 Task: Create validation rules in voter object.
Action: Mouse moved to (925, 56)
Screenshot: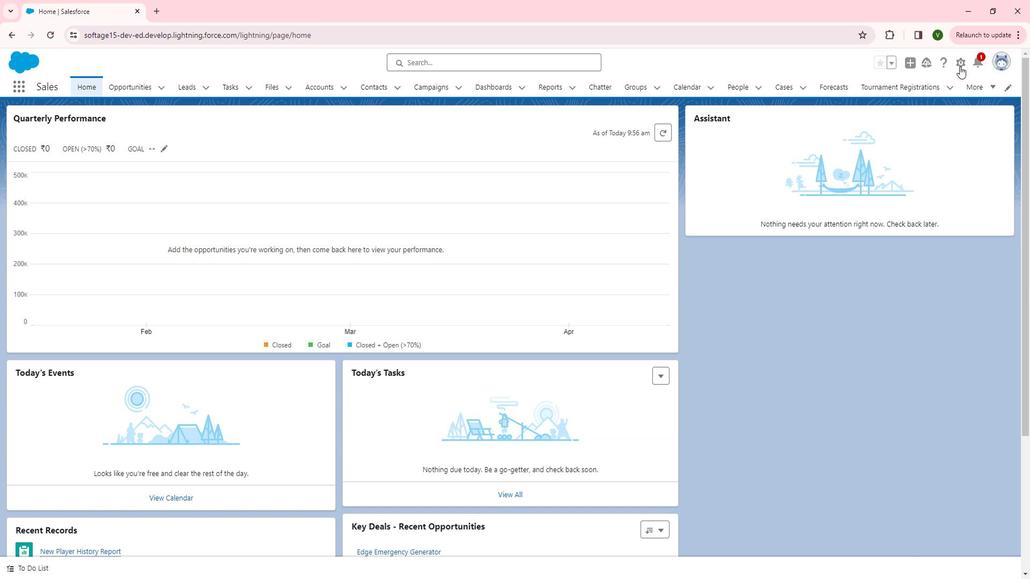 
Action: Mouse pressed left at (925, 56)
Screenshot: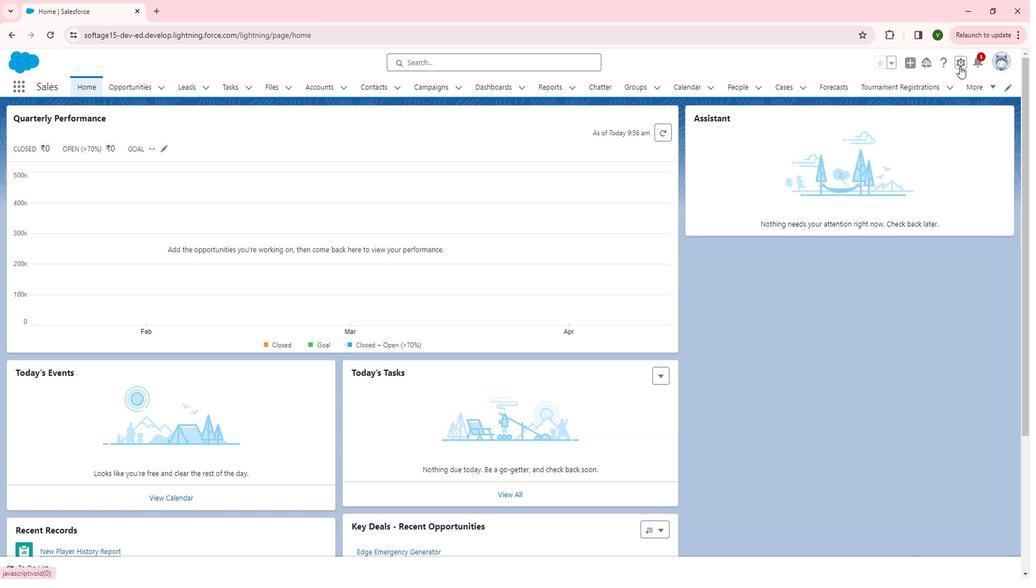 
Action: Mouse moved to (876, 86)
Screenshot: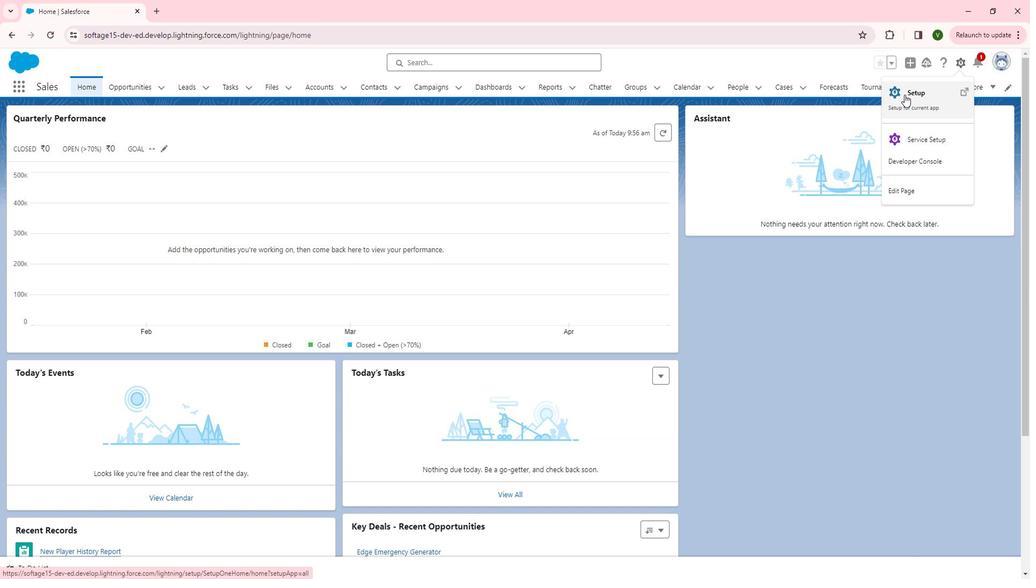 
Action: Mouse pressed left at (876, 86)
Screenshot: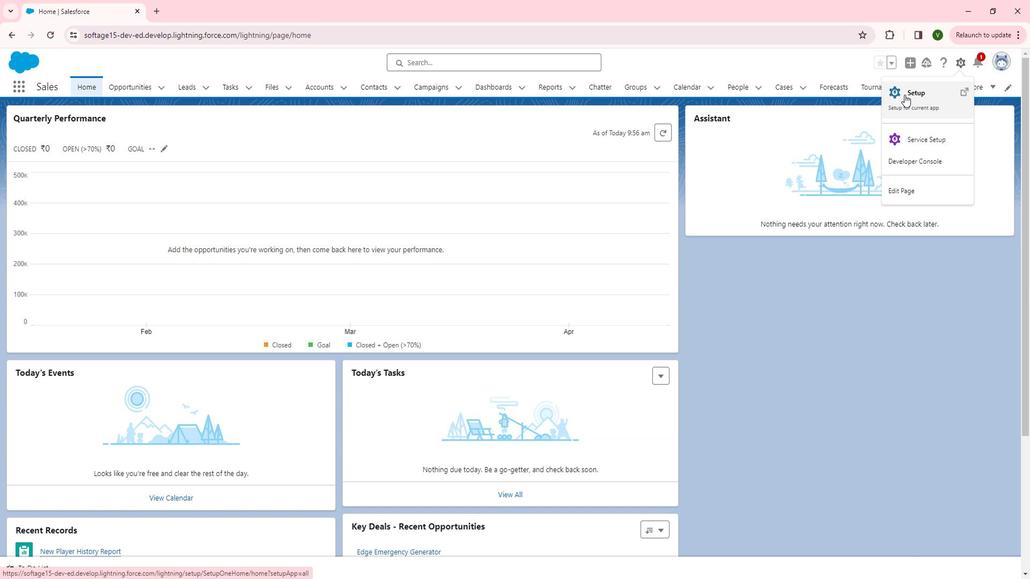 
Action: Mouse moved to (114, 336)
Screenshot: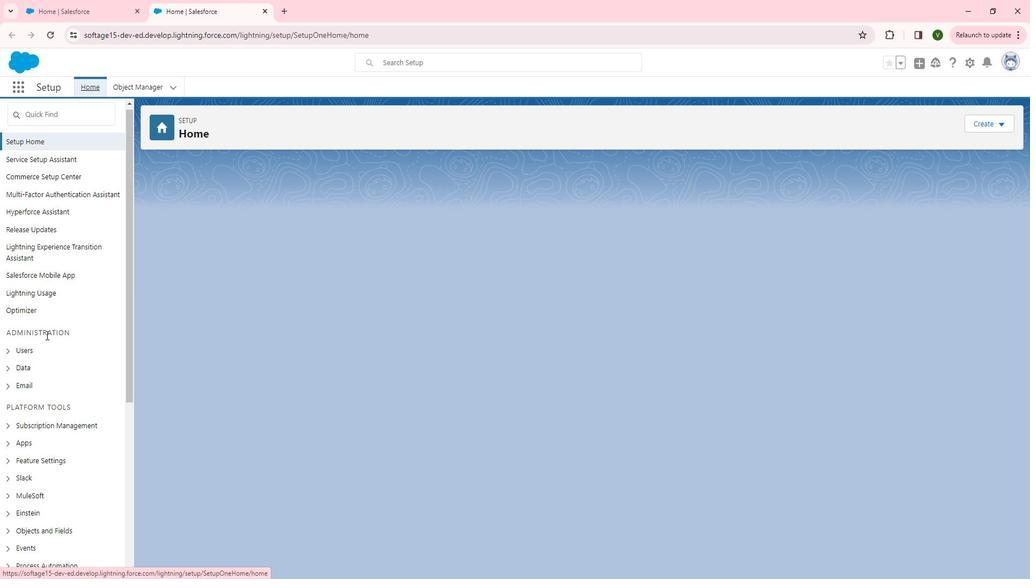 
Action: Mouse scrolled (114, 335) with delta (0, 0)
Screenshot: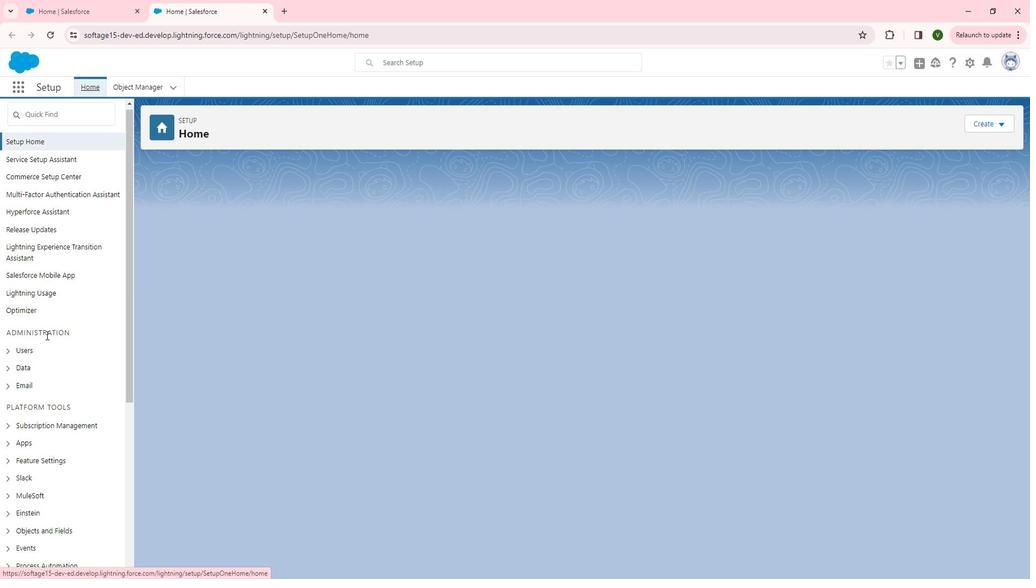 
Action: Mouse scrolled (114, 335) with delta (0, 0)
Screenshot: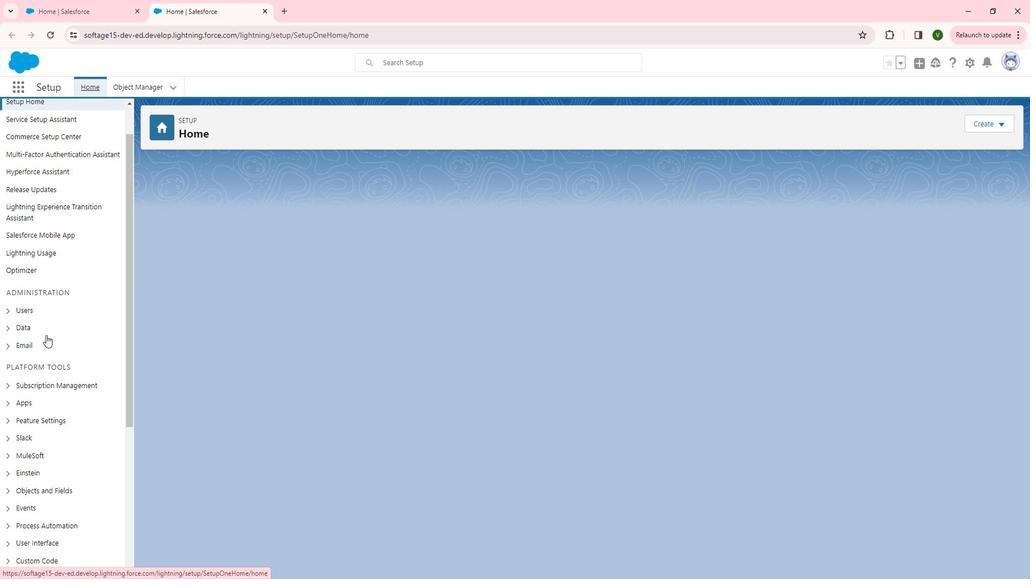 
Action: Mouse moved to (113, 347)
Screenshot: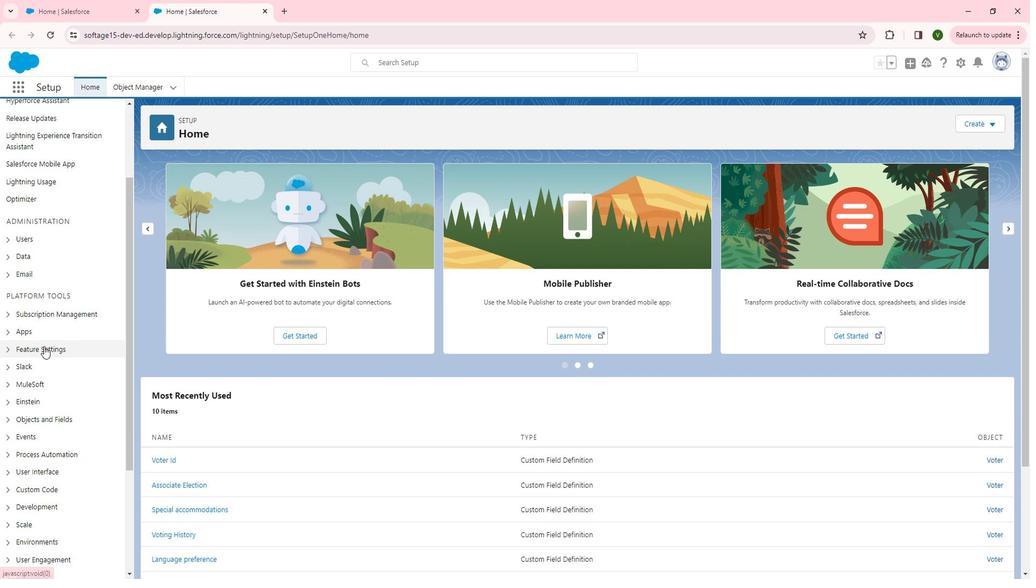 
Action: Mouse scrolled (113, 347) with delta (0, 0)
Screenshot: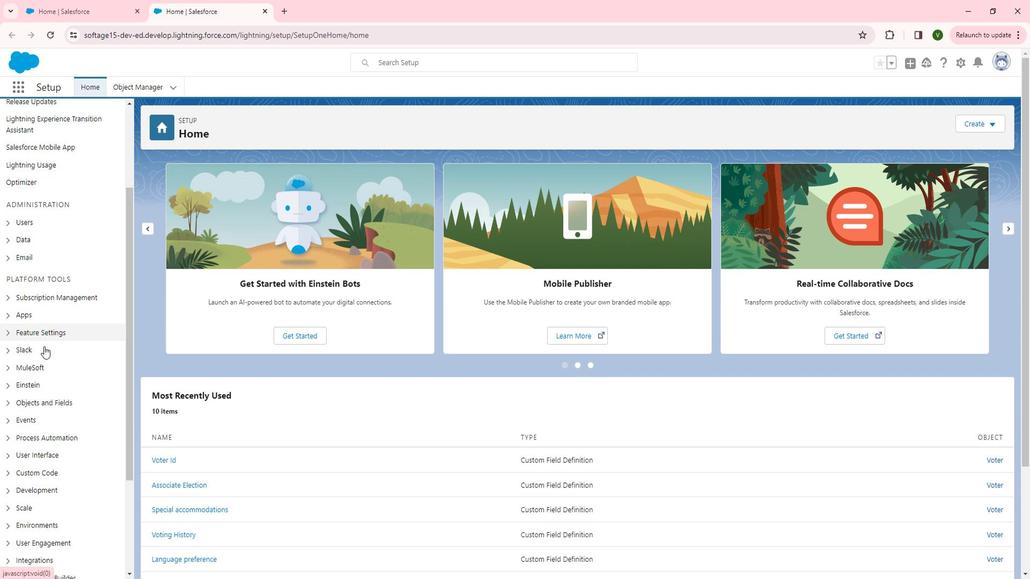 
Action: Mouse moved to (79, 372)
Screenshot: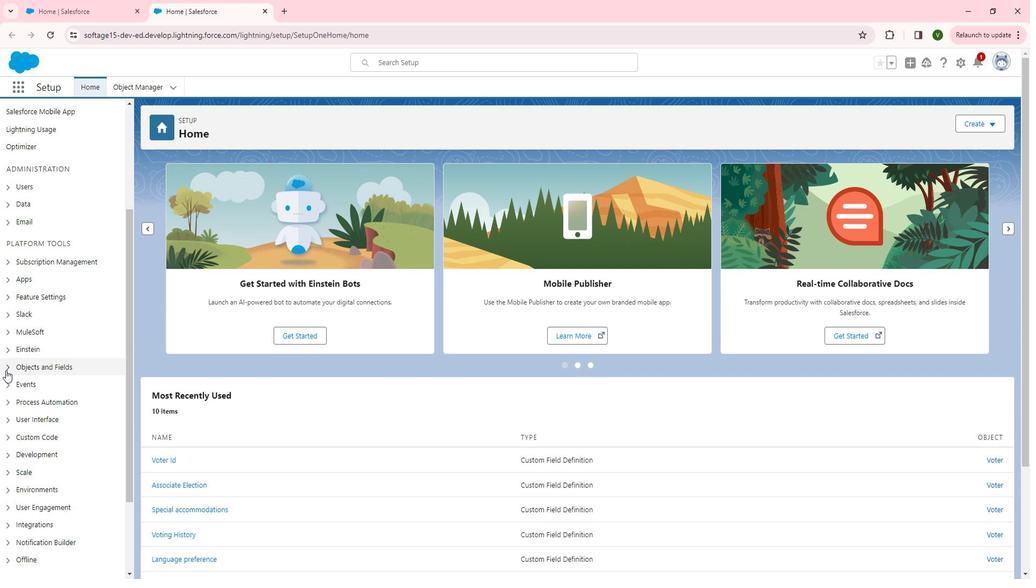 
Action: Mouse pressed left at (79, 372)
Screenshot: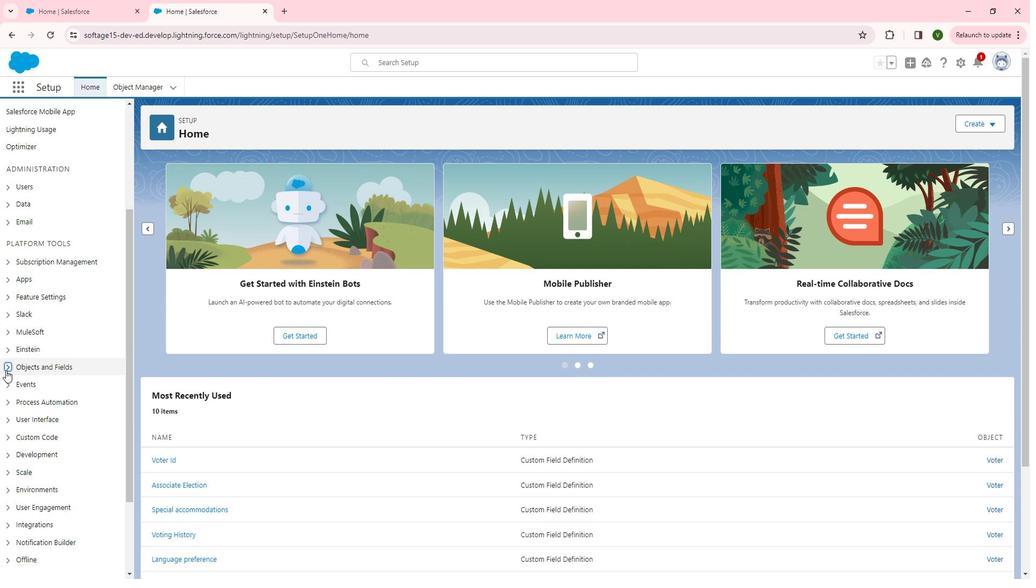 
Action: Mouse moved to (114, 385)
Screenshot: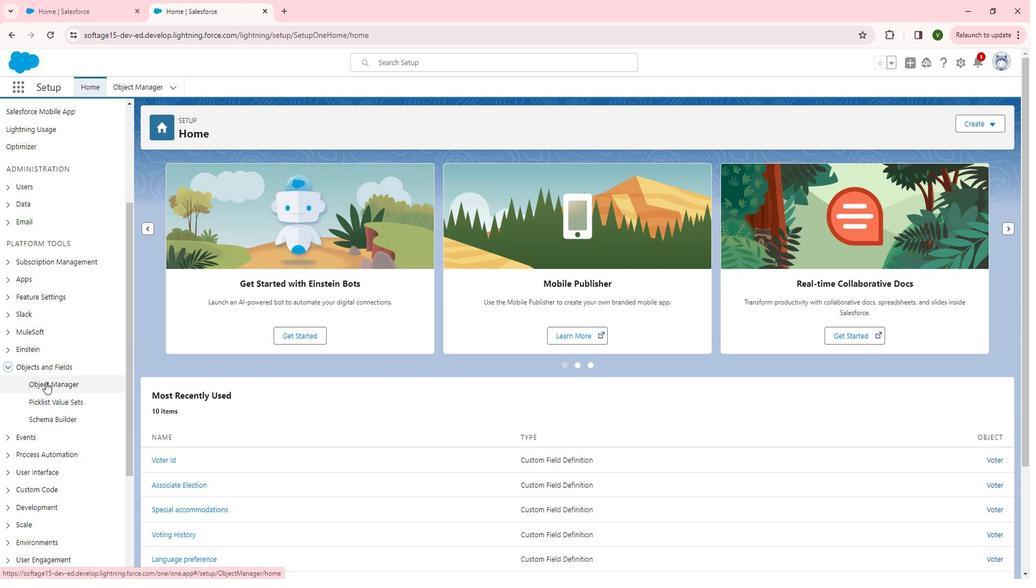 
Action: Mouse pressed left at (114, 385)
Screenshot: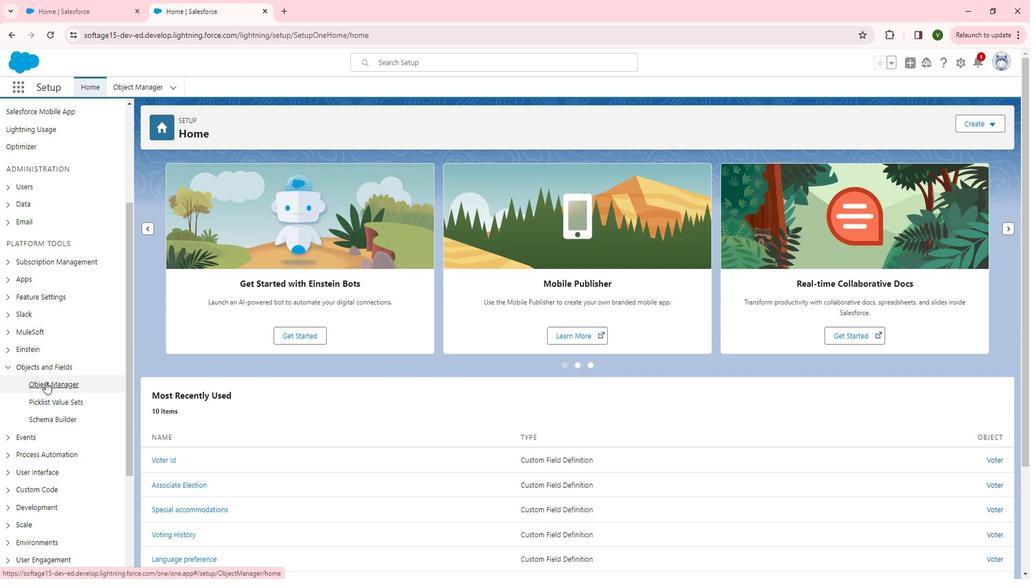 
Action: Mouse moved to (308, 355)
Screenshot: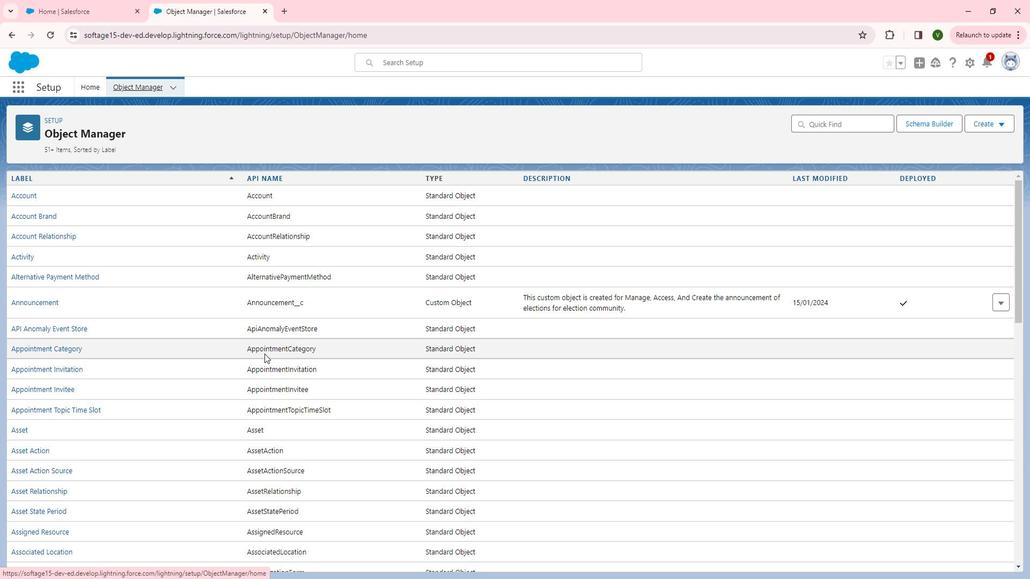 
Action: Mouse scrolled (308, 354) with delta (0, -1)
Screenshot: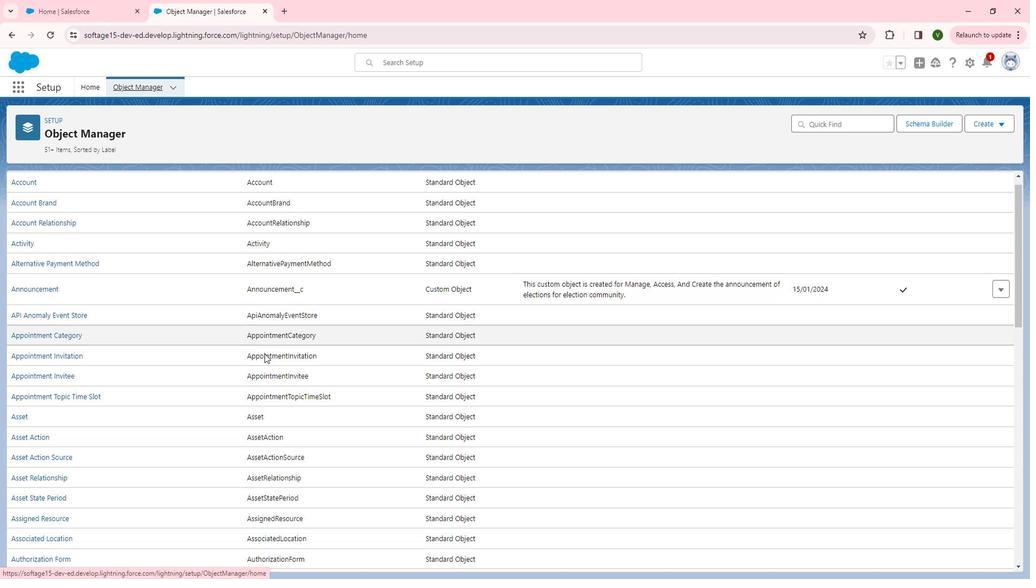 
Action: Mouse scrolled (308, 354) with delta (0, -1)
Screenshot: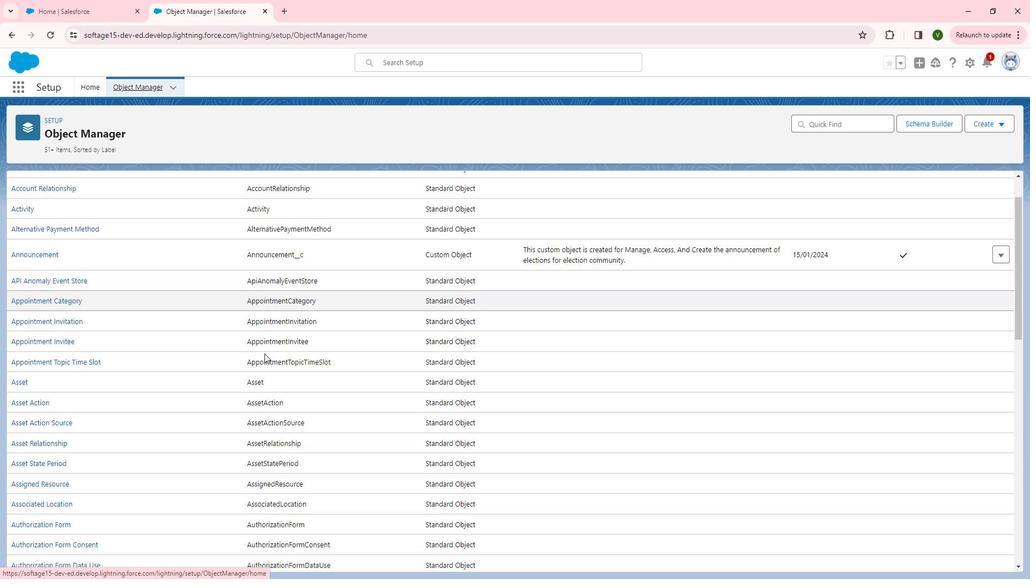 
Action: Mouse scrolled (308, 354) with delta (0, -1)
Screenshot: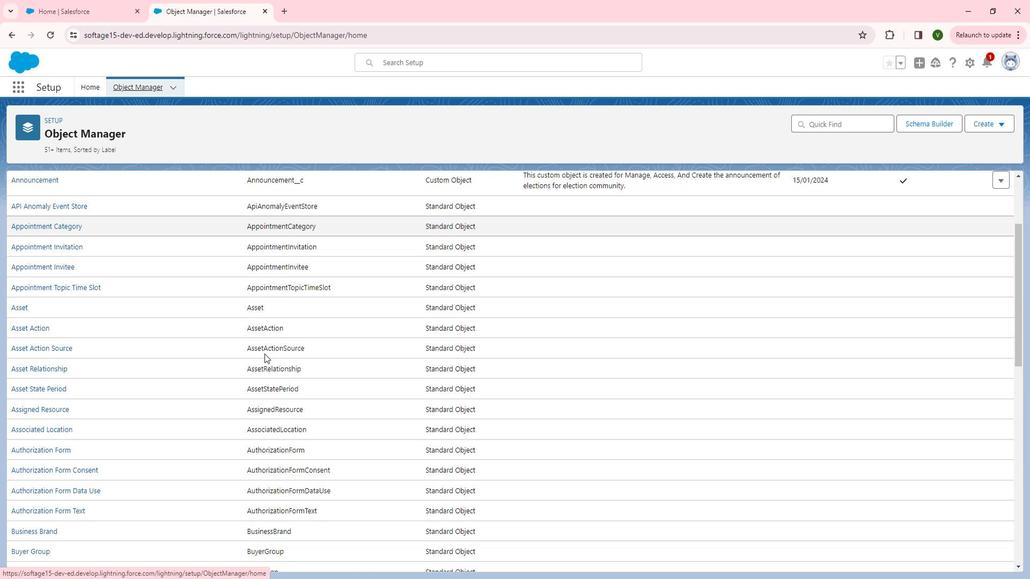 
Action: Mouse scrolled (308, 354) with delta (0, -1)
Screenshot: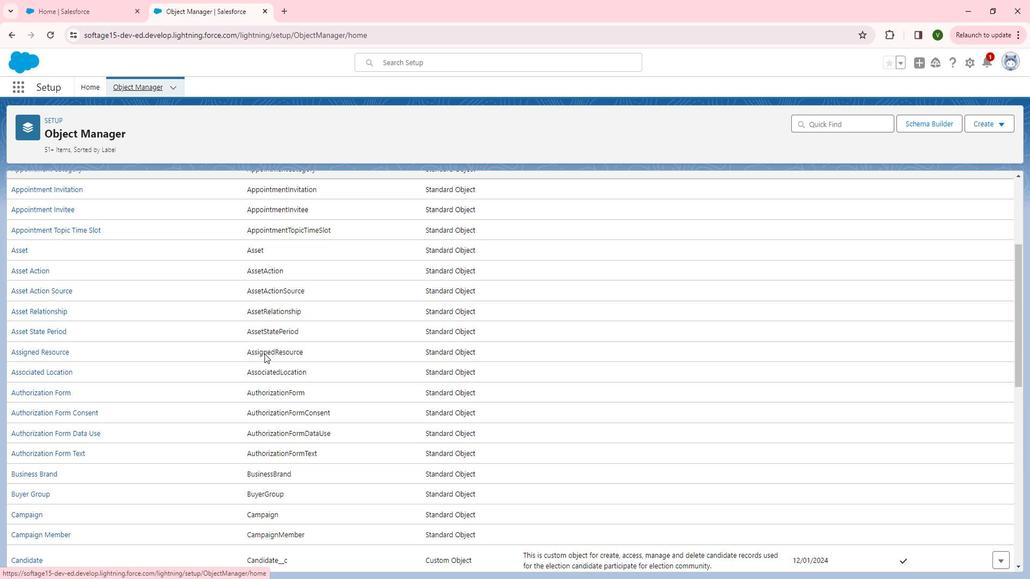 
Action: Mouse scrolled (308, 354) with delta (0, -1)
Screenshot: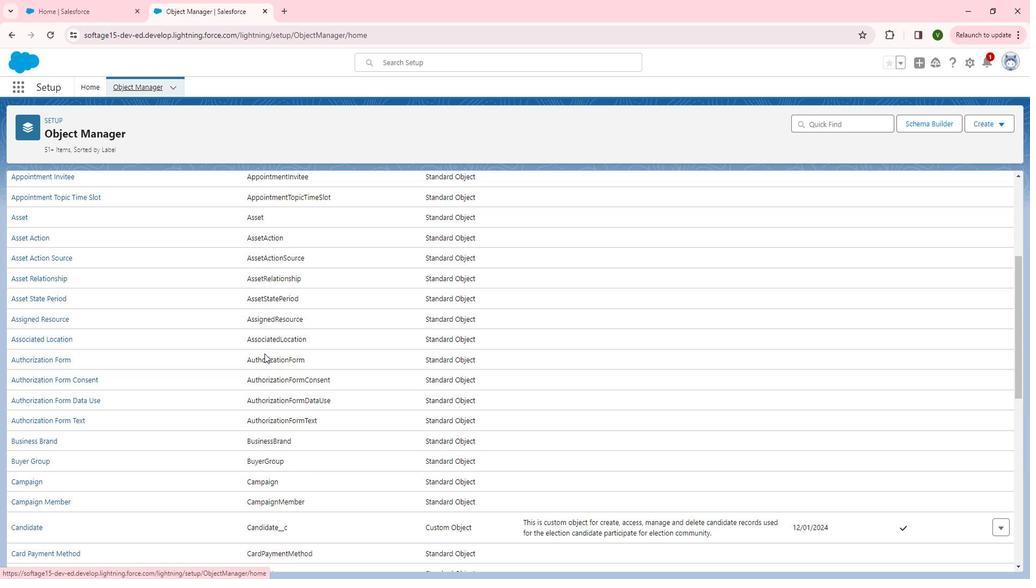 
Action: Mouse scrolled (308, 354) with delta (0, -1)
Screenshot: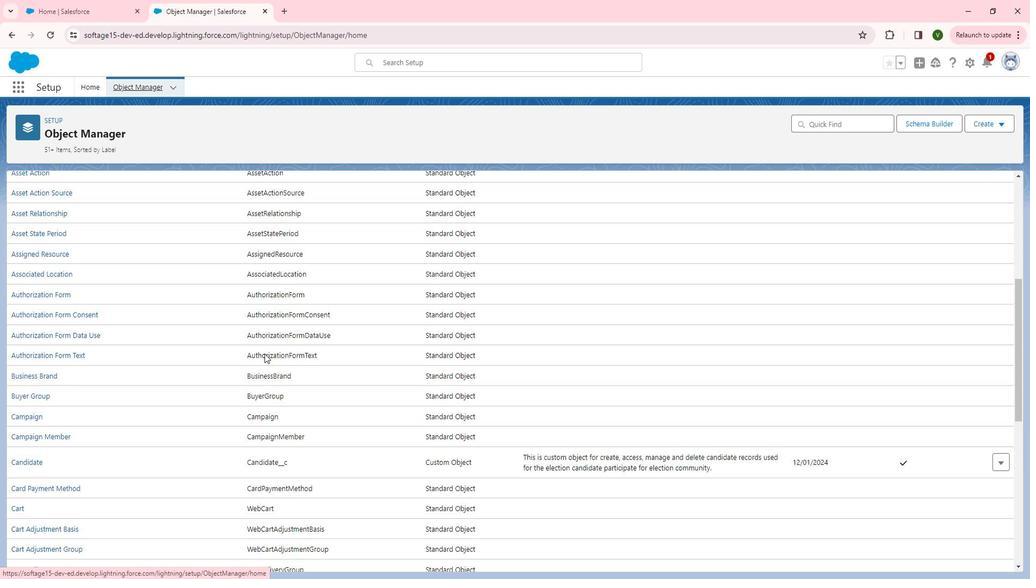 
Action: Mouse scrolled (308, 354) with delta (0, -1)
Screenshot: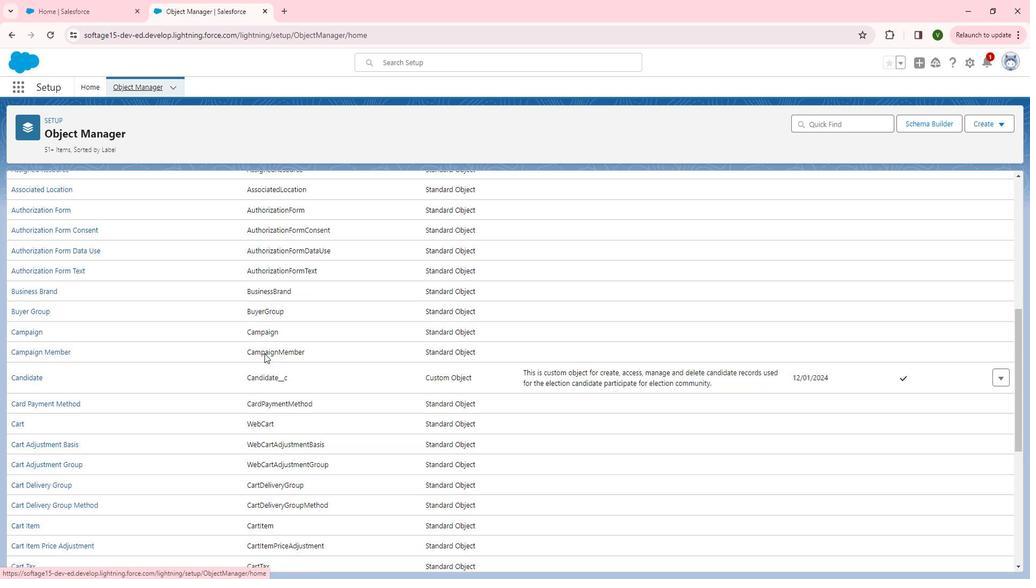 
Action: Mouse scrolled (308, 354) with delta (0, -1)
Screenshot: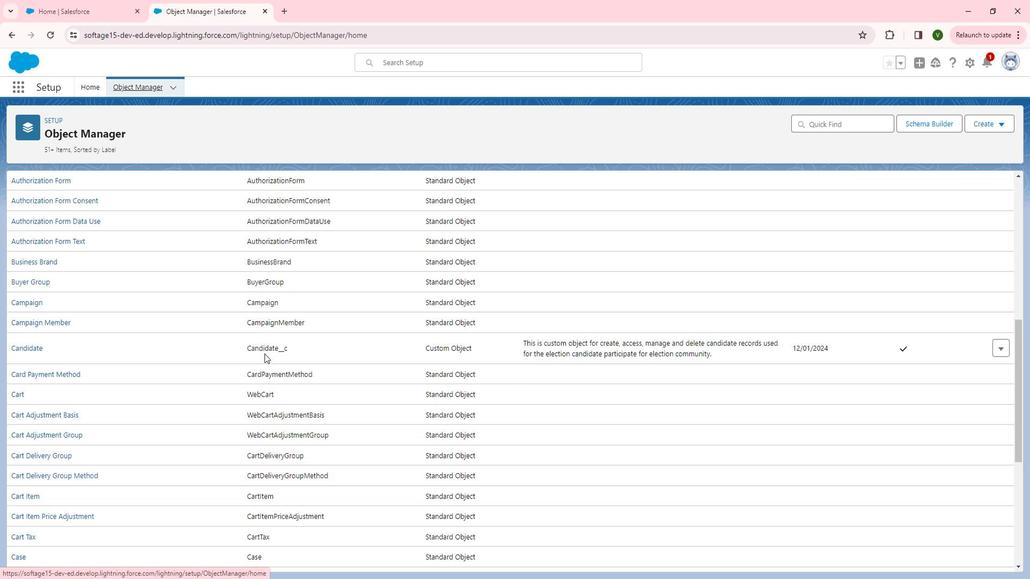 
Action: Mouse scrolled (308, 354) with delta (0, -1)
Screenshot: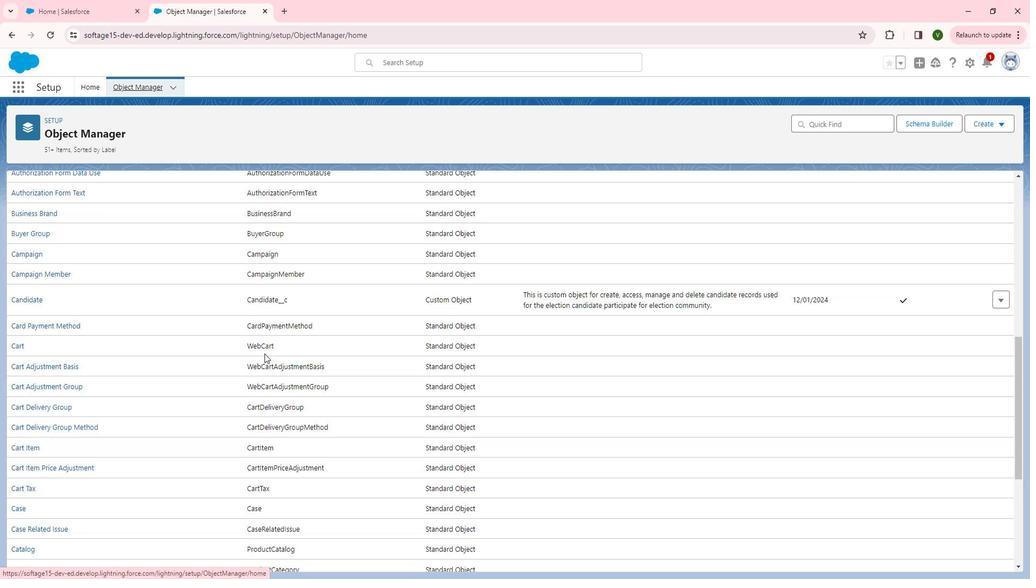 
Action: Mouse scrolled (308, 354) with delta (0, -1)
Screenshot: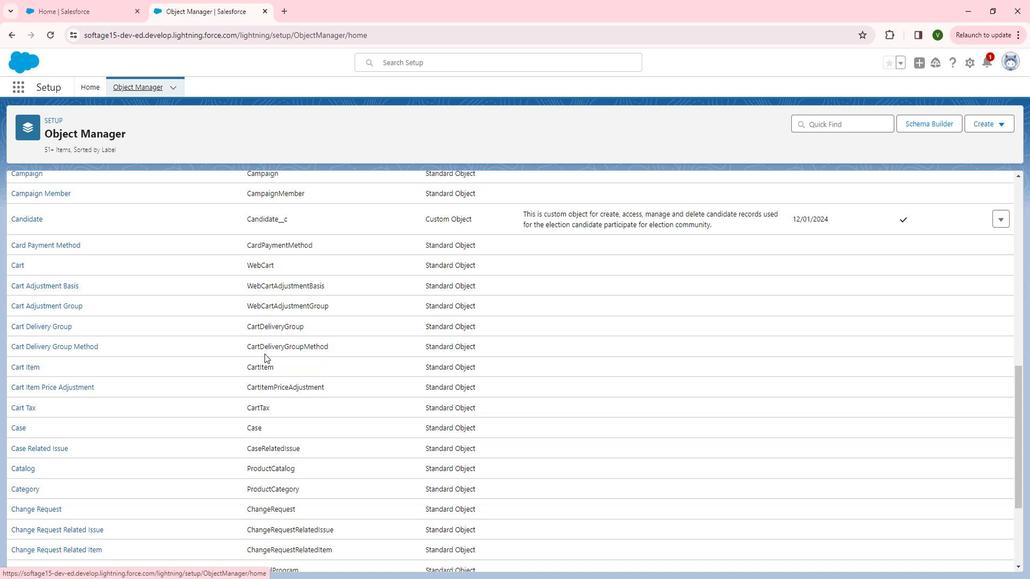 
Action: Mouse scrolled (308, 354) with delta (0, -1)
Screenshot: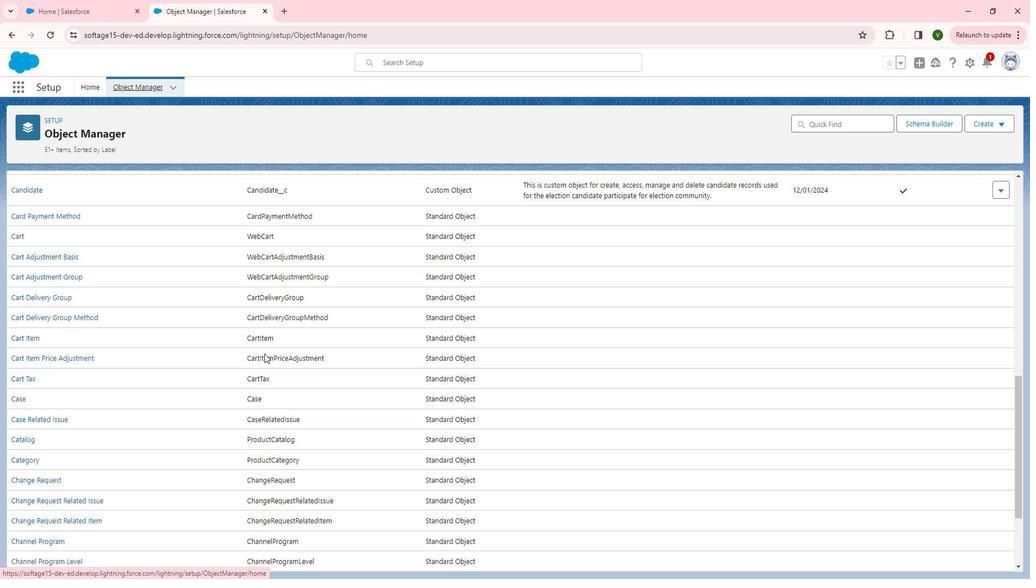 
Action: Mouse scrolled (308, 354) with delta (0, -1)
Screenshot: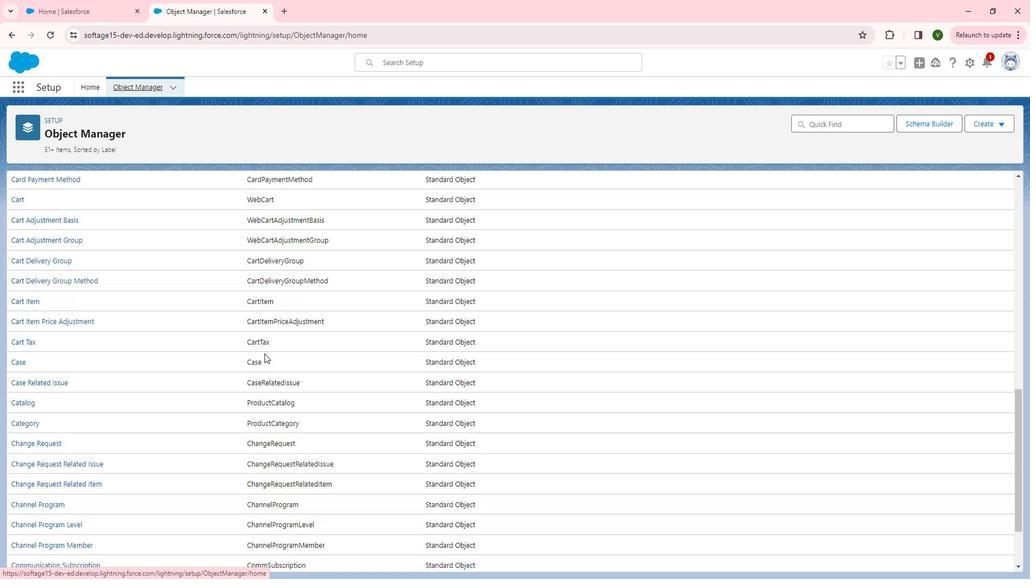 
Action: Mouse scrolled (308, 354) with delta (0, -1)
Screenshot: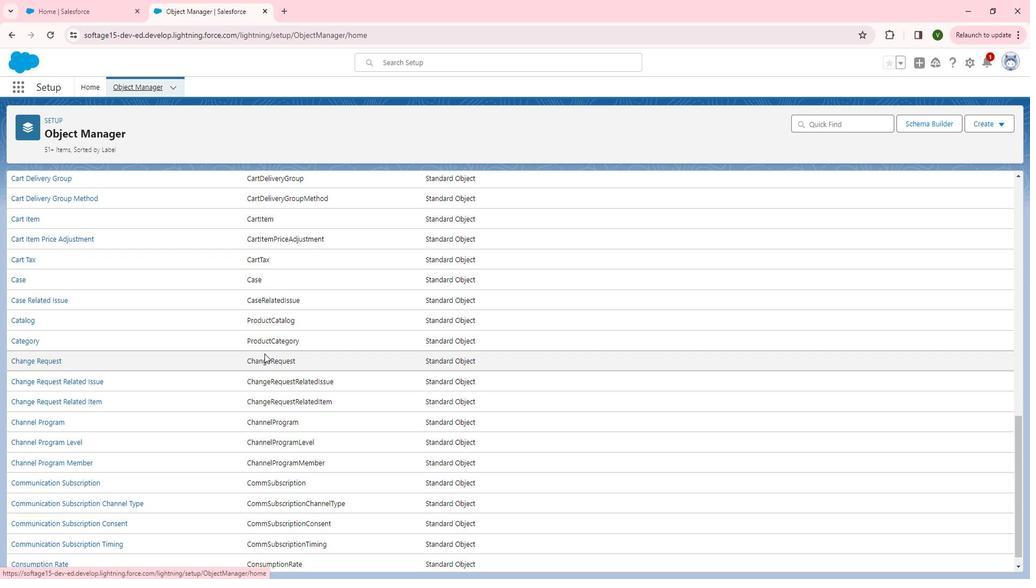 
Action: Mouse scrolled (308, 354) with delta (0, -1)
Screenshot: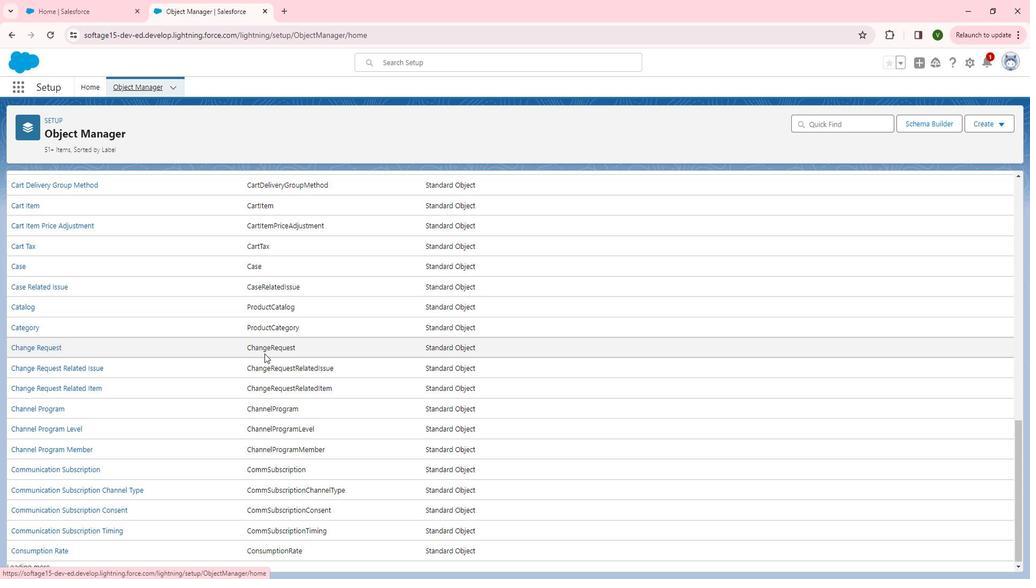 
Action: Mouse scrolled (308, 354) with delta (0, -1)
Screenshot: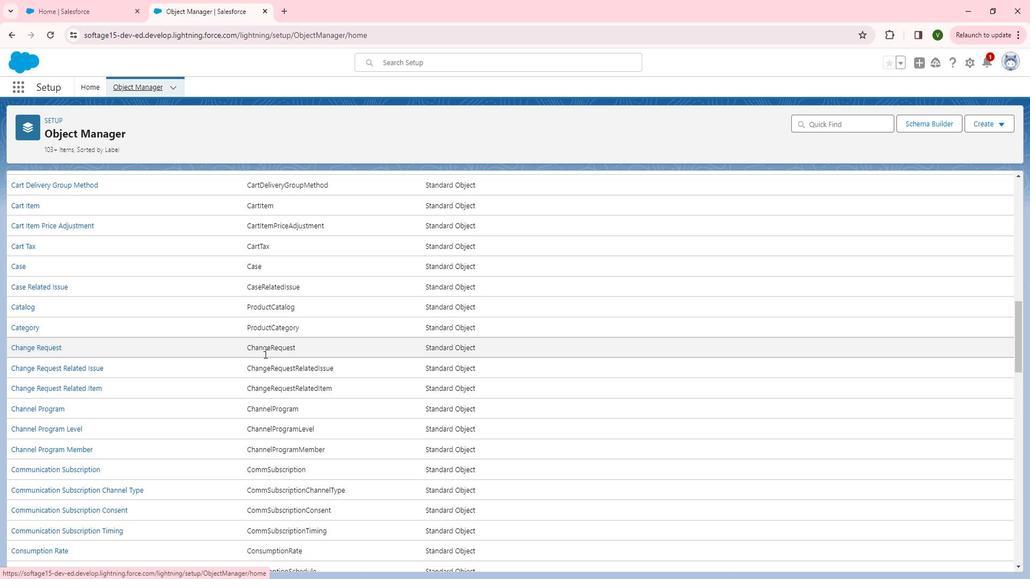 
Action: Mouse scrolled (308, 354) with delta (0, -1)
Screenshot: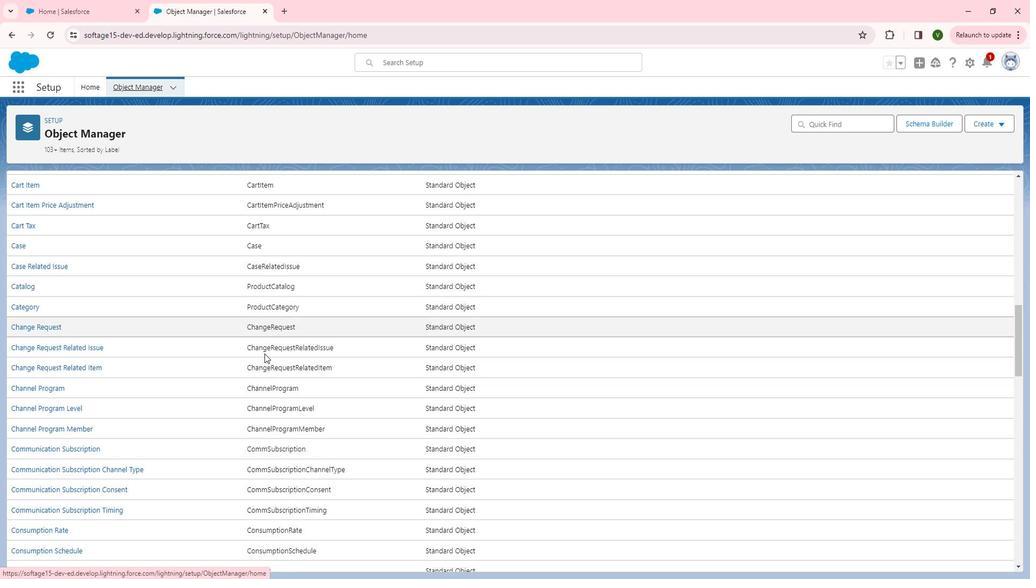 
Action: Mouse scrolled (308, 354) with delta (0, -1)
Screenshot: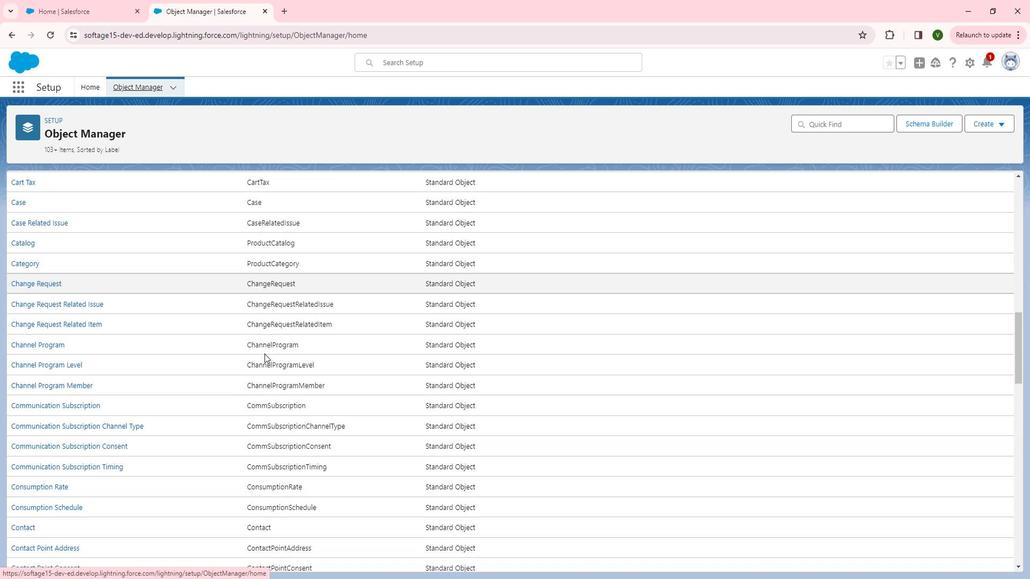 
Action: Mouse scrolled (308, 354) with delta (0, -1)
Screenshot: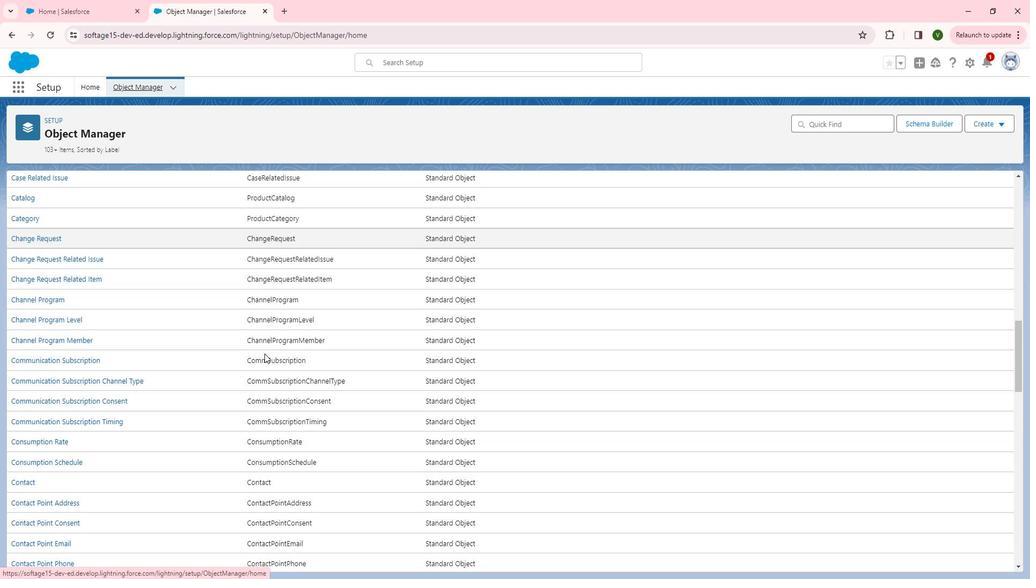 
Action: Mouse scrolled (308, 354) with delta (0, -1)
Screenshot: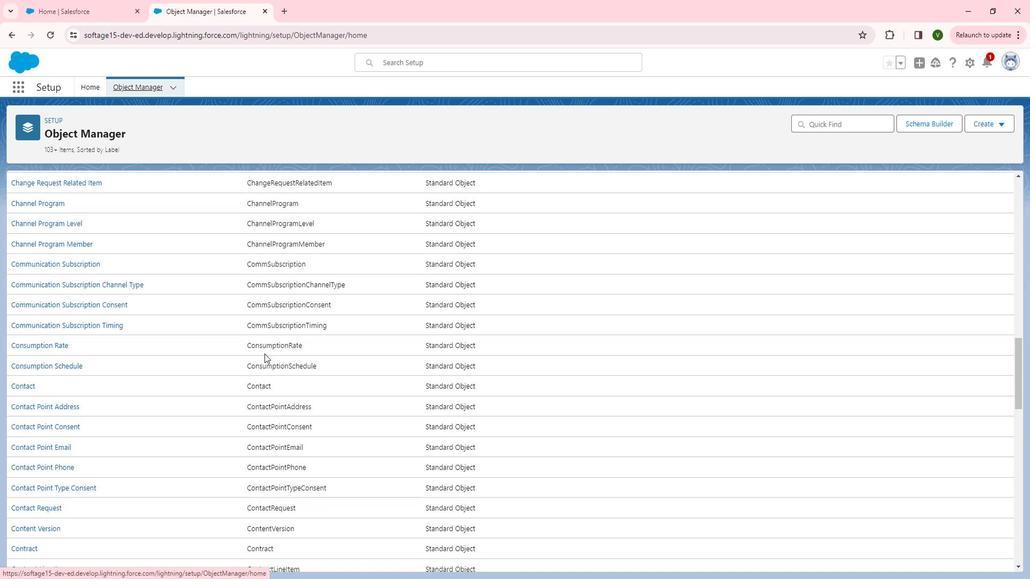 
Action: Mouse scrolled (308, 354) with delta (0, -1)
Screenshot: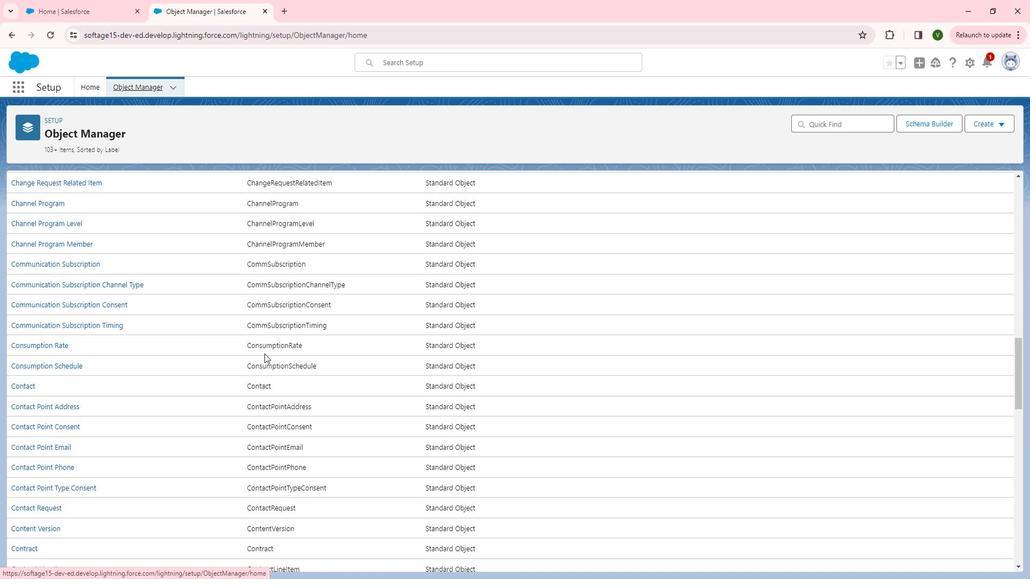 
Action: Mouse scrolled (308, 354) with delta (0, -1)
Screenshot: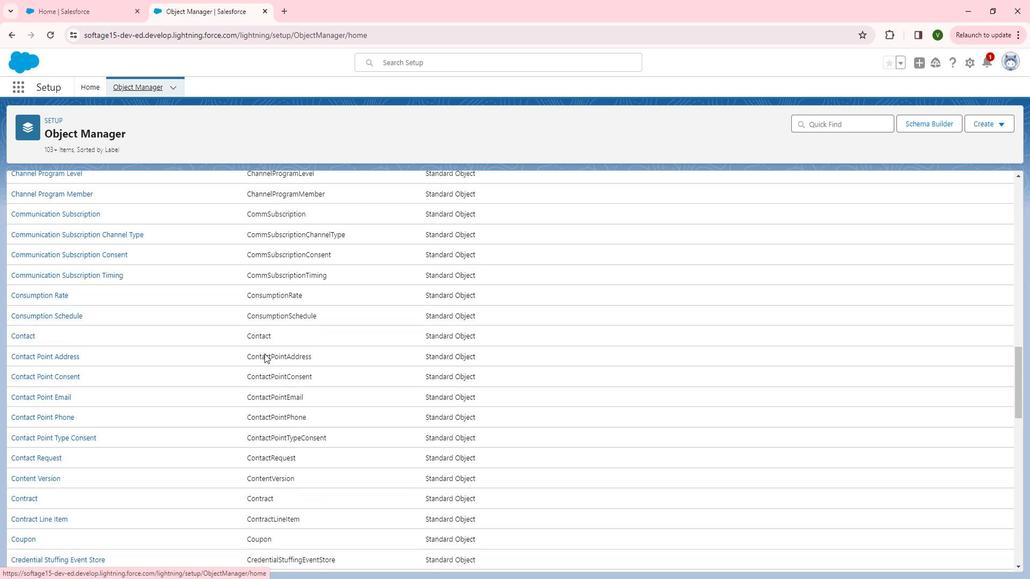 
Action: Mouse moved to (313, 346)
Screenshot: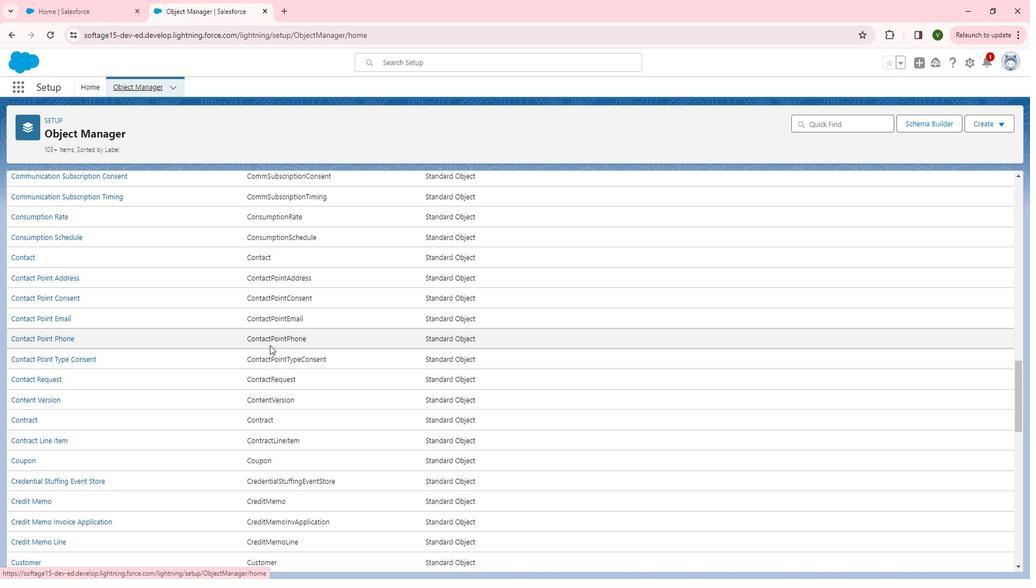 
Action: Mouse scrolled (313, 346) with delta (0, 0)
Screenshot: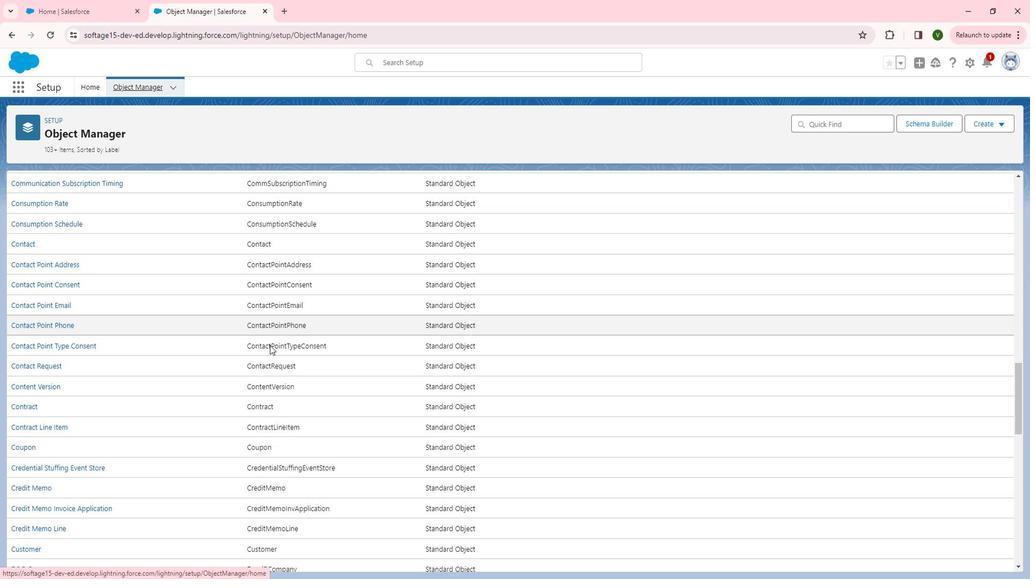 
Action: Mouse scrolled (313, 346) with delta (0, 0)
Screenshot: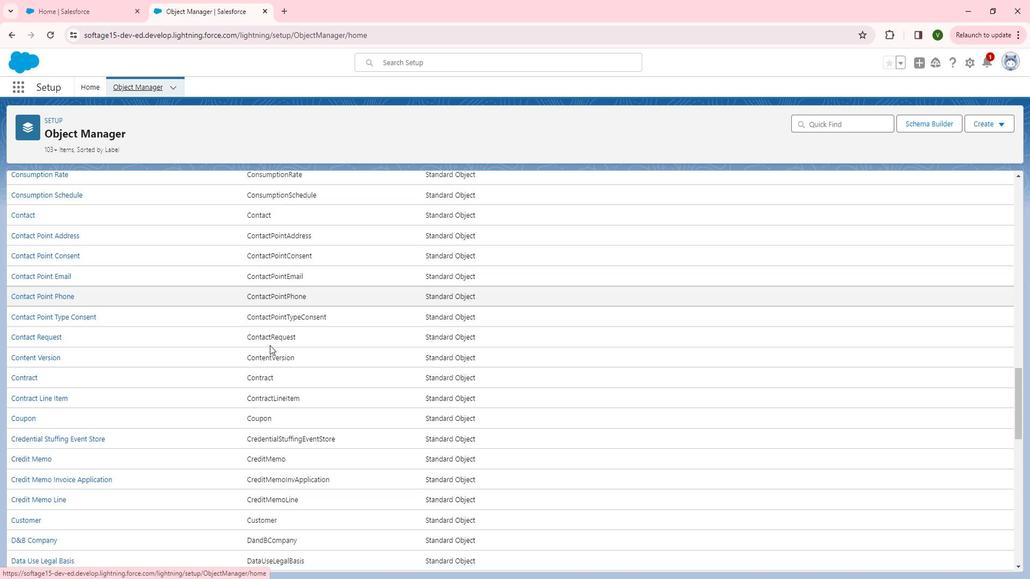 
Action: Mouse scrolled (313, 346) with delta (0, 0)
Screenshot: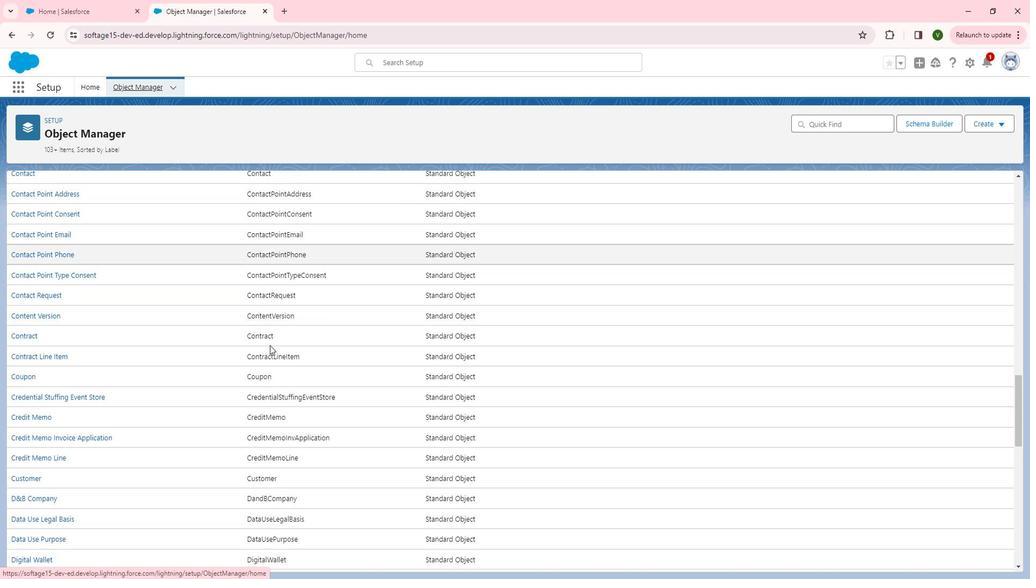 
Action: Mouse scrolled (313, 346) with delta (0, 0)
Screenshot: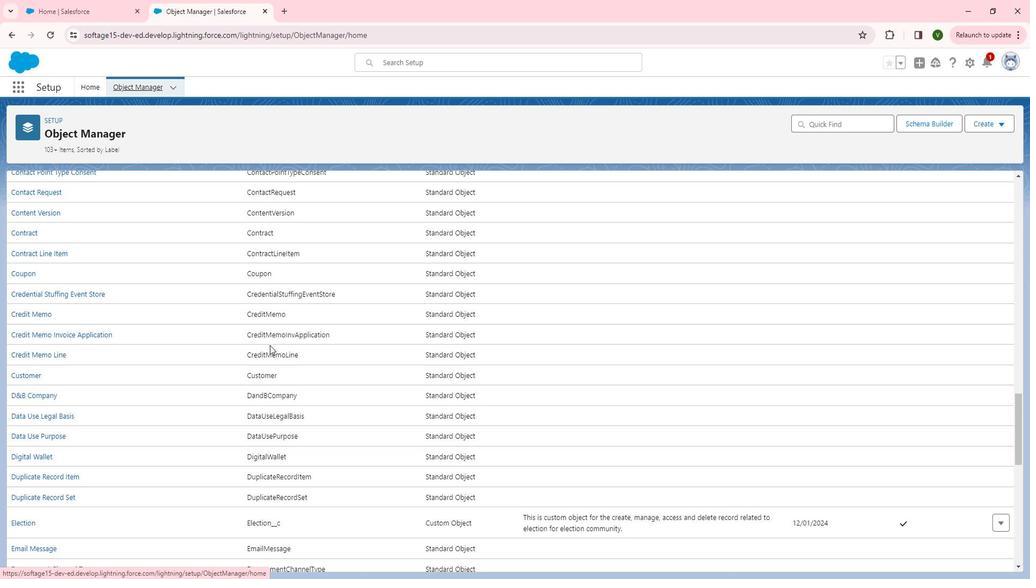 
Action: Mouse scrolled (313, 346) with delta (0, 0)
Screenshot: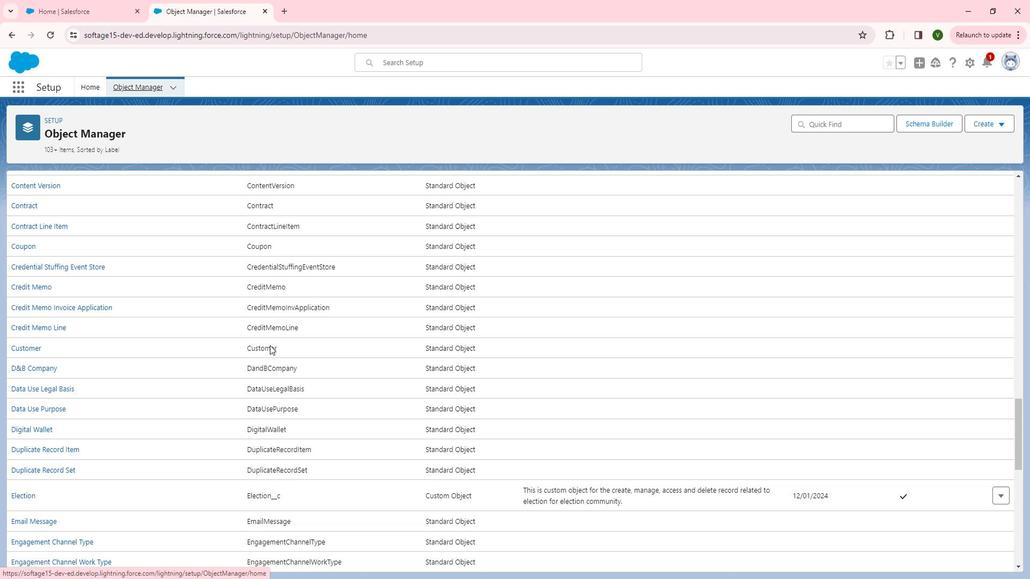
Action: Mouse scrolled (313, 346) with delta (0, 0)
Screenshot: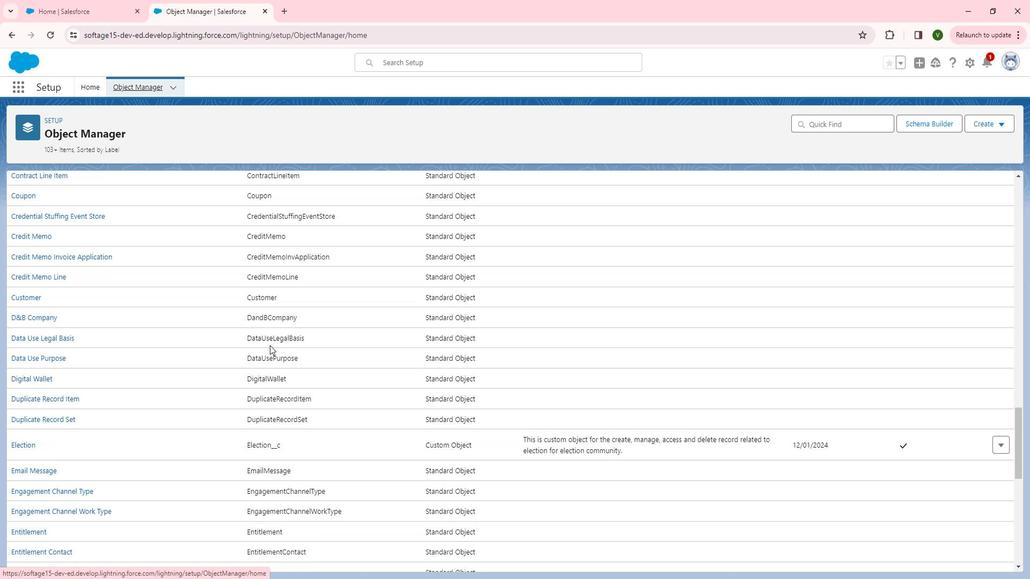 
Action: Mouse moved to (313, 346)
Screenshot: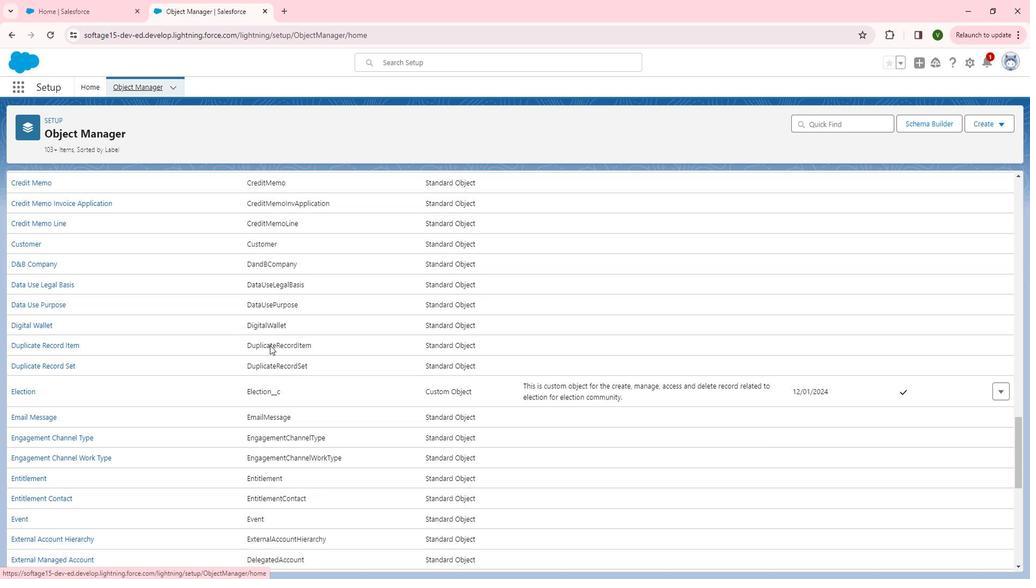 
Action: Mouse scrolled (313, 346) with delta (0, 0)
Screenshot: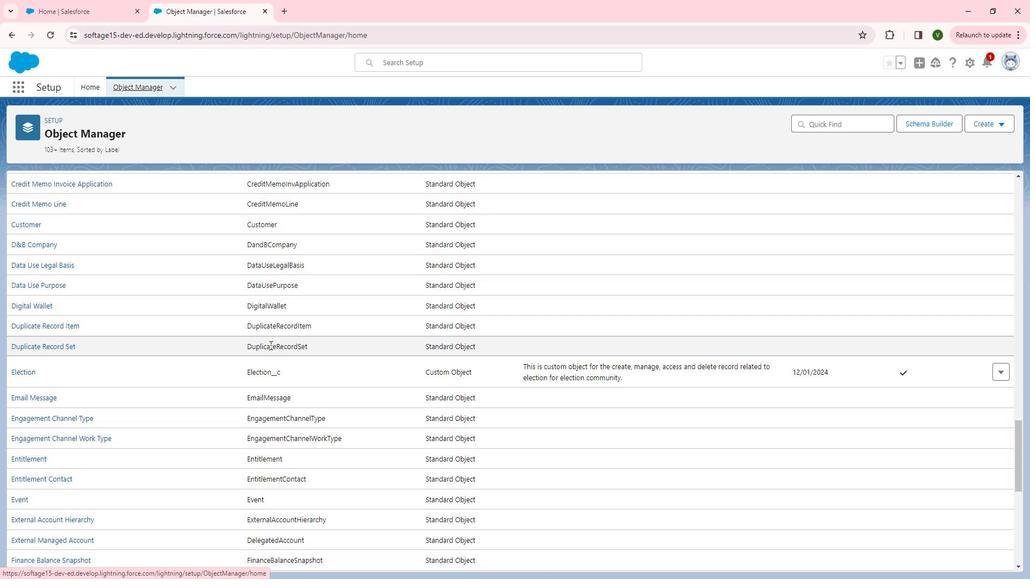 
Action: Mouse scrolled (313, 346) with delta (0, 0)
Screenshot: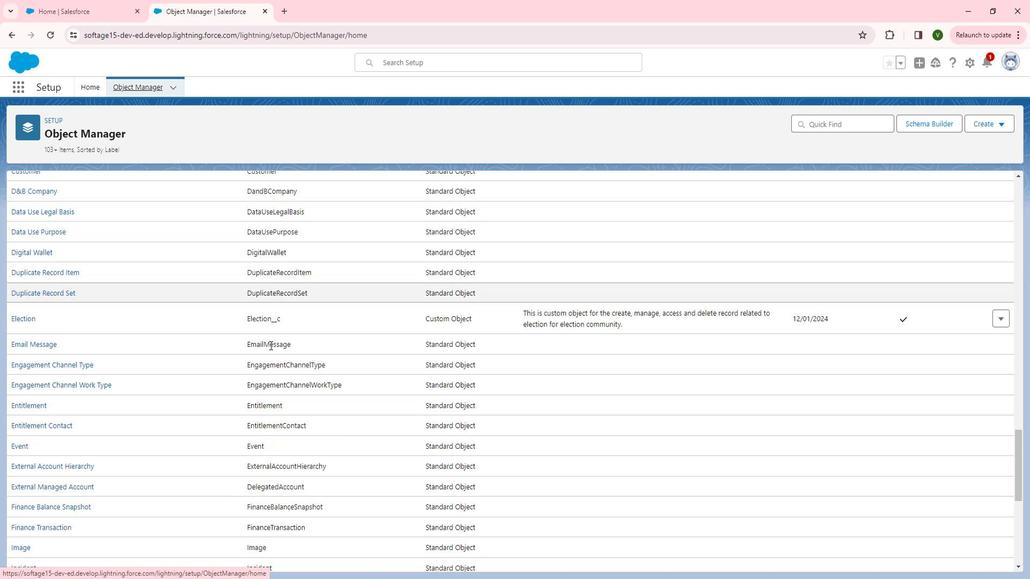 
Action: Mouse moved to (313, 346)
Screenshot: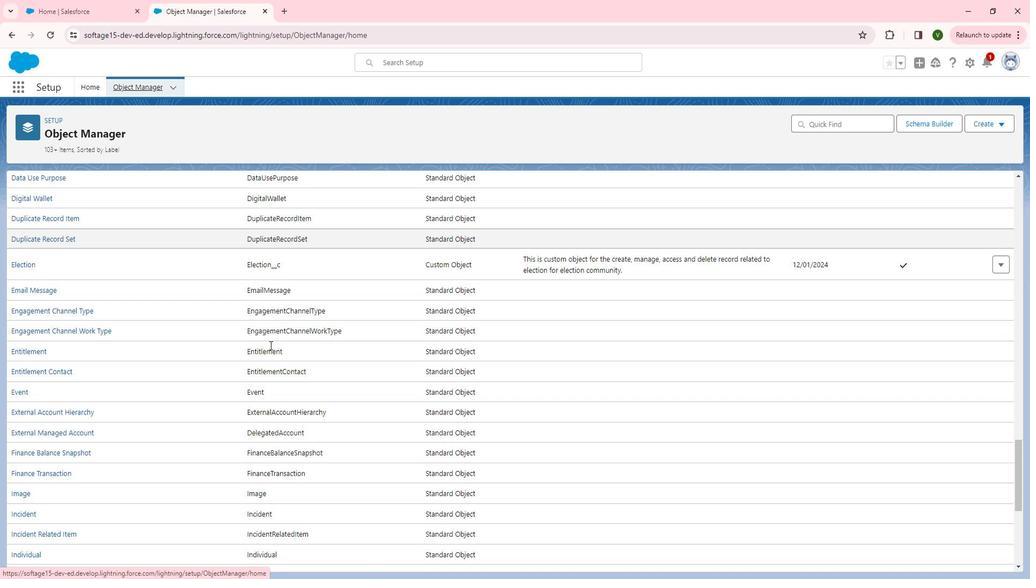 
Action: Mouse scrolled (313, 346) with delta (0, 0)
Screenshot: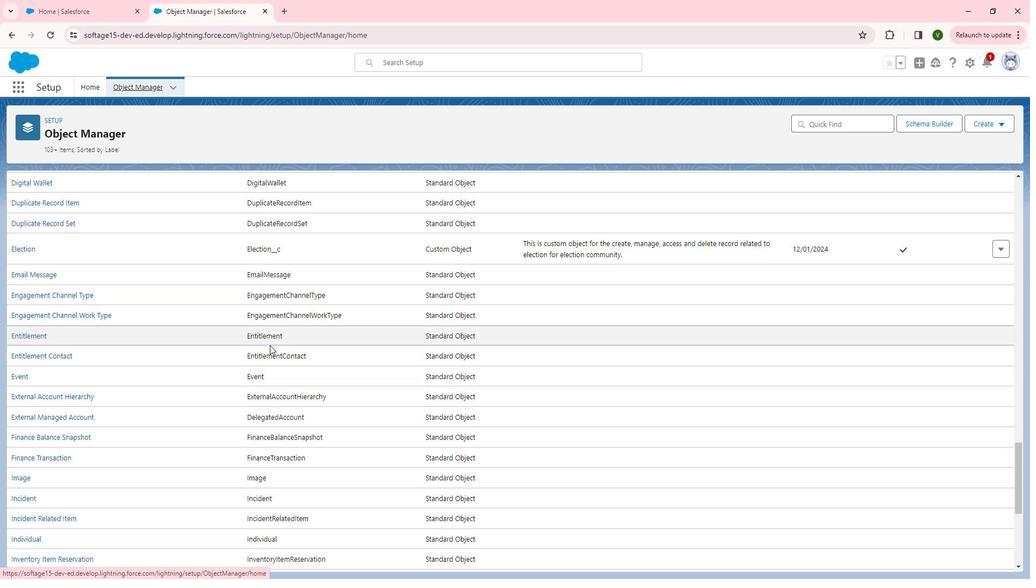 
Action: Mouse scrolled (313, 346) with delta (0, 0)
Screenshot: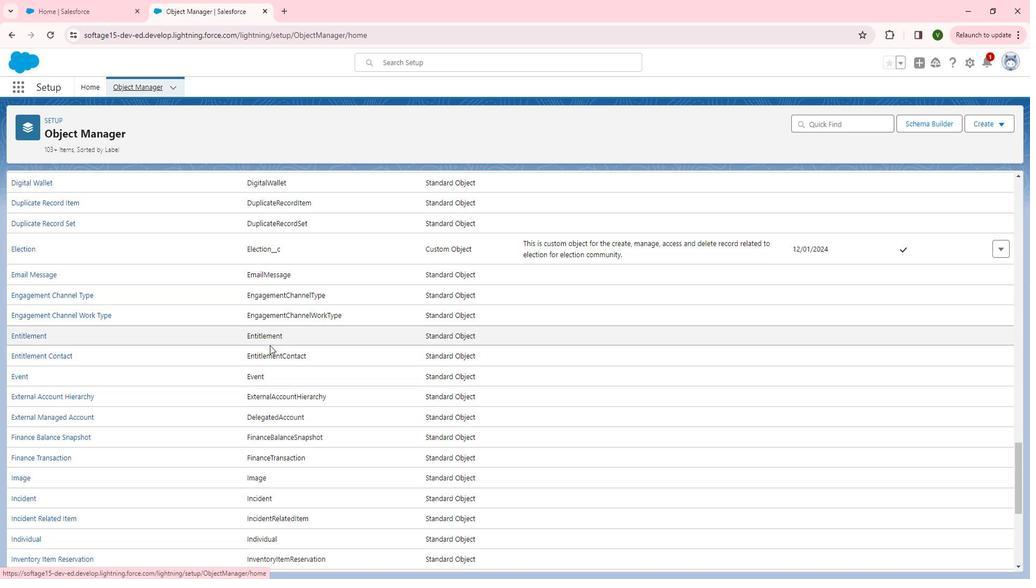 
Action: Mouse scrolled (313, 346) with delta (0, 0)
Screenshot: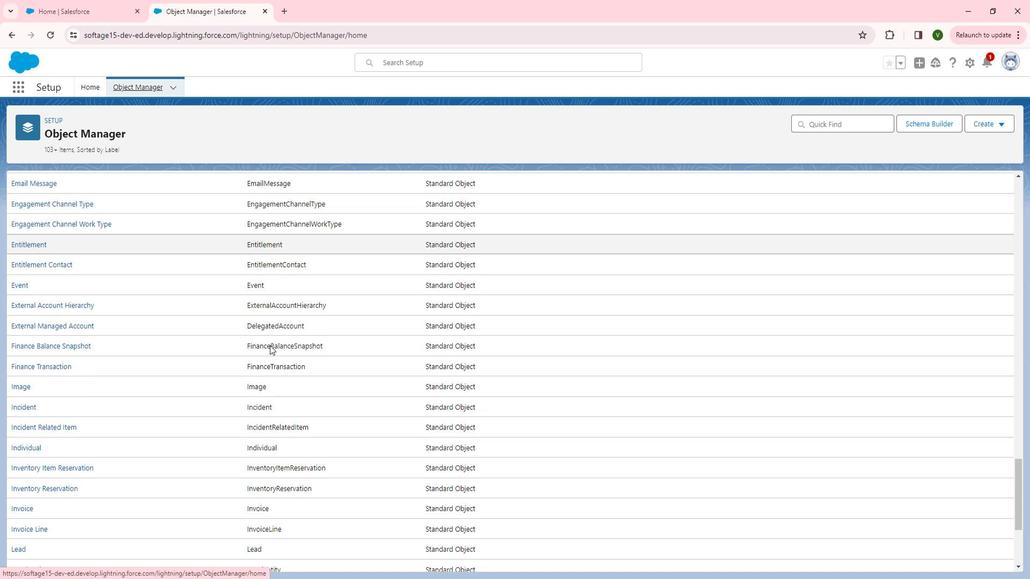 
Action: Mouse scrolled (313, 346) with delta (0, 0)
Screenshot: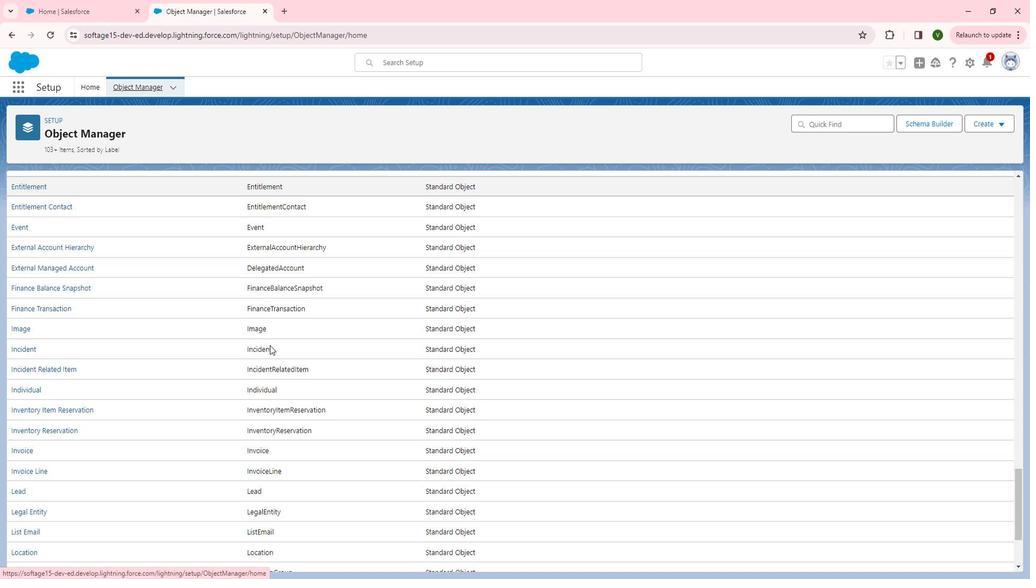 
Action: Mouse scrolled (313, 346) with delta (0, 0)
Screenshot: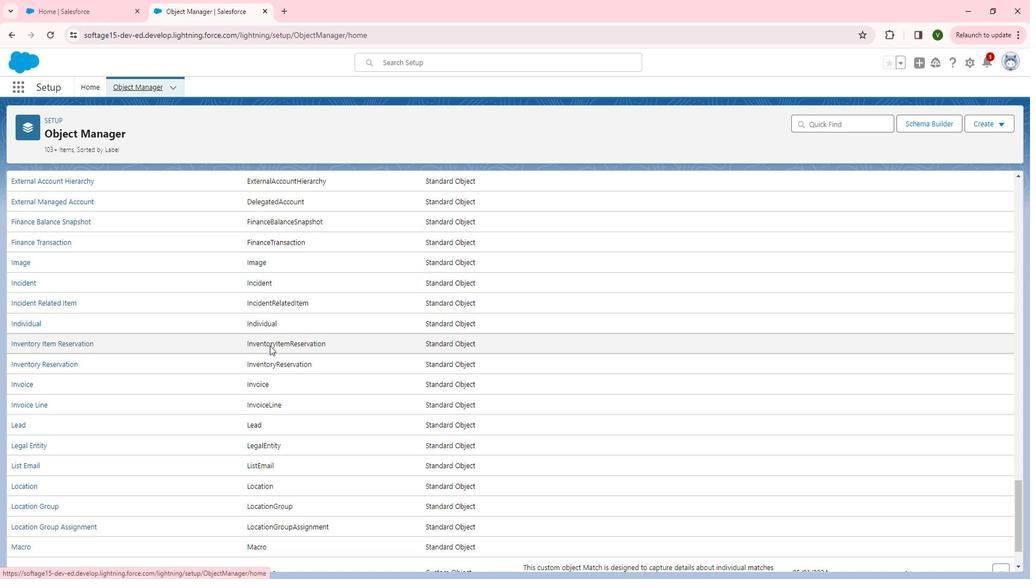 
Action: Mouse scrolled (313, 346) with delta (0, 0)
Screenshot: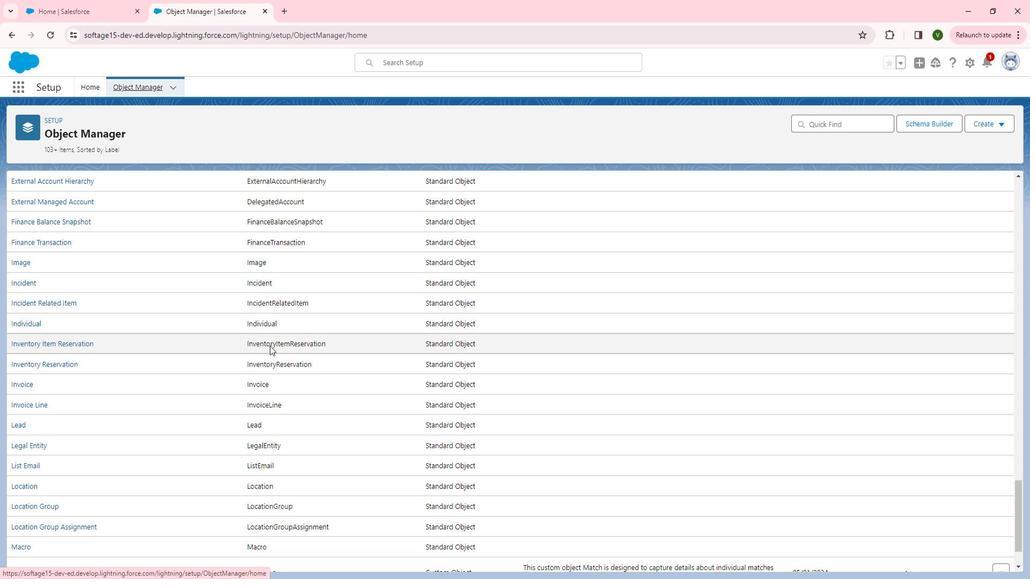 
Action: Mouse moved to (313, 347)
Screenshot: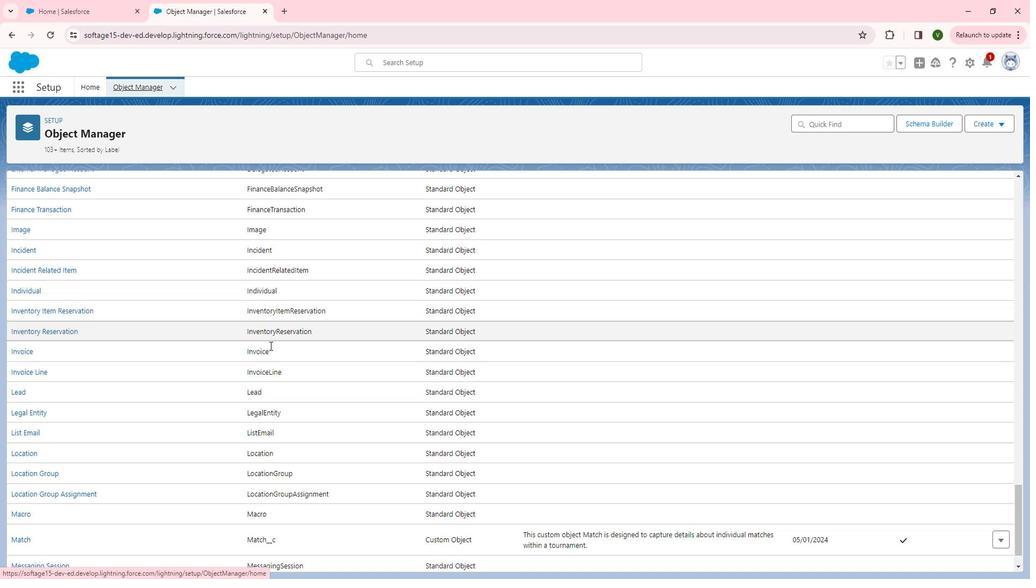 
Action: Mouse scrolled (313, 346) with delta (0, 0)
Screenshot: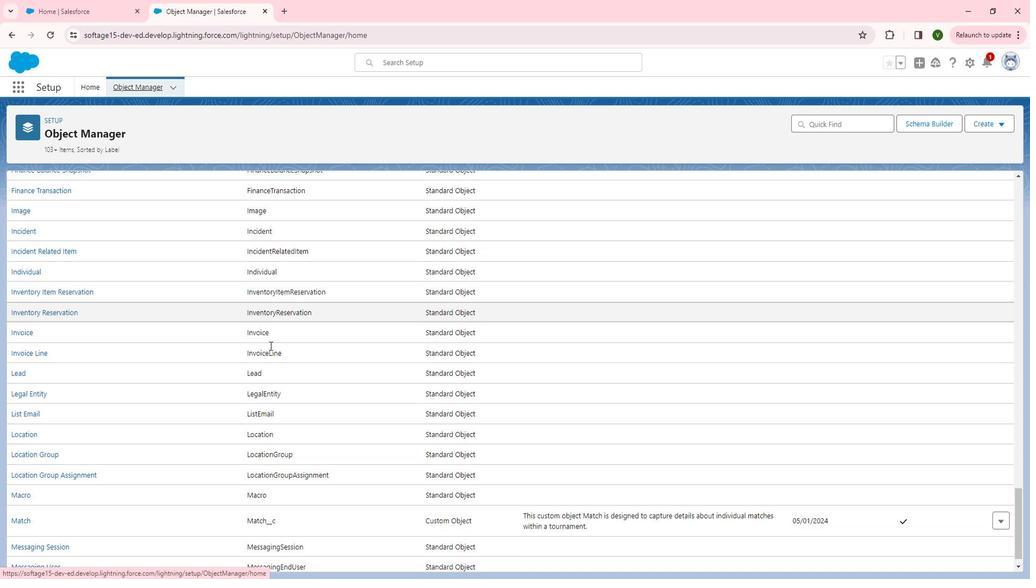 
Action: Mouse scrolled (313, 346) with delta (0, 0)
Screenshot: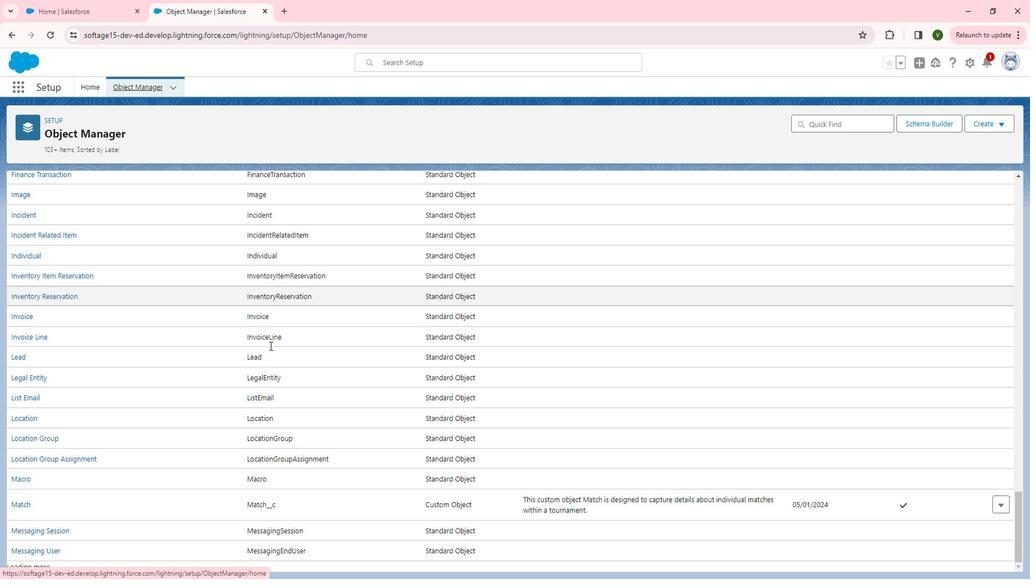 
Action: Mouse scrolled (313, 346) with delta (0, 0)
Screenshot: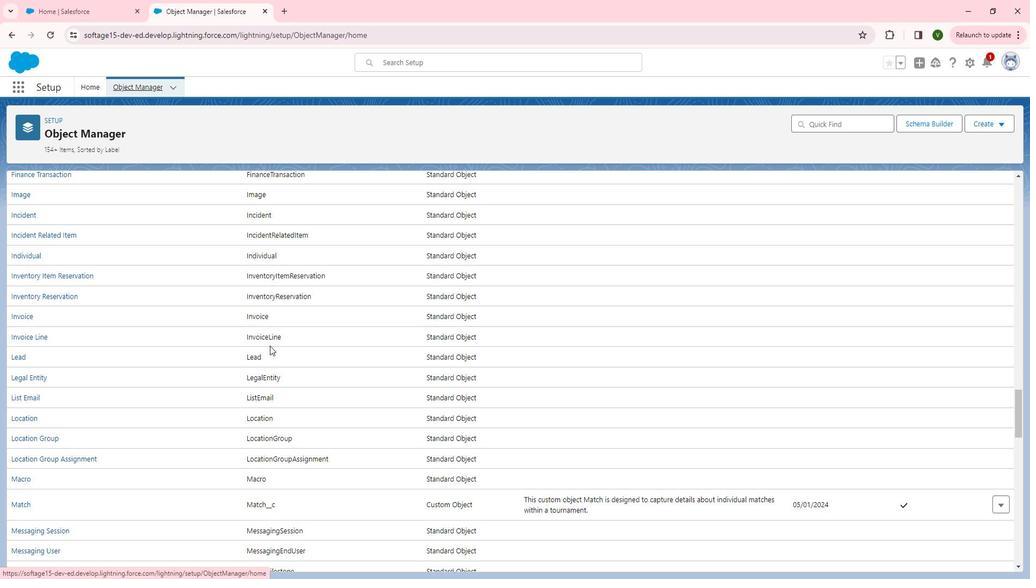 
Action: Mouse scrolled (313, 346) with delta (0, 0)
Screenshot: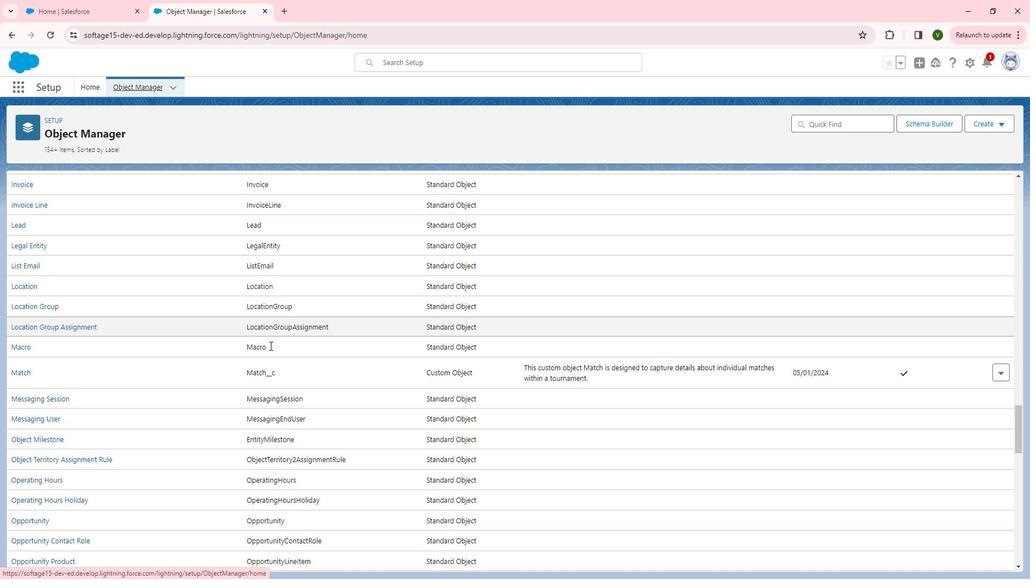 
Action: Mouse scrolled (313, 346) with delta (0, 0)
Screenshot: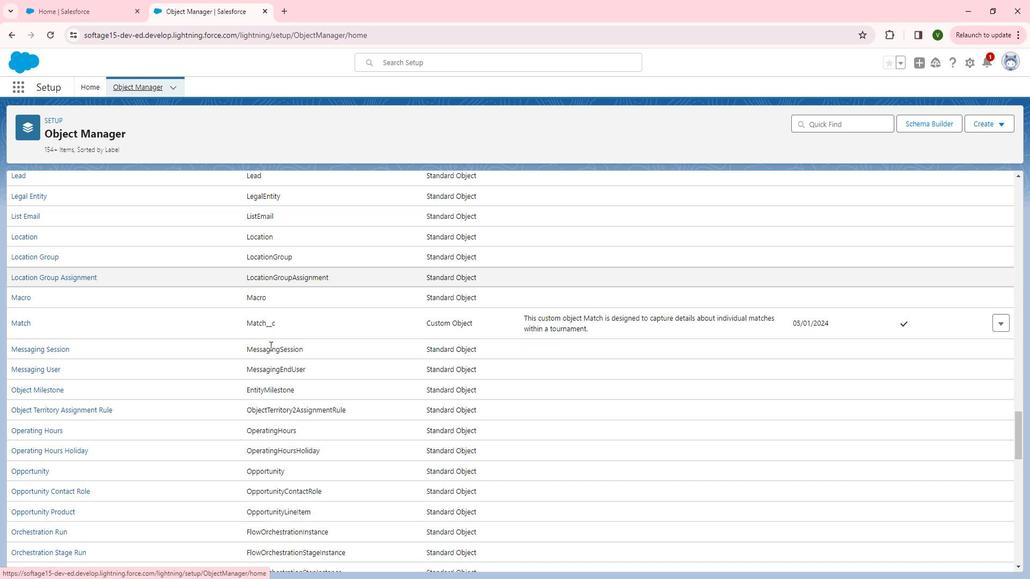 
Action: Mouse scrolled (313, 346) with delta (0, 0)
Screenshot: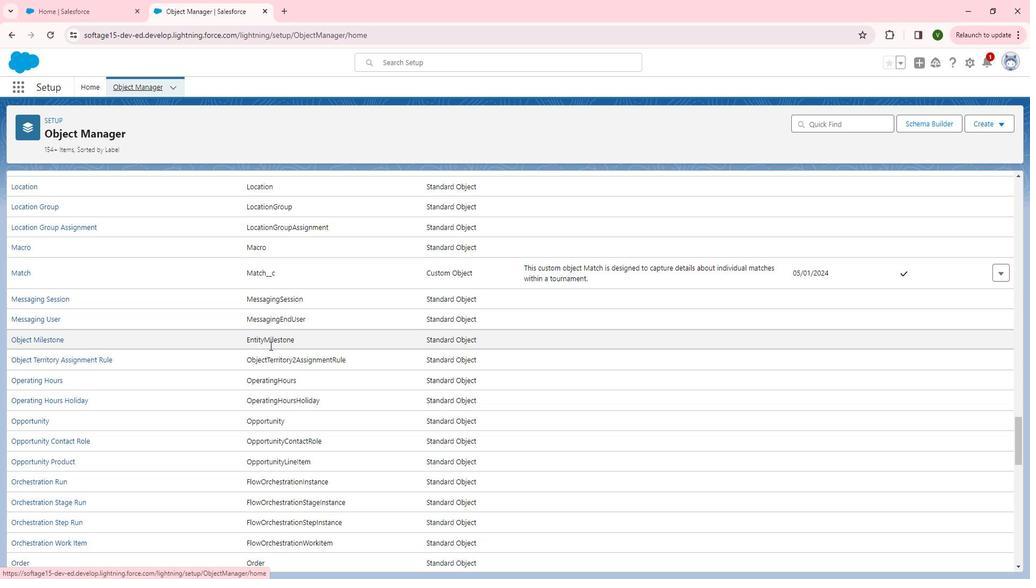 
Action: Mouse scrolled (313, 346) with delta (0, 0)
Screenshot: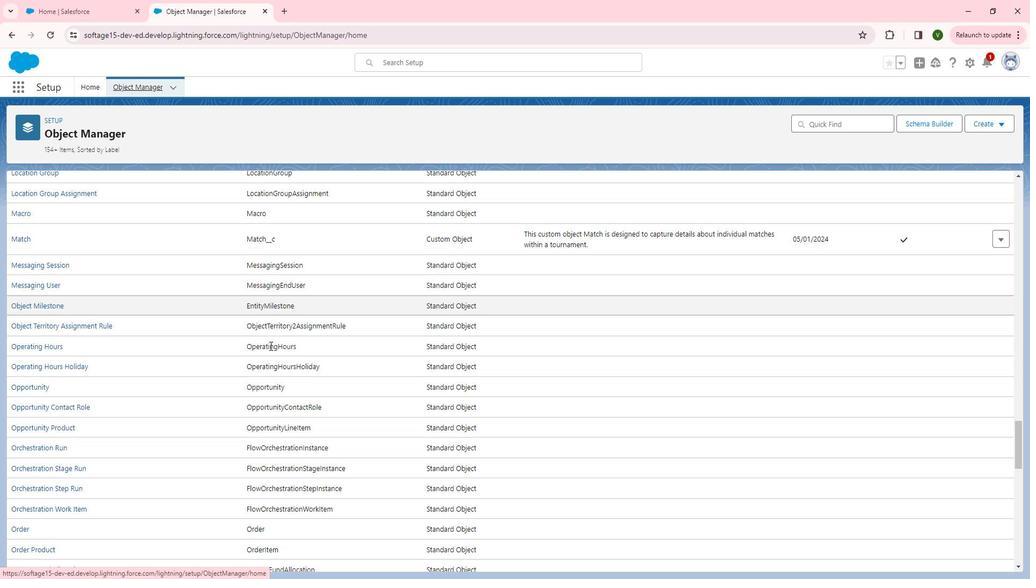 
Action: Mouse scrolled (313, 346) with delta (0, 0)
Screenshot: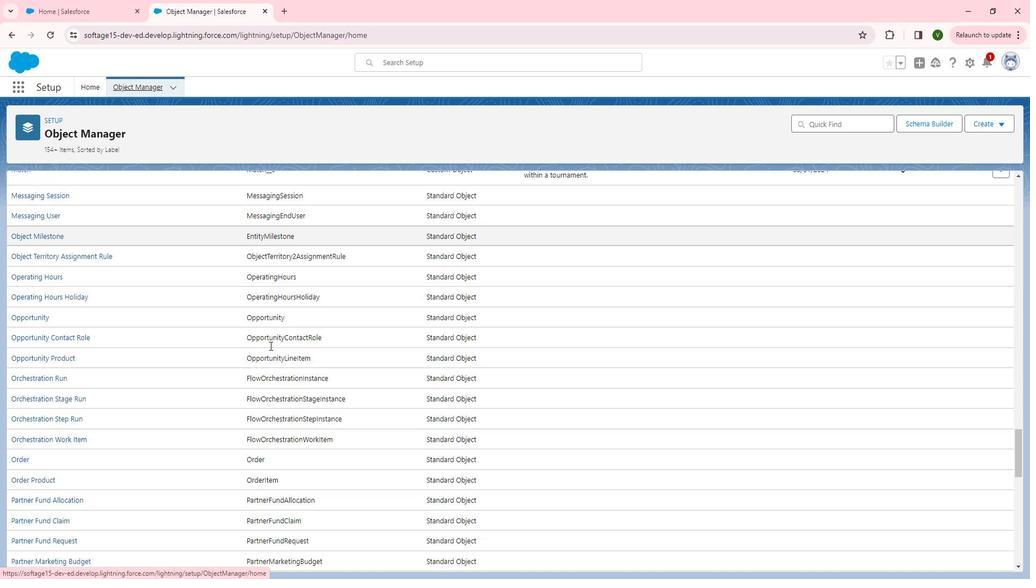 
Action: Mouse scrolled (313, 346) with delta (0, 0)
Screenshot: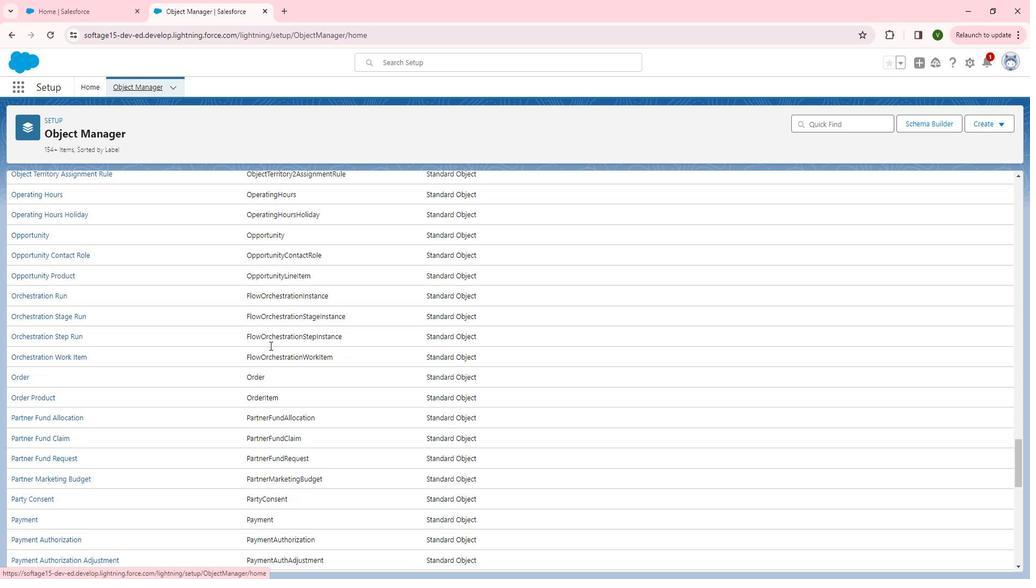 
Action: Mouse scrolled (313, 346) with delta (0, 0)
Screenshot: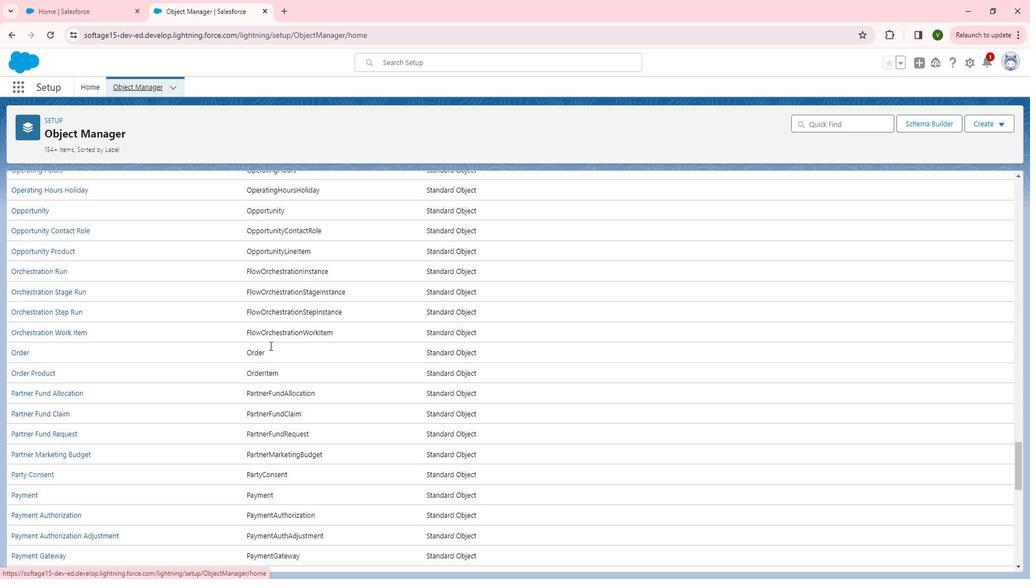
Action: Mouse scrolled (313, 346) with delta (0, 0)
Screenshot: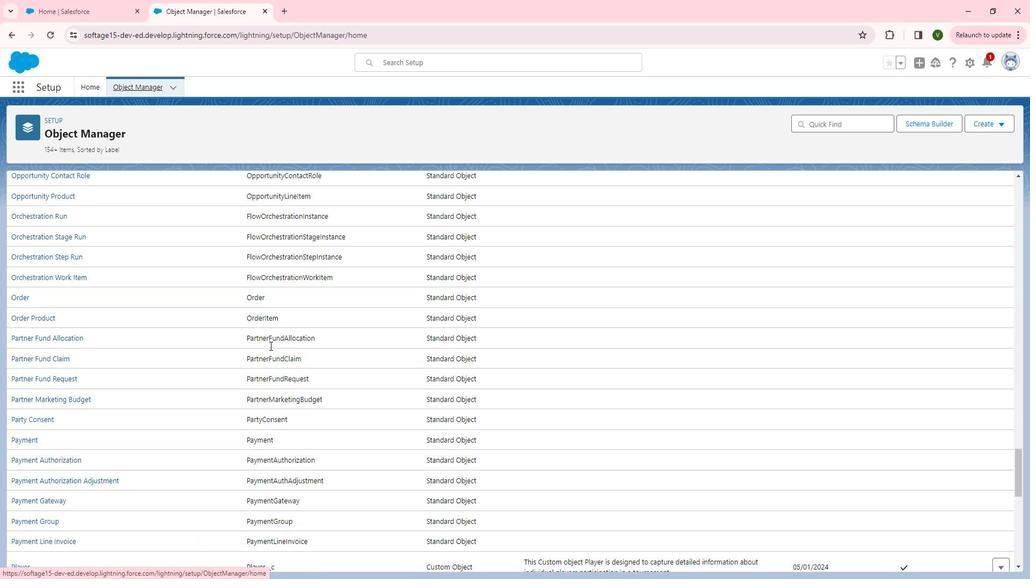 
Action: Mouse scrolled (313, 346) with delta (0, 0)
Screenshot: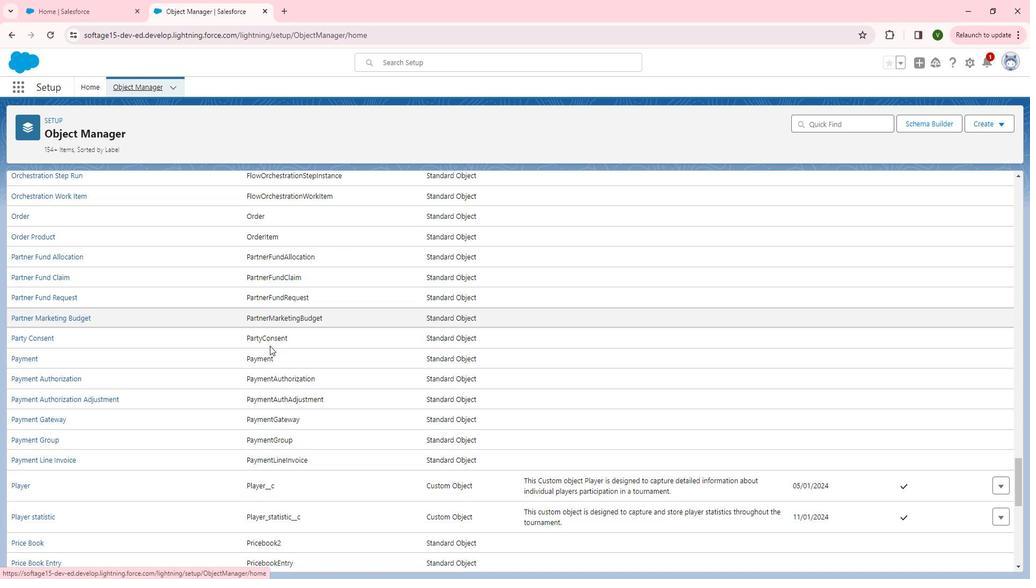 
Action: Mouse scrolled (313, 346) with delta (0, 0)
Screenshot: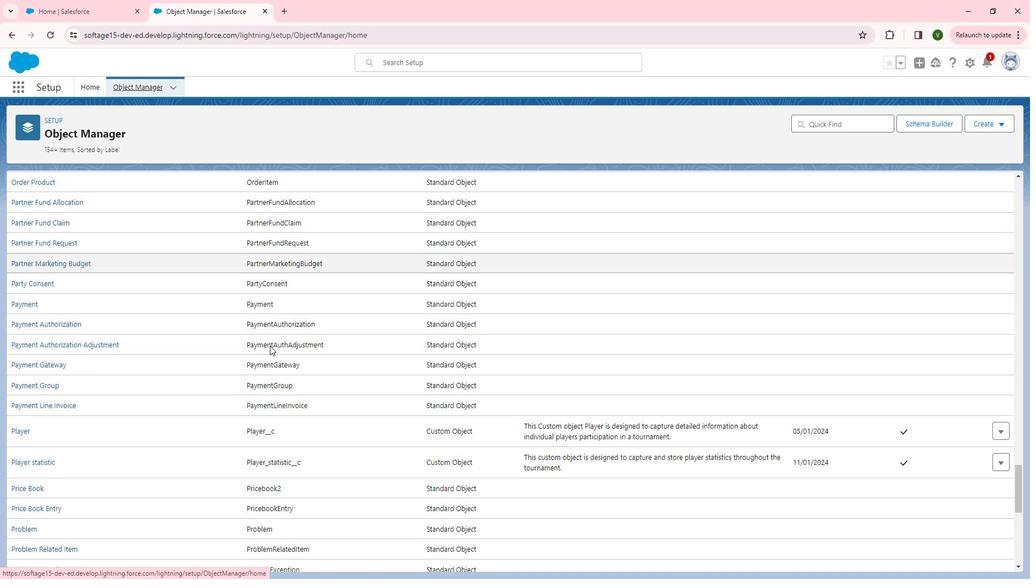 
Action: Mouse scrolled (313, 346) with delta (0, 0)
Screenshot: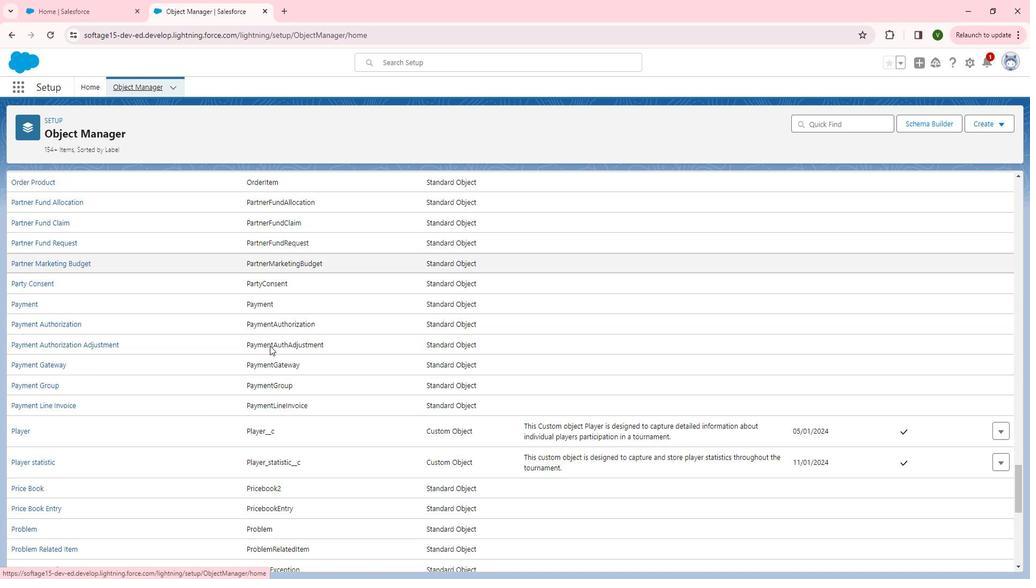 
Action: Mouse scrolled (313, 346) with delta (0, 0)
Screenshot: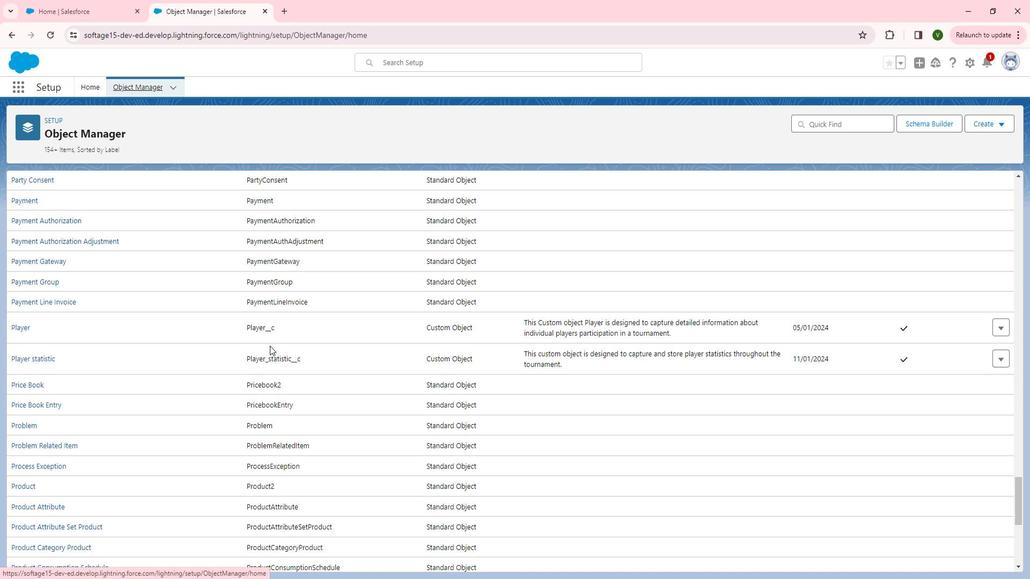 
Action: Mouse scrolled (313, 346) with delta (0, 0)
Screenshot: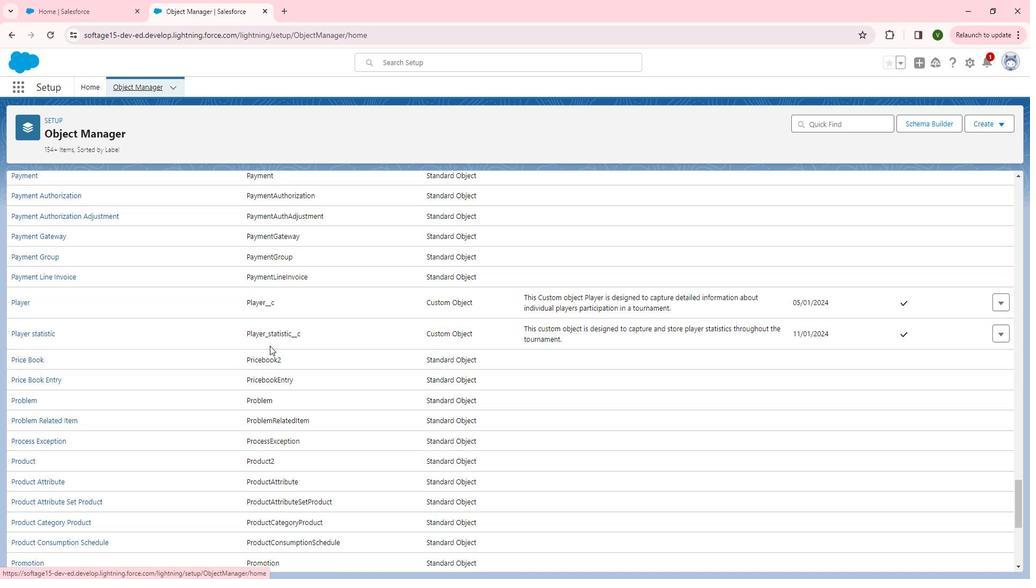 
Action: Mouse scrolled (313, 346) with delta (0, 0)
Screenshot: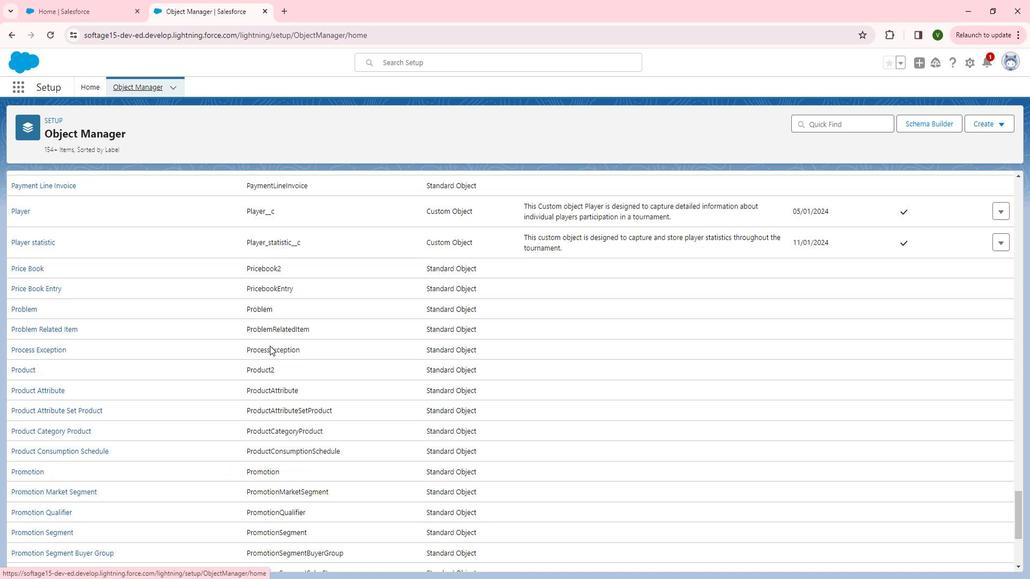 
Action: Mouse scrolled (313, 346) with delta (0, 0)
Screenshot: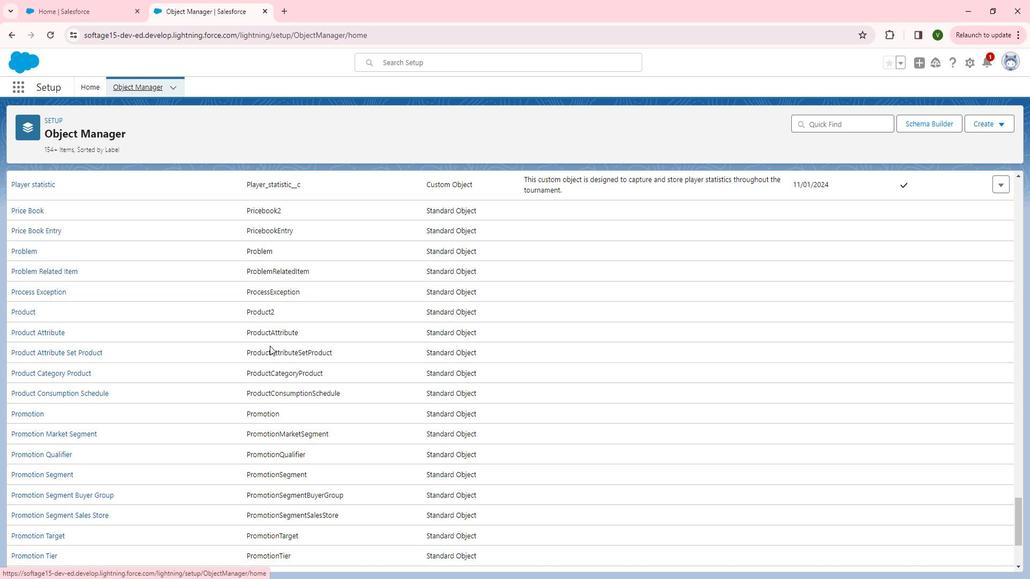 
Action: Mouse scrolled (313, 346) with delta (0, 0)
Screenshot: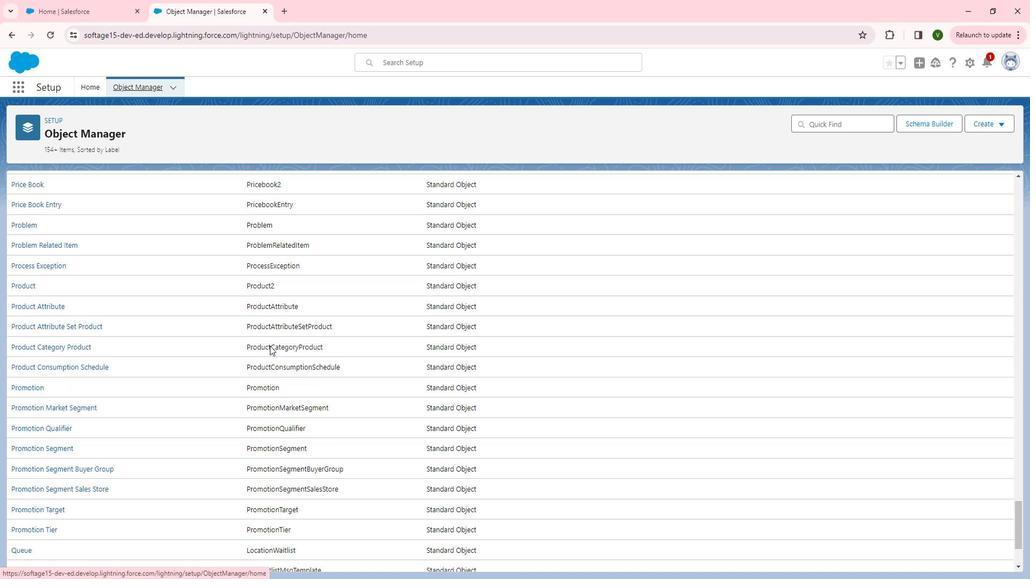 
Action: Mouse scrolled (313, 346) with delta (0, 0)
Screenshot: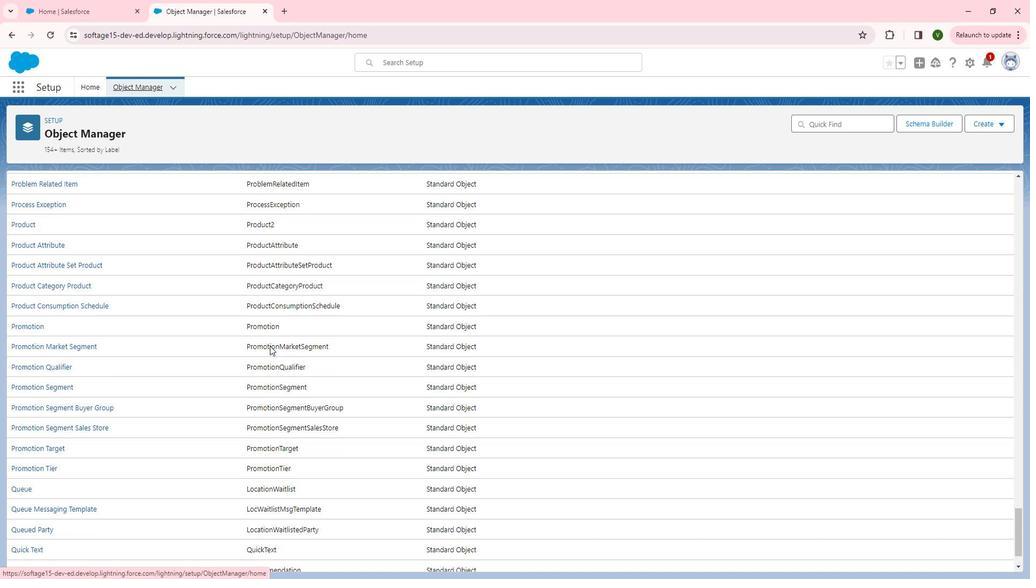 
Action: Mouse scrolled (313, 346) with delta (0, 0)
Screenshot: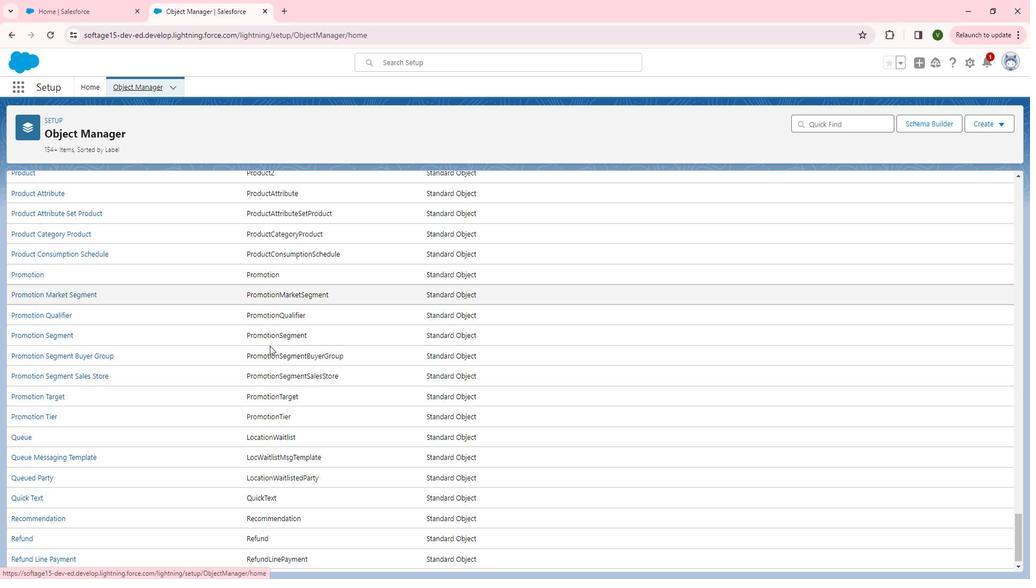 
Action: Mouse scrolled (313, 346) with delta (0, 0)
Screenshot: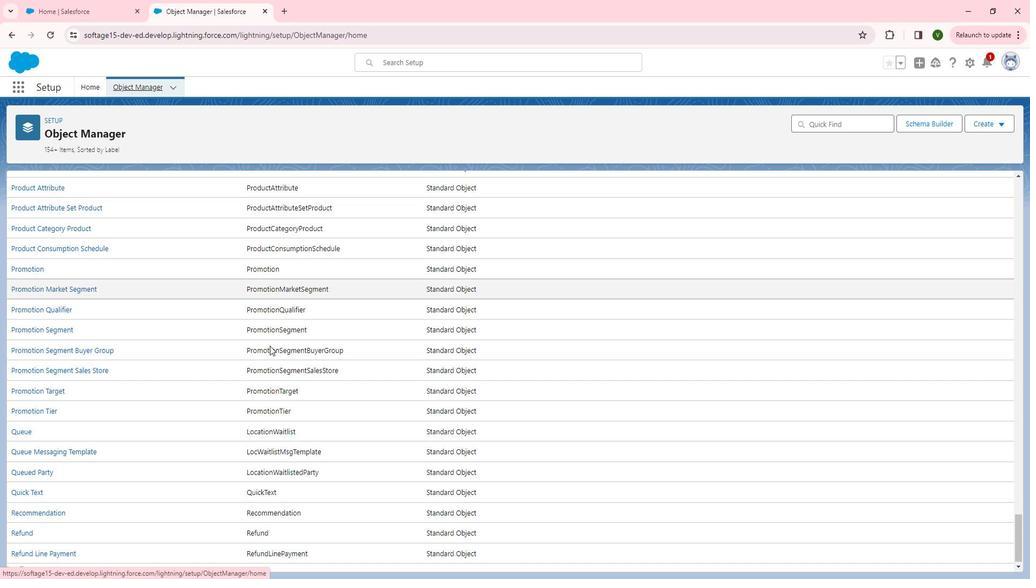 
Action: Mouse scrolled (313, 346) with delta (0, 0)
Screenshot: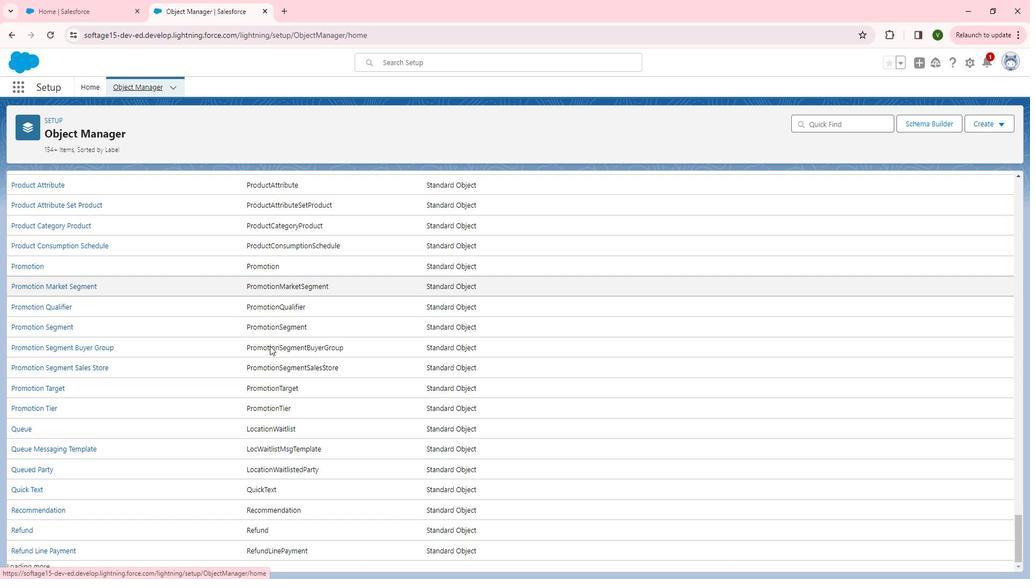 
Action: Mouse scrolled (313, 346) with delta (0, 0)
Screenshot: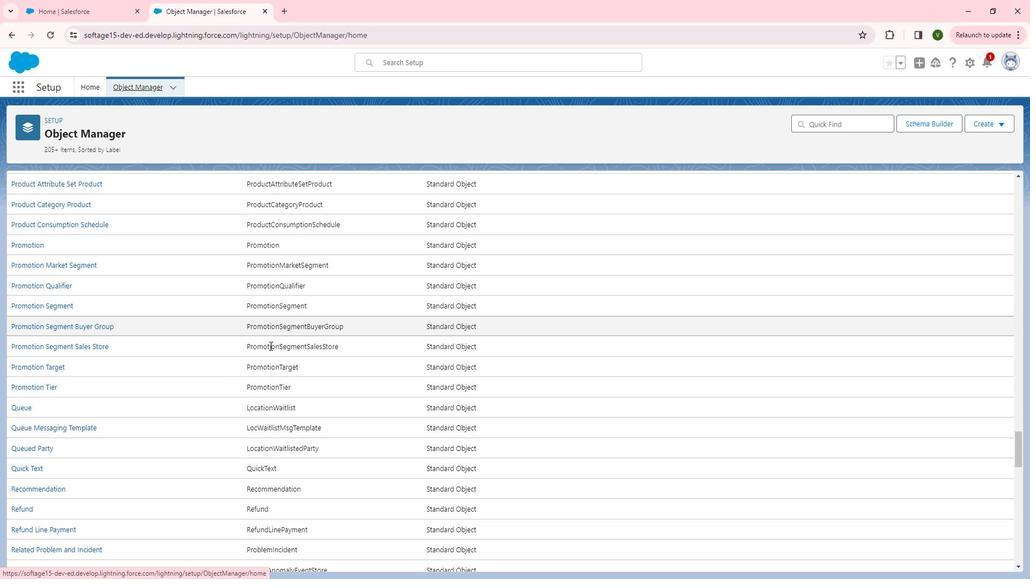 
Action: Mouse scrolled (313, 346) with delta (0, 0)
Screenshot: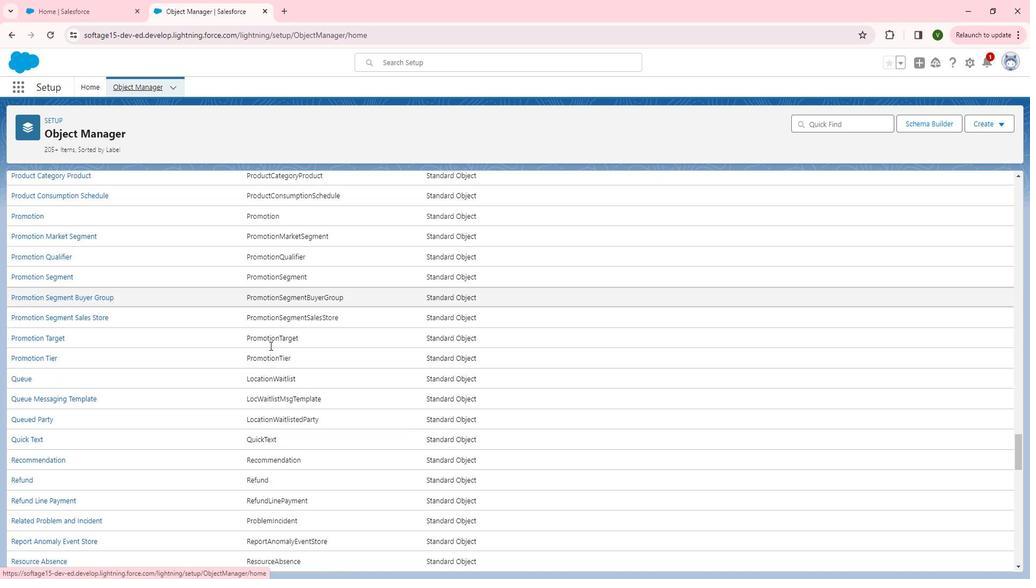 
Action: Mouse scrolled (313, 346) with delta (0, 0)
Screenshot: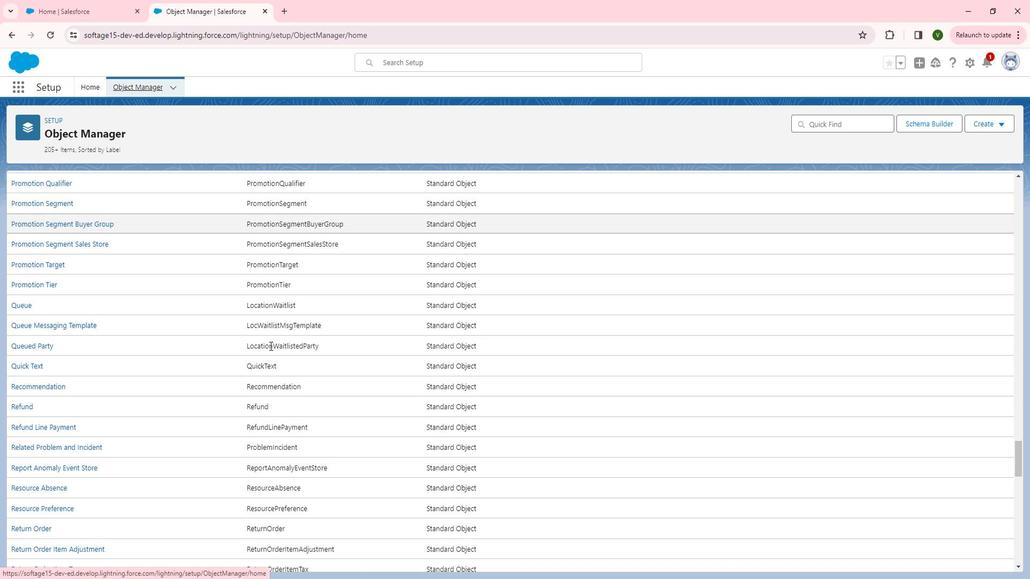 
Action: Mouse scrolled (313, 346) with delta (0, 0)
Screenshot: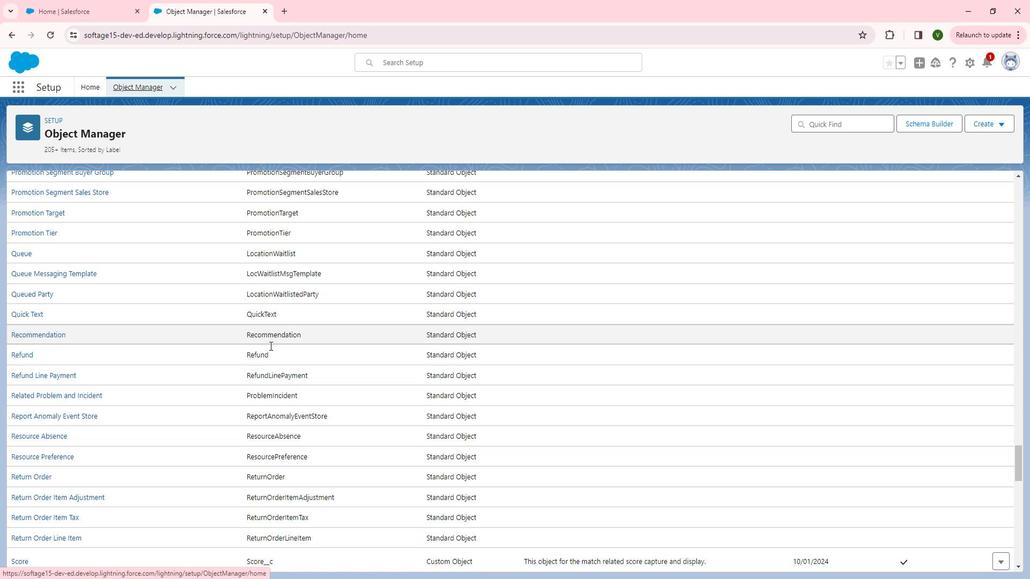 
Action: Mouse scrolled (313, 346) with delta (0, 0)
Screenshot: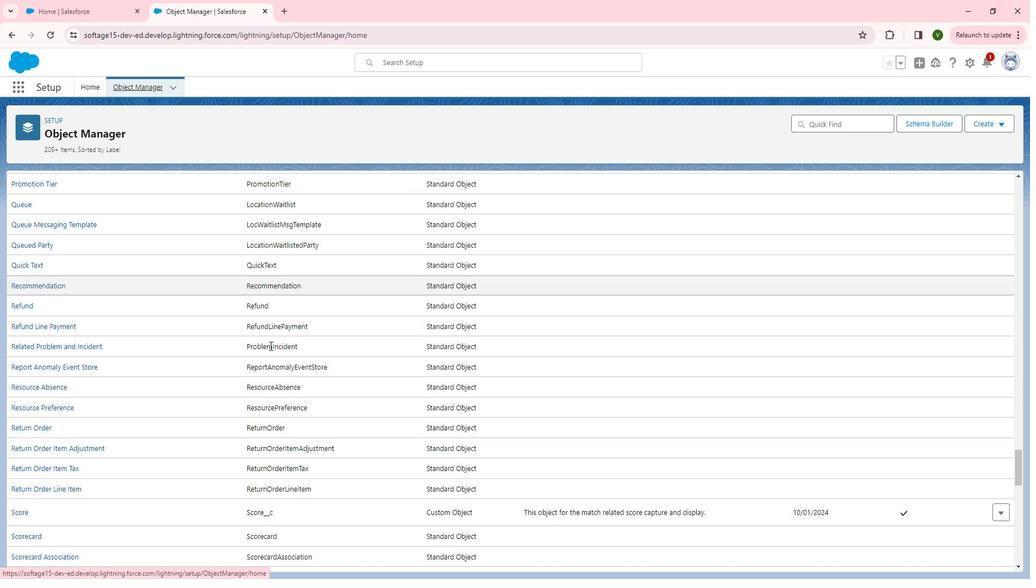 
Action: Mouse scrolled (313, 346) with delta (0, 0)
Screenshot: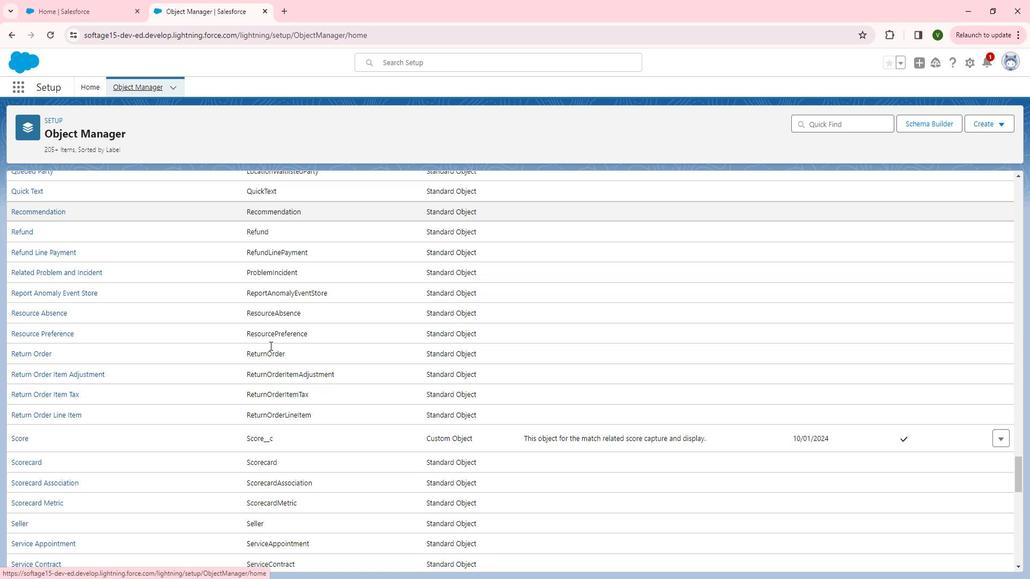 
Action: Mouse scrolled (313, 346) with delta (0, 0)
Screenshot: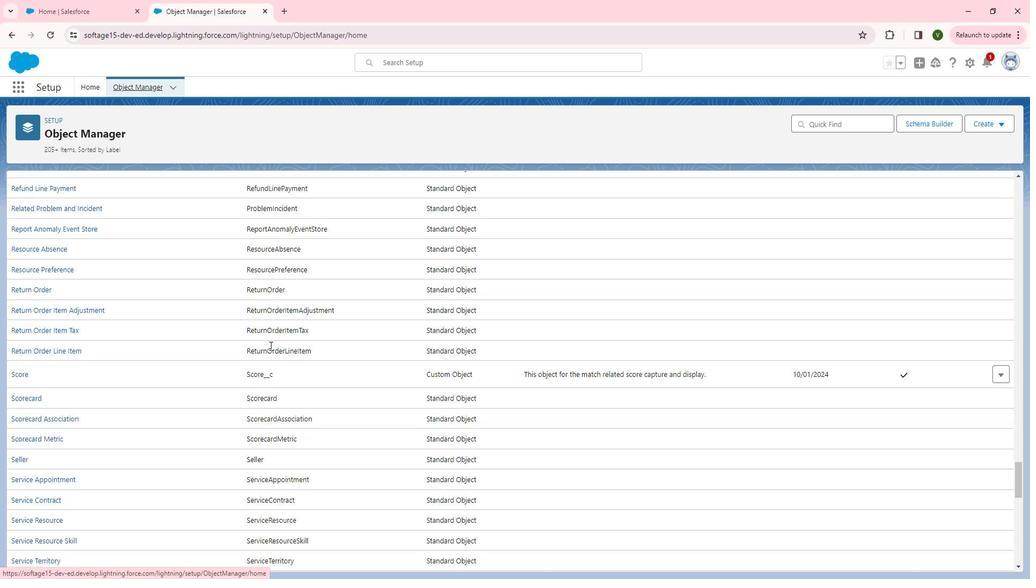
Action: Mouse scrolled (313, 346) with delta (0, 0)
Screenshot: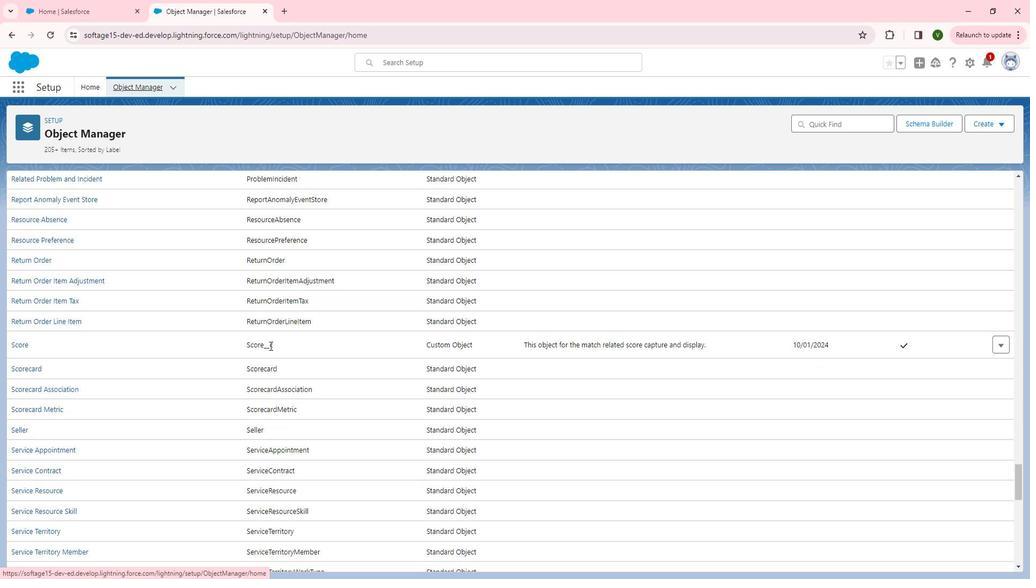 
Action: Mouse scrolled (313, 346) with delta (0, 0)
Screenshot: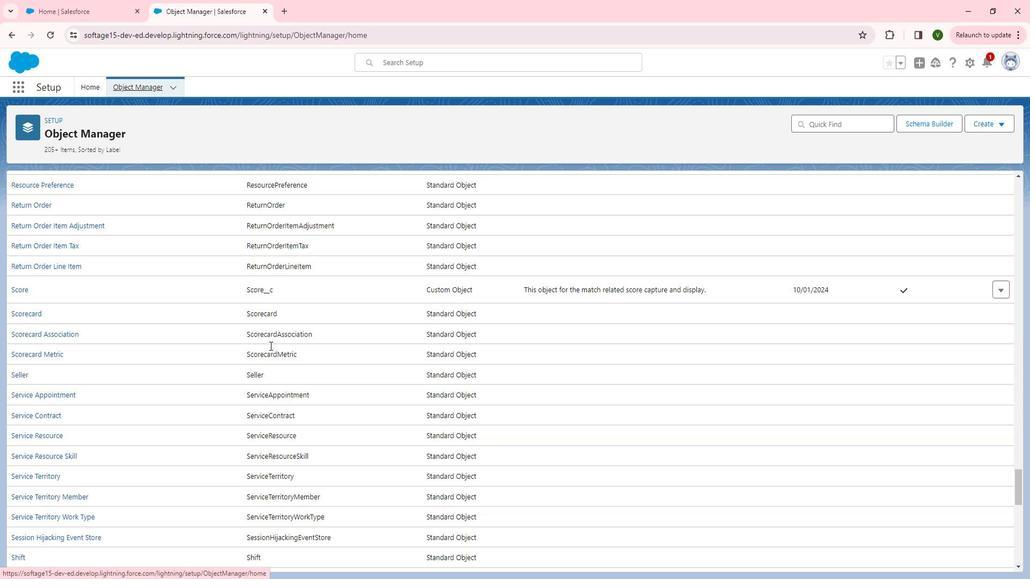 
Action: Mouse scrolled (313, 346) with delta (0, 0)
Screenshot: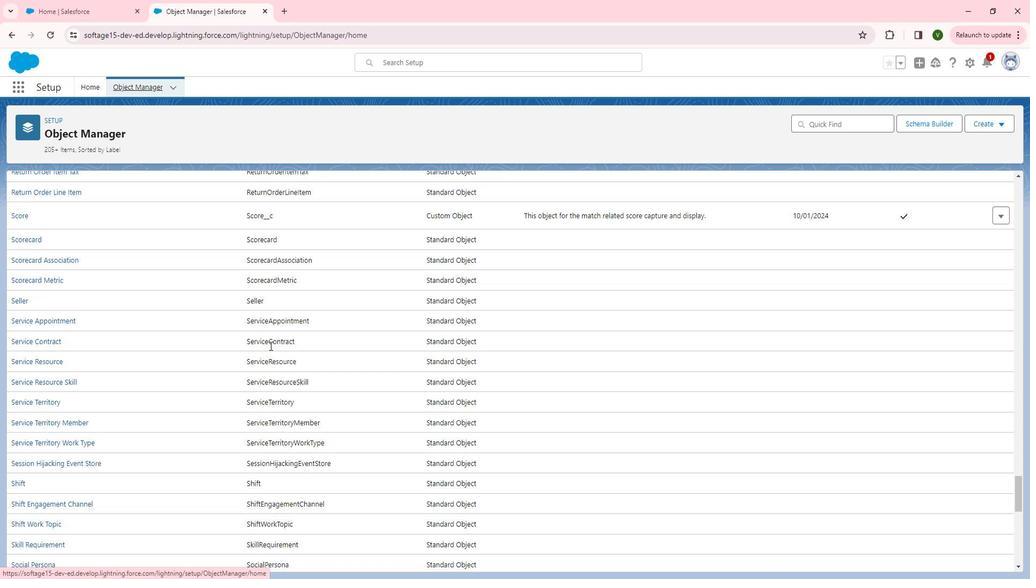 
Action: Mouse scrolled (313, 346) with delta (0, 0)
Screenshot: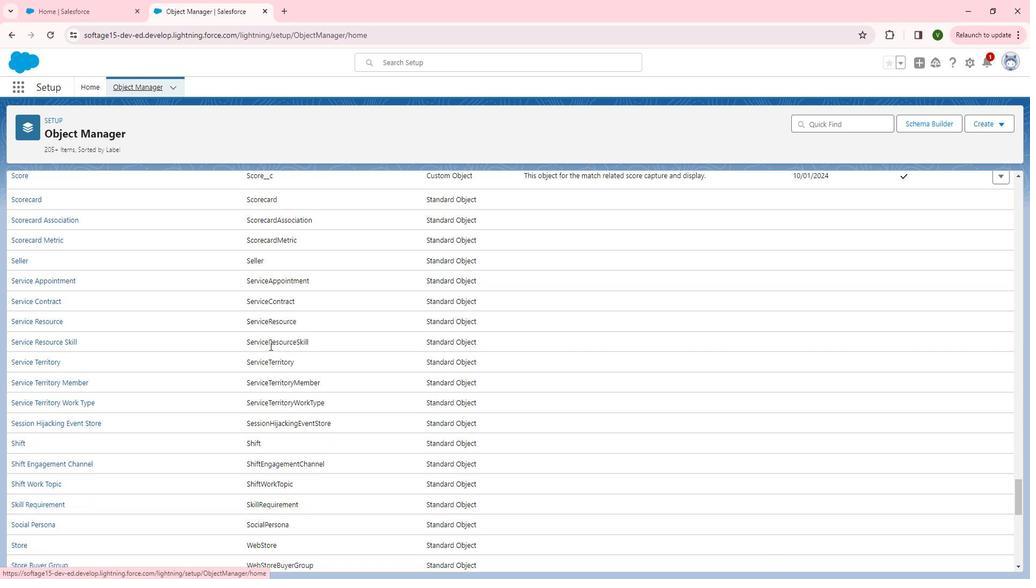 
Action: Mouse scrolled (313, 346) with delta (0, 0)
Screenshot: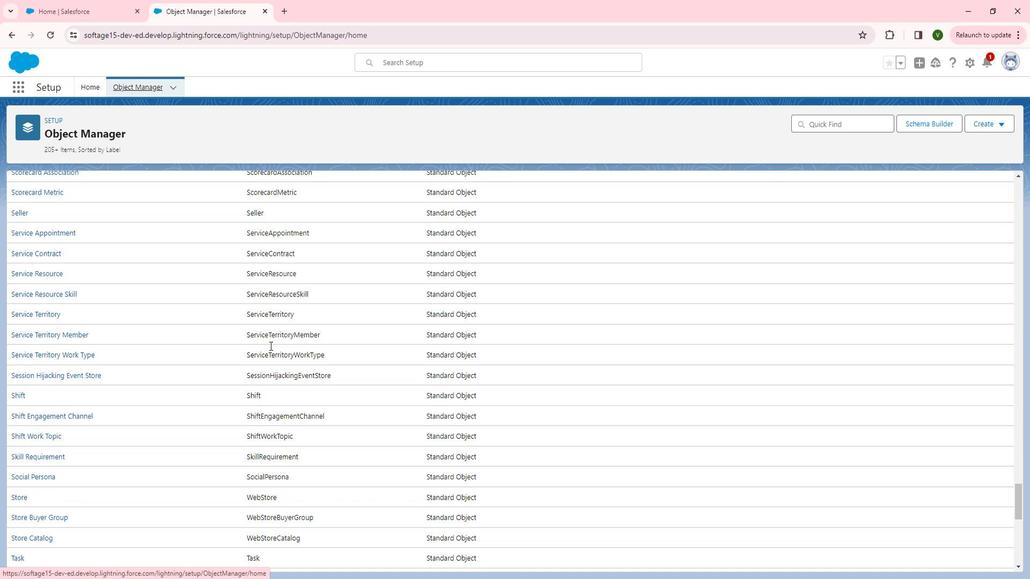 
Action: Mouse scrolled (313, 346) with delta (0, 0)
Screenshot: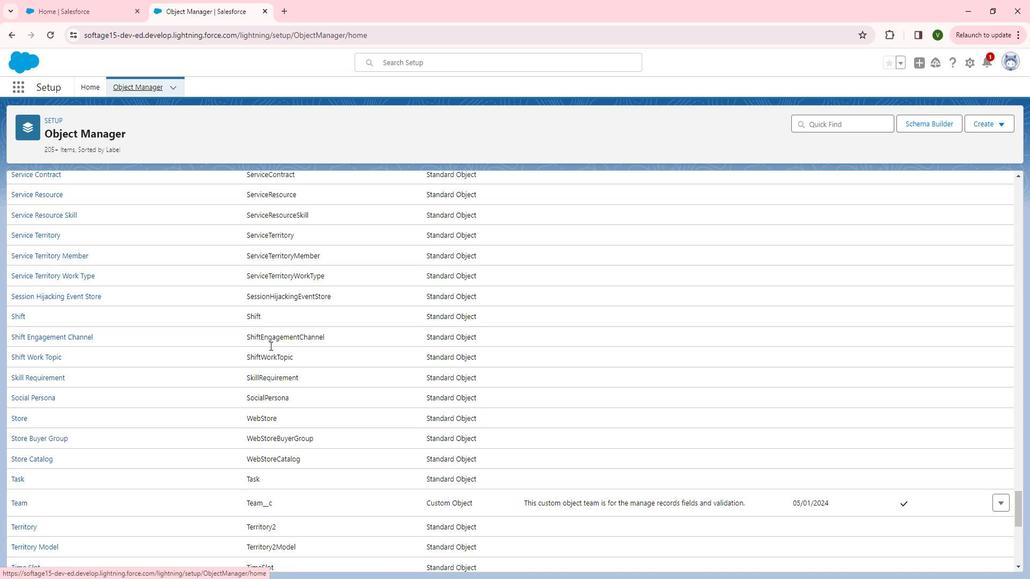 
Action: Mouse scrolled (313, 346) with delta (0, 0)
Screenshot: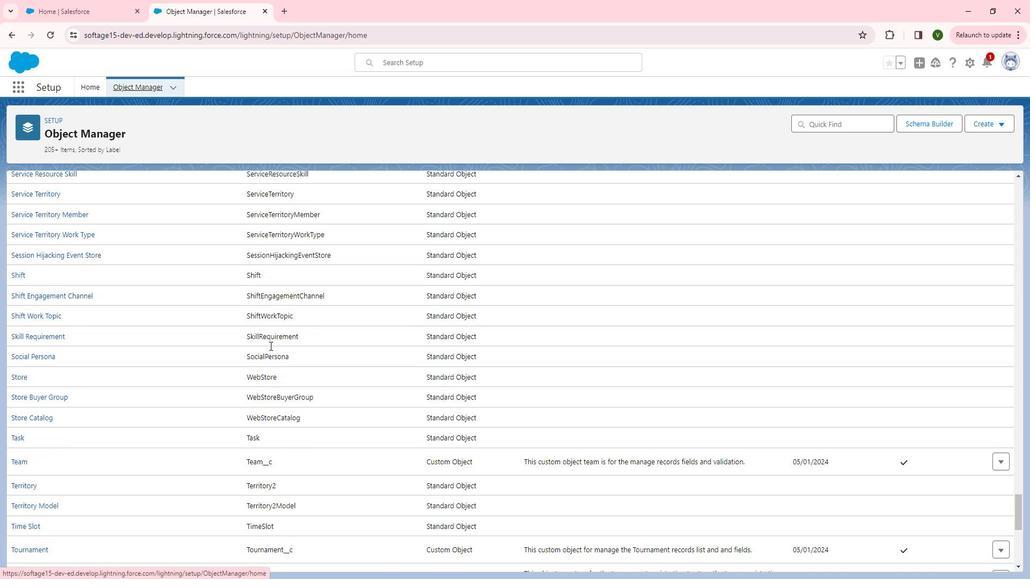 
Action: Mouse scrolled (313, 346) with delta (0, 0)
Screenshot: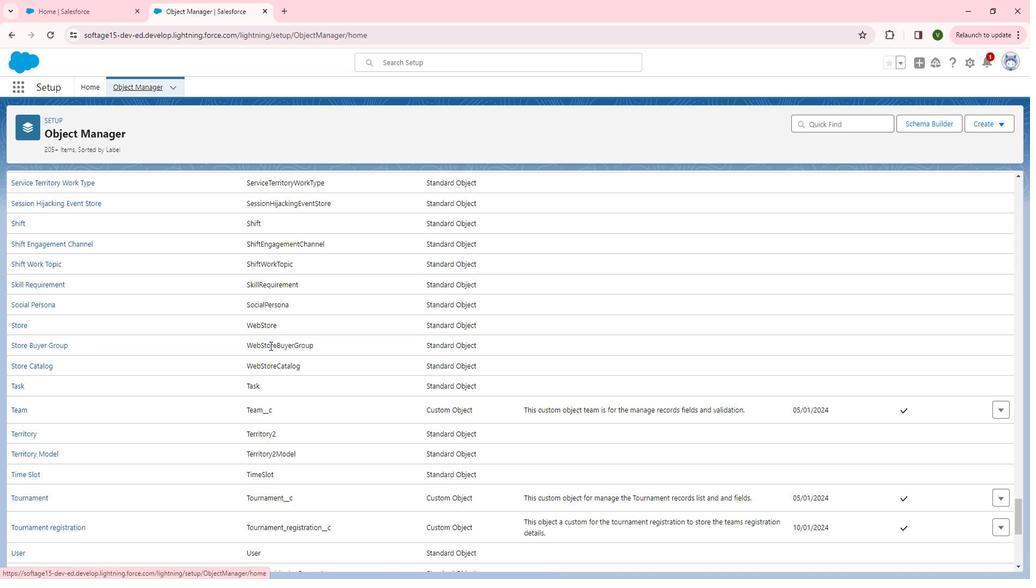 
Action: Mouse scrolled (313, 346) with delta (0, 0)
Screenshot: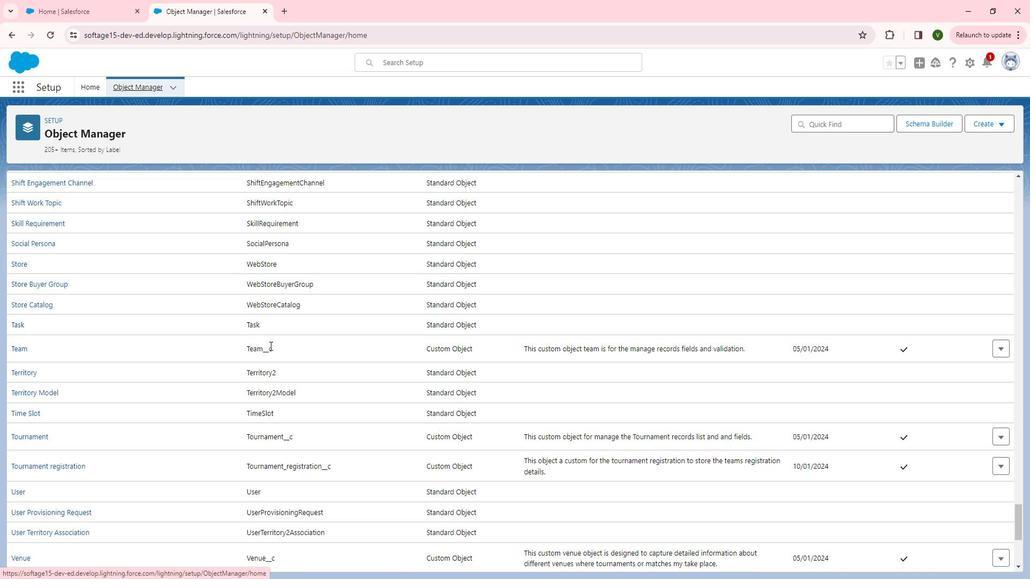 
Action: Mouse scrolled (313, 346) with delta (0, 0)
Screenshot: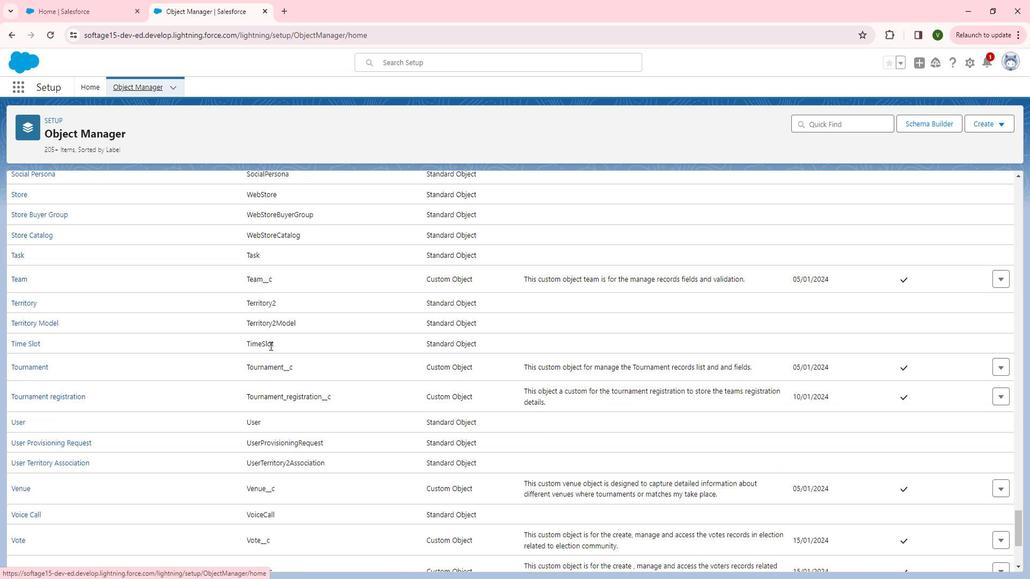 
Action: Mouse scrolled (313, 346) with delta (0, 0)
Screenshot: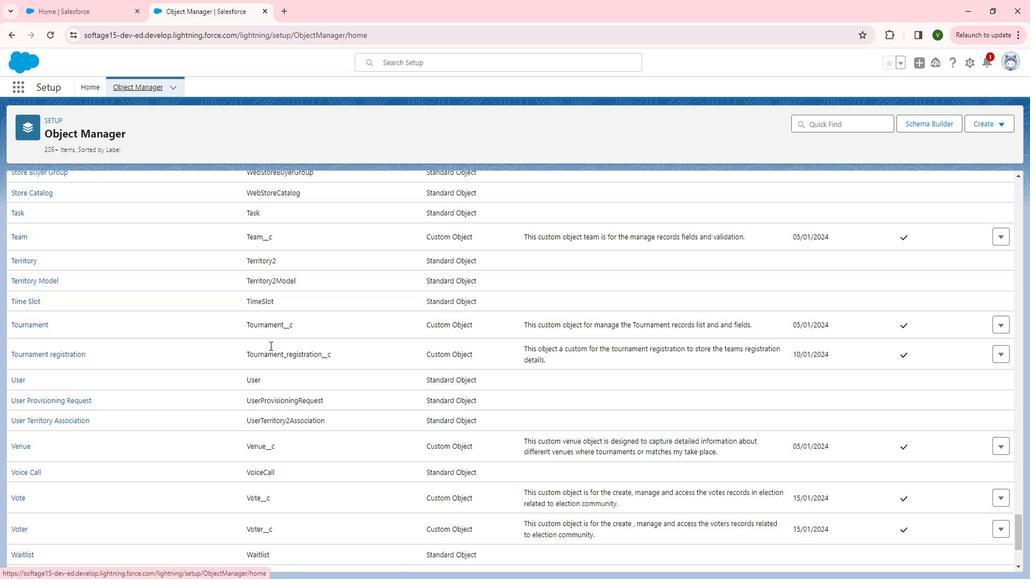 
Action: Mouse moved to (92, 491)
Screenshot: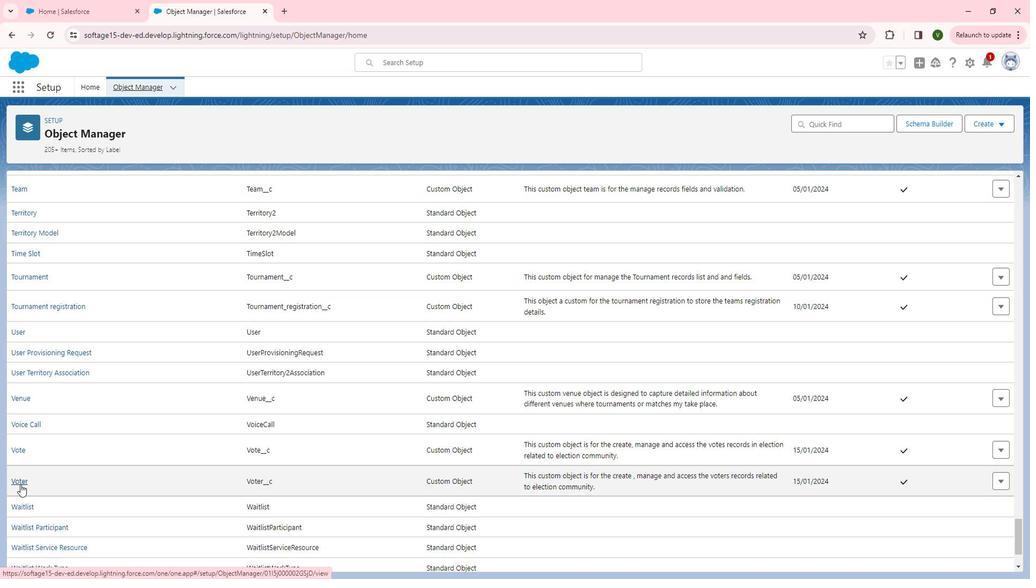 
Action: Mouse pressed left at (92, 491)
Screenshot: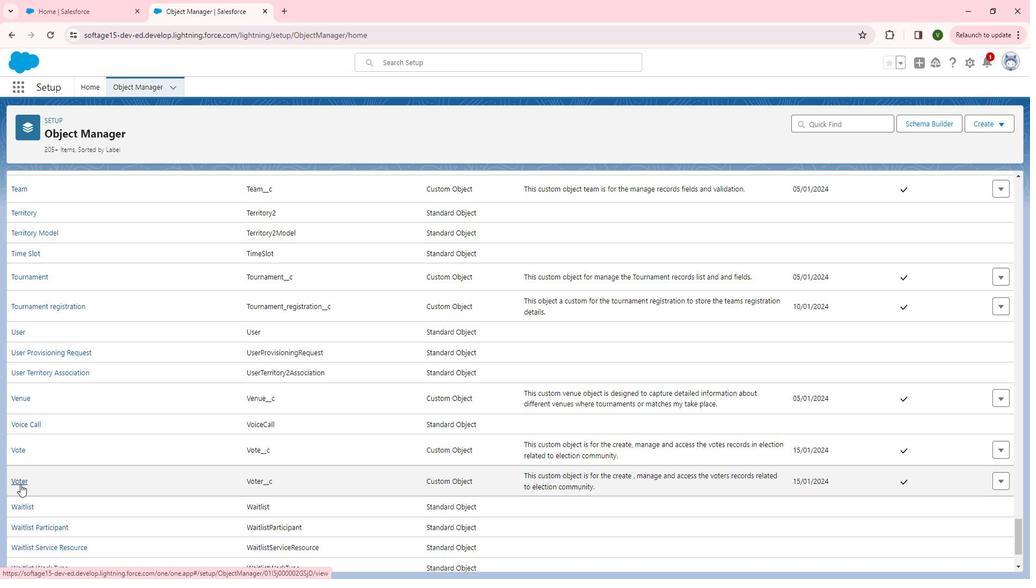 
Action: Mouse moved to (141, 196)
Screenshot: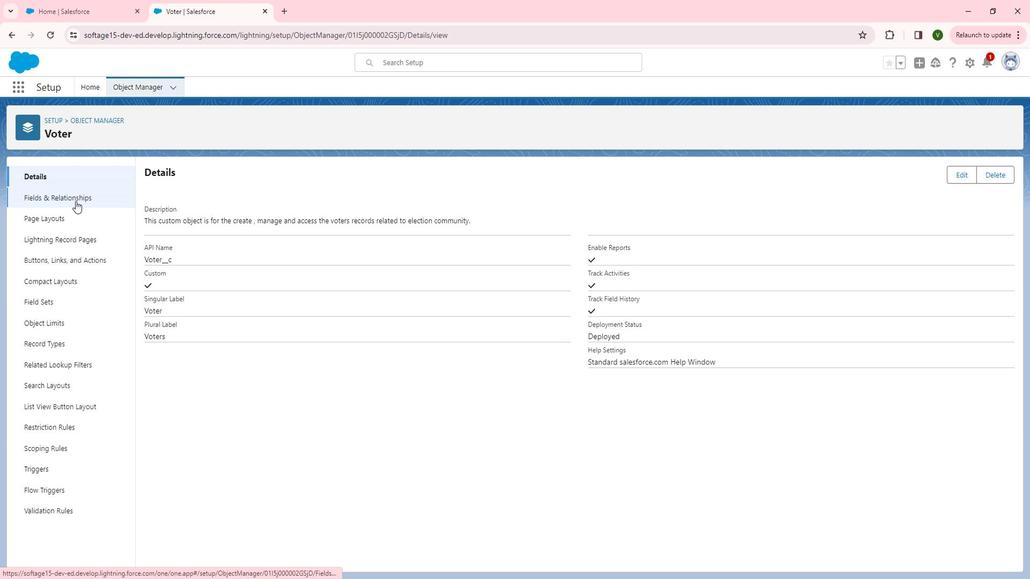 
Action: Mouse pressed left at (141, 196)
Screenshot: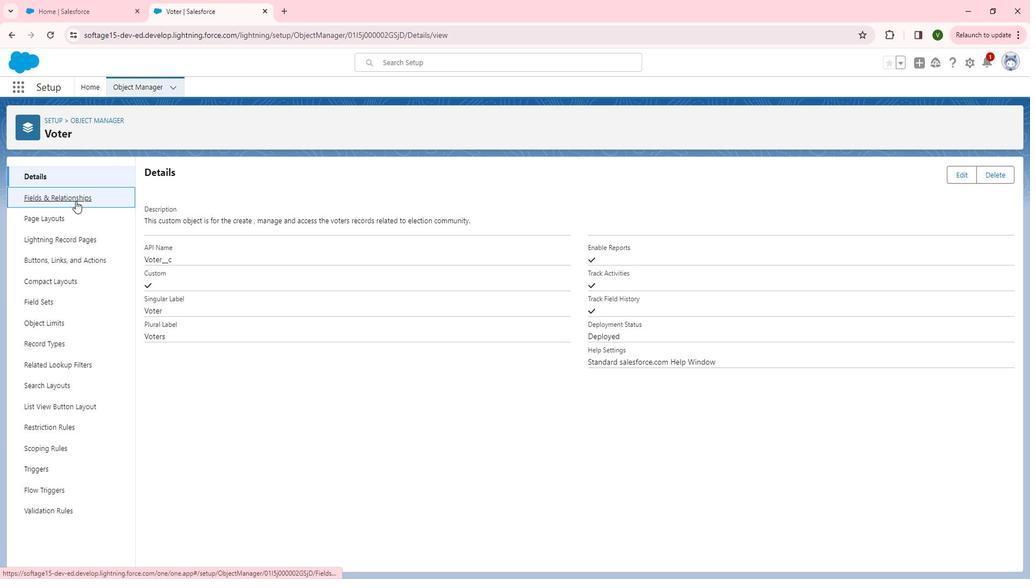 
Action: Mouse moved to (224, 456)
Screenshot: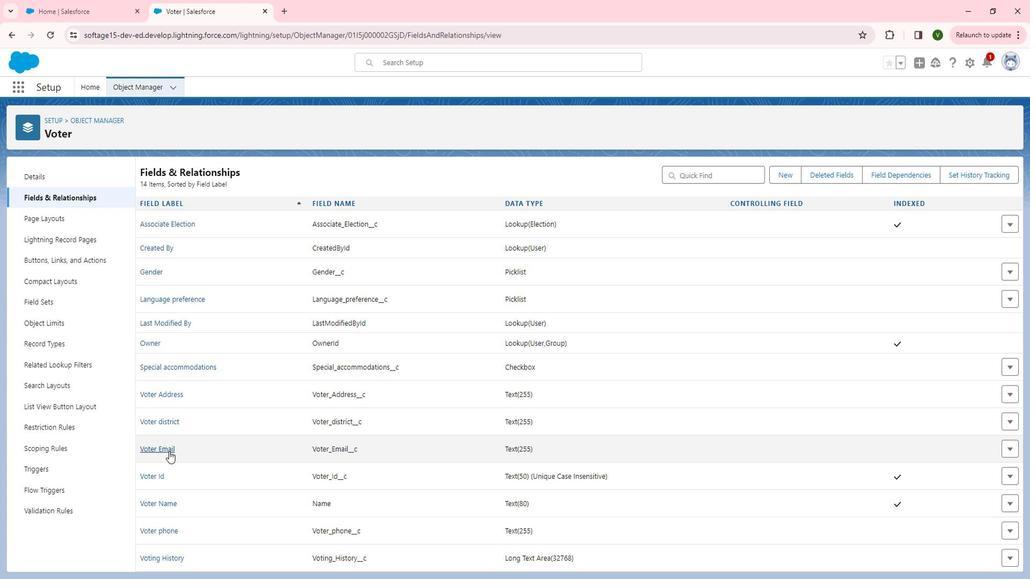 
Action: Mouse pressed left at (224, 456)
Screenshot: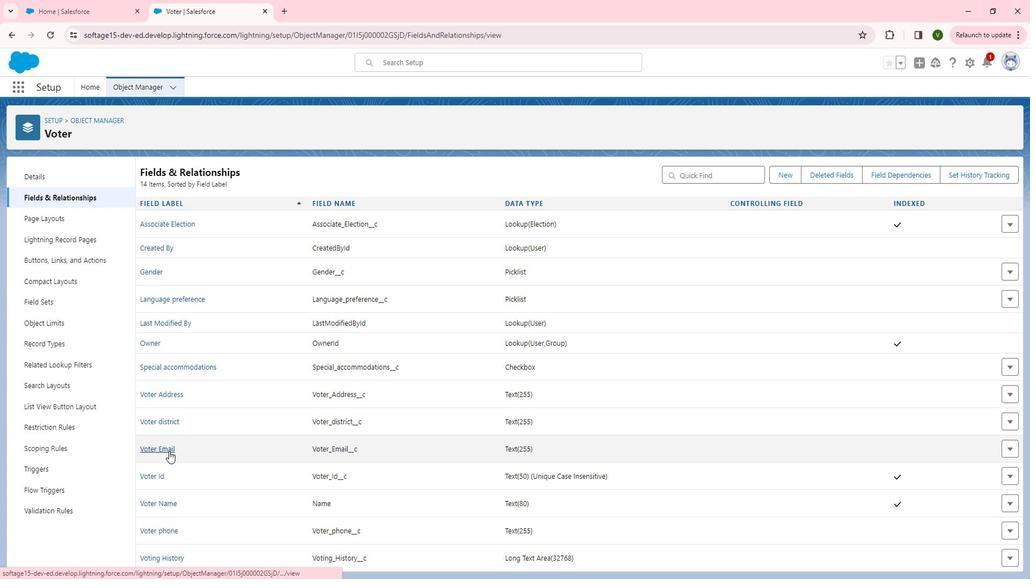 
Action: Mouse moved to (447, 493)
Screenshot: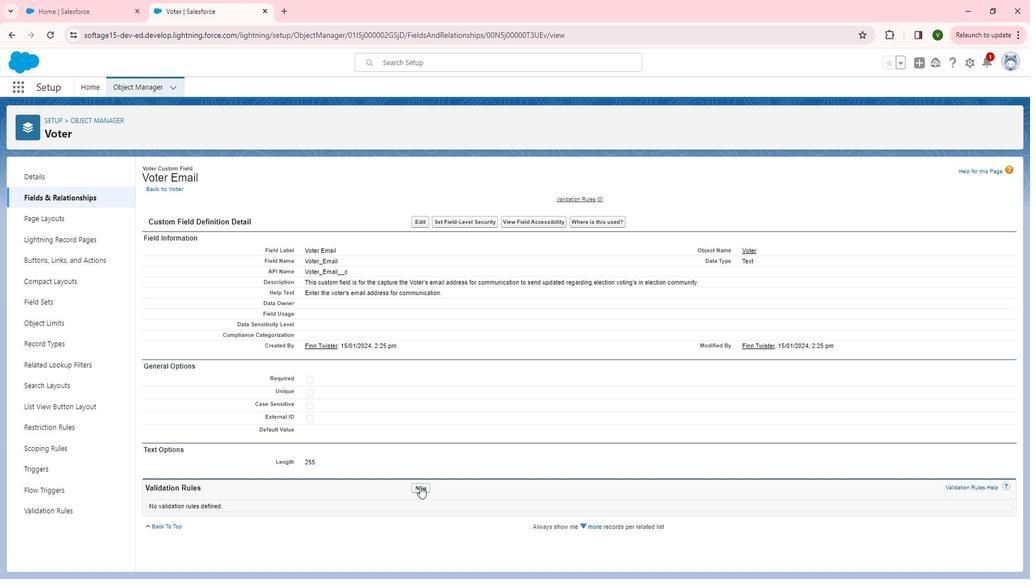 
Action: Mouse pressed left at (447, 493)
Screenshot: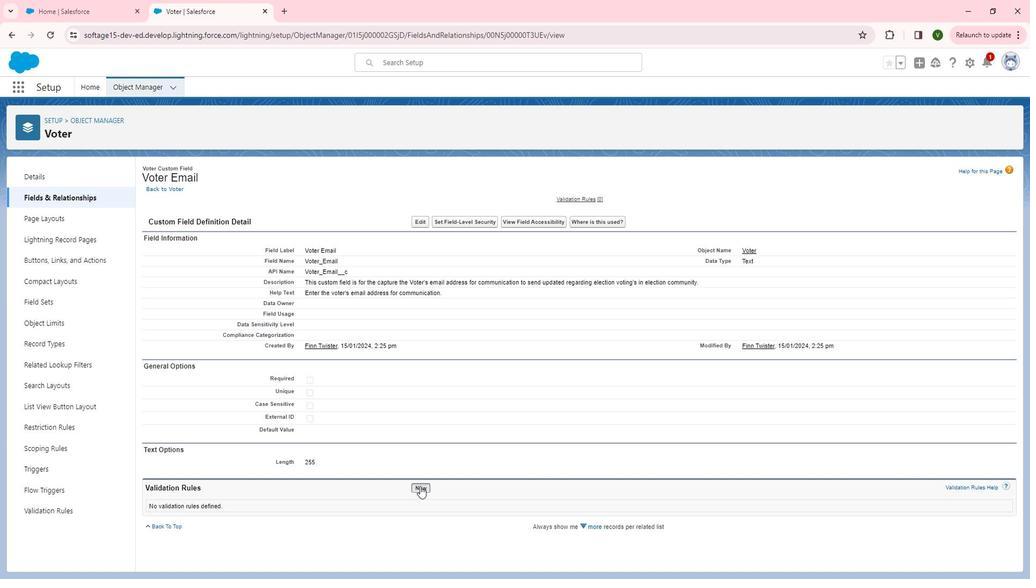
Action: Mouse moved to (332, 243)
Screenshot: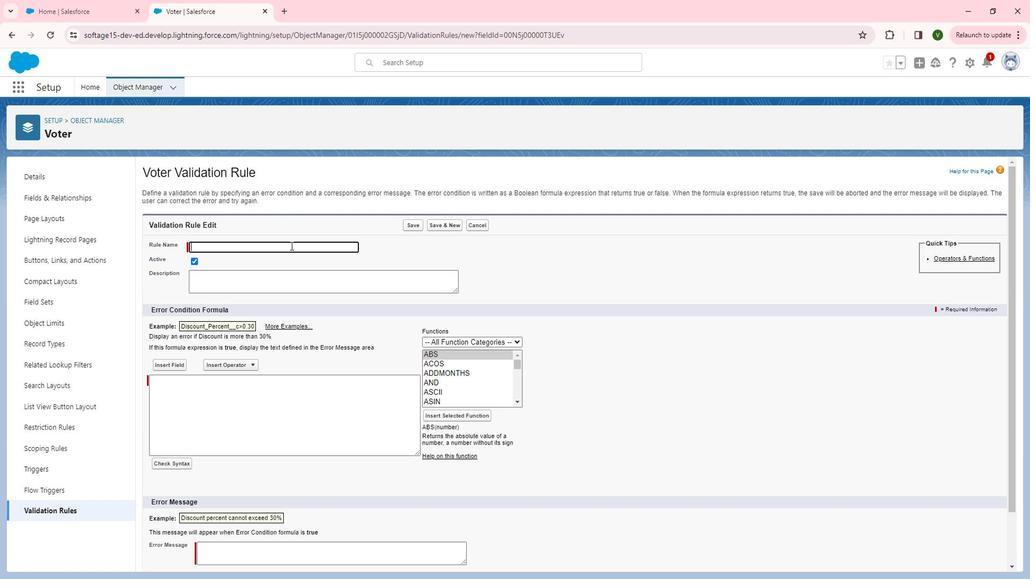 
Action: Mouse pressed left at (332, 243)
Screenshot: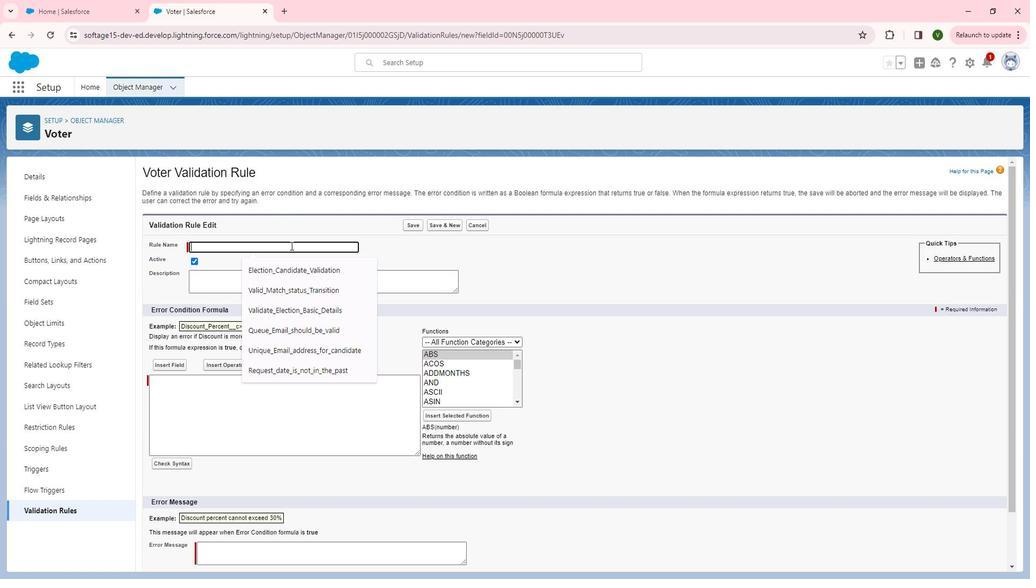 
Action: Mouse moved to (332, 243)
Screenshot: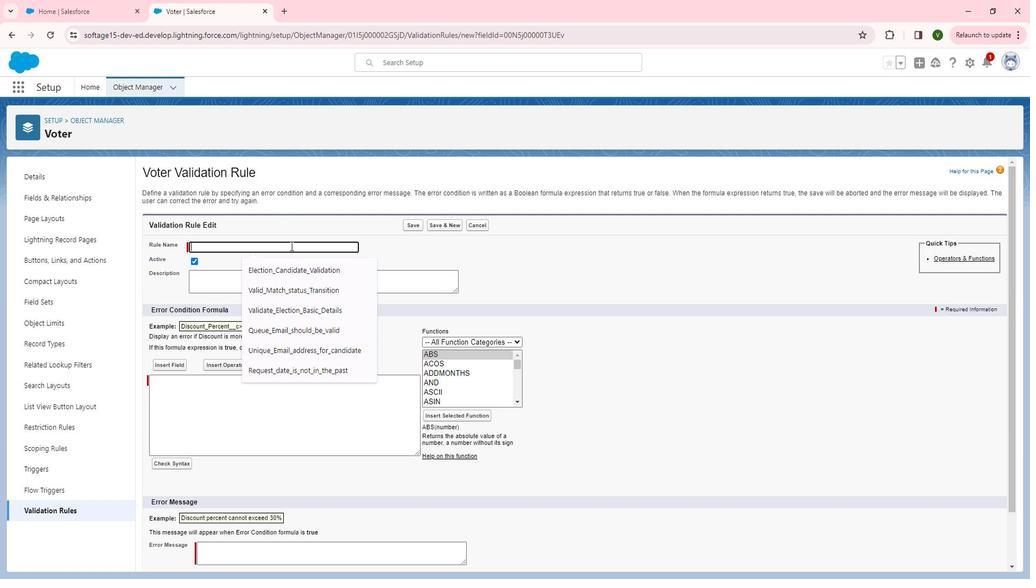 
Action: Key pressed <Key.shift>Validate<Key.space>the<Key.space><Key.shift>Voters<Key.space>email<Key.space>addresses
Screenshot: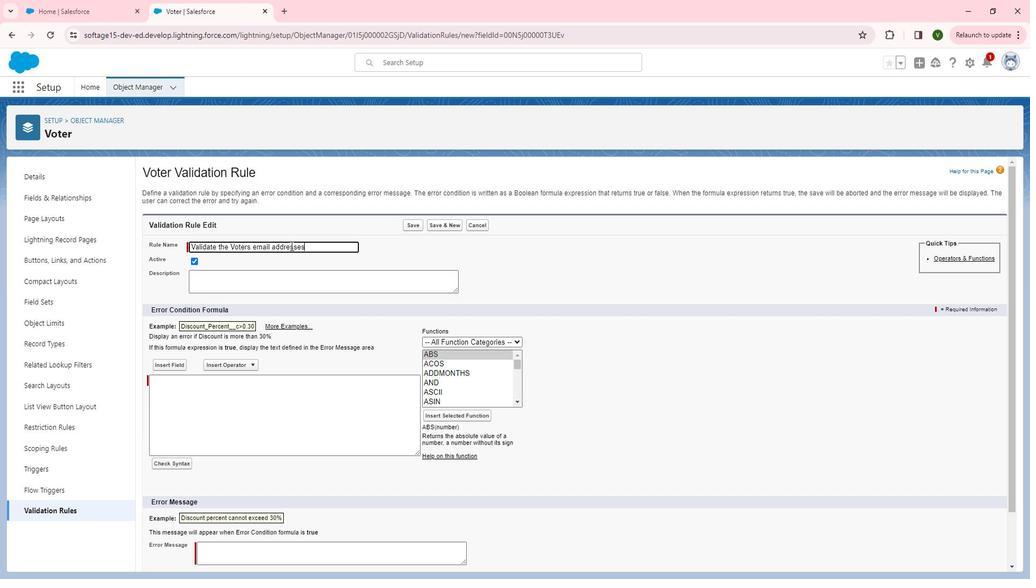 
Action: Mouse moved to (360, 280)
Screenshot: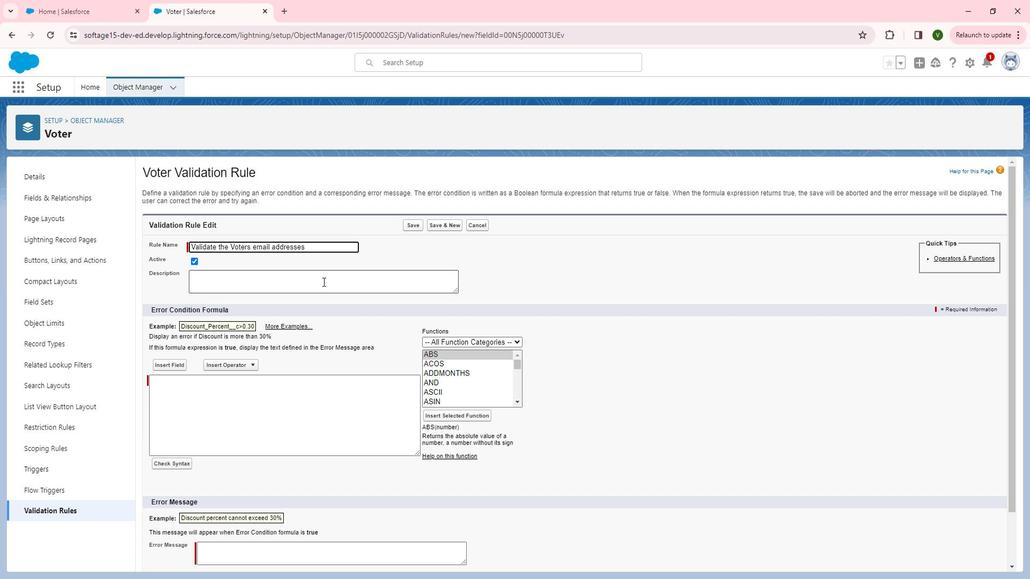 
Action: Mouse pressed left at (360, 280)
Screenshot: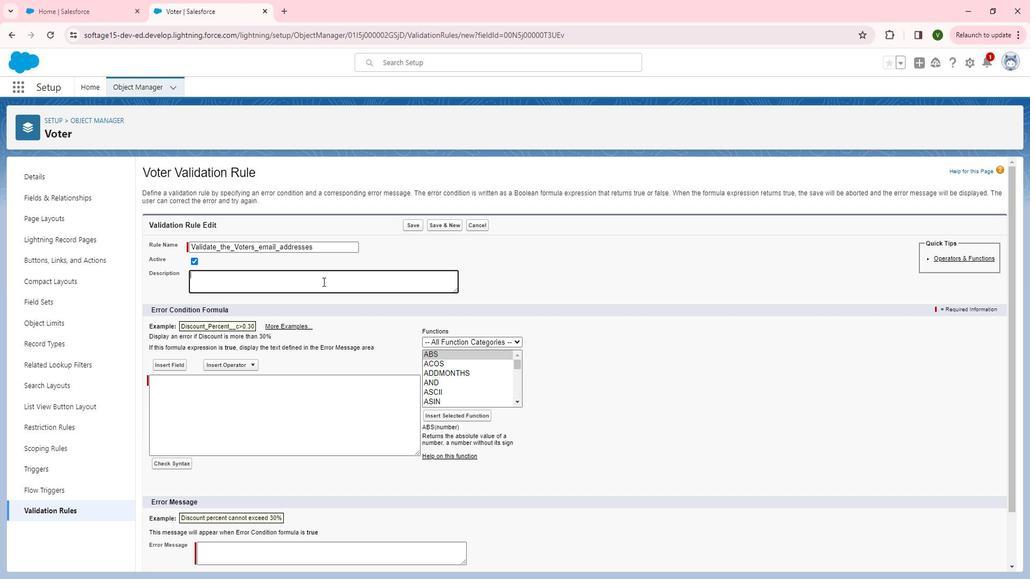 
Action: Mouse moved to (392, 264)
Screenshot: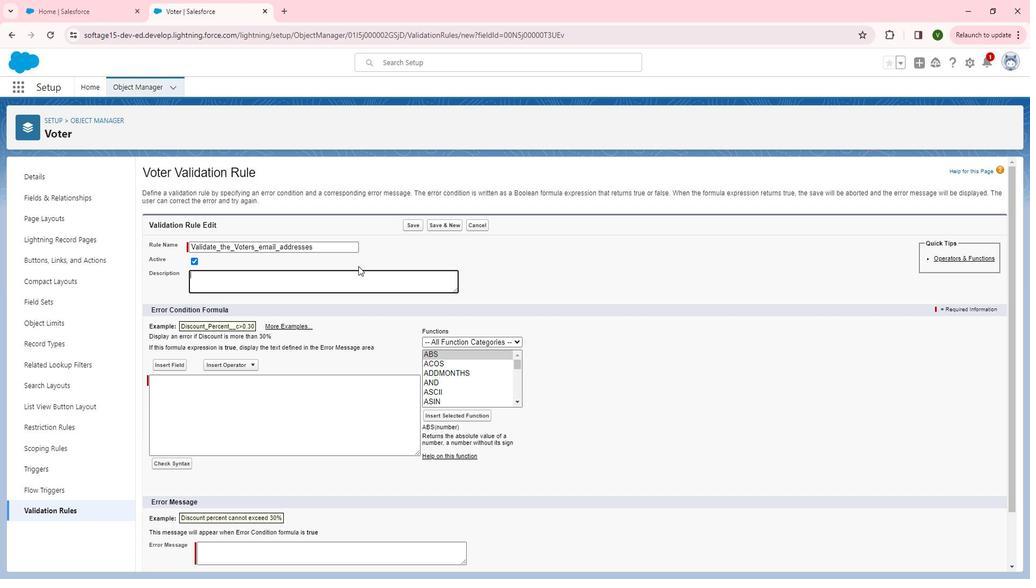 
Action: Key pressed <Key.shift>This<Key.space>validation<Key.space>rule<Key.space>is<Key.space>for<Key.space>the<Key.space><Key.space>validate<Key.space>the<Key.space>voters<Key.space>email<Key.space>address<Key.space>is<Key.space>valid<Key.space>and<Key.space>must<Key.space>be<Key.space>unique.
Screenshot: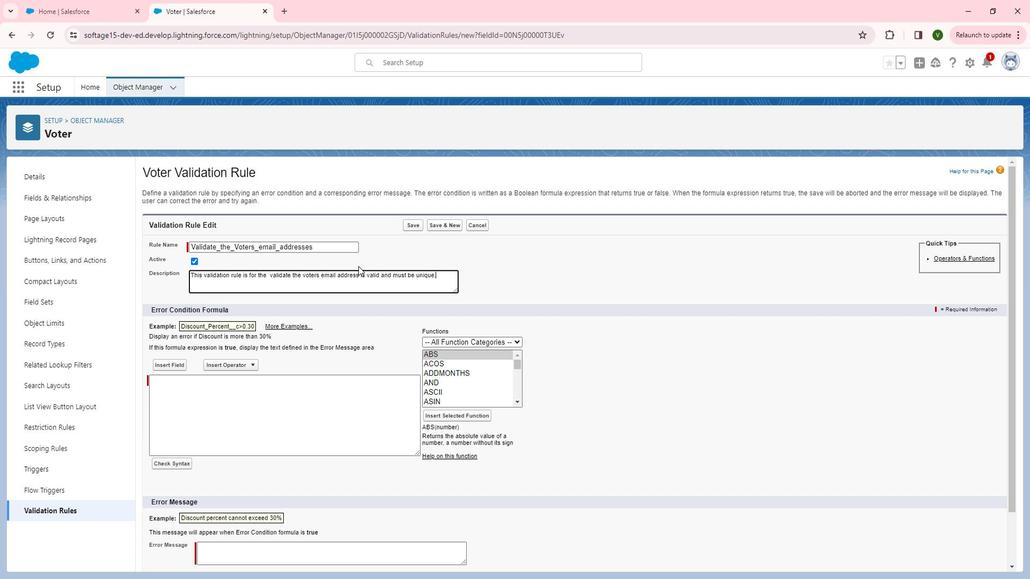 
Action: Mouse moved to (298, 403)
Screenshot: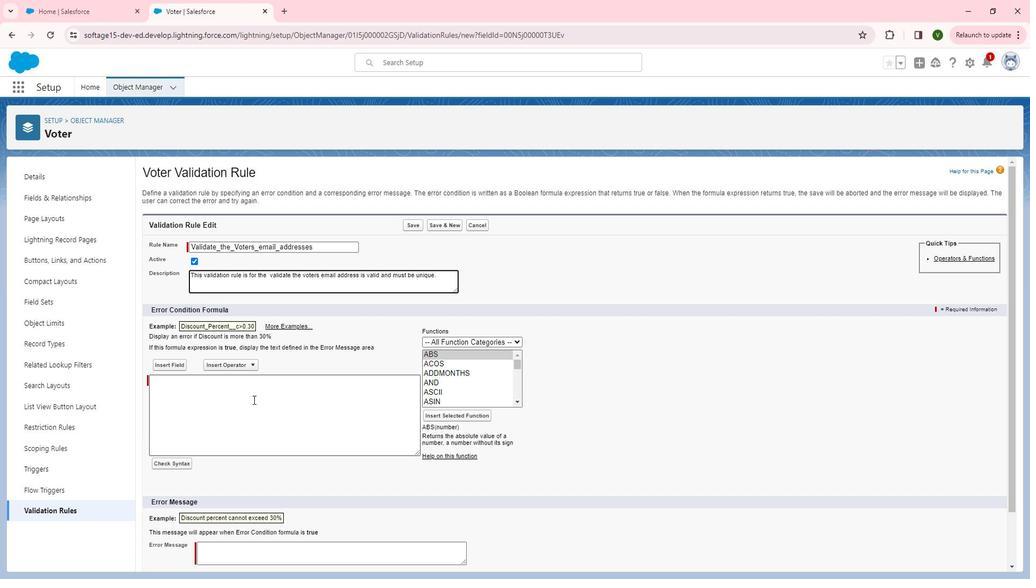 
Action: Mouse pressed left at (298, 403)
Screenshot: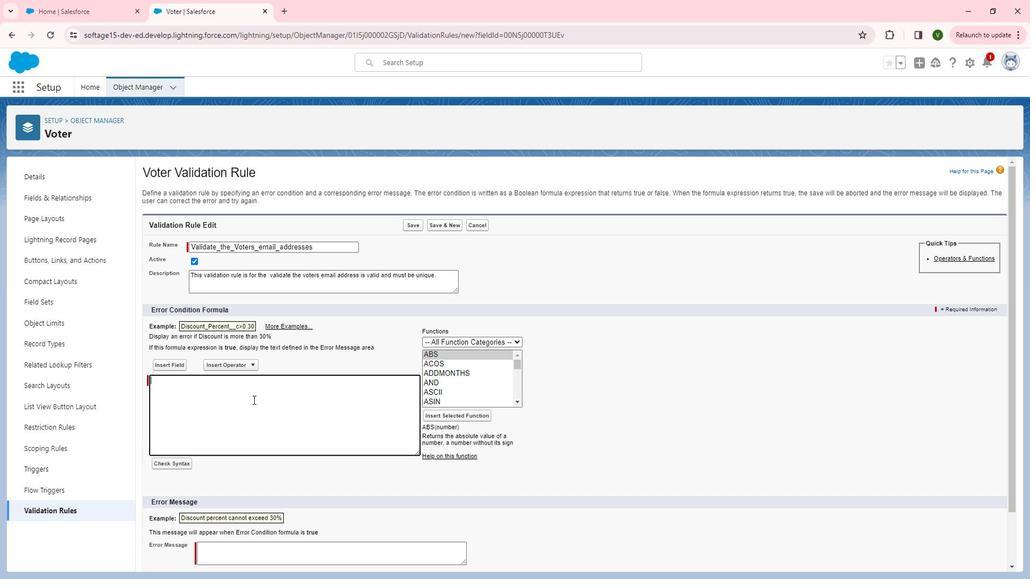 
Action: Mouse moved to (463, 388)
Screenshot: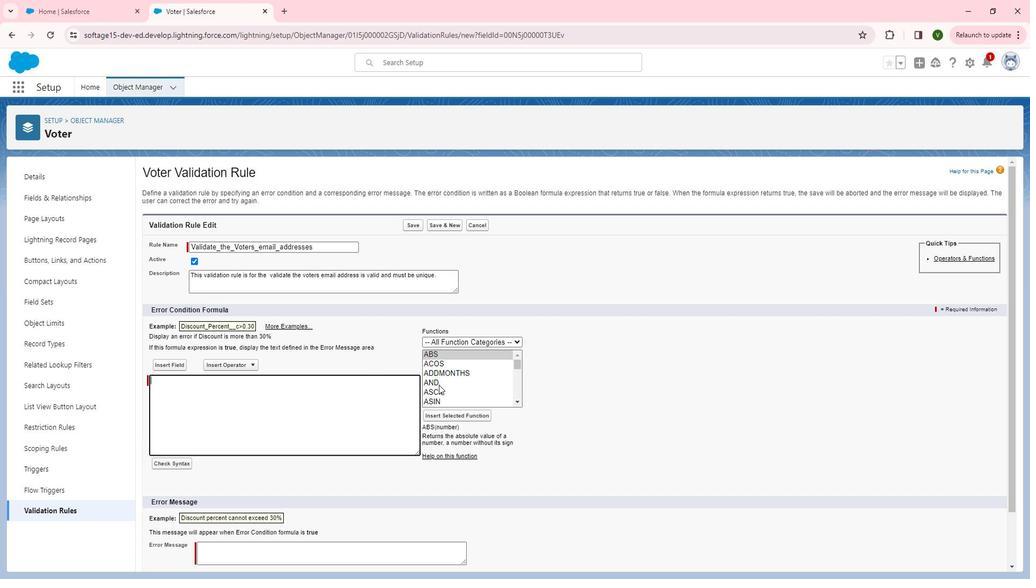 
Action: Mouse pressed left at (463, 388)
Screenshot: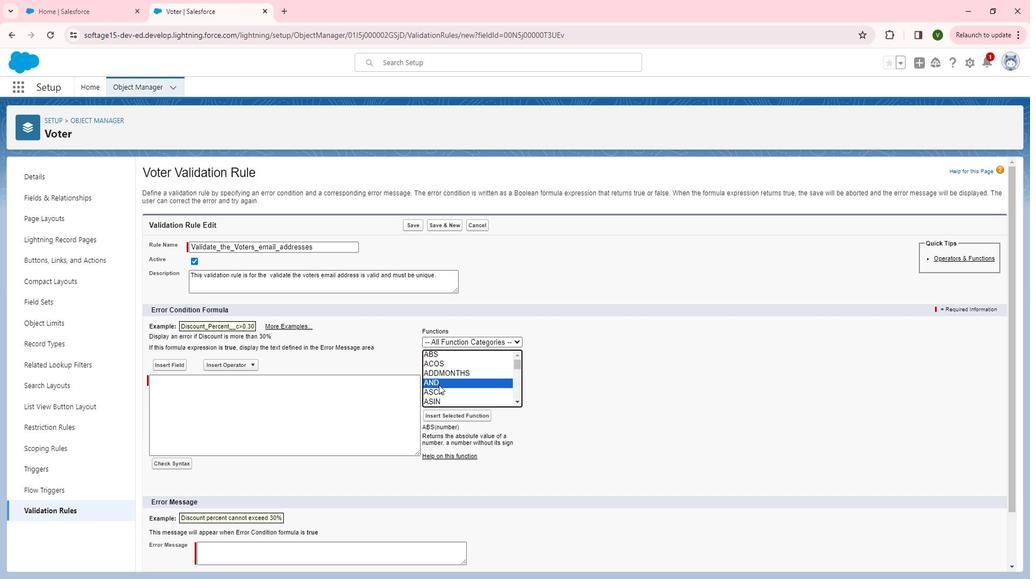 
Action: Mouse moved to (475, 419)
Screenshot: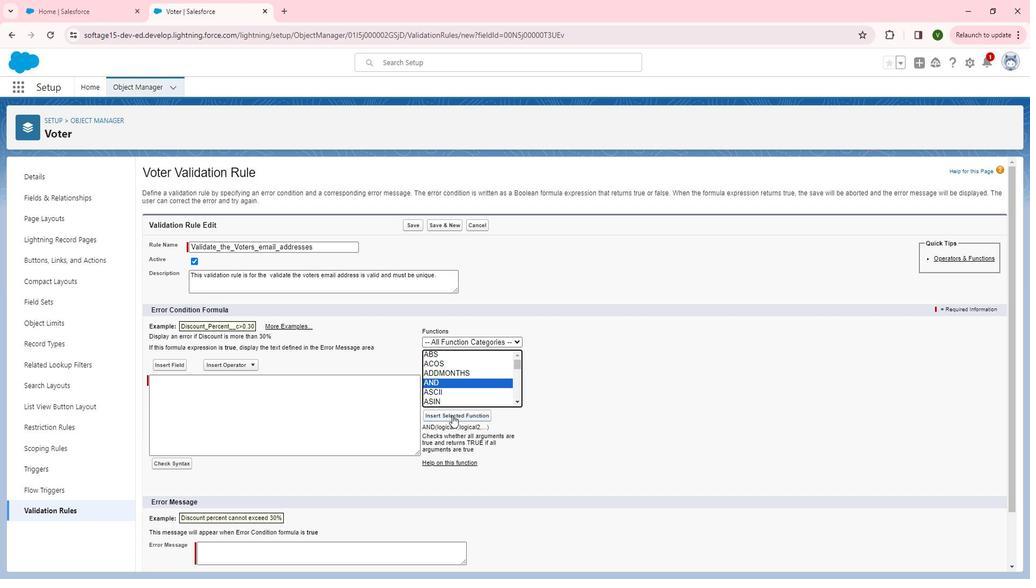 
Action: Mouse pressed left at (475, 419)
Screenshot: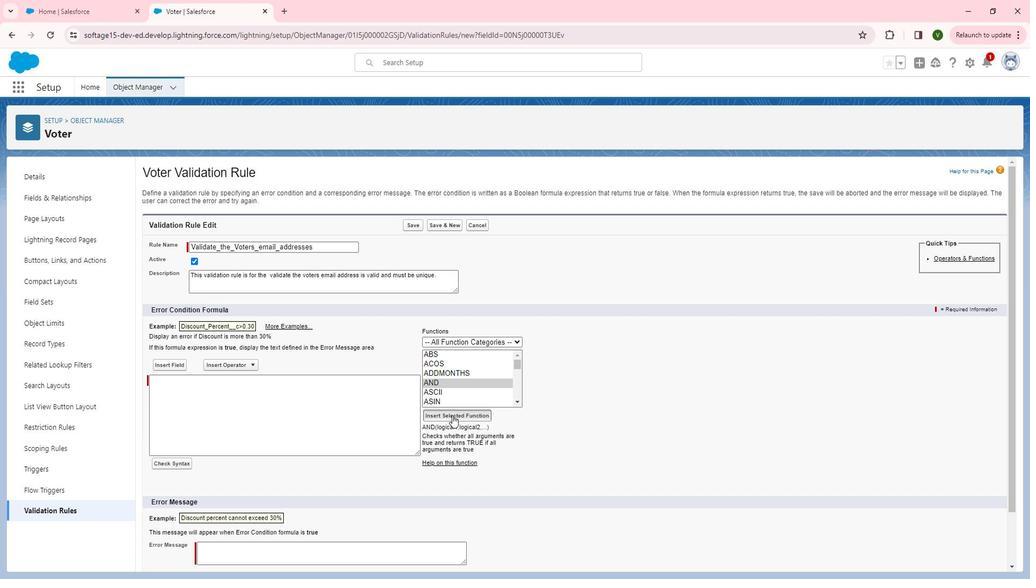 
Action: Mouse moved to (310, 382)
Screenshot: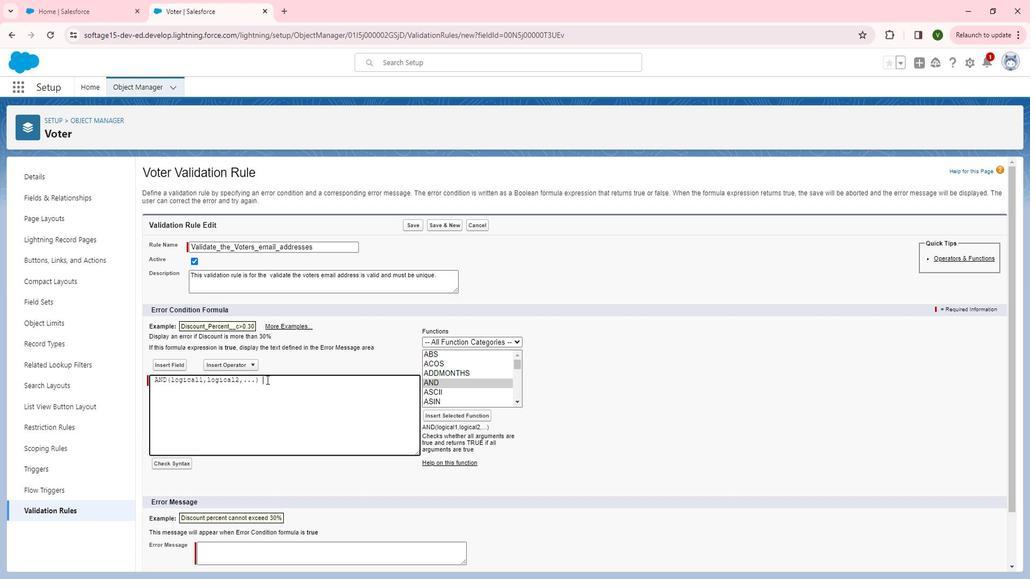 
Action: Key pressed <Key.backspace><Key.backspace><Key.backspace><Key.backspace><Key.backspace><Key.backspace><Key.backspace><Key.backspace><Key.backspace><Key.backspace><Key.backspace><Key.backspace><Key.backspace><Key.backspace><Key.backspace><Key.backspace><Key.backspace><Key.backspace><Key.backspace><Key.backspace><Key.backspace><Key.backspace><Key.backspace>
Screenshot: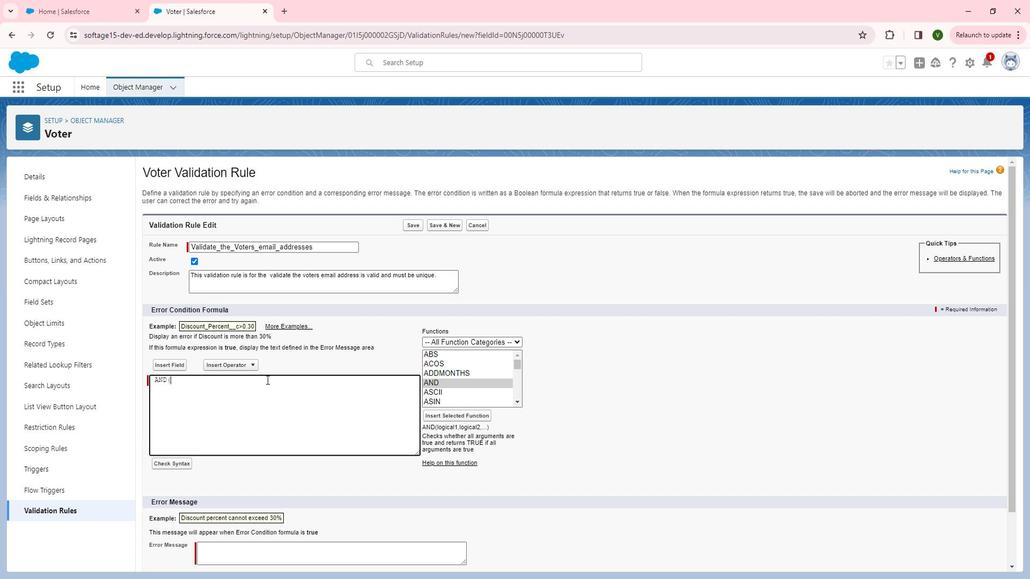 
Action: Mouse moved to (531, 407)
Screenshot: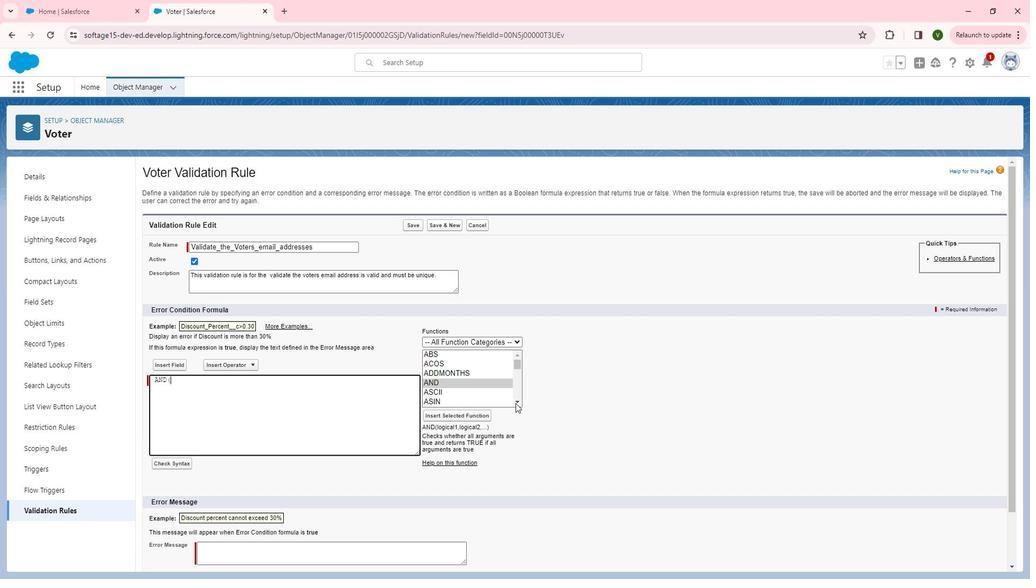 
Action: Mouse pressed left at (531, 407)
Screenshot: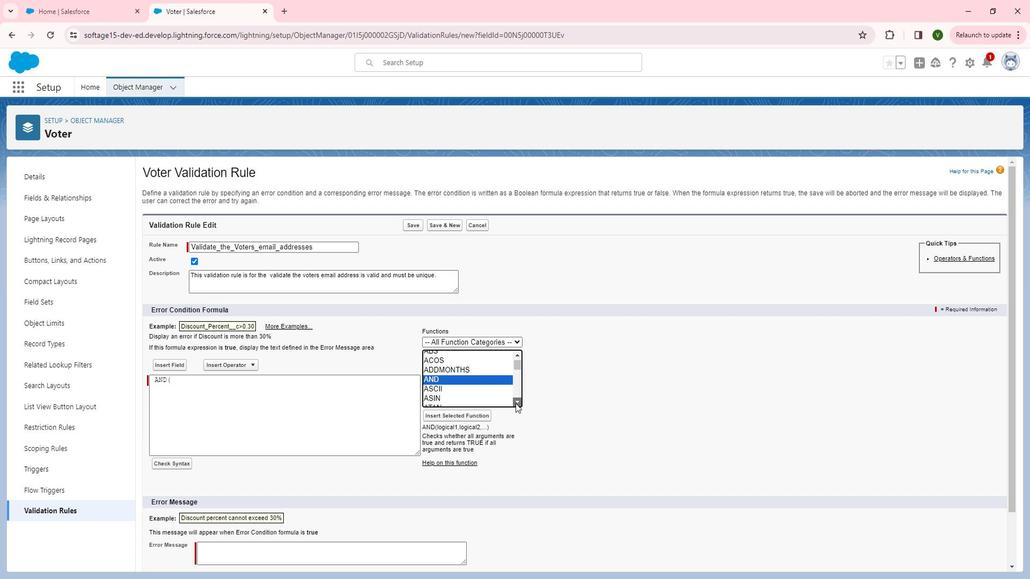 
Action: Mouse pressed left at (531, 407)
Screenshot: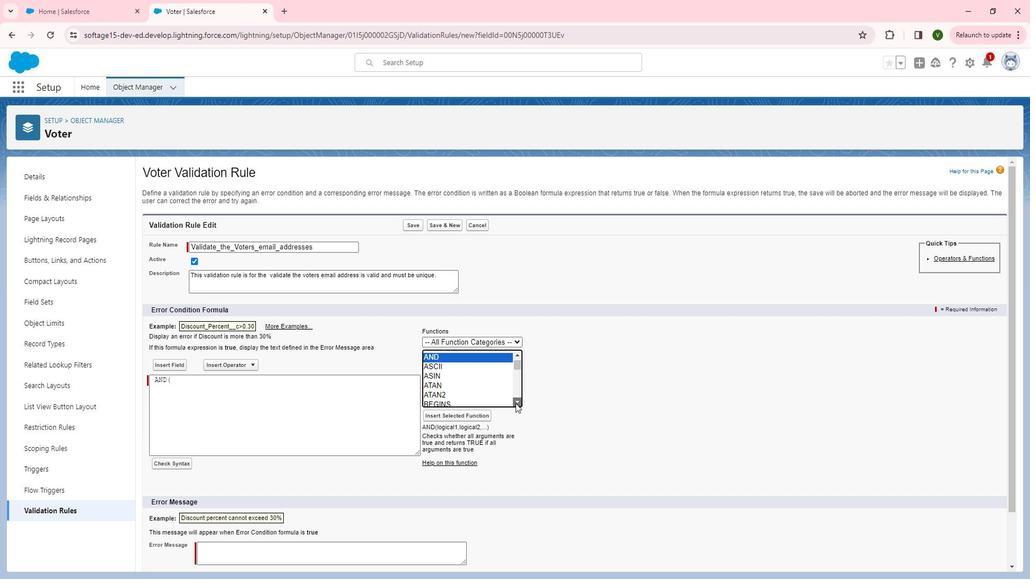 
Action: Mouse pressed left at (531, 407)
Screenshot: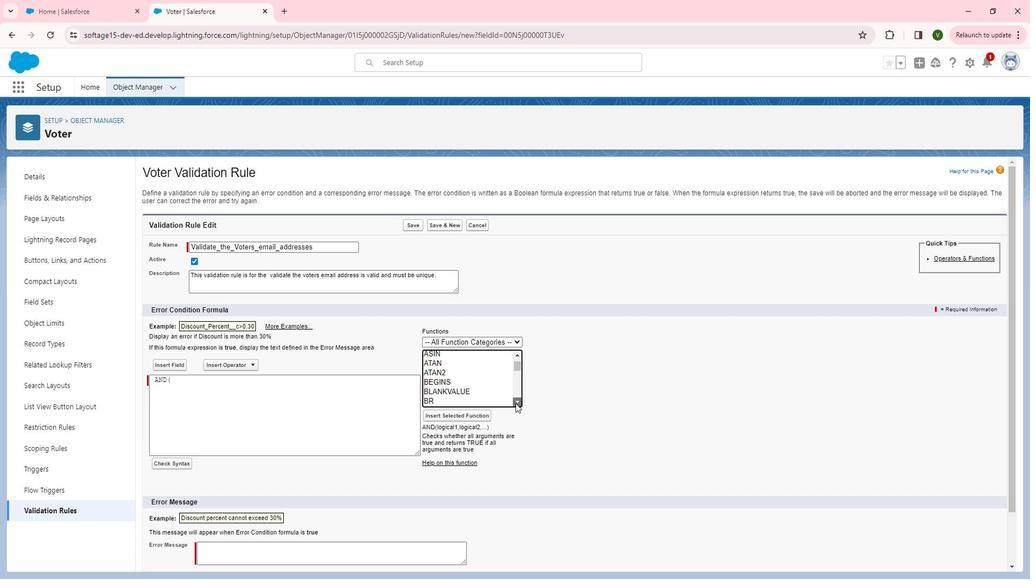 
Action: Mouse pressed left at (531, 407)
Screenshot: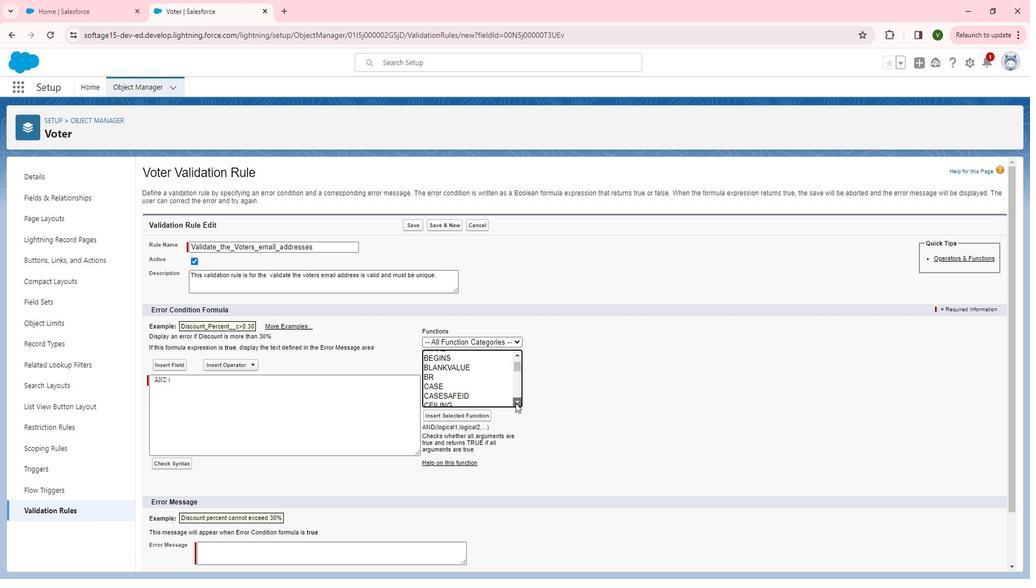 
Action: Mouse pressed left at (531, 407)
Screenshot: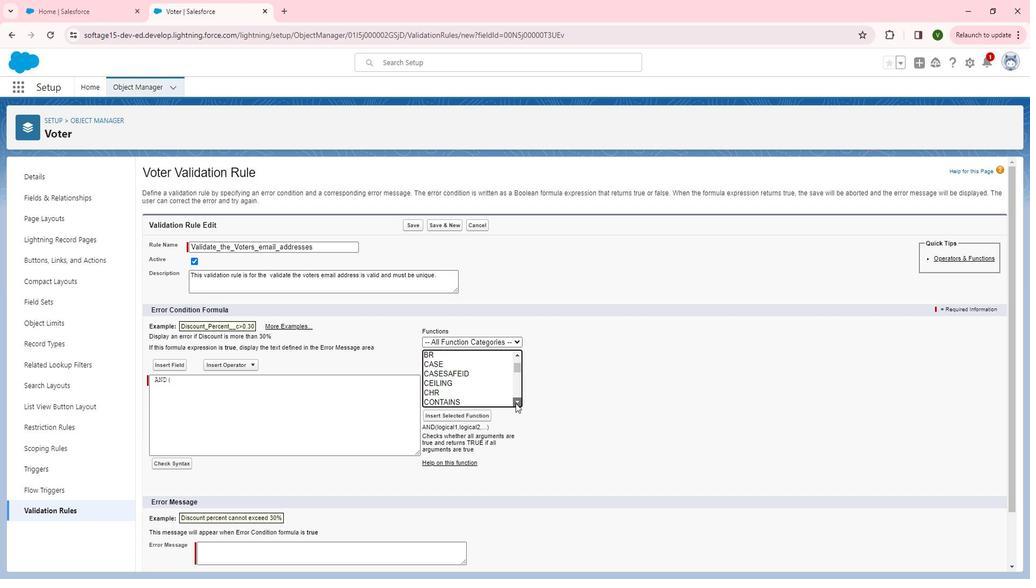 
Action: Mouse pressed left at (531, 407)
Screenshot: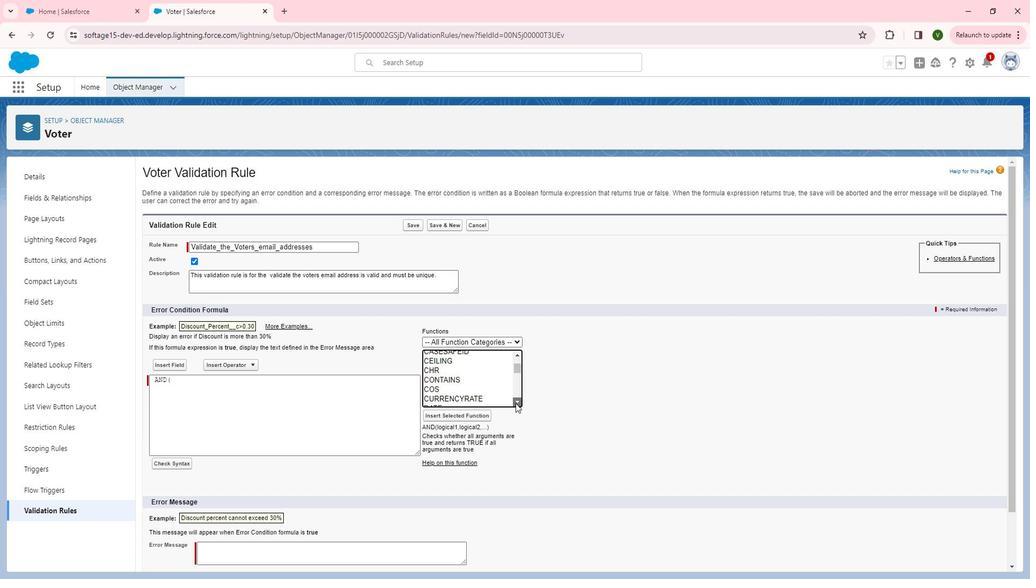 
Action: Mouse pressed left at (531, 407)
Screenshot: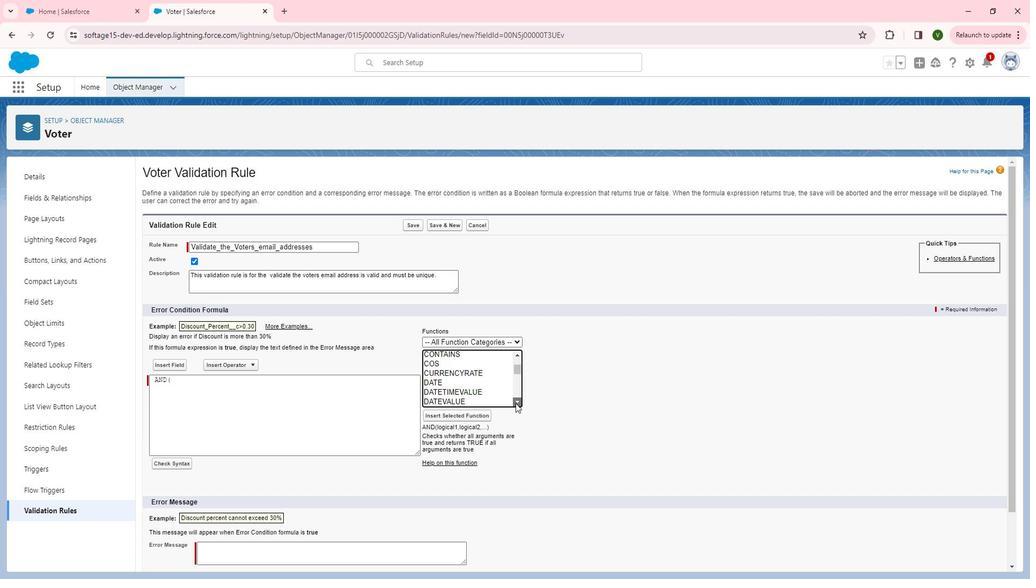 
Action: Mouse pressed left at (531, 407)
Screenshot: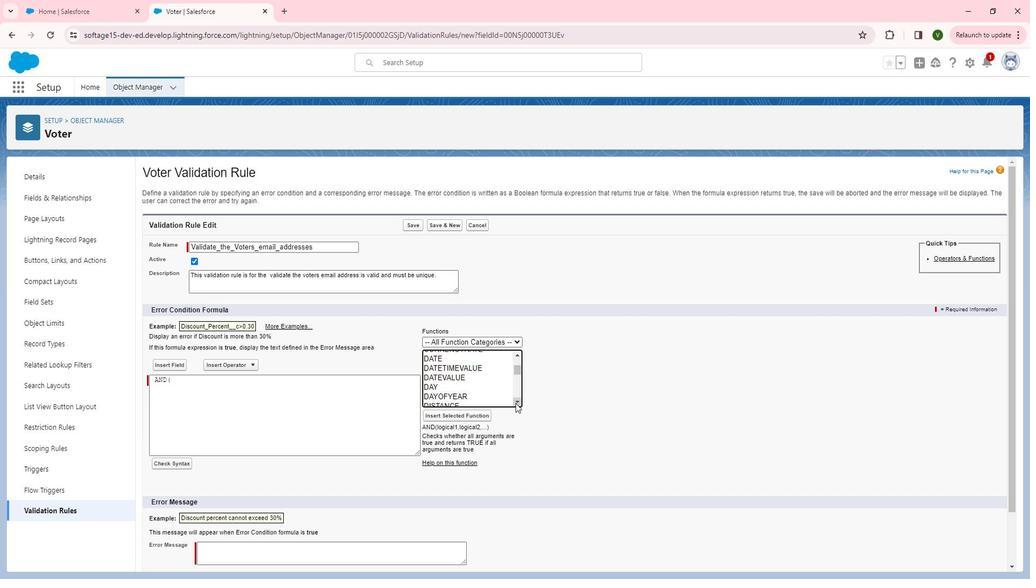 
Action: Mouse pressed left at (531, 407)
Screenshot: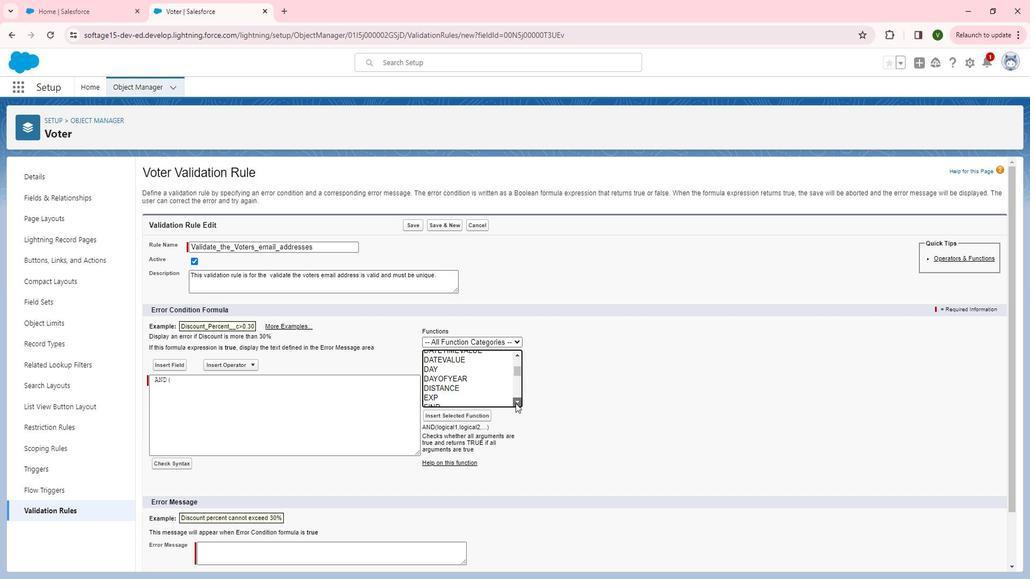 
Action: Mouse pressed left at (531, 407)
Screenshot: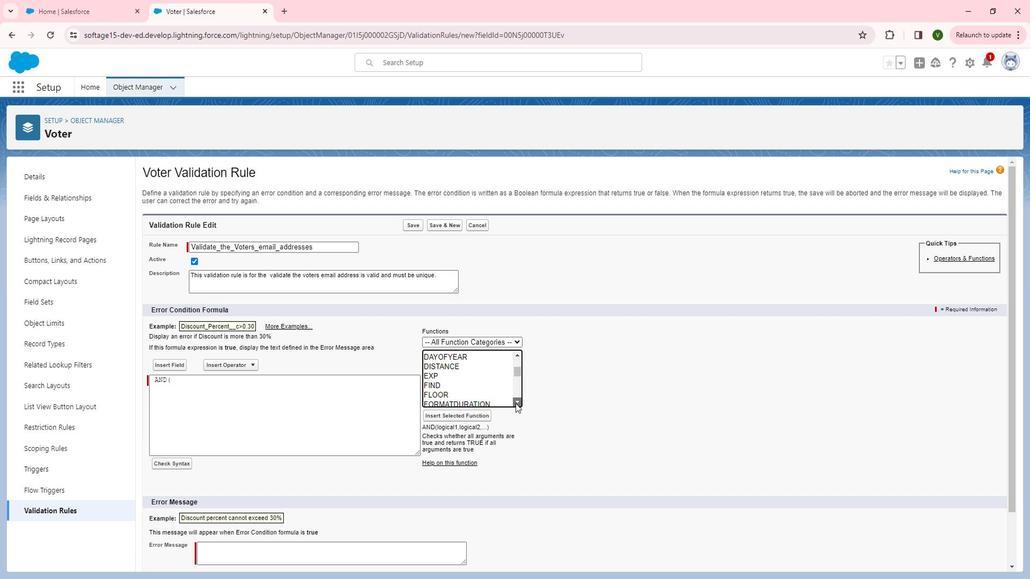
Action: Mouse pressed left at (531, 407)
Screenshot: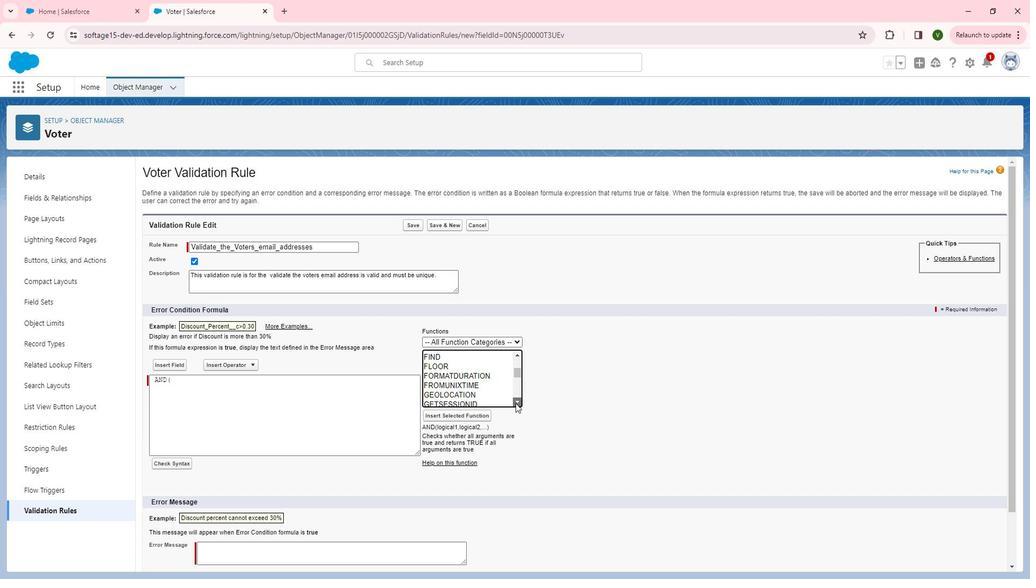 
Action: Mouse pressed left at (531, 407)
Screenshot: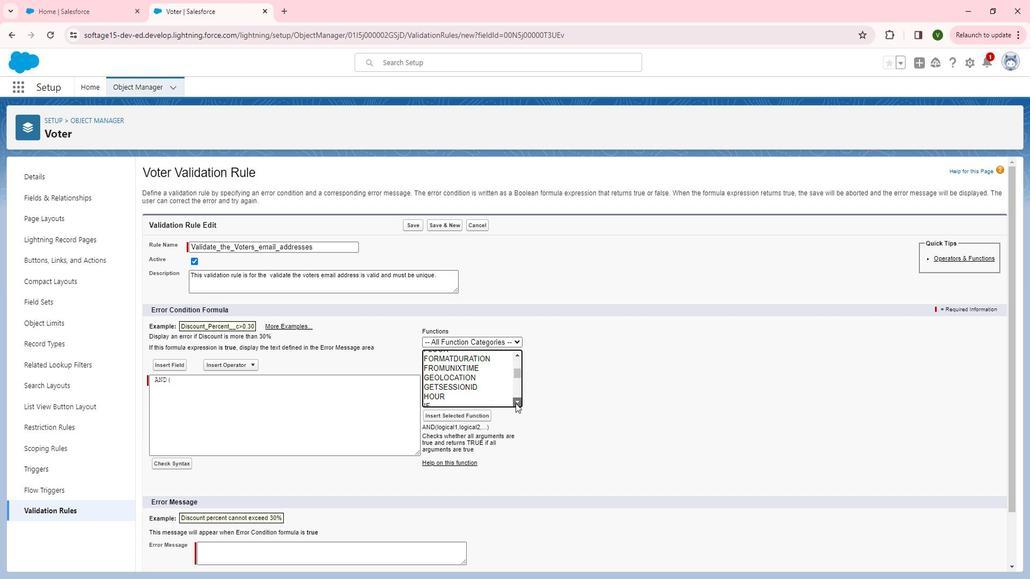 
Action: Mouse pressed left at (531, 407)
Screenshot: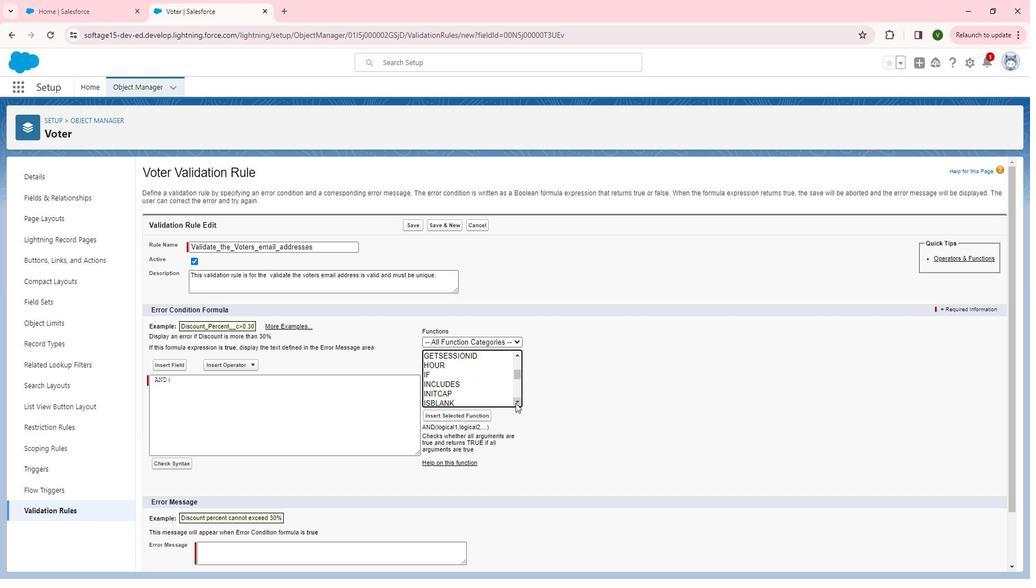 
Action: Mouse pressed left at (531, 407)
Screenshot: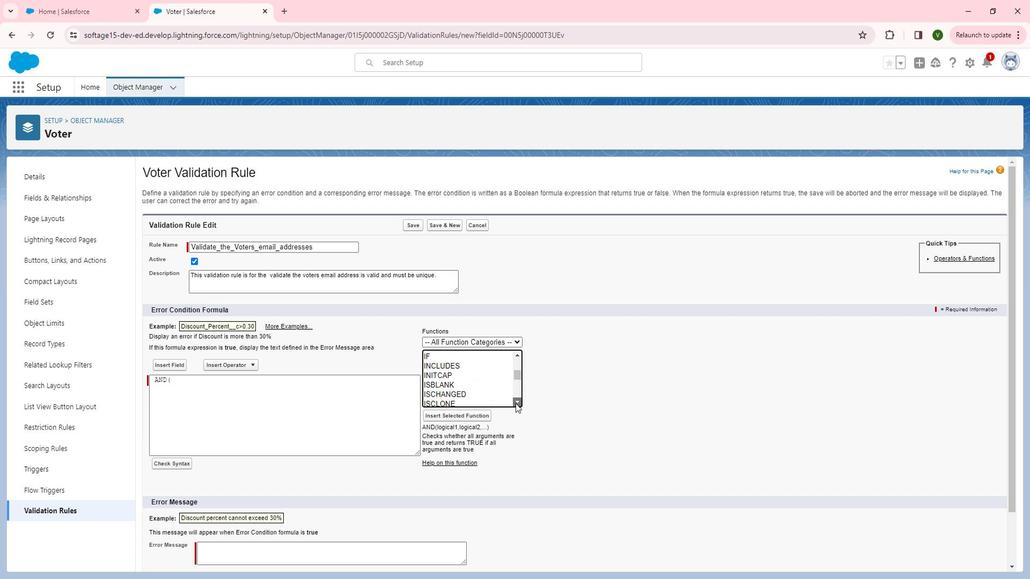 
Action: Mouse pressed left at (531, 407)
Screenshot: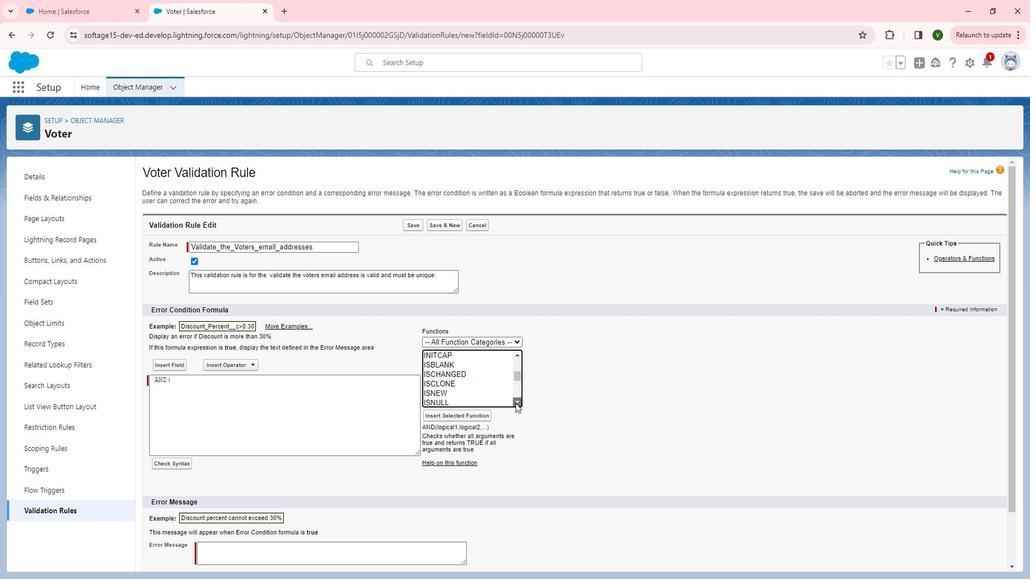 
Action: Mouse pressed left at (531, 407)
Screenshot: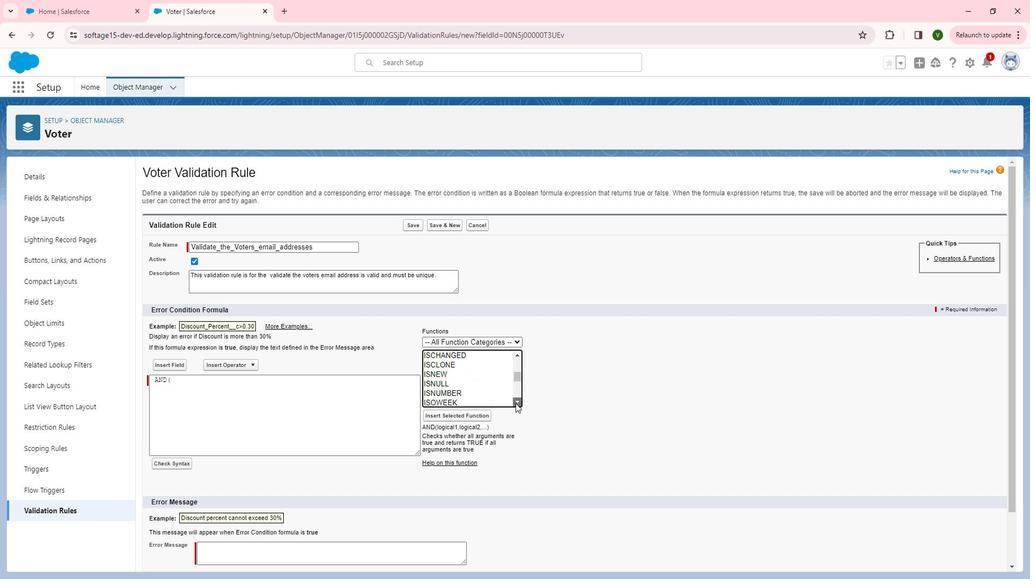 
Action: Mouse pressed left at (531, 407)
Screenshot: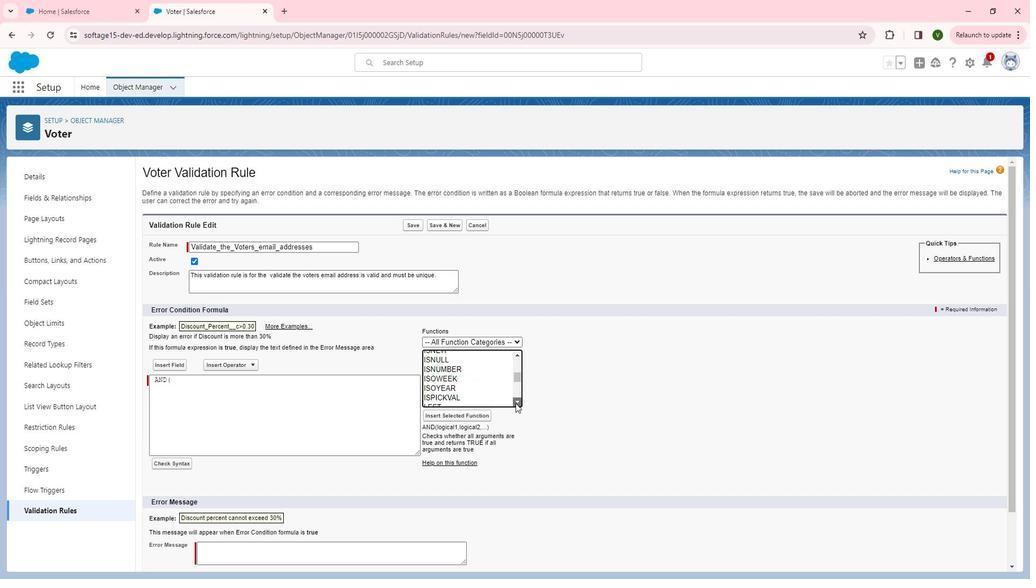 
Action: Mouse pressed left at (531, 407)
Screenshot: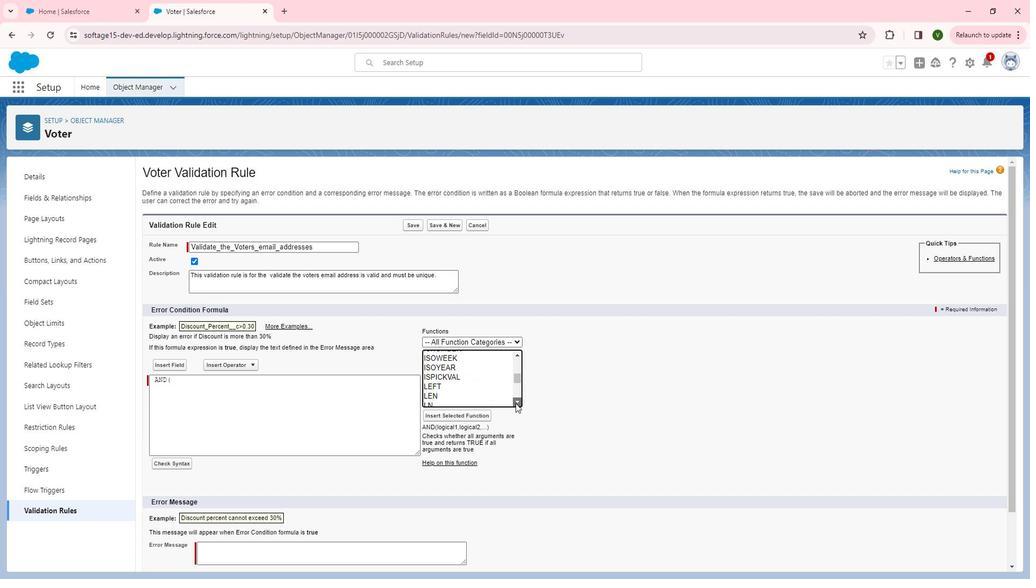 
Action: Mouse pressed left at (531, 407)
Screenshot: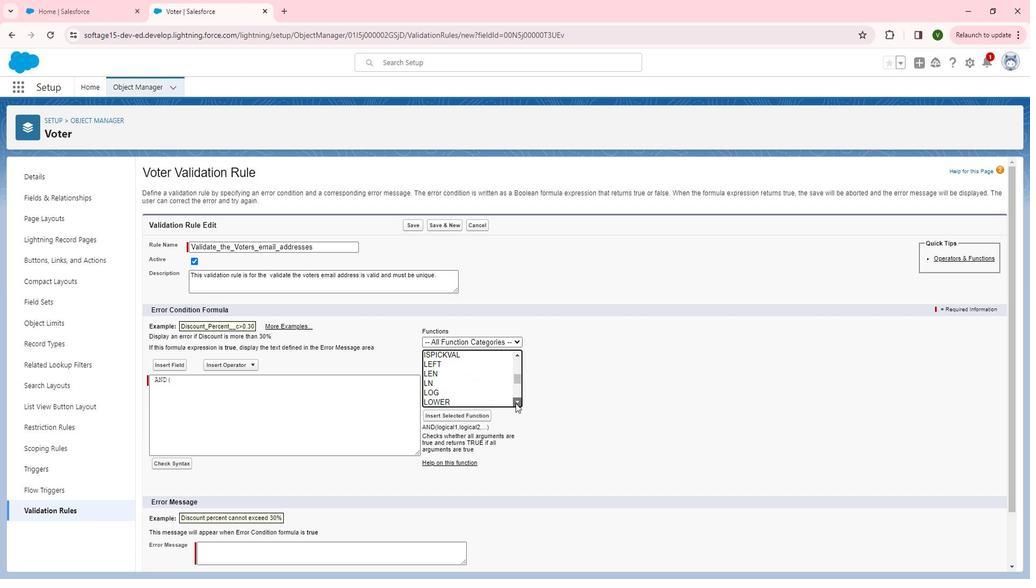 
Action: Mouse pressed left at (531, 407)
Screenshot: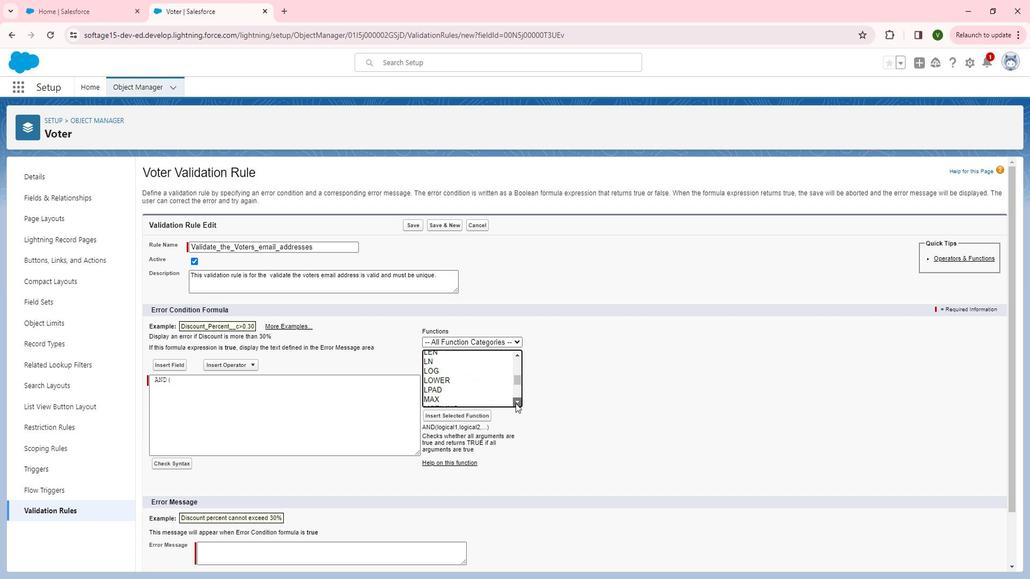 
Action: Mouse pressed left at (531, 407)
Screenshot: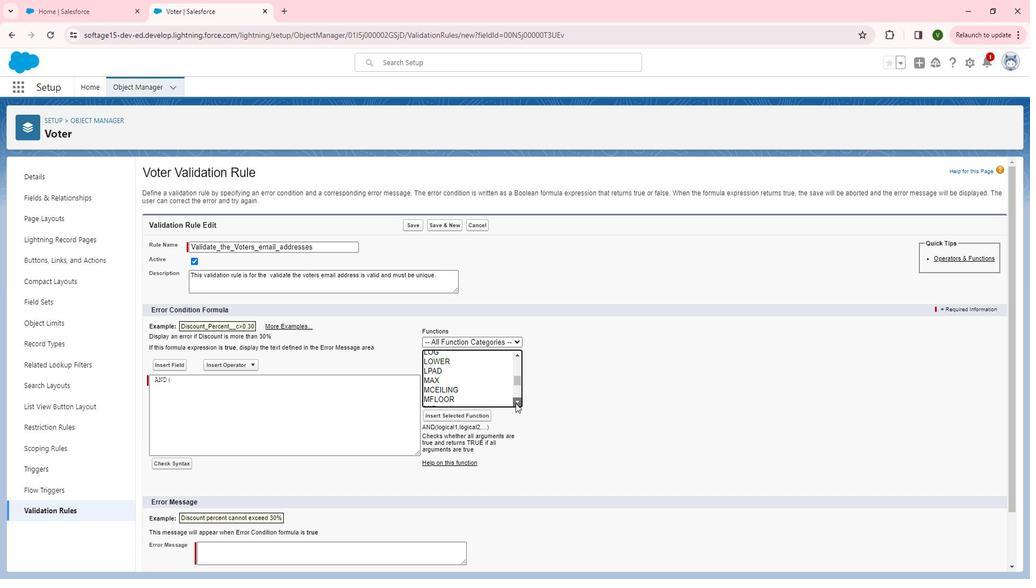 
Action: Mouse pressed left at (531, 407)
Screenshot: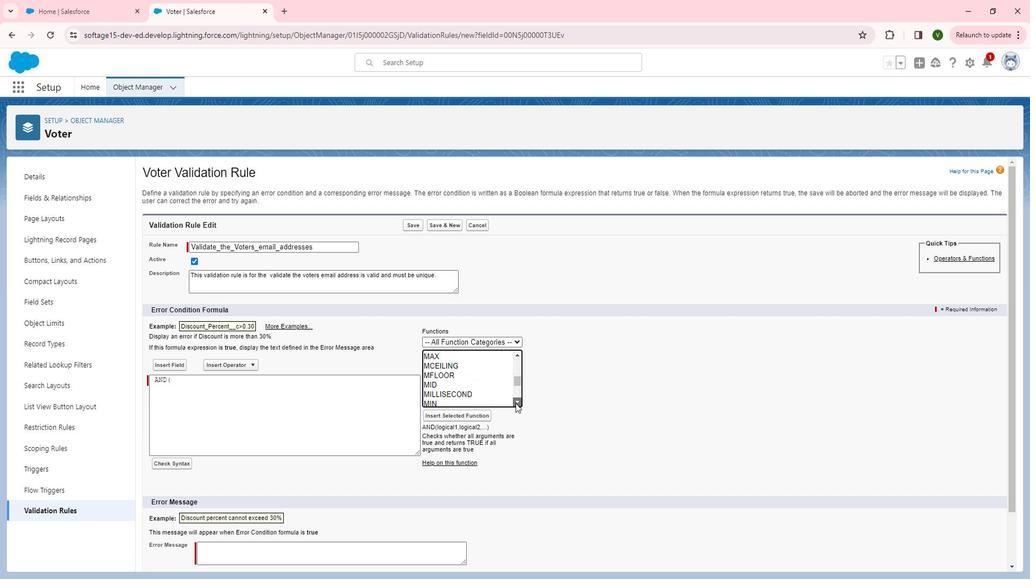 
Action: Mouse pressed left at (531, 407)
Screenshot: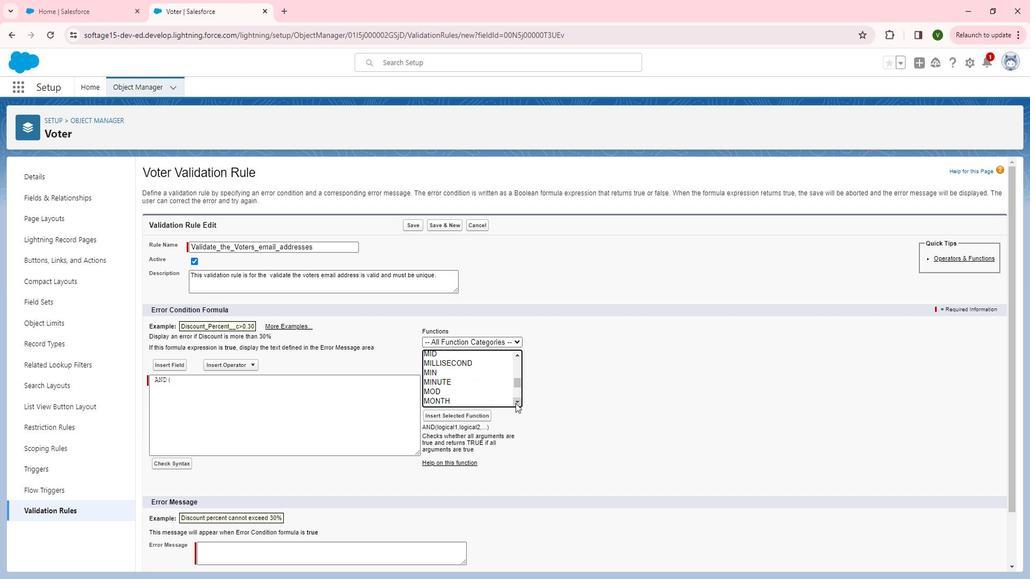 
Action: Mouse pressed left at (531, 407)
Screenshot: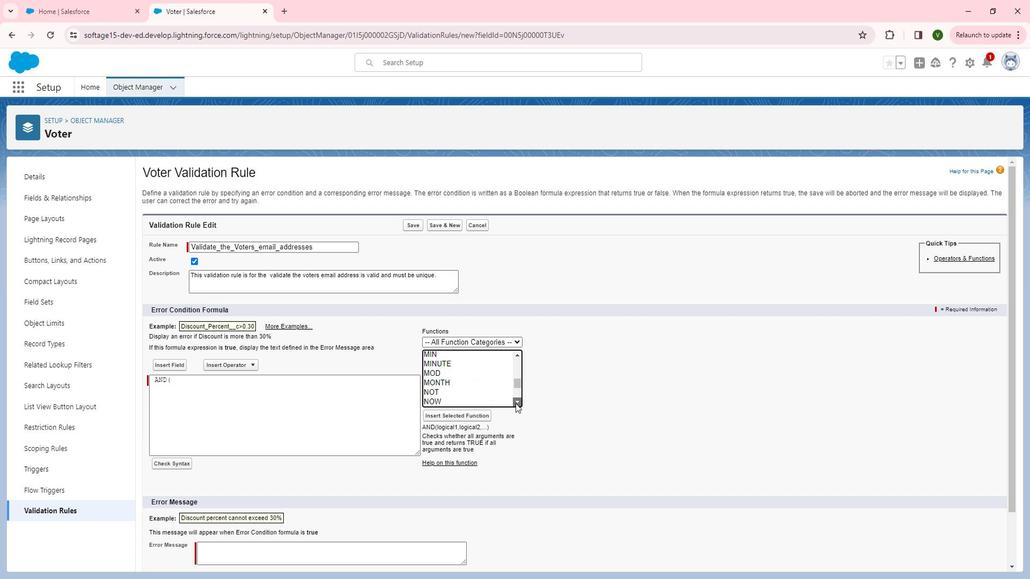 
Action: Mouse pressed left at (531, 407)
Screenshot: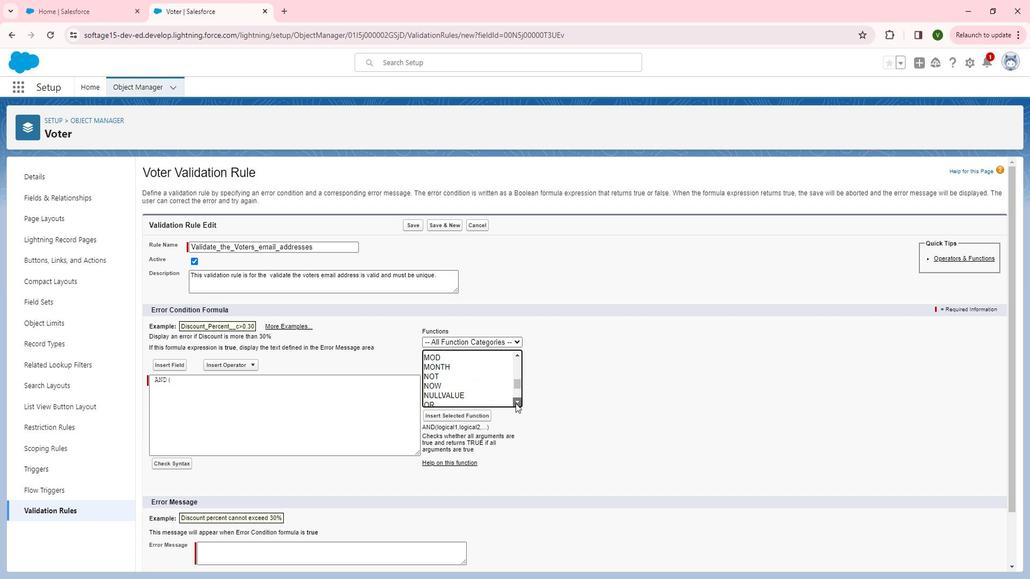 
Action: Mouse moved to (459, 354)
Screenshot: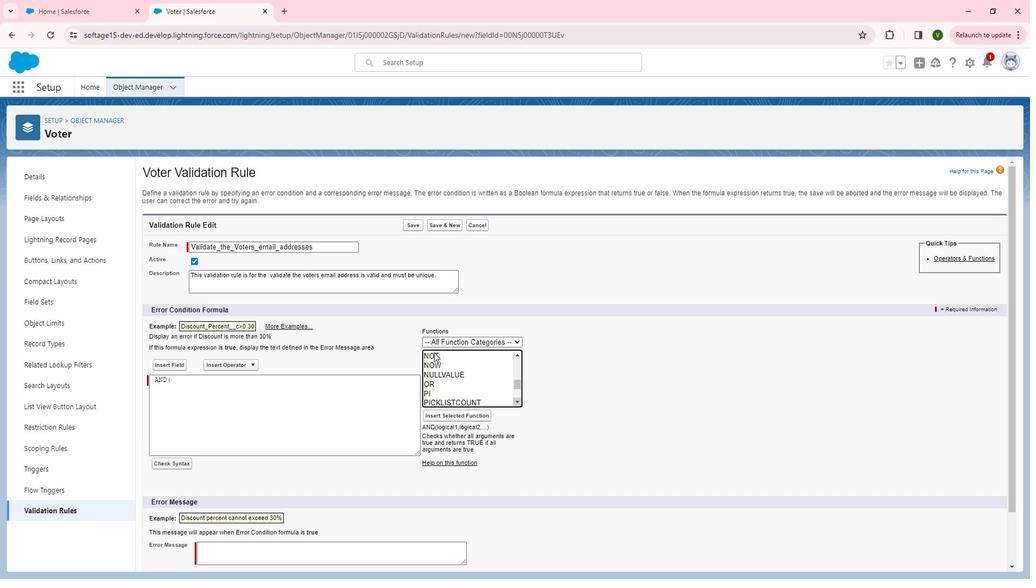 
Action: Mouse pressed left at (459, 354)
Screenshot: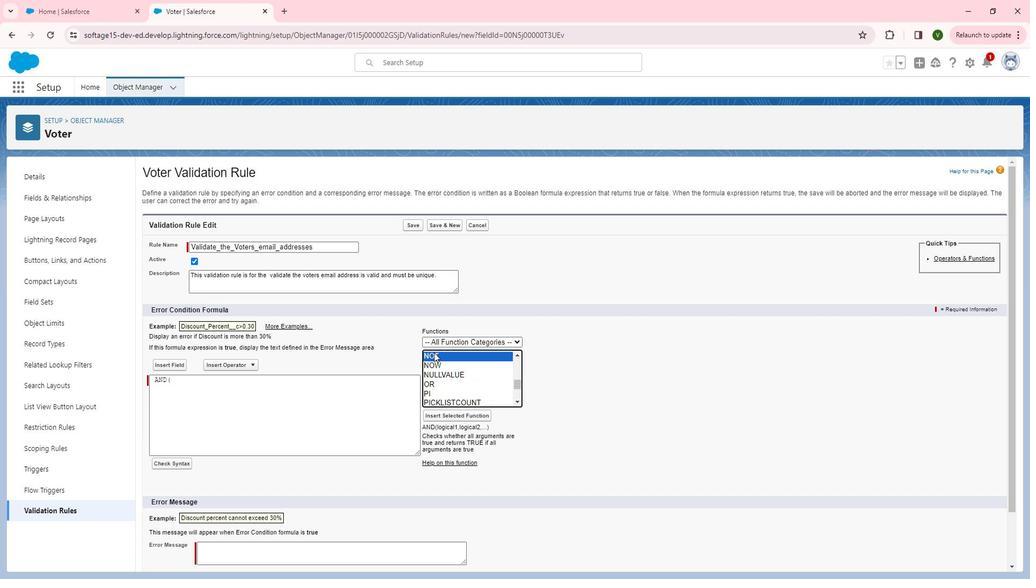 
Action: Mouse moved to (482, 419)
Screenshot: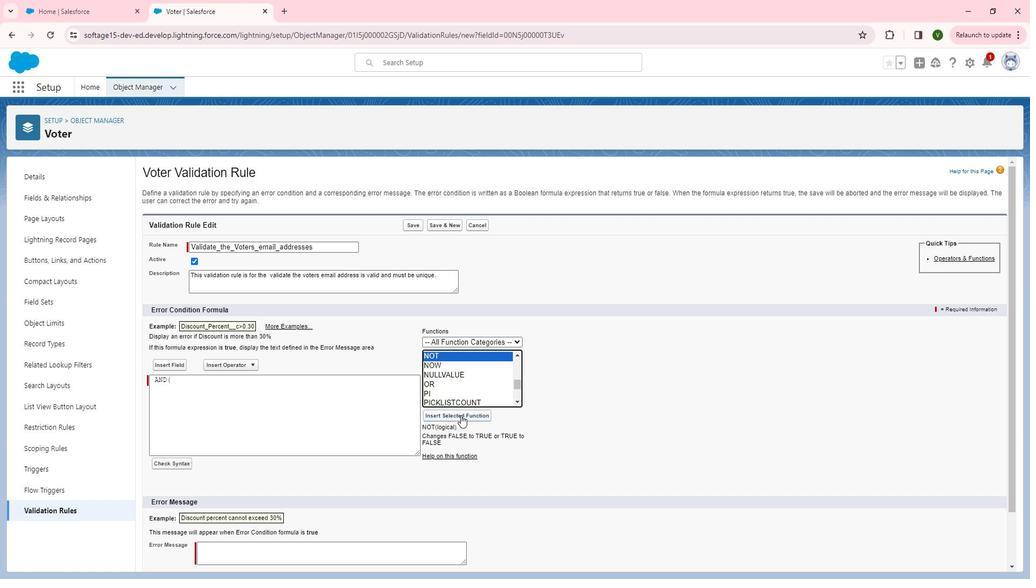 
Action: Mouse pressed left at (482, 419)
Screenshot: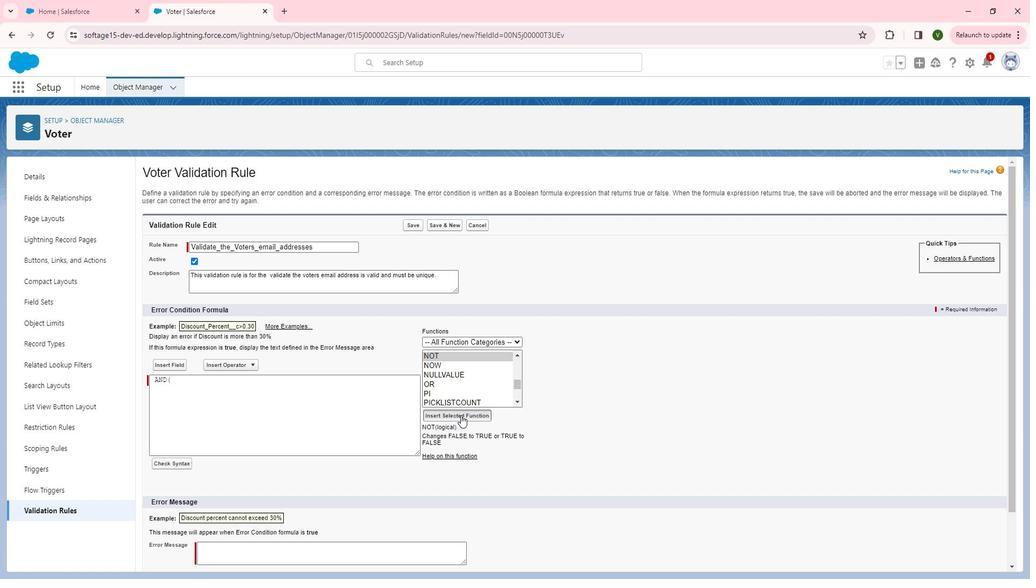 
Action: Mouse moved to (253, 382)
Screenshot: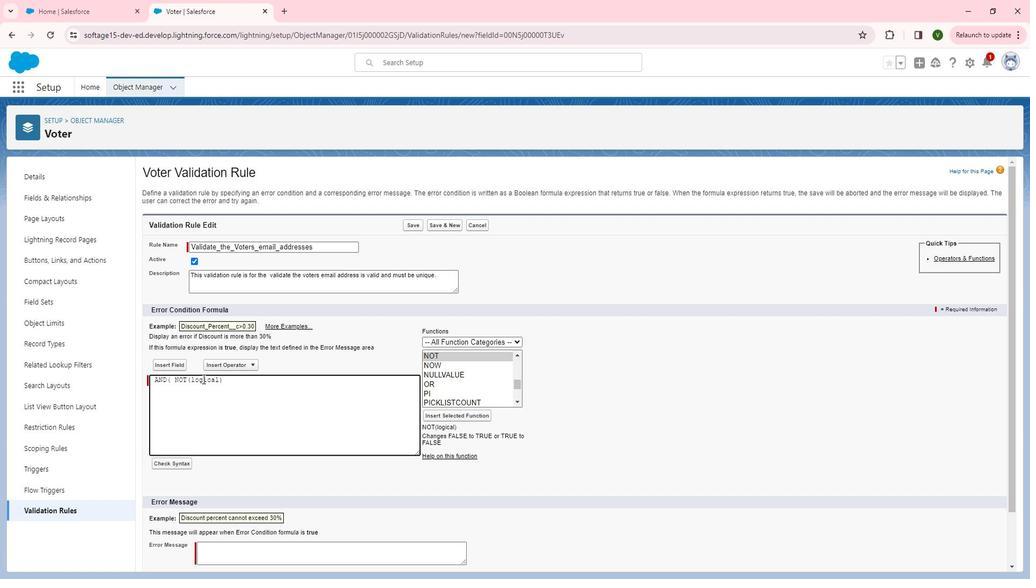 
Action: Mouse pressed left at (253, 382)
Screenshot: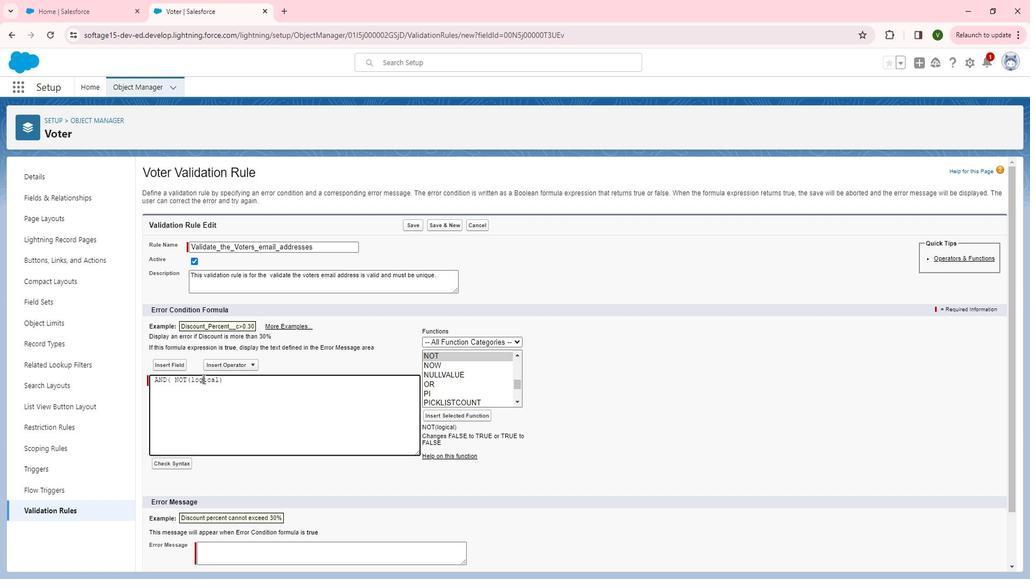 
Action: Mouse pressed left at (253, 382)
Screenshot: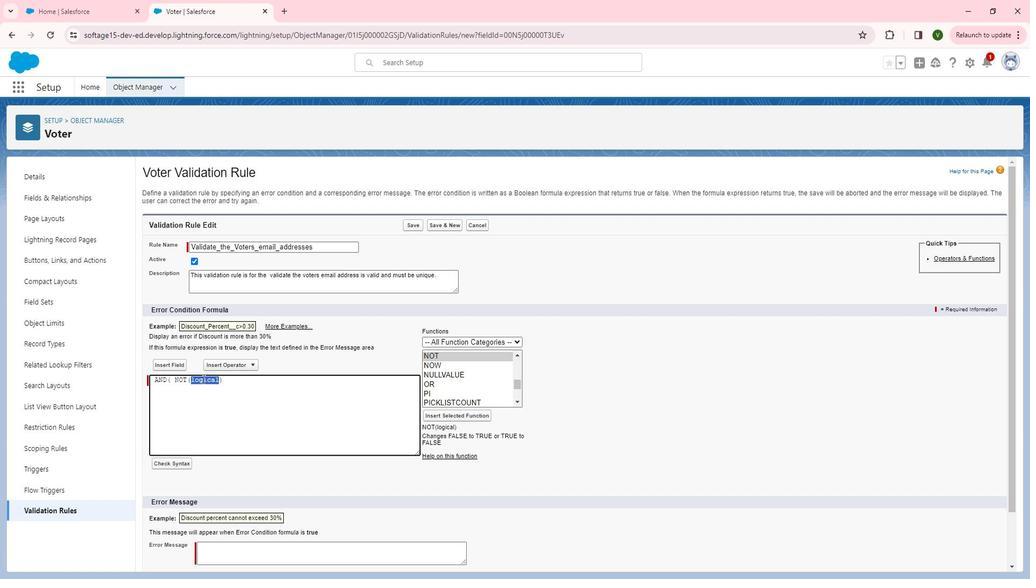
Action: Mouse moved to (531, 360)
Screenshot: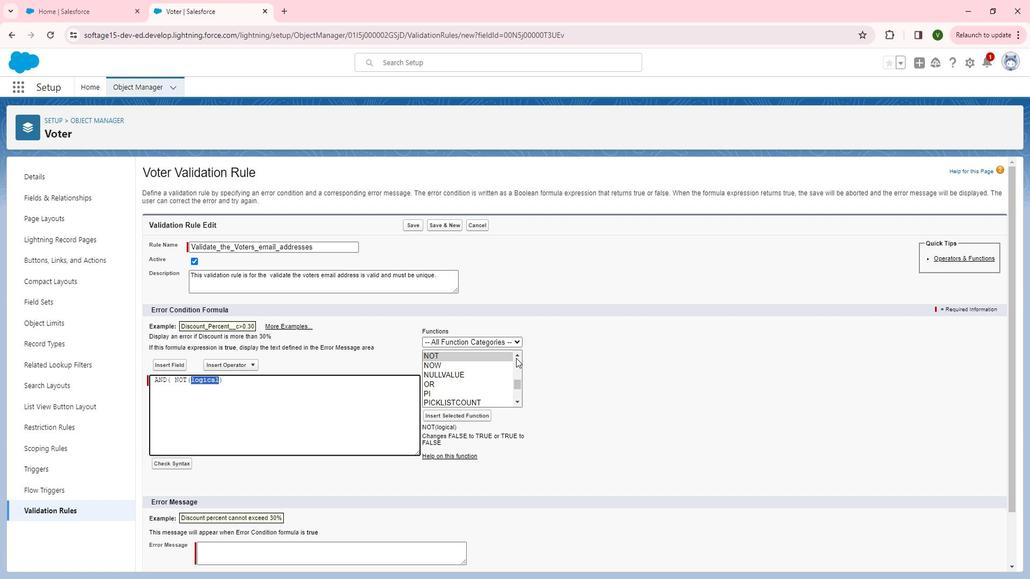 
Action: Mouse pressed left at (531, 360)
Screenshot: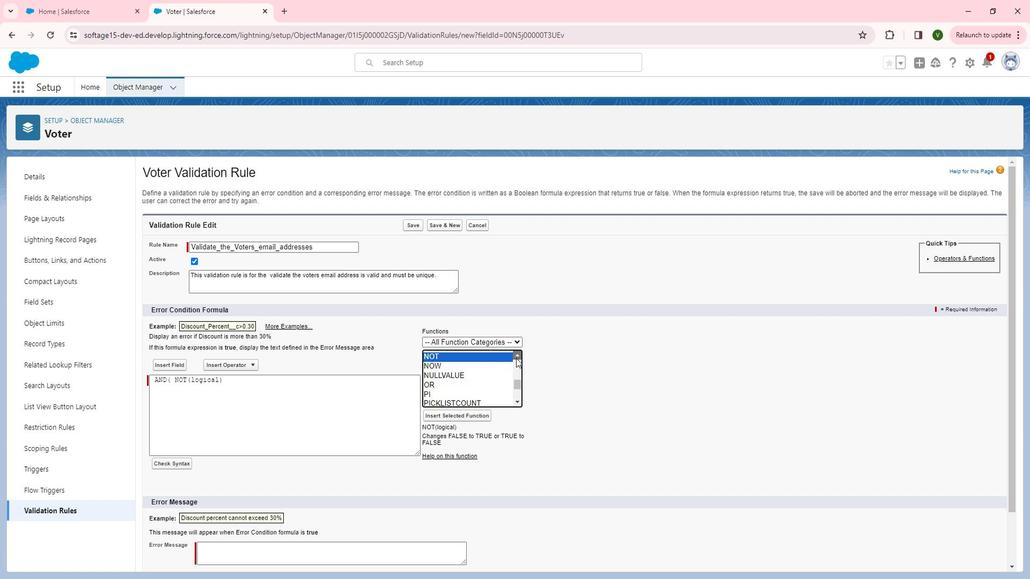 
Action: Mouse pressed left at (531, 360)
Screenshot: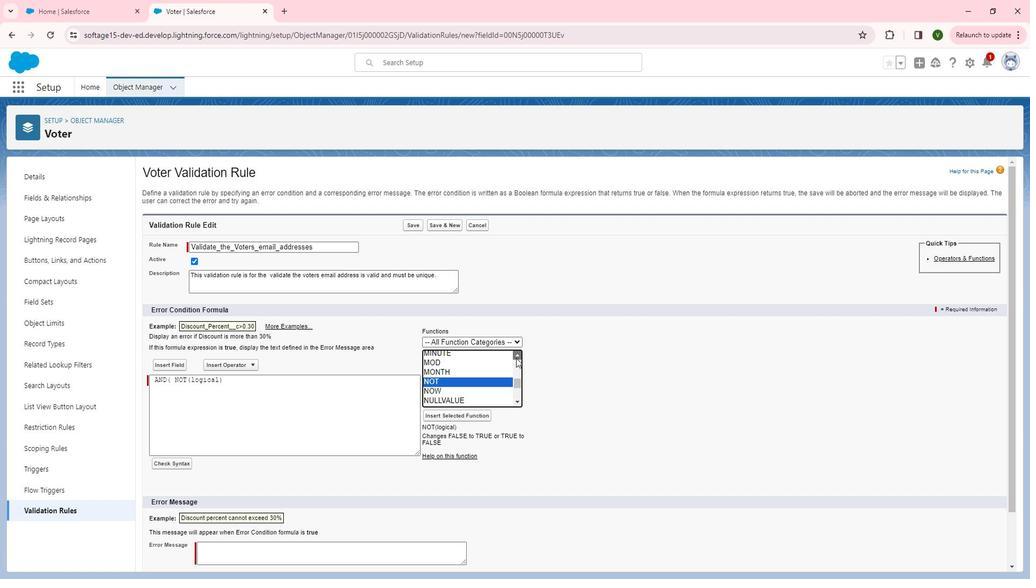 
Action: Mouse pressed left at (531, 360)
Screenshot: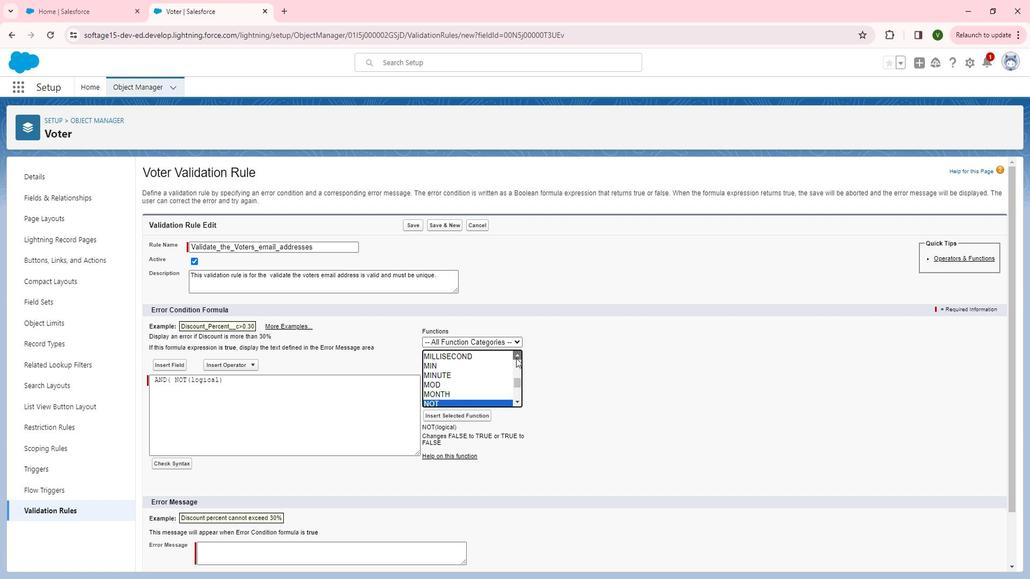 
Action: Mouse pressed left at (531, 360)
Screenshot: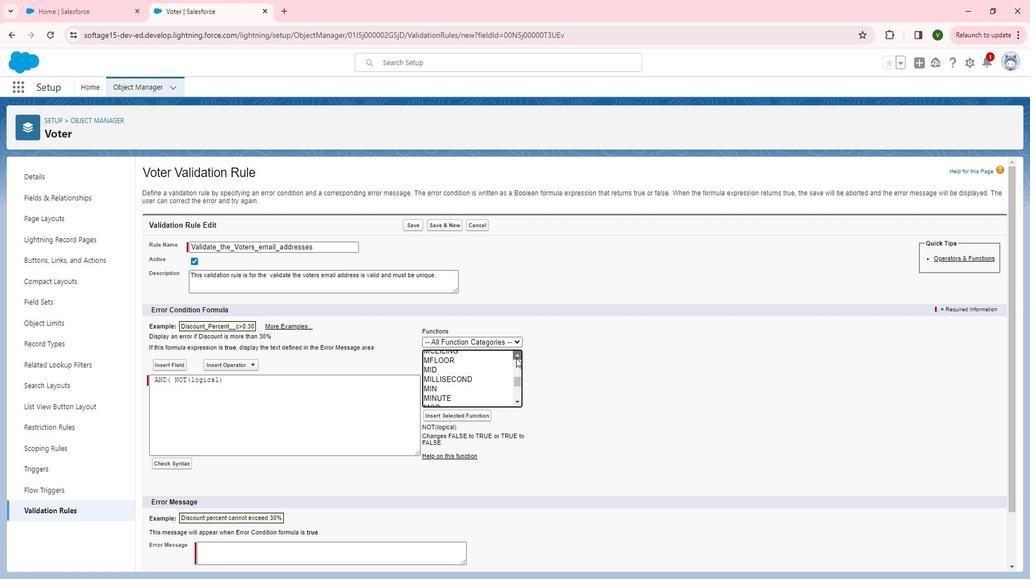 
Action: Mouse pressed left at (531, 360)
Screenshot: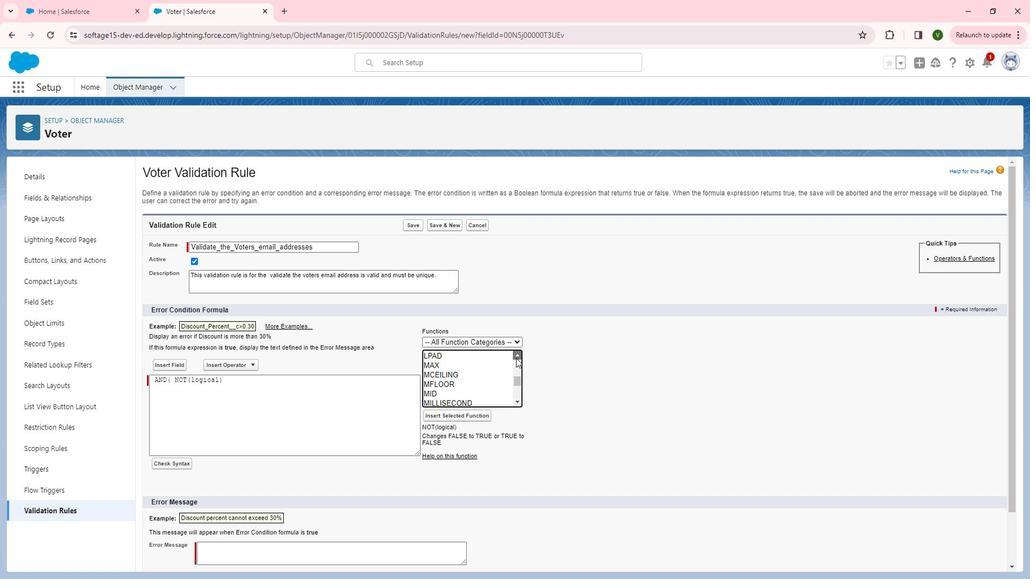 
Action: Mouse pressed left at (531, 360)
Screenshot: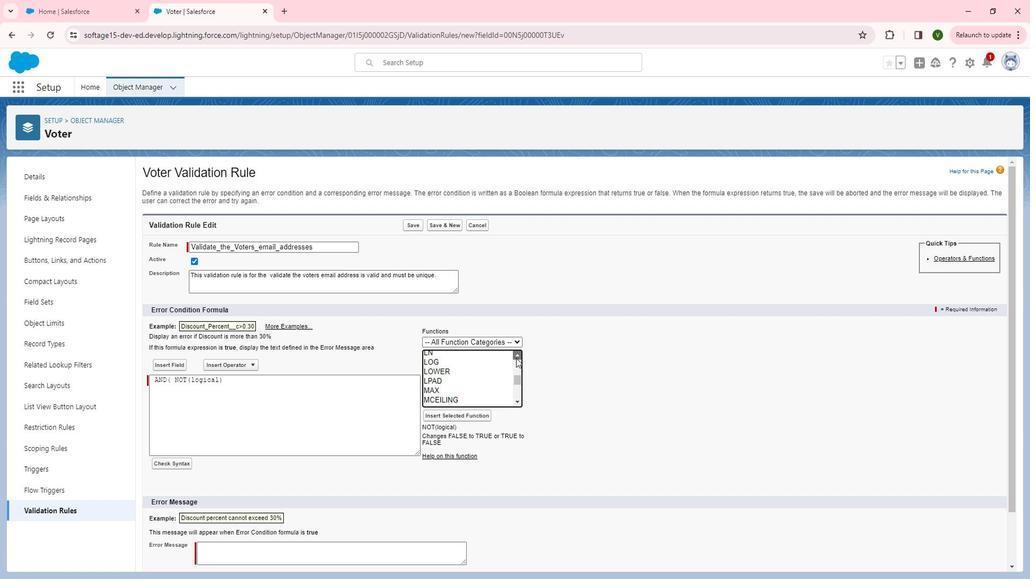 
Action: Mouse pressed left at (531, 360)
Screenshot: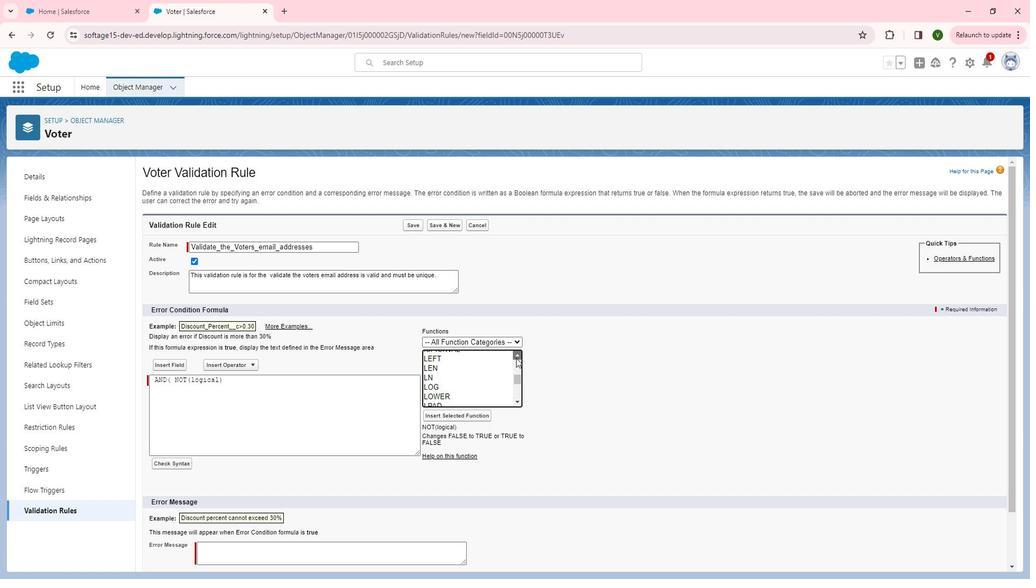 
Action: Mouse pressed left at (531, 360)
Screenshot: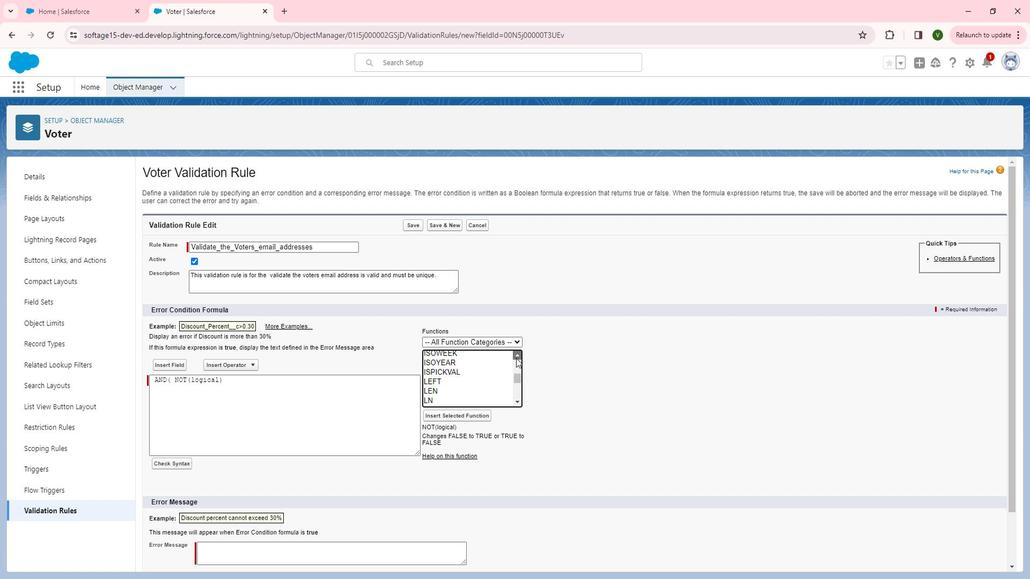 
Action: Mouse pressed left at (531, 360)
Screenshot: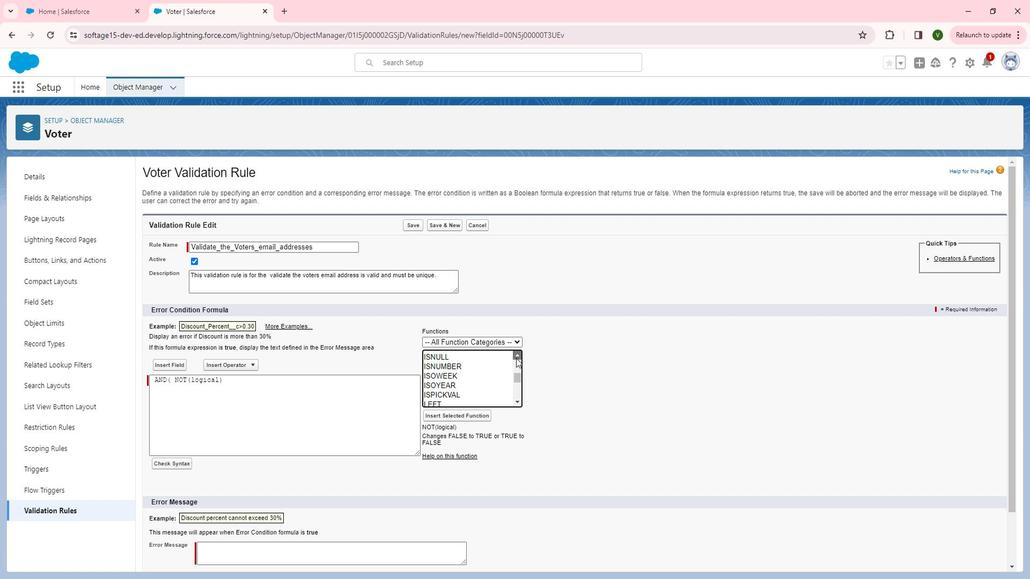 
Action: Mouse pressed left at (531, 360)
Screenshot: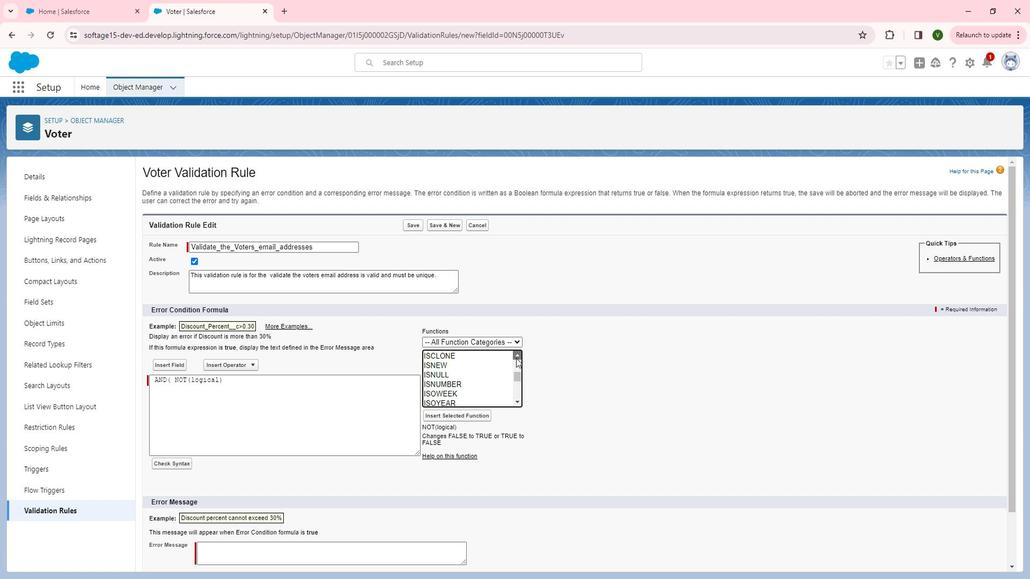 
Action: Mouse pressed left at (531, 360)
Screenshot: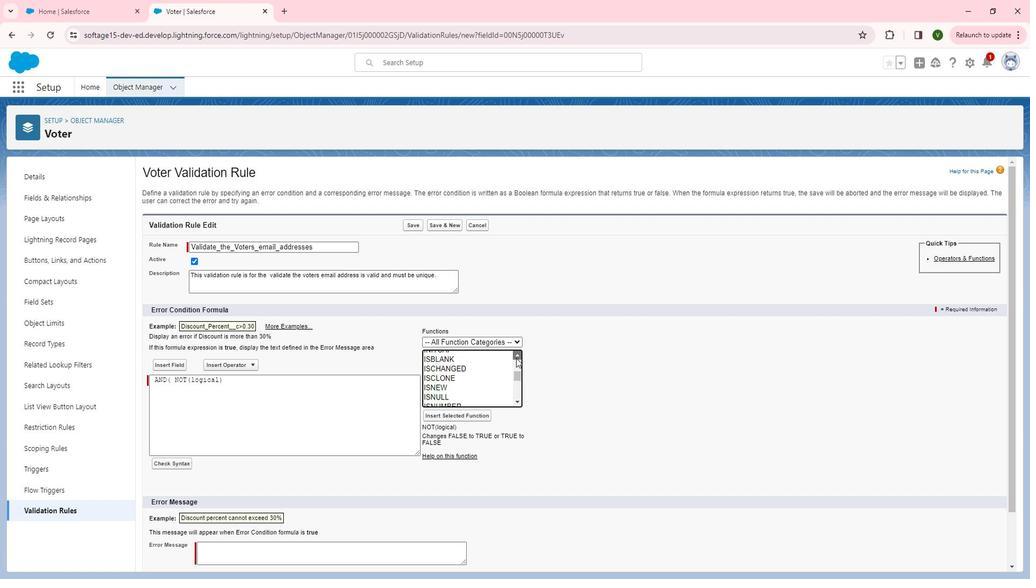 
Action: Mouse moved to (472, 374)
Screenshot: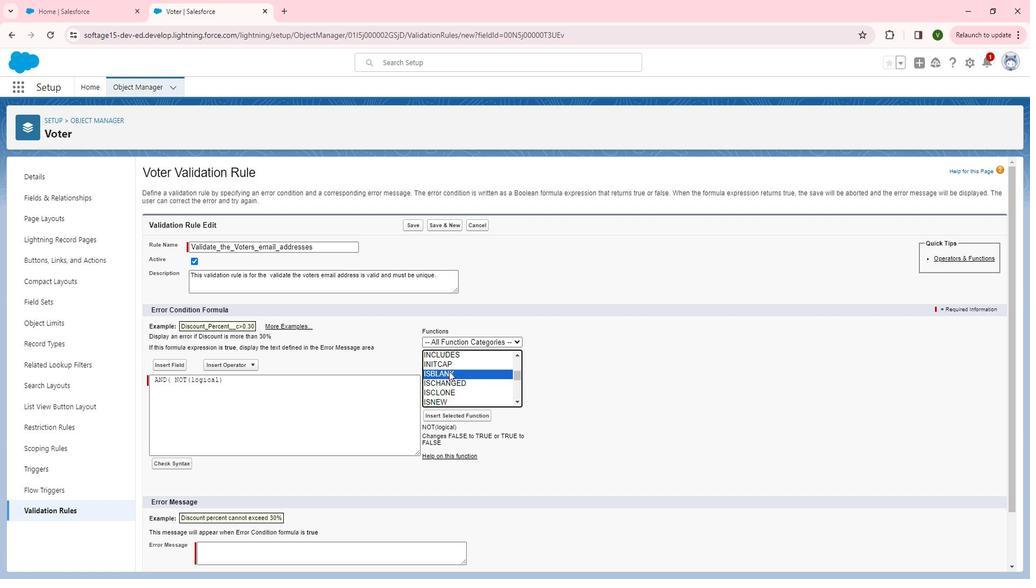 
Action: Mouse pressed left at (472, 374)
Screenshot: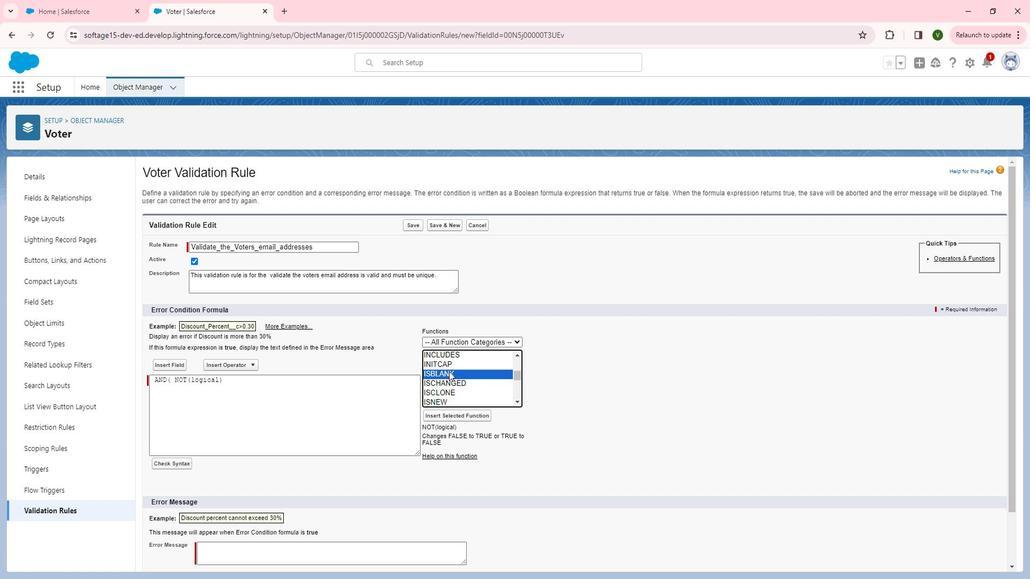 
Action: Mouse moved to (485, 419)
Screenshot: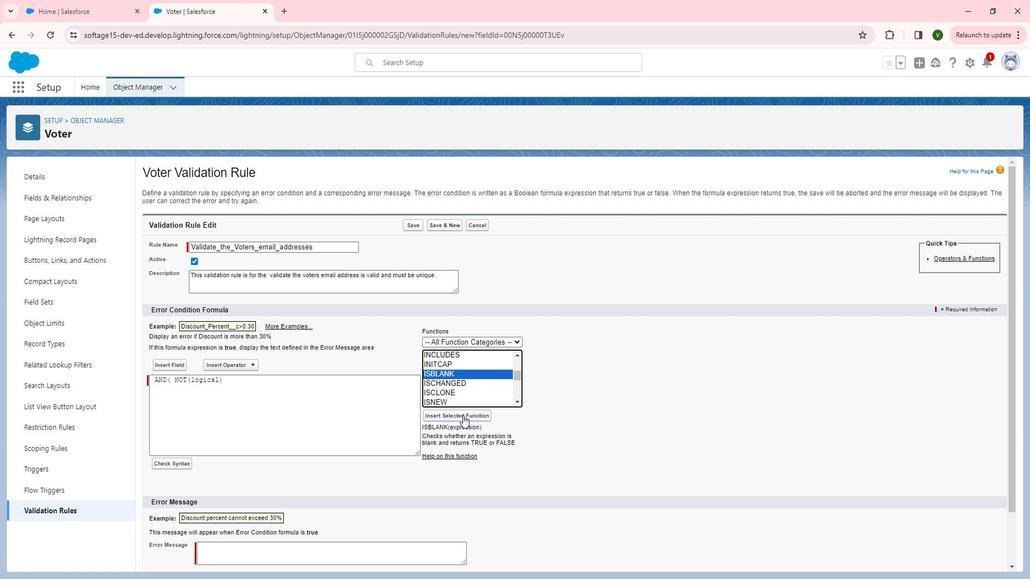 
Action: Mouse pressed left at (485, 419)
Screenshot: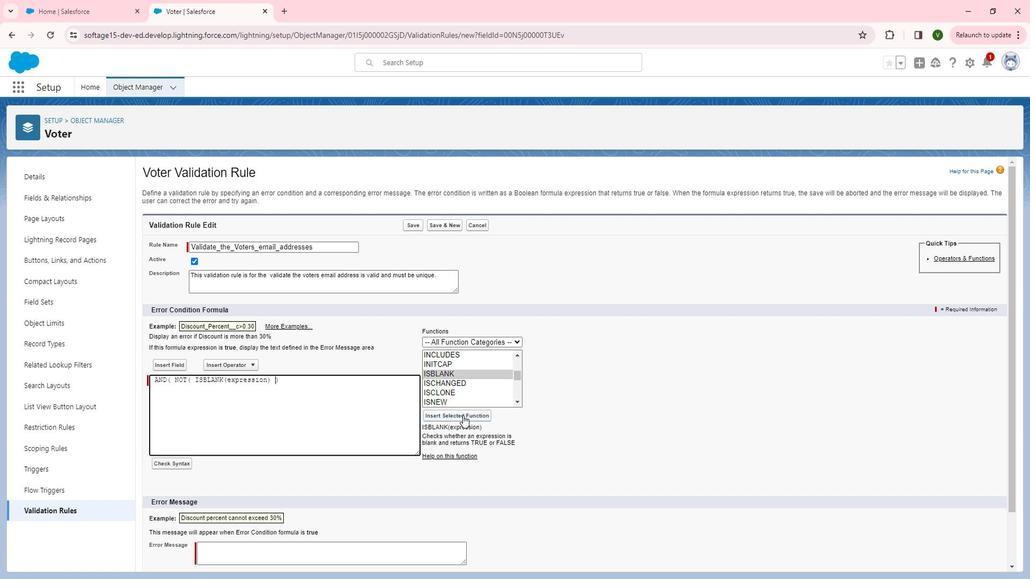 
Action: Mouse moved to (295, 385)
Screenshot: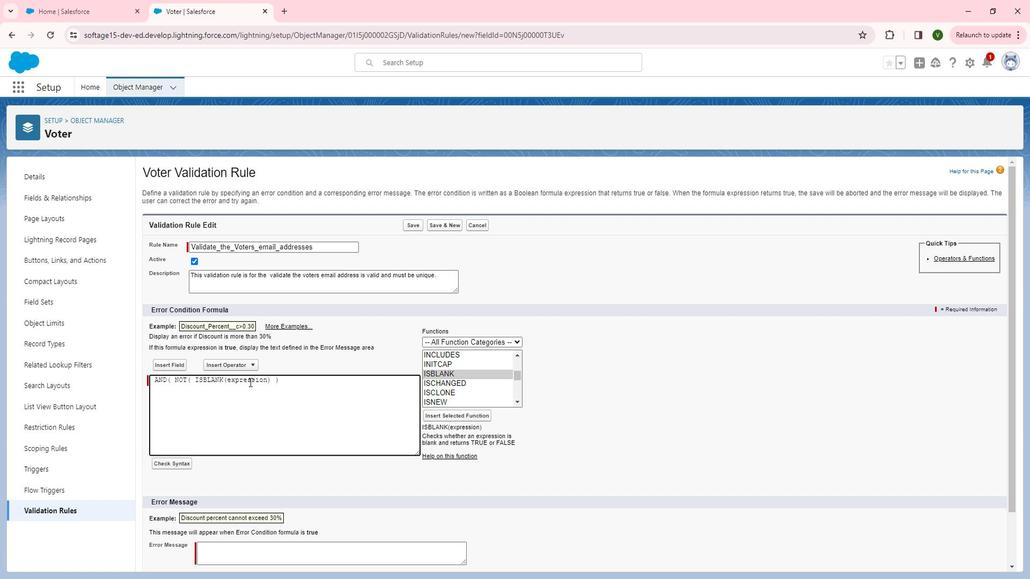 
Action: Mouse pressed left at (295, 385)
Screenshot: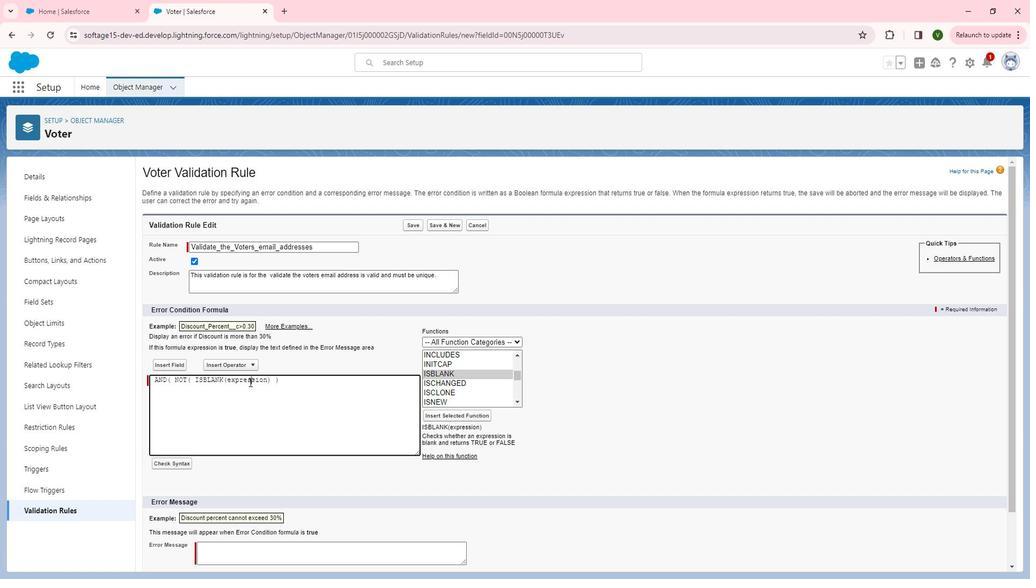 
Action: Mouse pressed left at (295, 385)
Screenshot: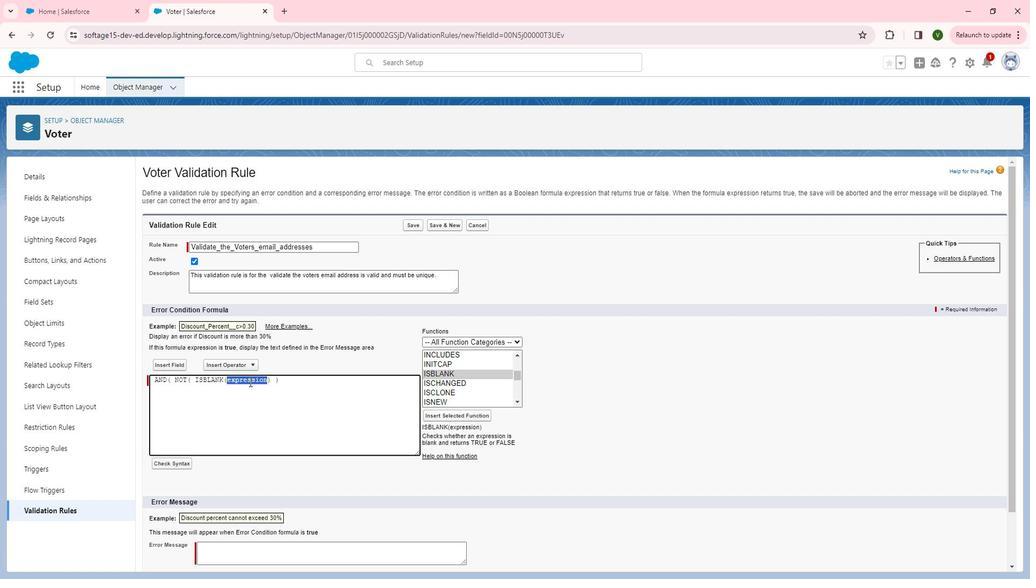 
Action: Mouse moved to (223, 367)
Screenshot: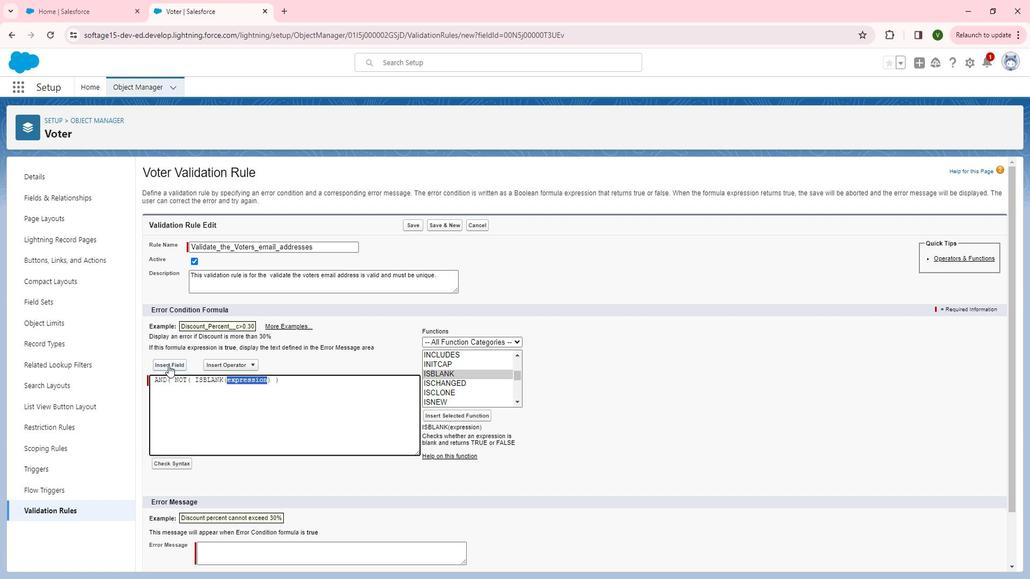 
Action: Mouse pressed left at (223, 367)
Screenshot: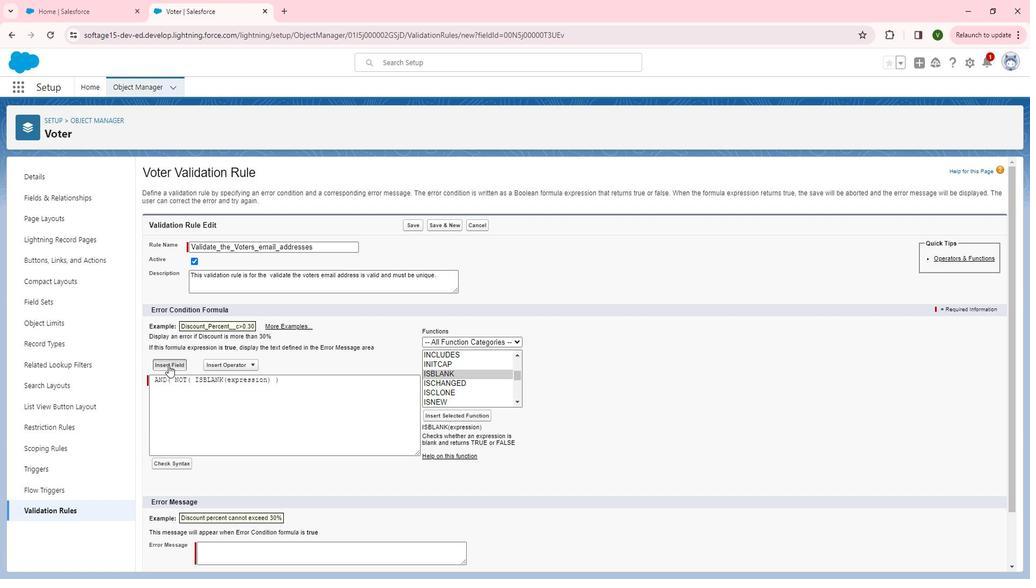 
Action: Mouse moved to (547, 401)
Screenshot: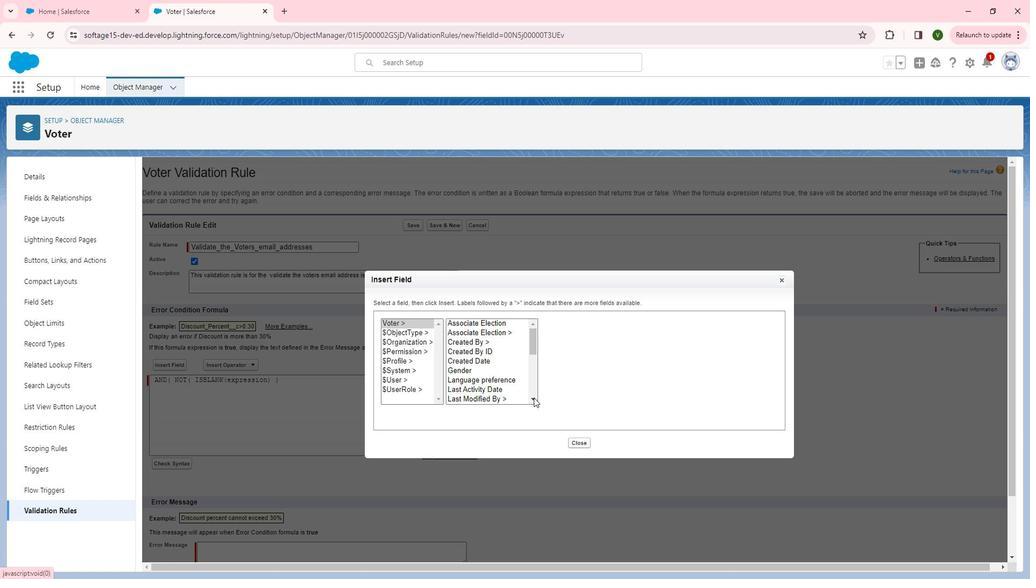 
Action: Mouse pressed left at (547, 401)
Screenshot: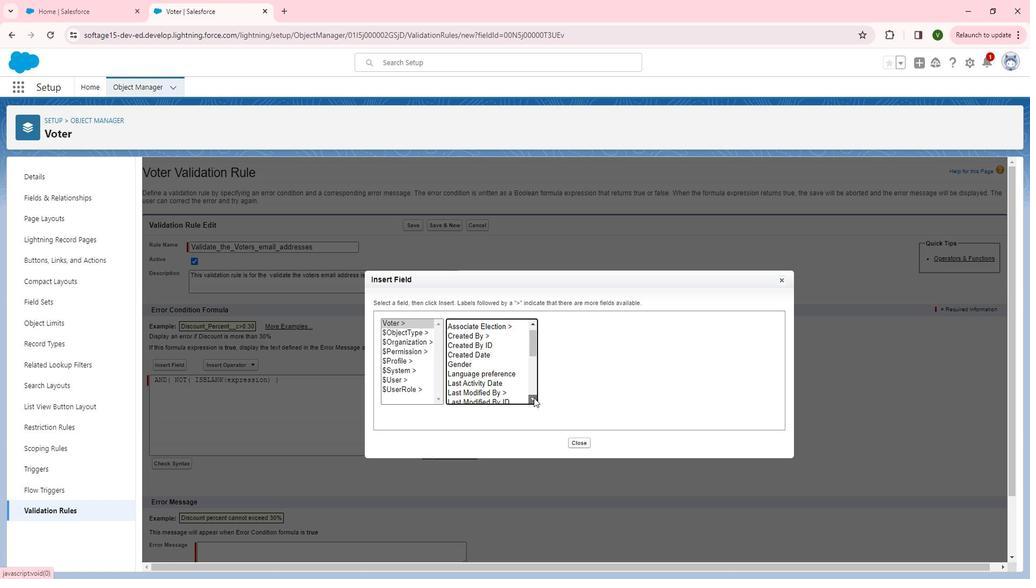 
Action: Mouse moved to (547, 401)
Screenshot: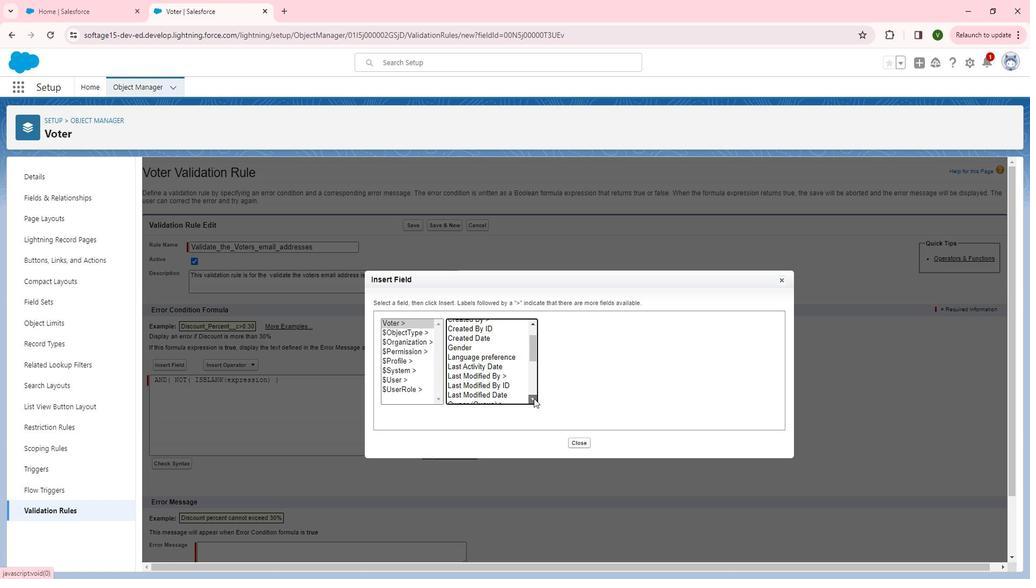 
Action: Mouse pressed left at (547, 401)
Screenshot: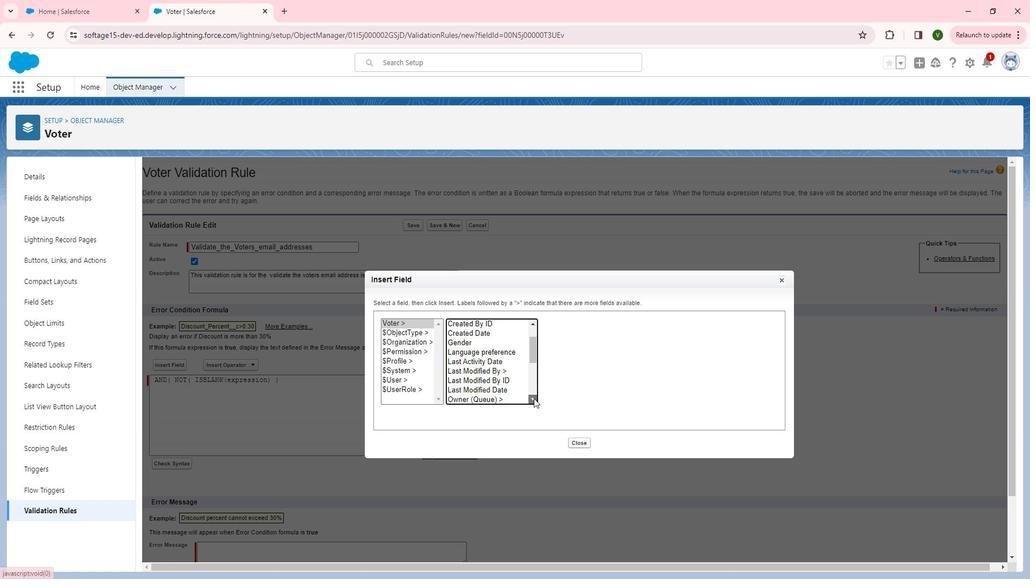 
Action: Mouse pressed left at (547, 401)
Screenshot: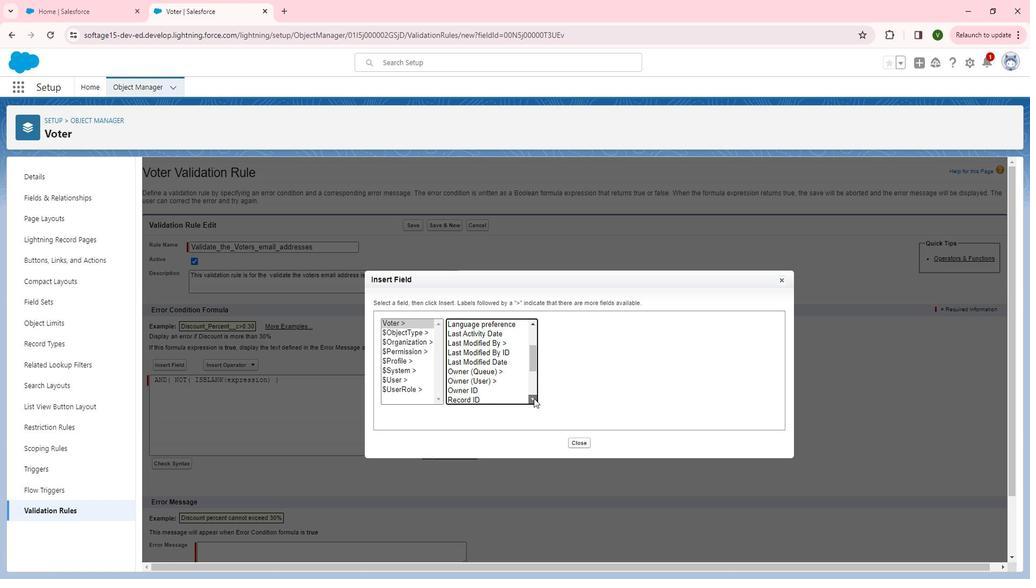 
Action: Mouse pressed left at (547, 401)
Screenshot: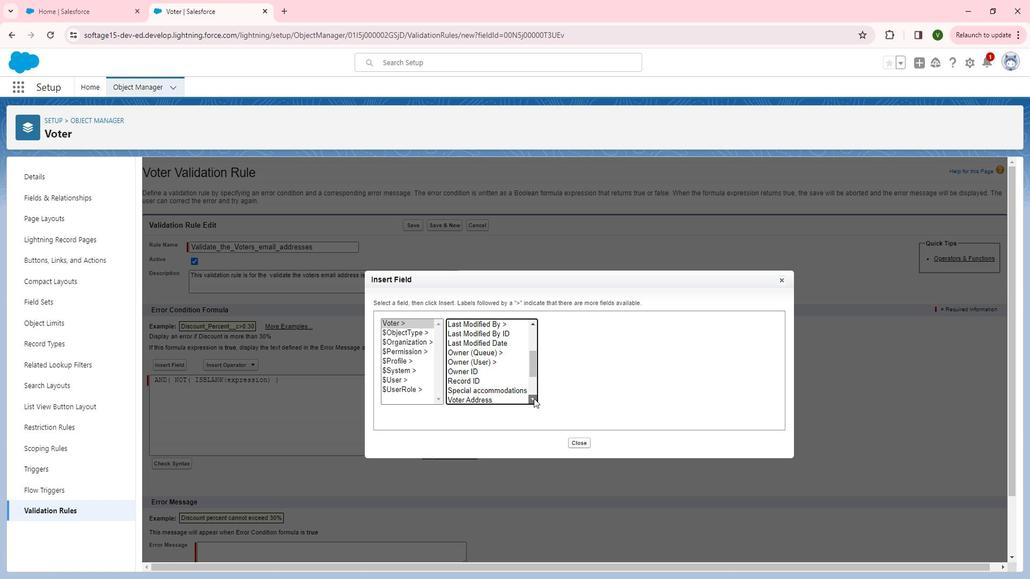 
Action: Mouse pressed left at (547, 401)
Screenshot: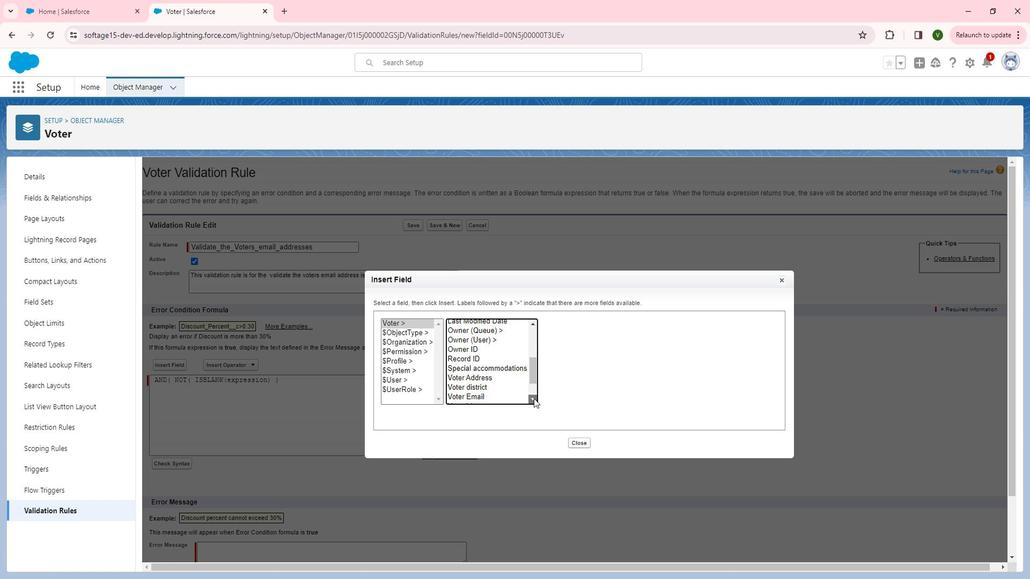 
Action: Mouse pressed left at (547, 401)
Screenshot: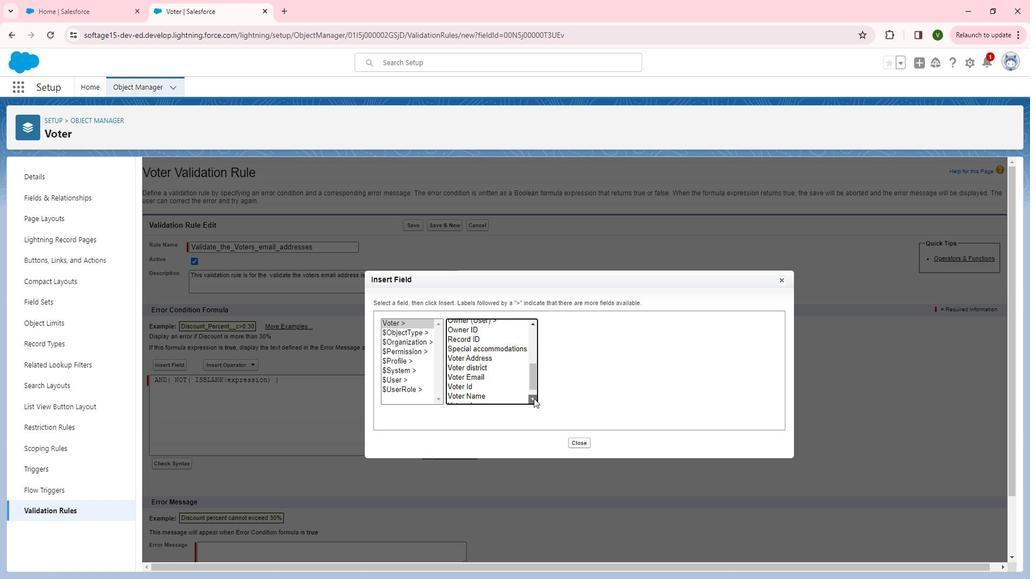 
Action: Mouse moved to (488, 363)
Screenshot: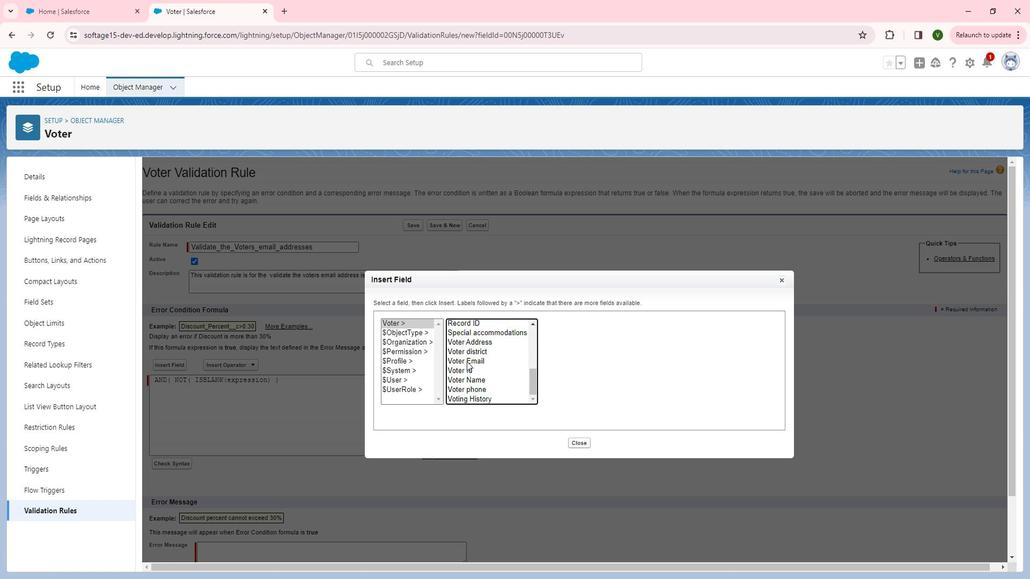 
Action: Mouse pressed left at (488, 363)
Screenshot: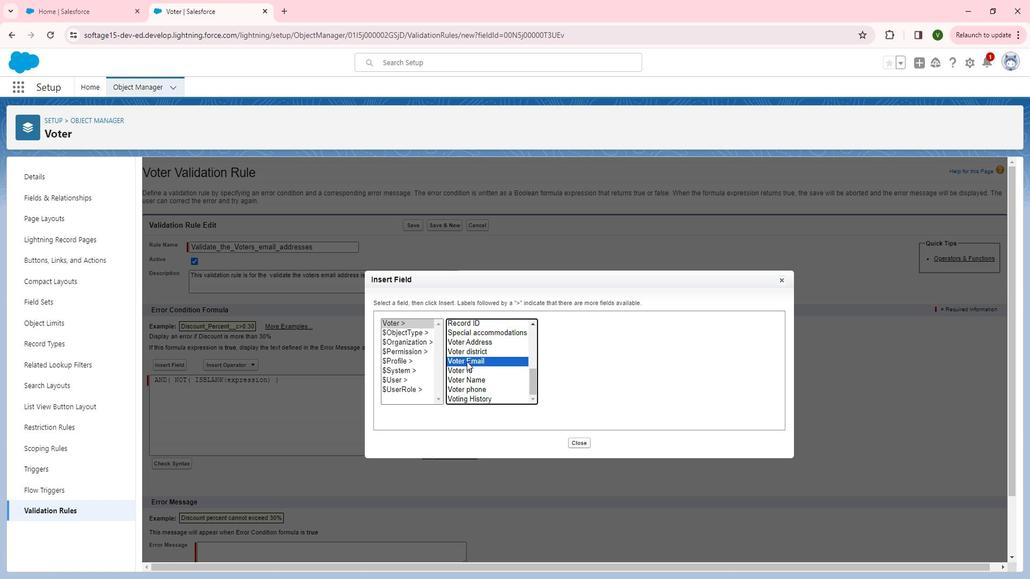 
Action: Mouse moved to (593, 381)
Screenshot: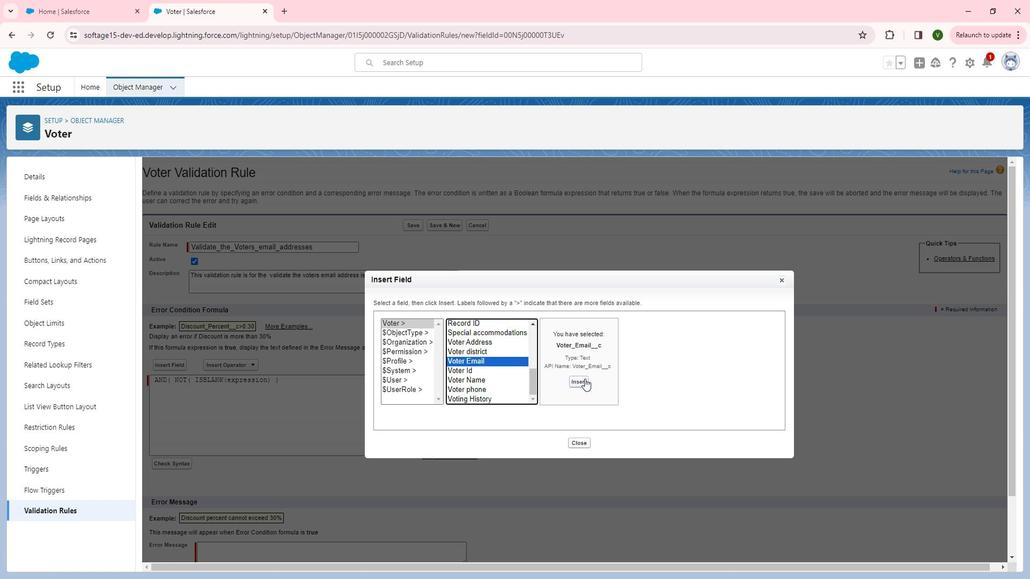 
Action: Mouse pressed left at (593, 381)
Screenshot: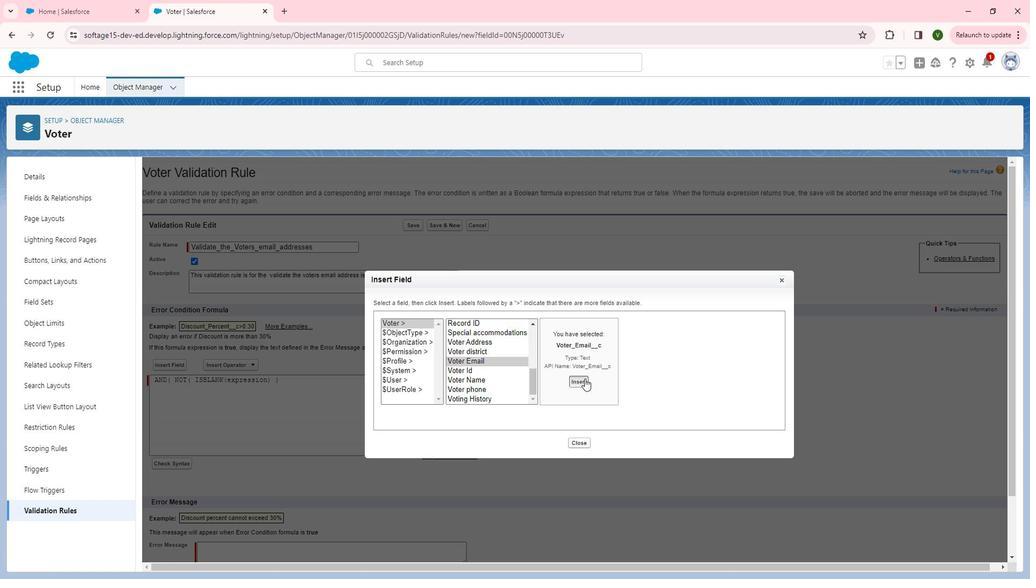 
Action: Mouse moved to (352, 382)
Screenshot: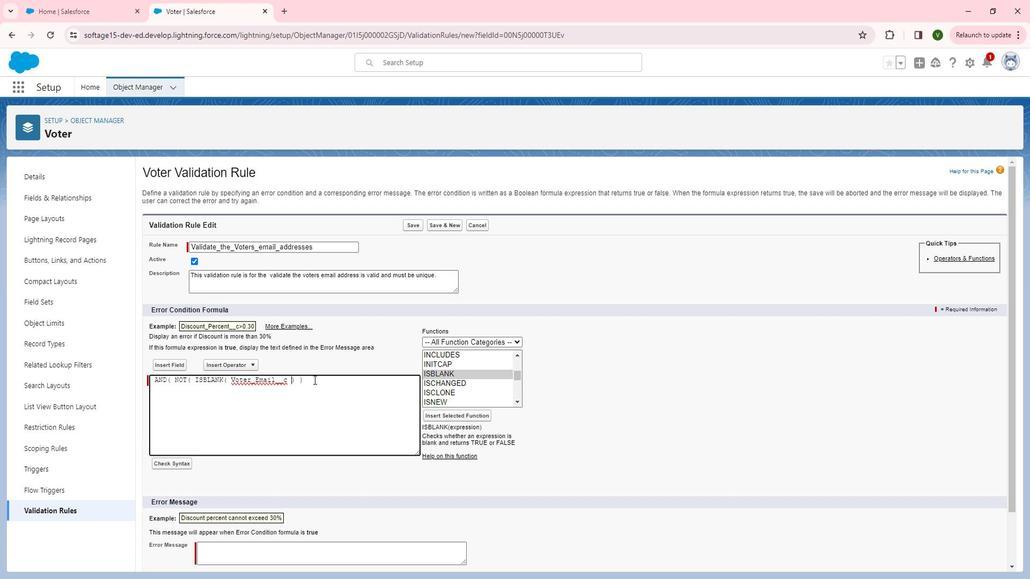 
Action: Mouse pressed left at (352, 382)
Screenshot: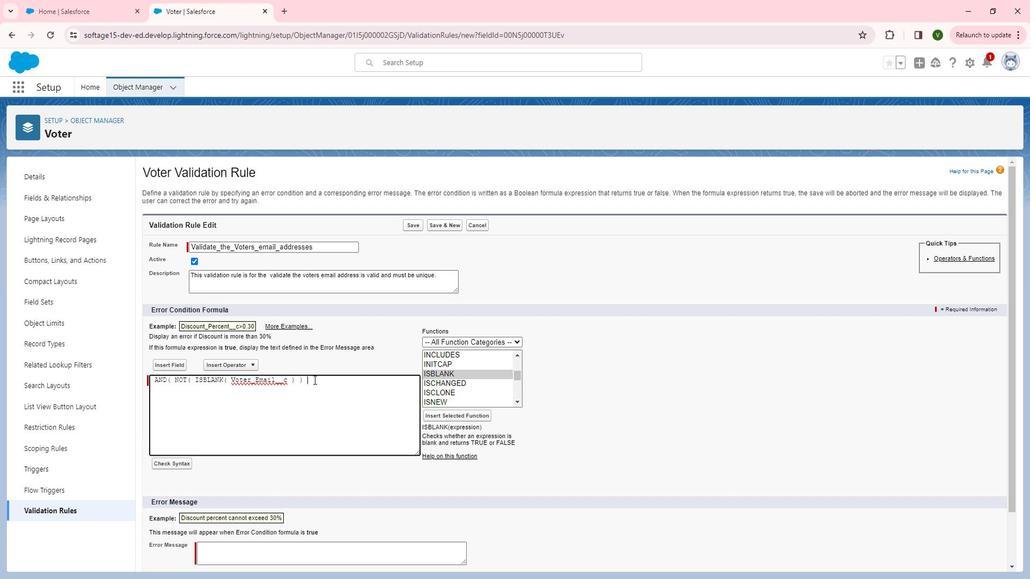 
Action: Mouse moved to (353, 382)
Screenshot: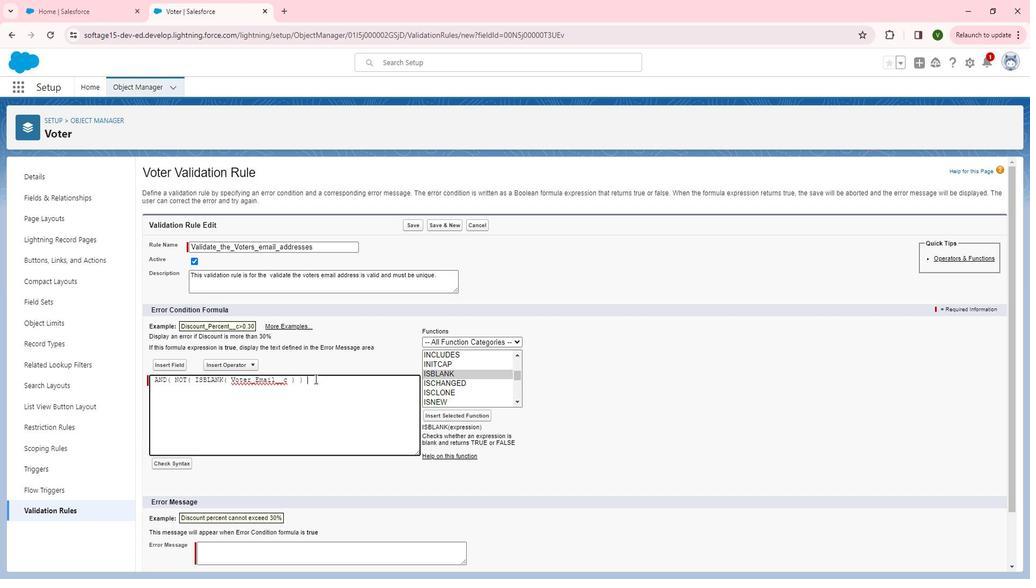 
Action: Key pressed ,<Key.enter>
Screenshot: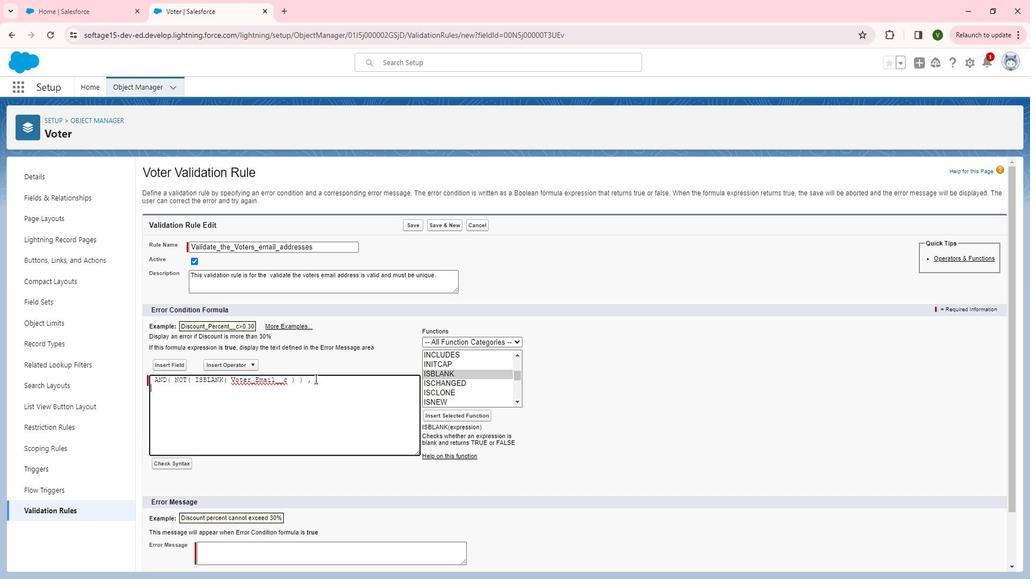 
Action: Mouse moved to (533, 405)
Screenshot: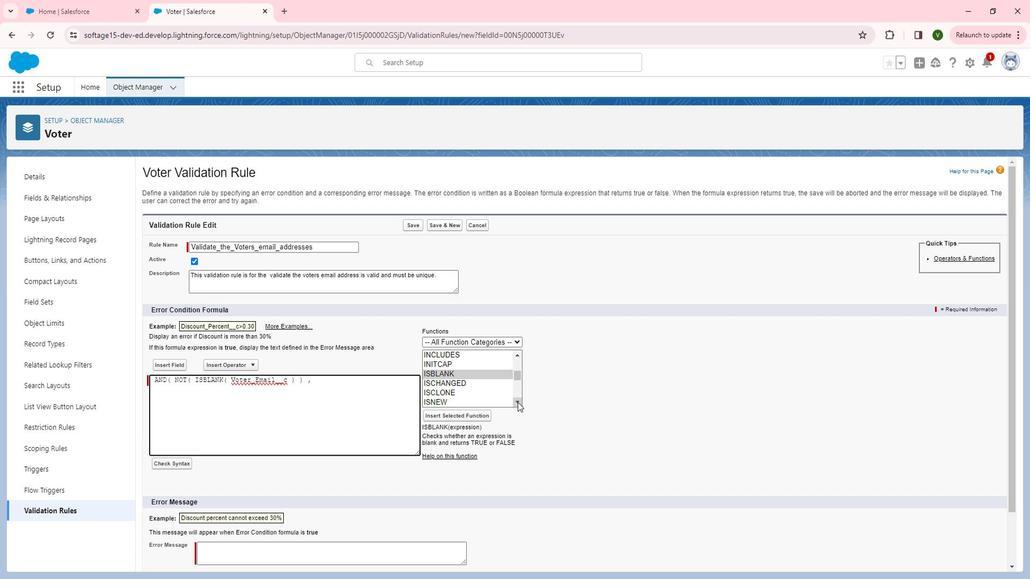
Action: Mouse pressed left at (533, 405)
Screenshot: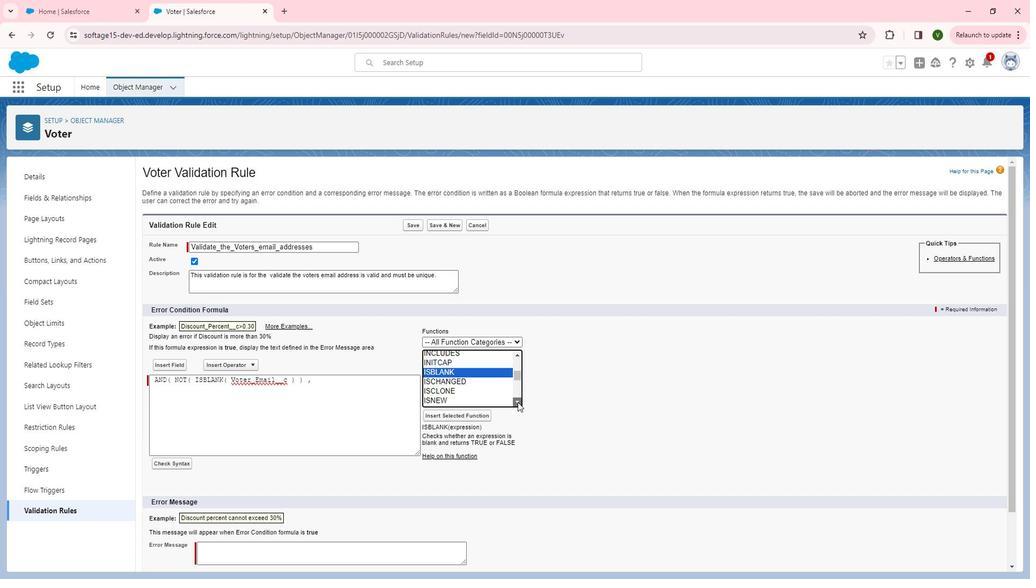 
Action: Mouse pressed left at (533, 405)
Screenshot: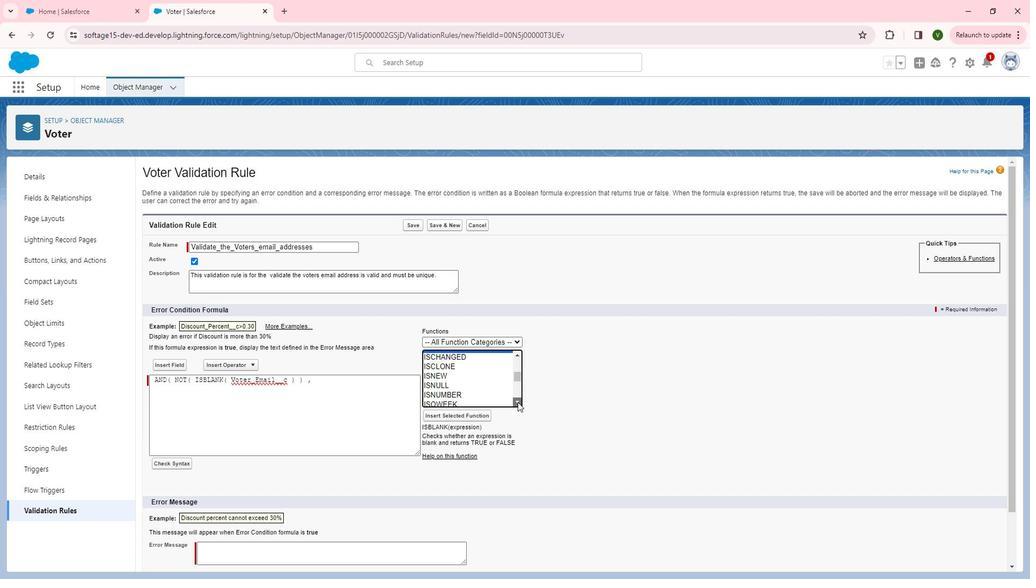 
Action: Mouse pressed left at (533, 405)
Screenshot: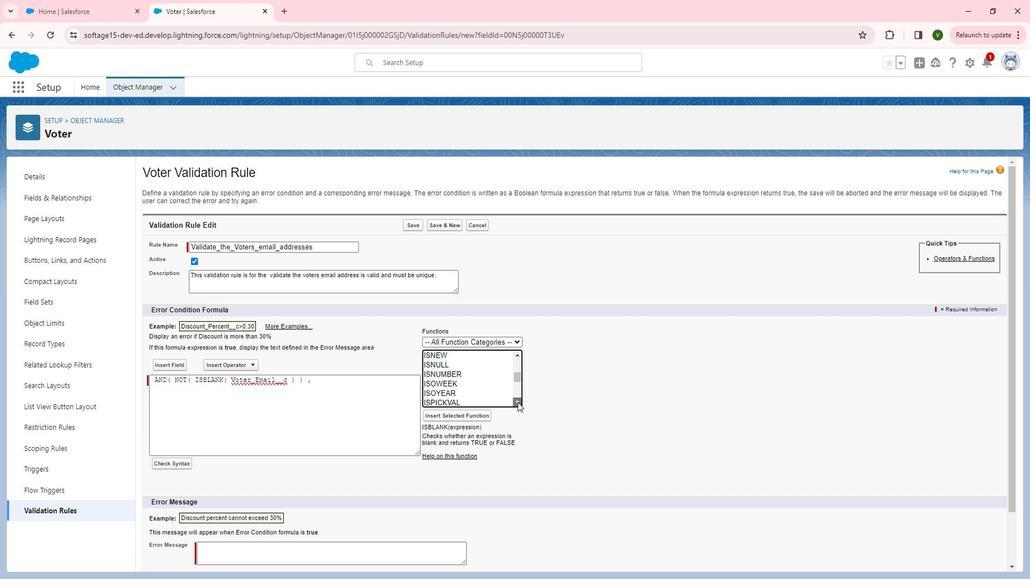 
Action: Mouse pressed left at (533, 405)
Screenshot: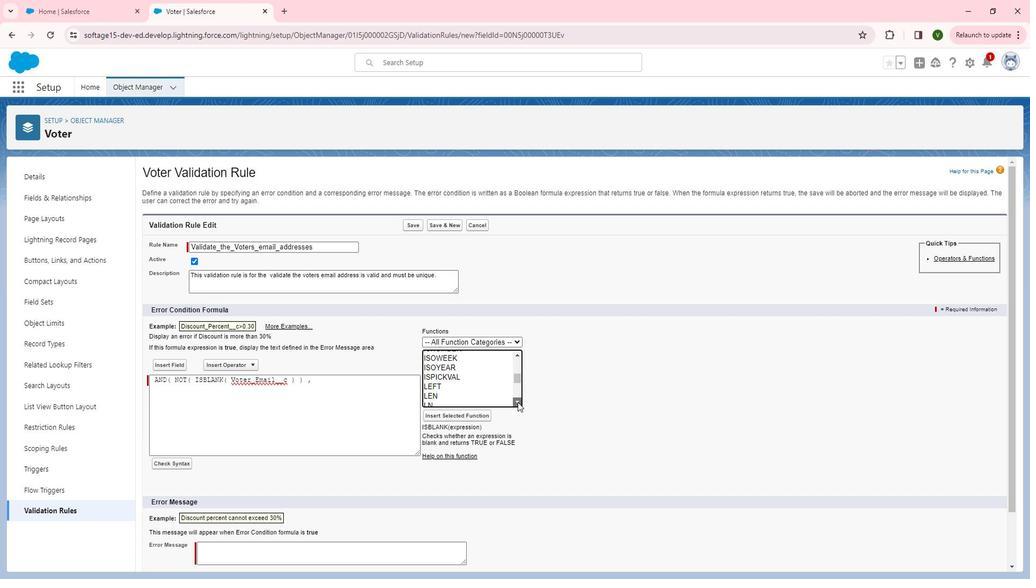 
Action: Mouse pressed left at (533, 405)
Screenshot: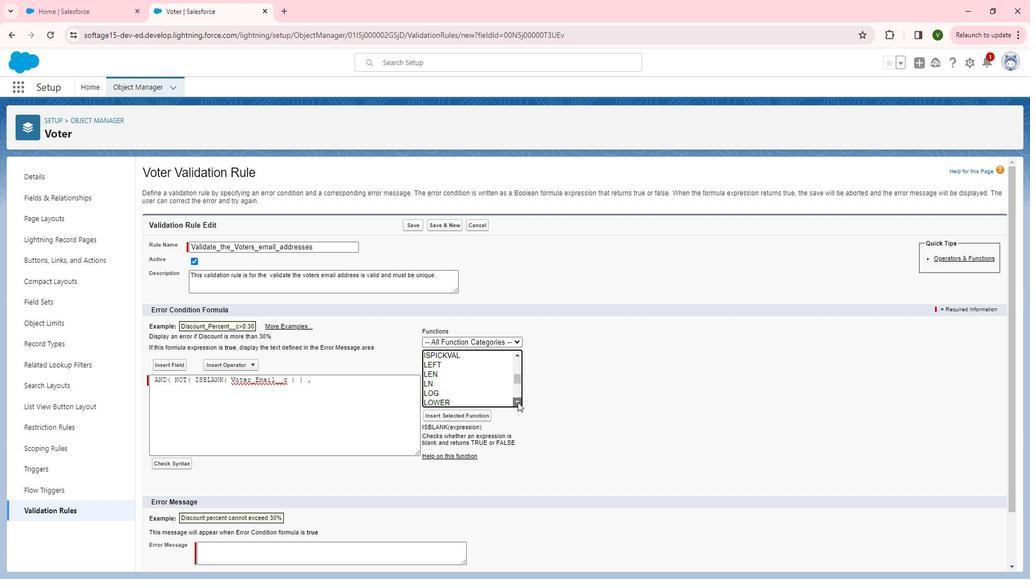 
Action: Mouse pressed left at (533, 405)
Screenshot: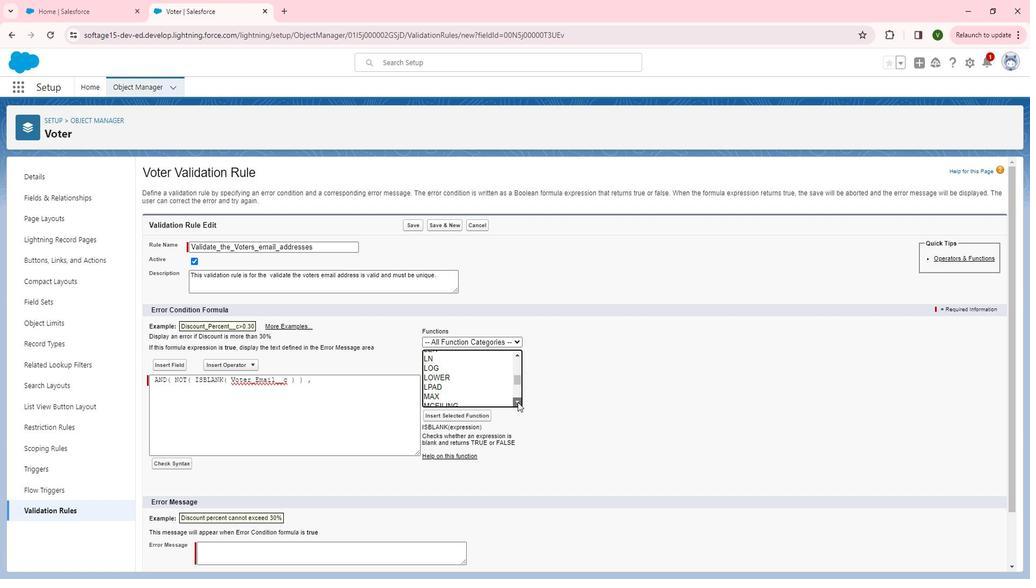 
Action: Mouse pressed left at (533, 405)
Screenshot: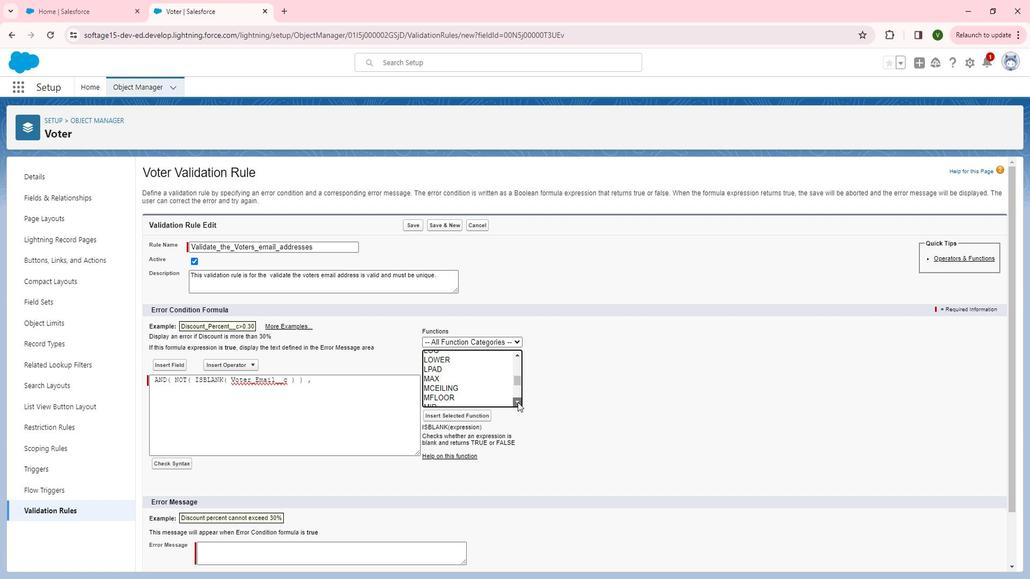 
Action: Mouse pressed left at (533, 405)
Screenshot: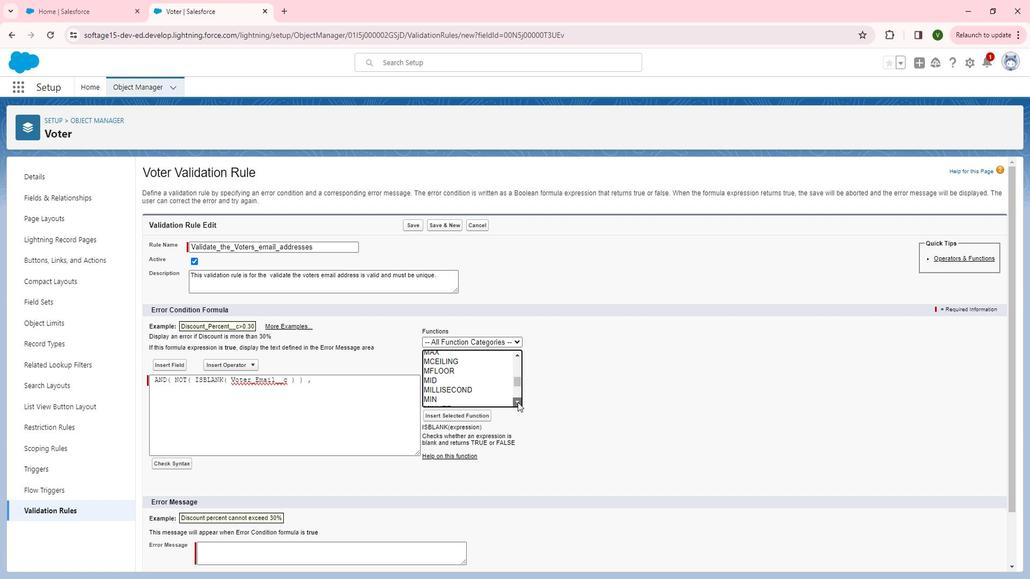 
Action: Mouse pressed left at (533, 405)
Screenshot: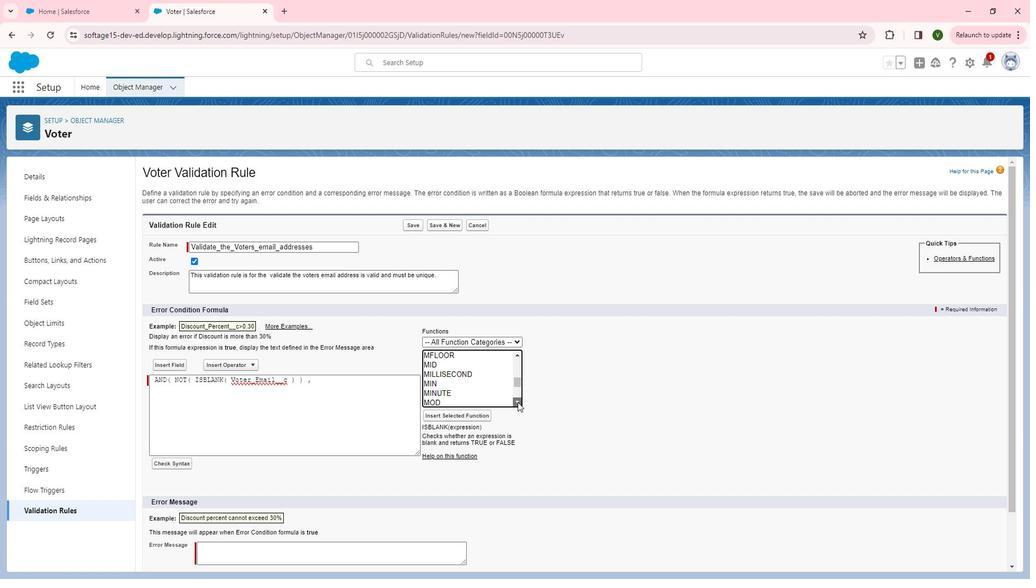
Action: Mouse pressed left at (533, 405)
Screenshot: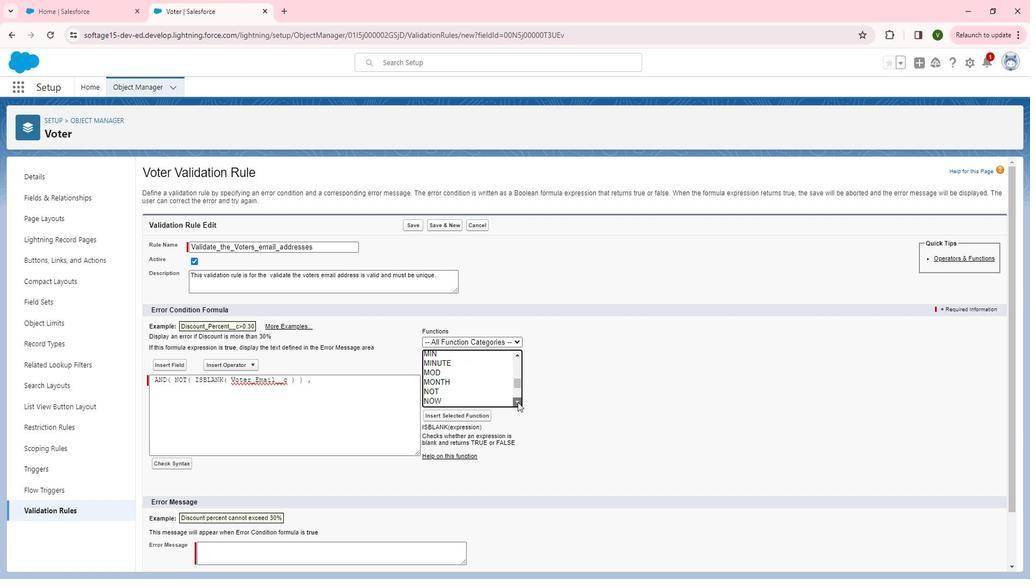 
Action: Mouse pressed left at (533, 405)
Screenshot: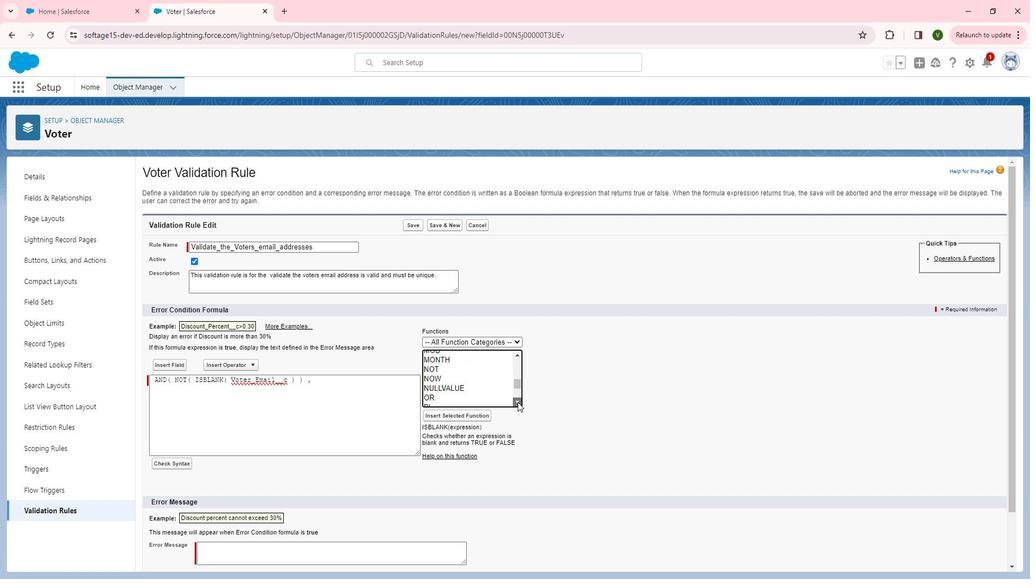 
Action: Mouse pressed left at (533, 405)
Screenshot: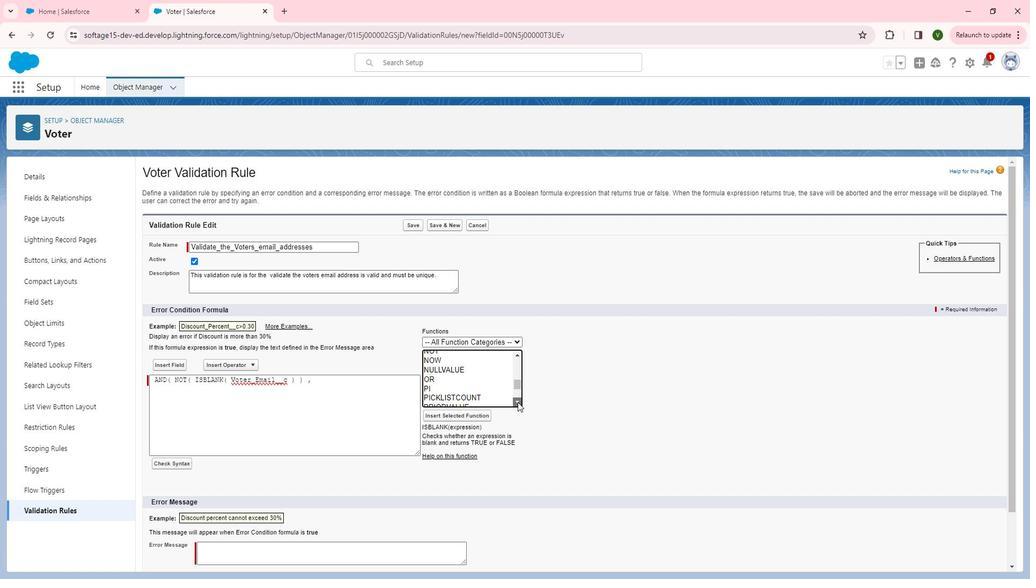 
Action: Mouse moved to (455, 364)
Screenshot: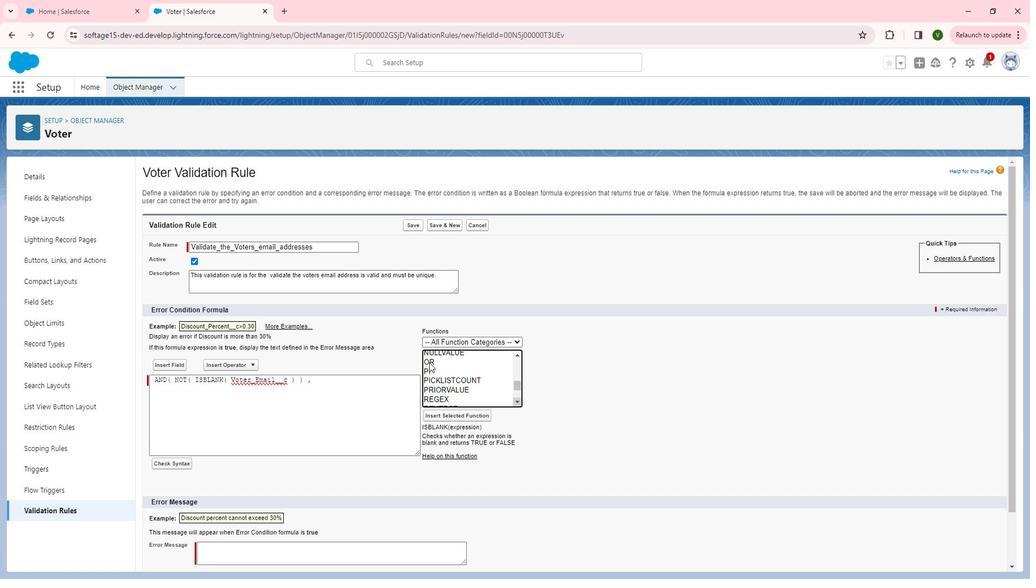 
Action: Mouse pressed left at (455, 364)
Screenshot: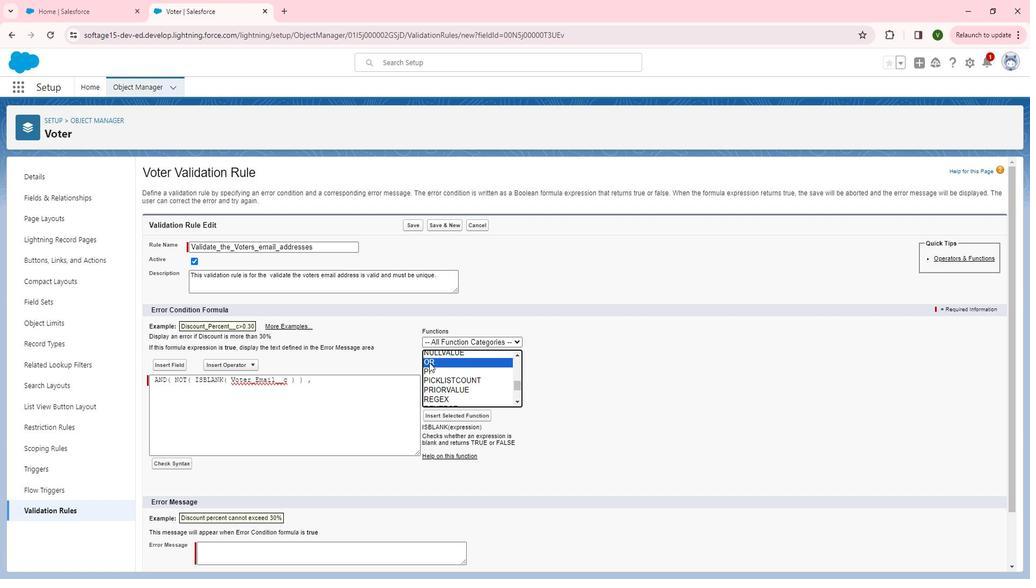 
Action: Mouse moved to (485, 422)
Screenshot: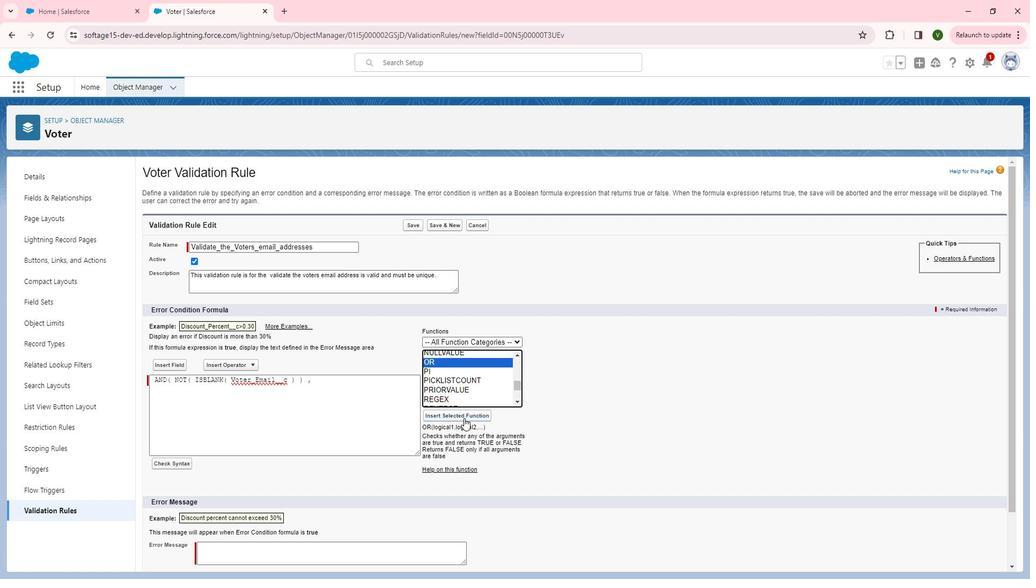 
Action: Mouse pressed left at (485, 422)
Screenshot: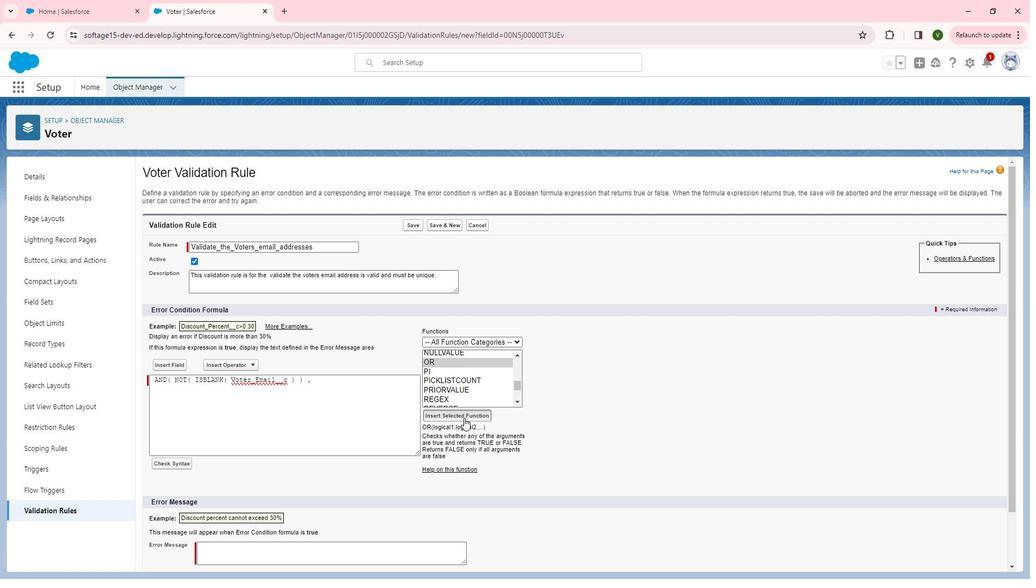 
Action: Mouse moved to (239, 390)
Screenshot: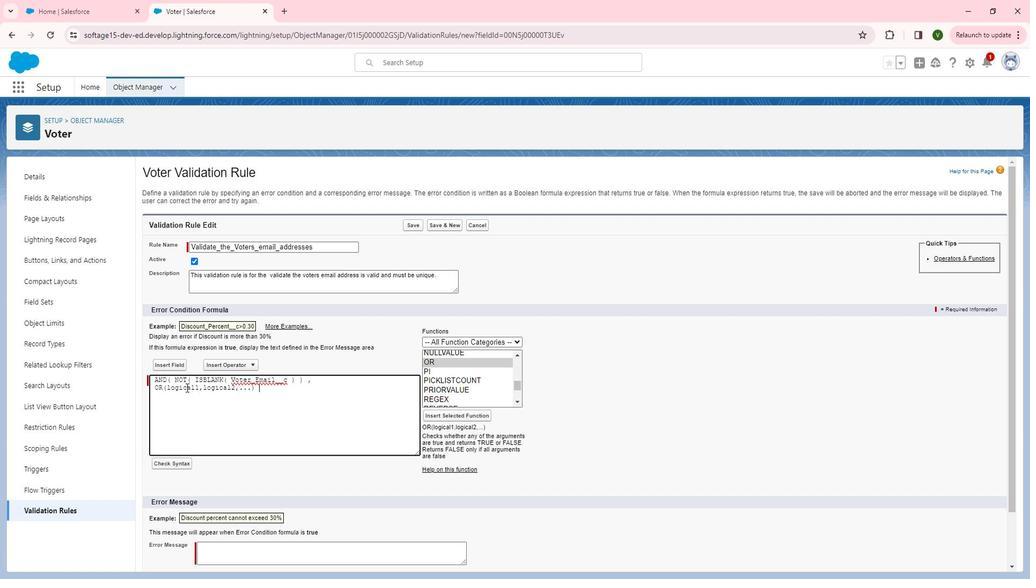 
Action: Mouse pressed left at (239, 390)
Screenshot: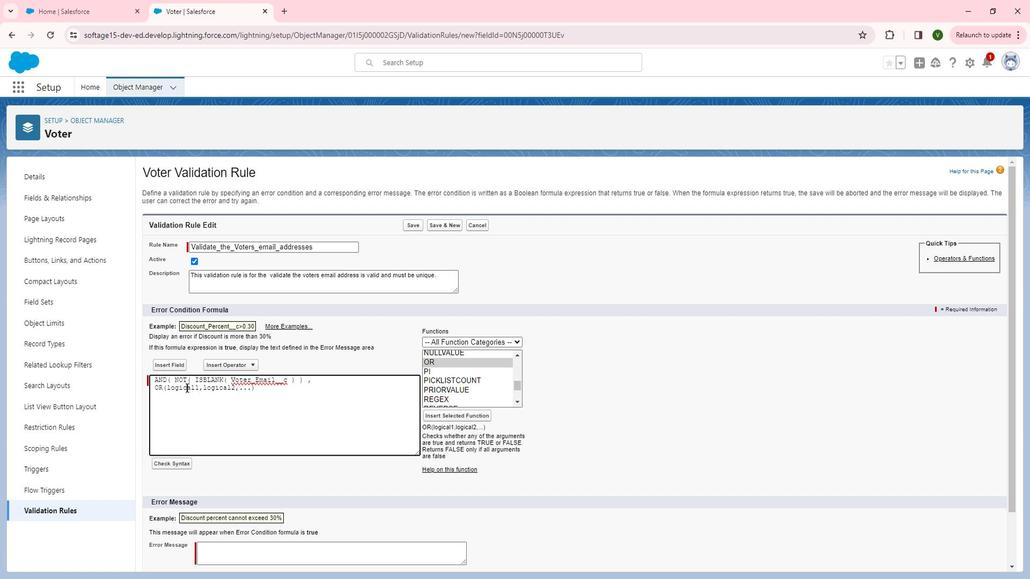 
Action: Mouse pressed left at (239, 390)
Screenshot: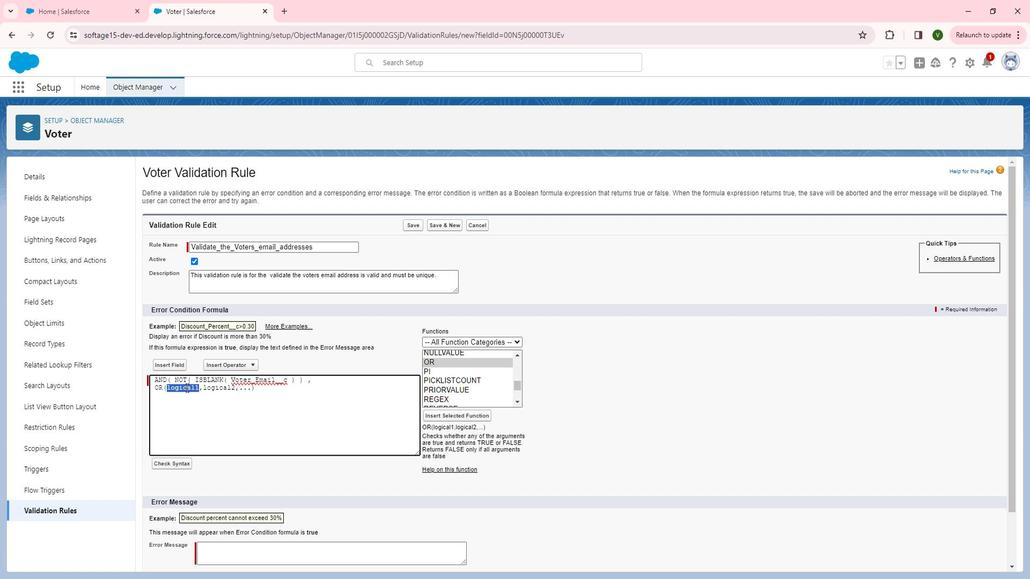 
Action: Key pressed <Key.delete>
Screenshot: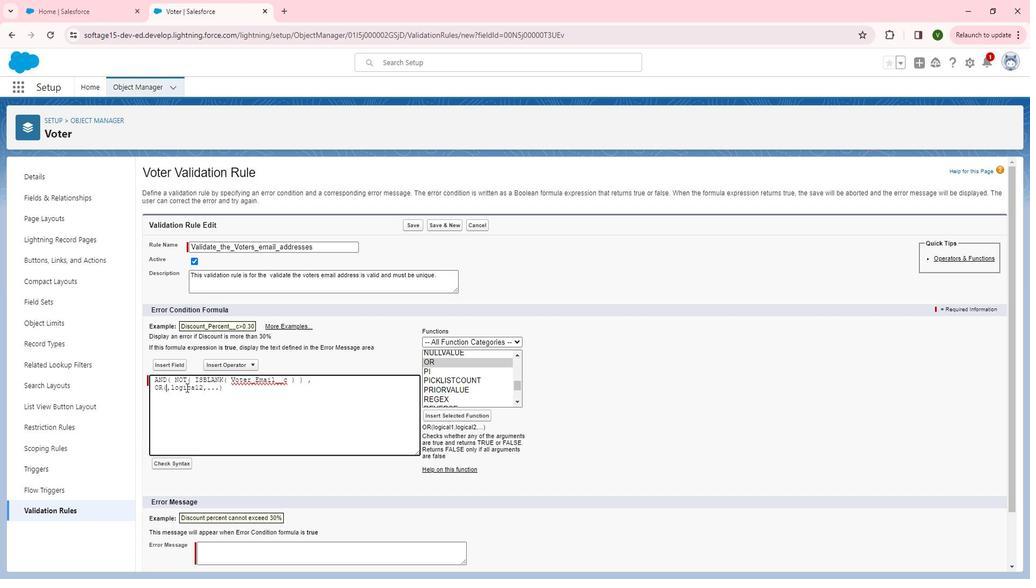 
Action: Mouse moved to (535, 355)
Screenshot: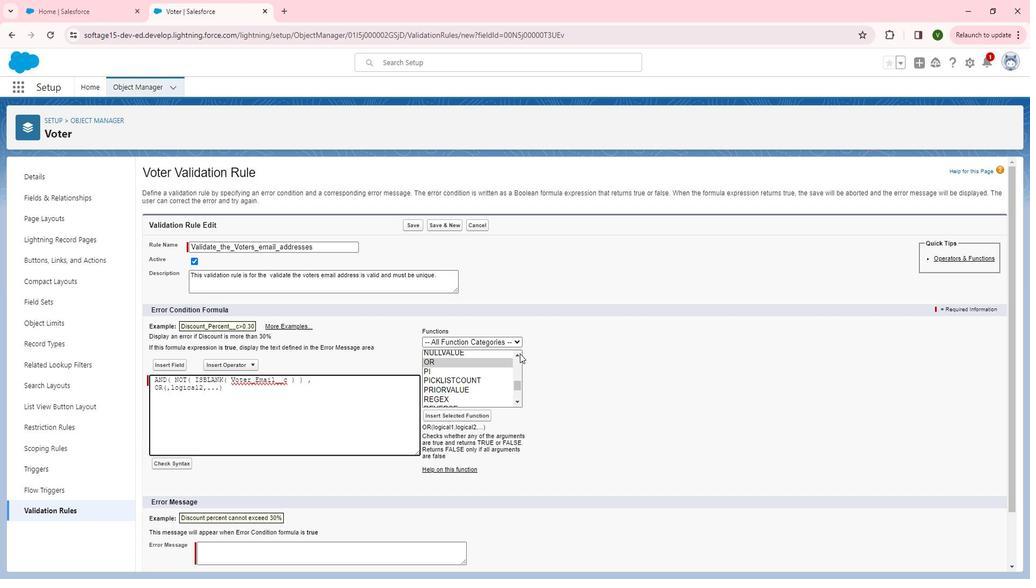 
Action: Mouse pressed left at (535, 355)
Screenshot: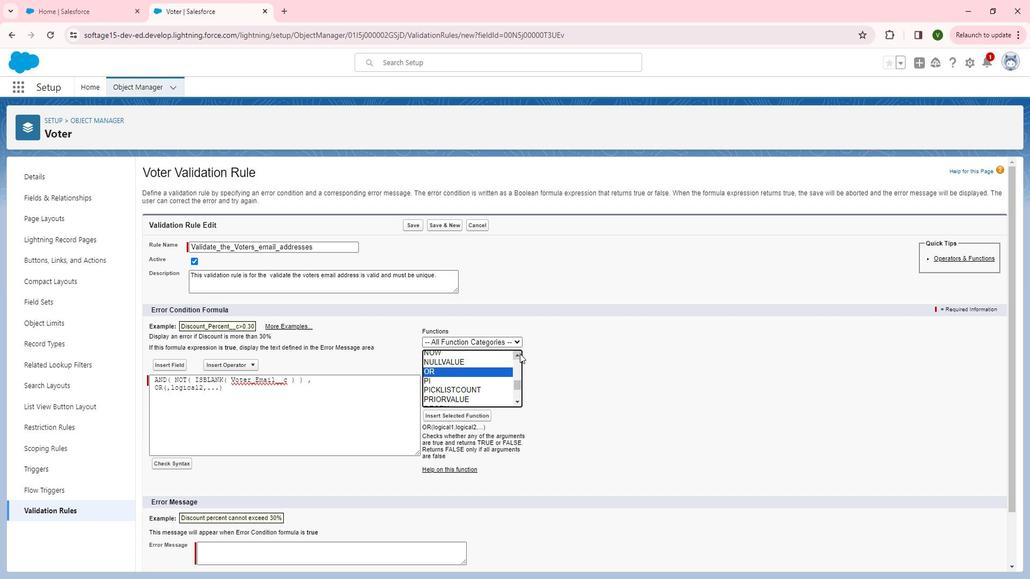 
Action: Mouse pressed left at (535, 355)
Screenshot: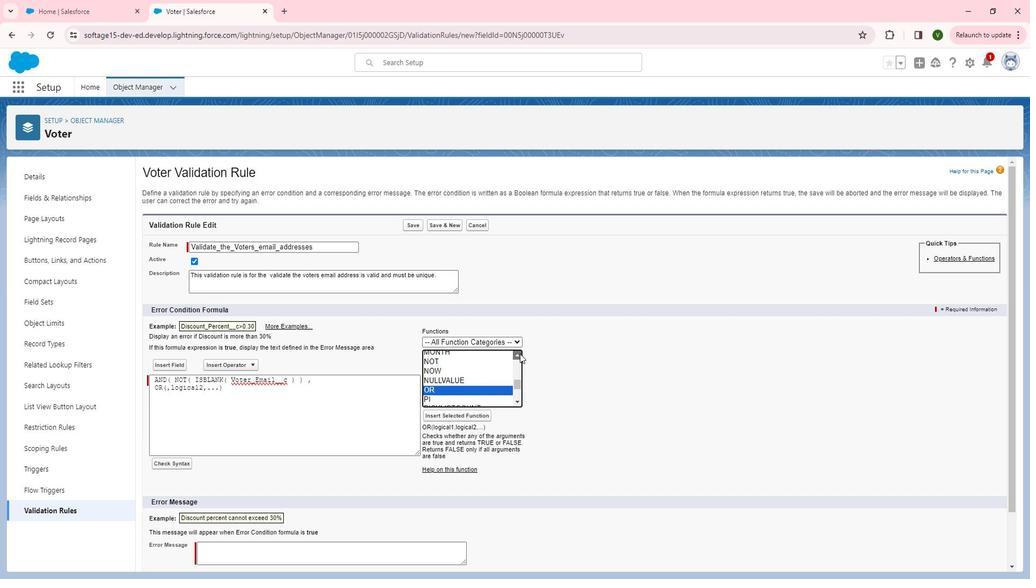 
Action: Mouse pressed left at (535, 355)
Screenshot: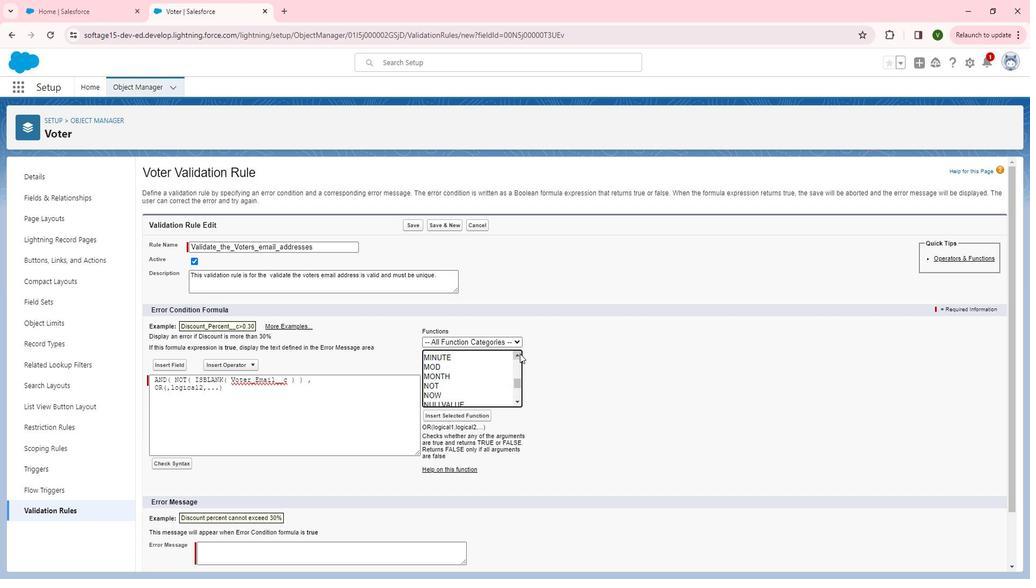 
Action: Mouse pressed left at (535, 355)
Screenshot: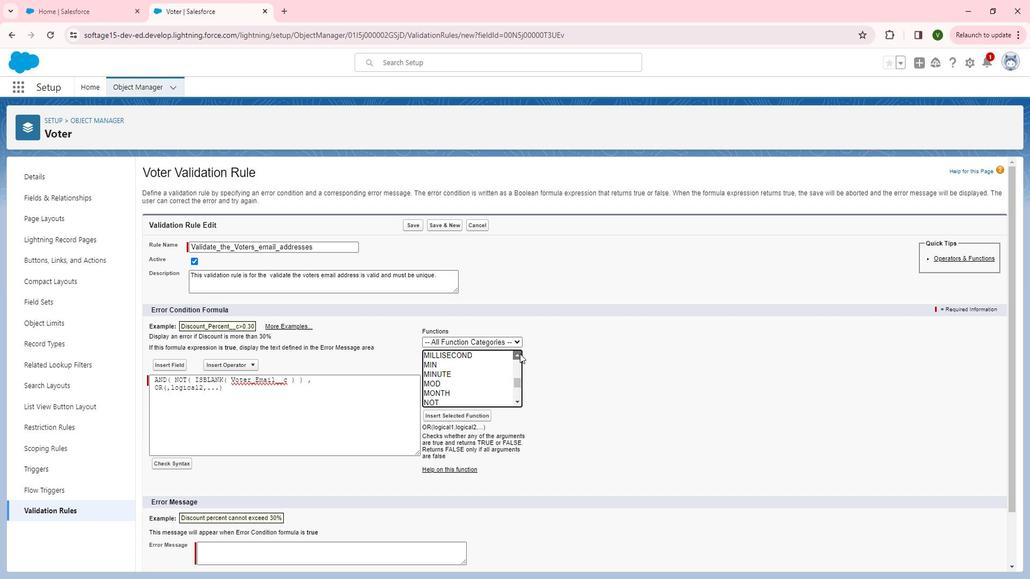 
Action: Mouse pressed left at (535, 355)
Screenshot: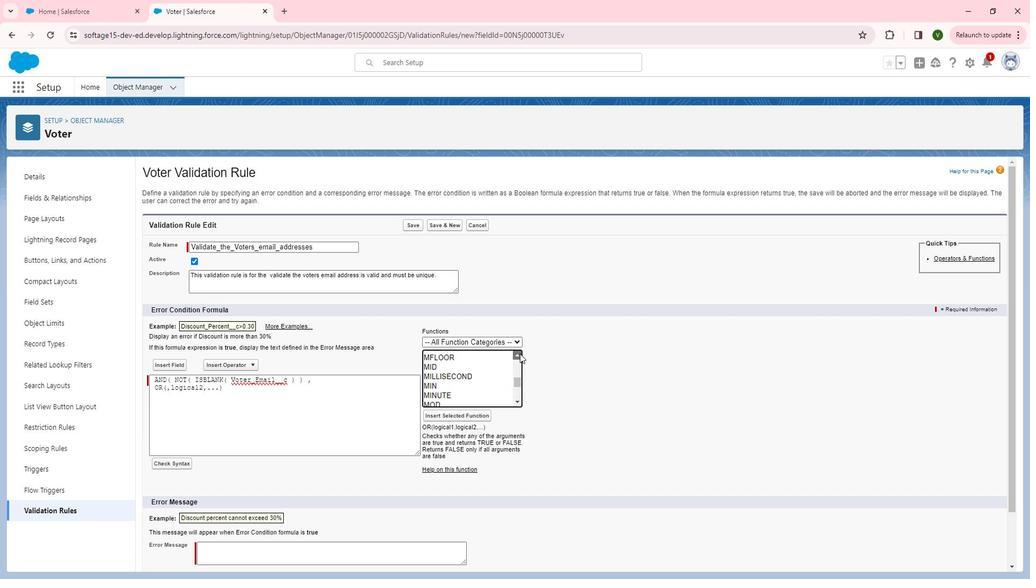 
Action: Mouse pressed left at (535, 355)
Screenshot: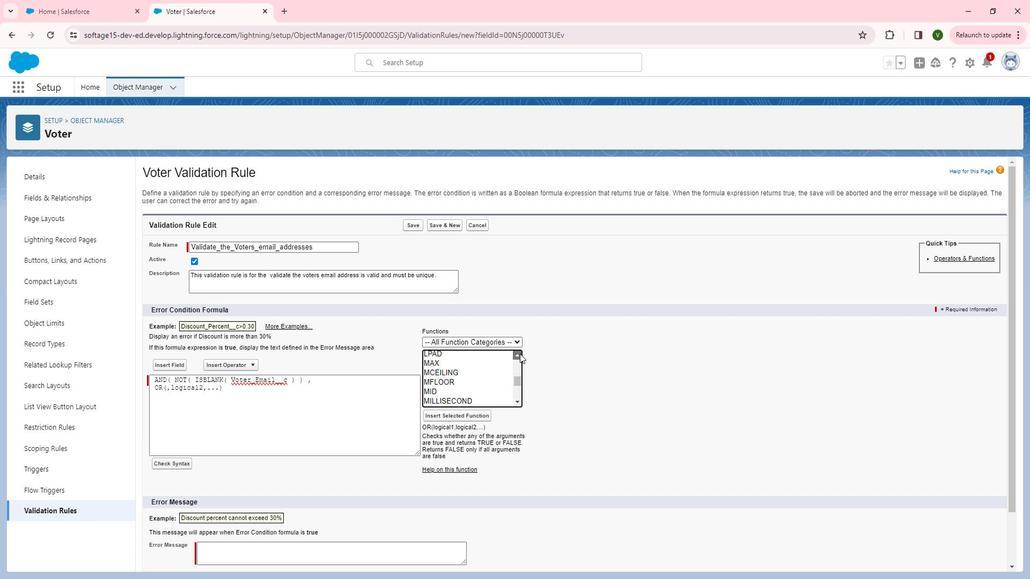 
Action: Mouse pressed left at (535, 355)
Screenshot: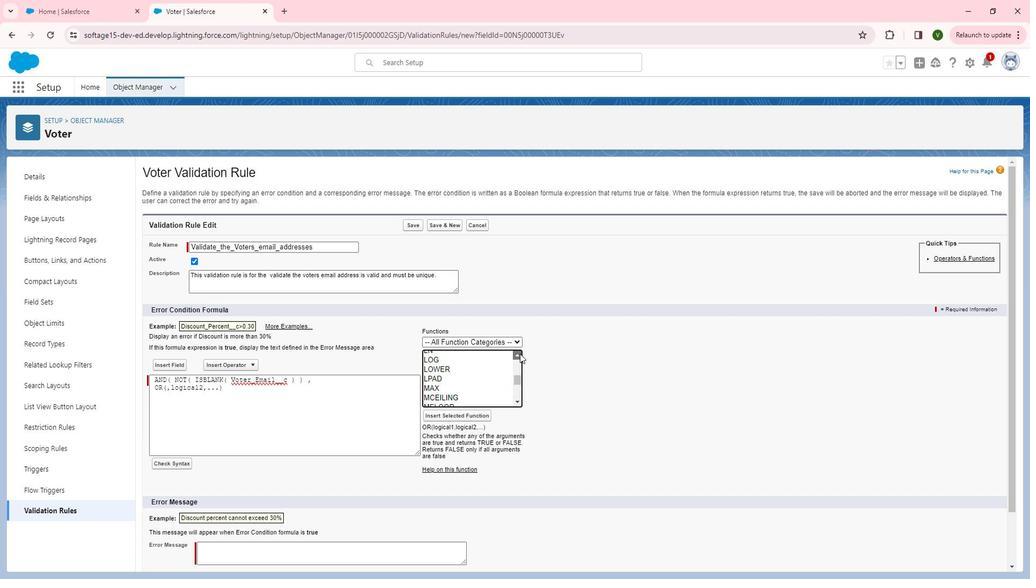 
Action: Mouse pressed left at (535, 355)
Screenshot: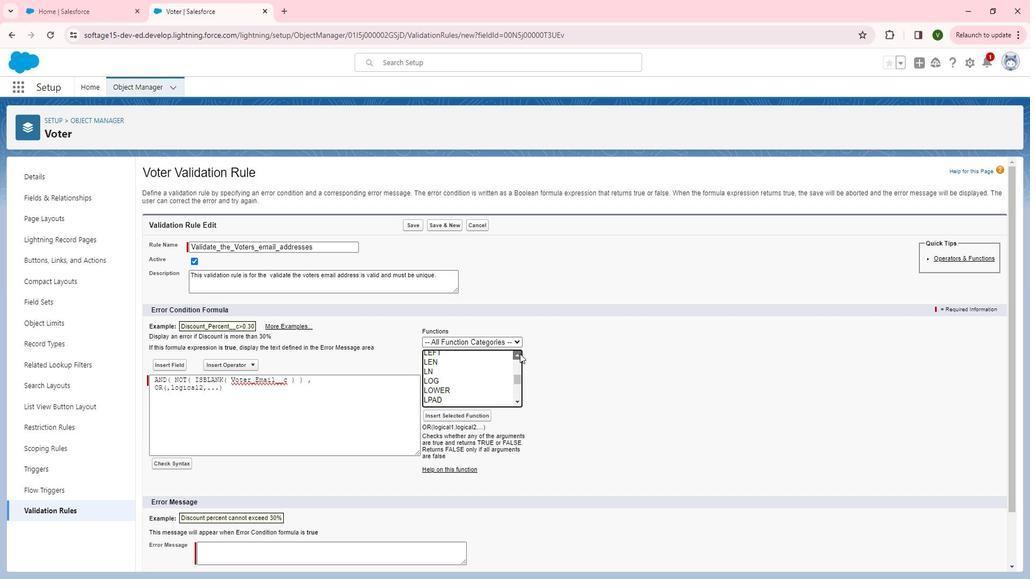 
Action: Mouse pressed left at (535, 355)
Screenshot: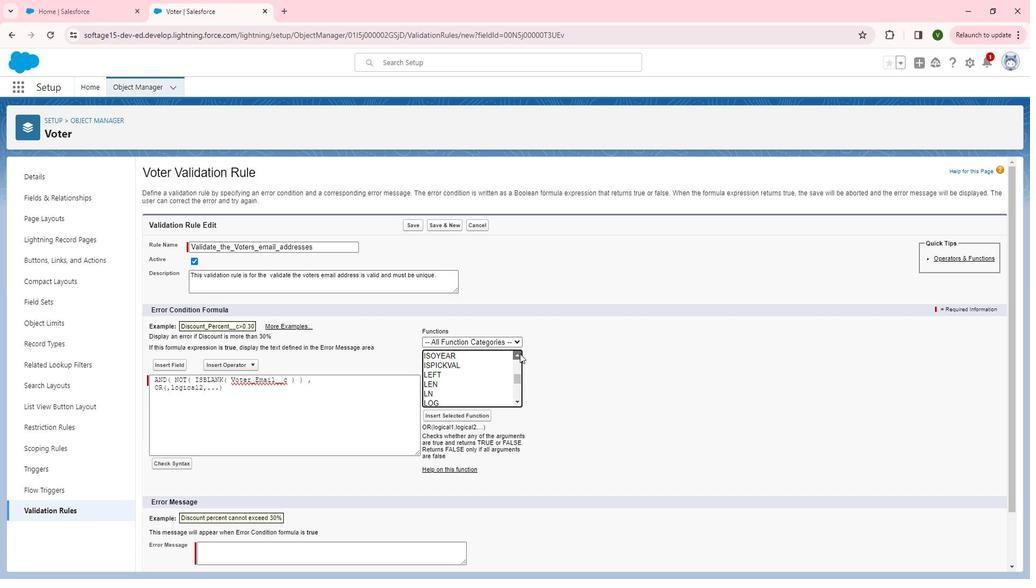 
Action: Mouse pressed left at (535, 355)
Screenshot: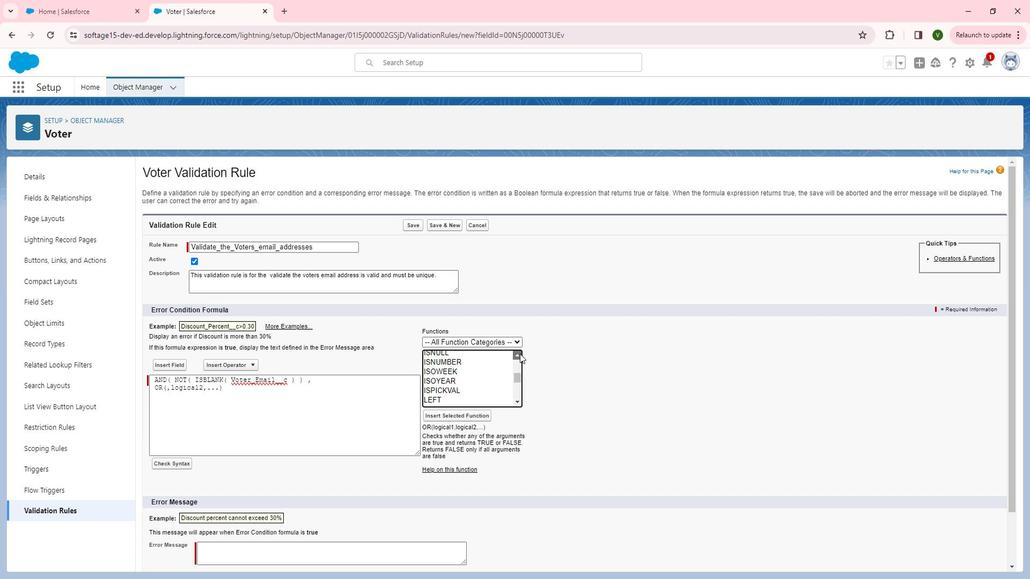 
Action: Mouse pressed left at (535, 355)
Screenshot: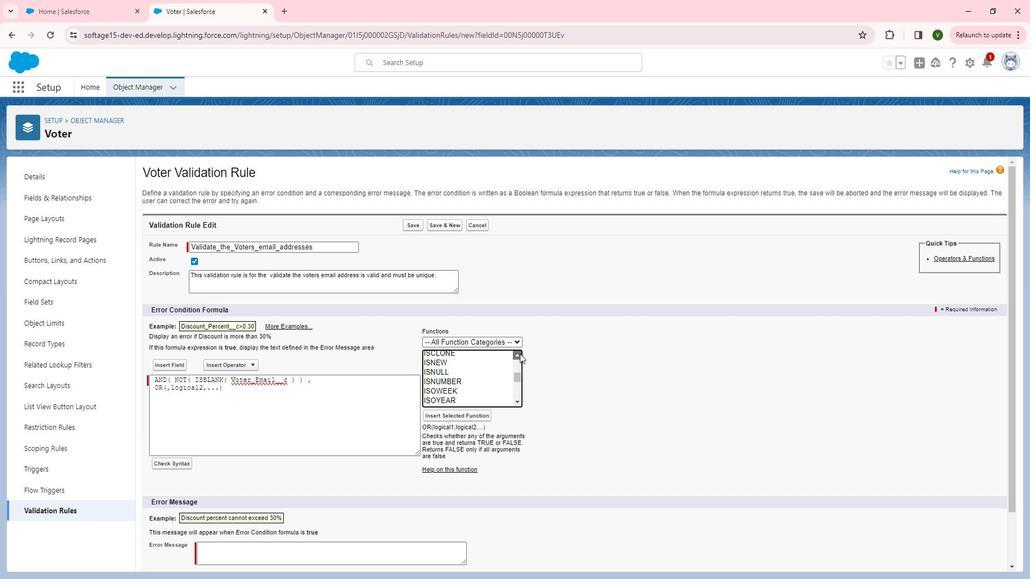 
Action: Mouse moved to (463, 382)
Screenshot: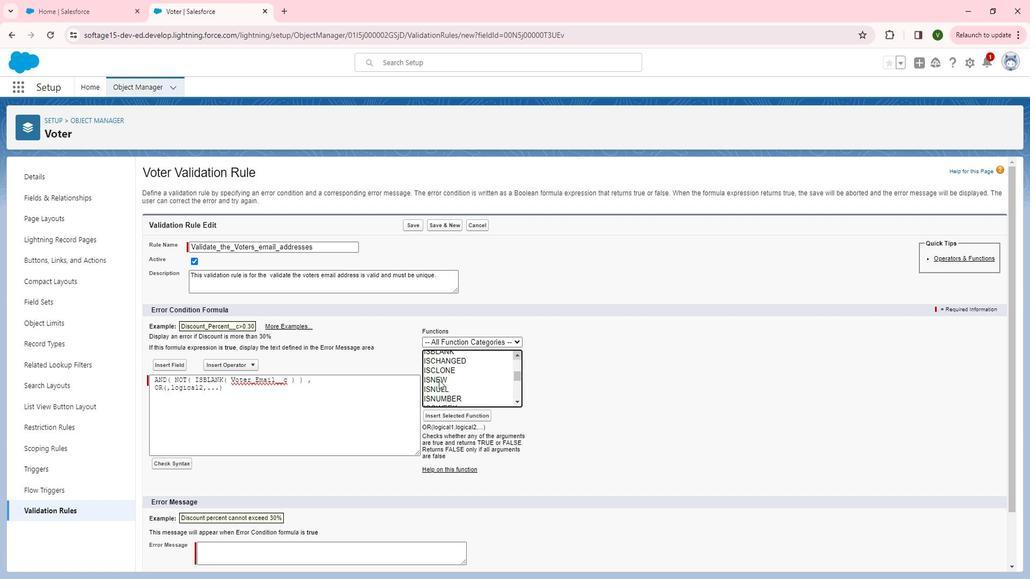 
Action: Mouse pressed left at (463, 382)
Screenshot: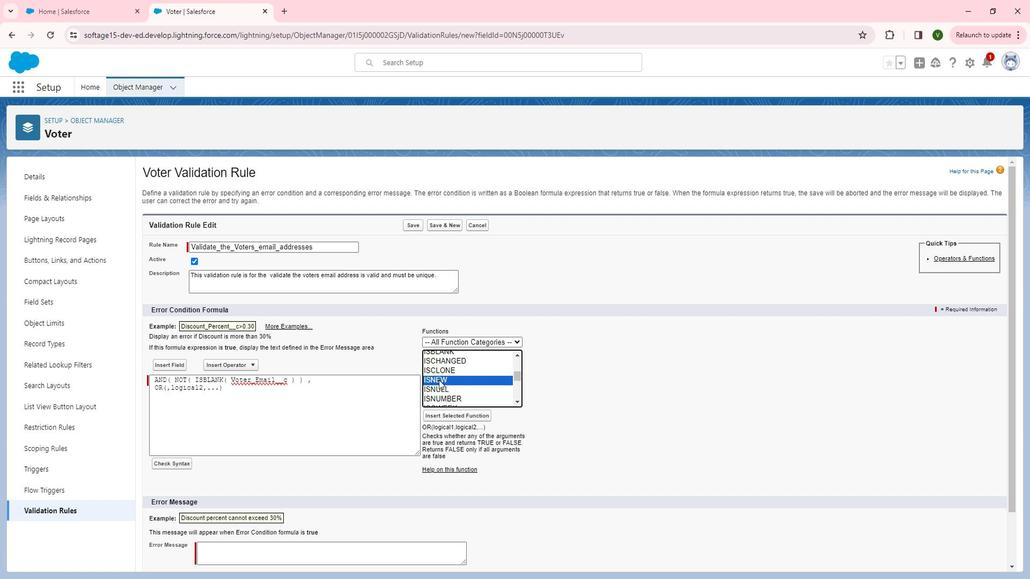 
Action: Mouse pressed left at (463, 382)
Screenshot: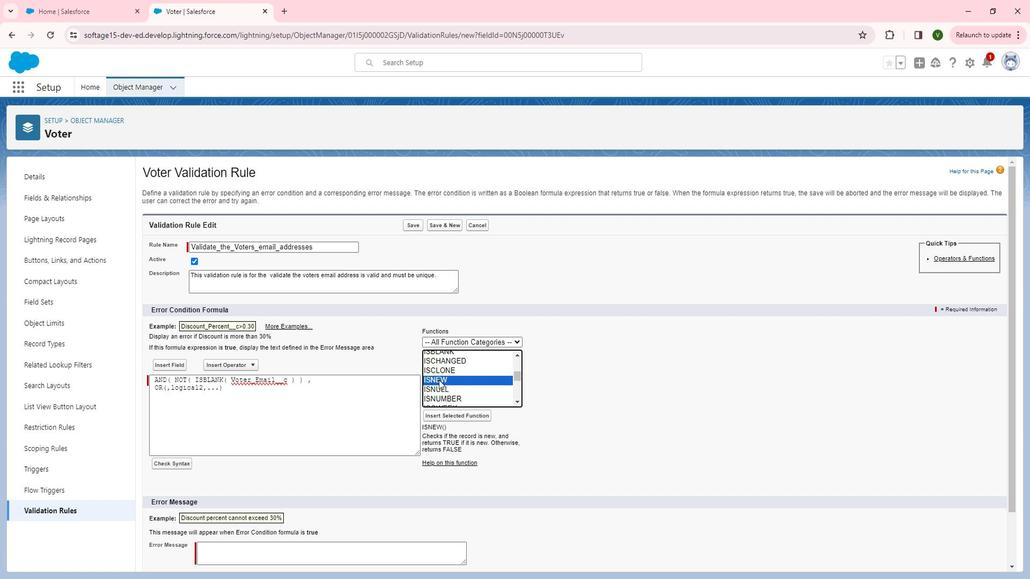 
Action: Mouse moved to (258, 391)
Screenshot: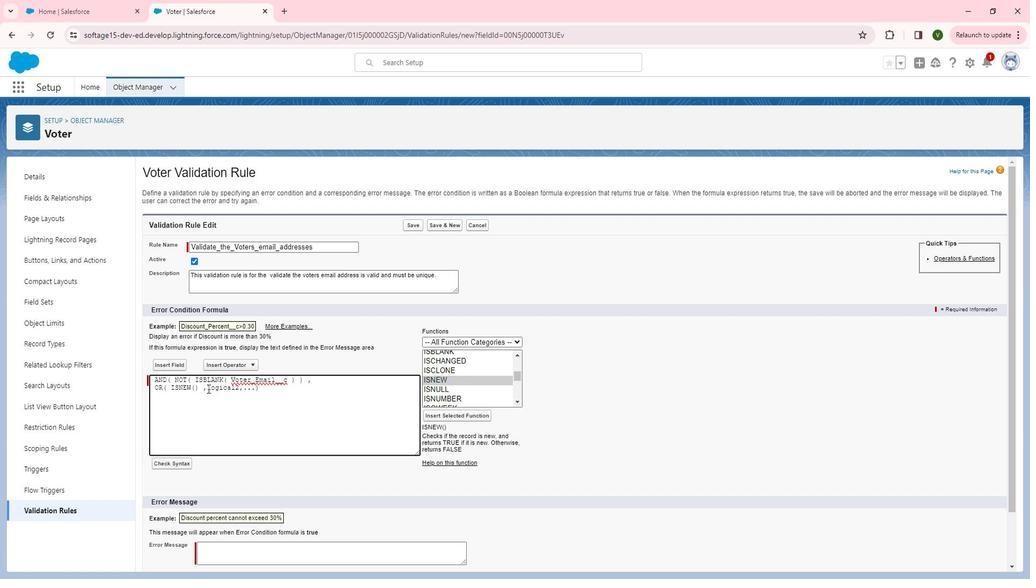 
Action: Mouse pressed left at (258, 391)
Screenshot: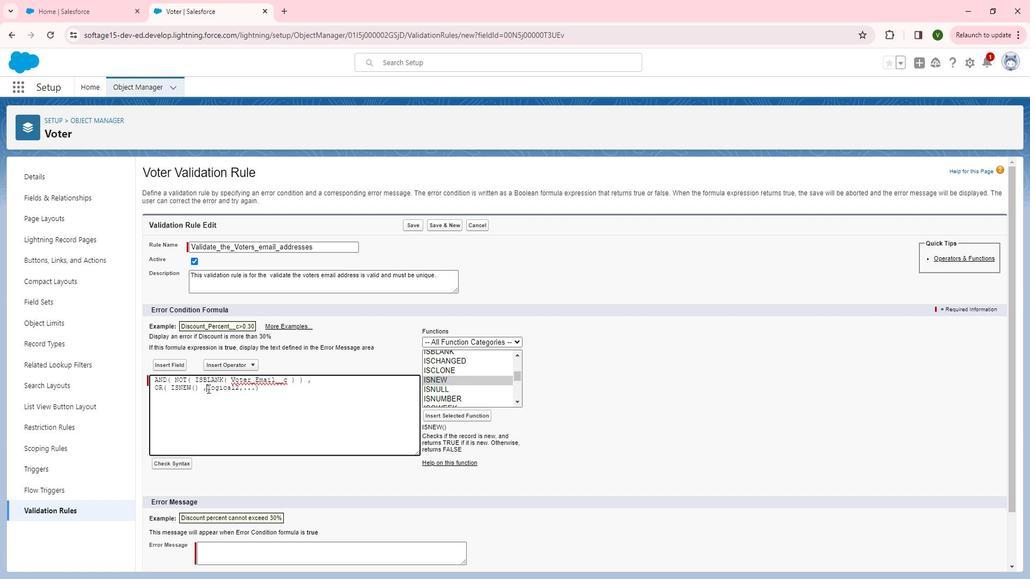 
Action: Mouse moved to (260, 394)
Screenshot: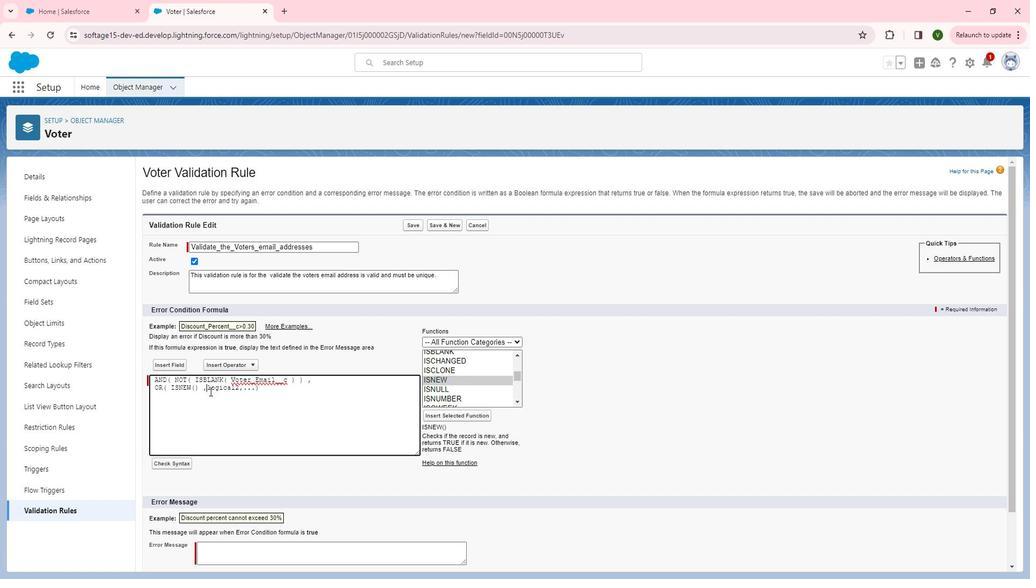 
Action: Key pressed <Key.enter>
Screenshot: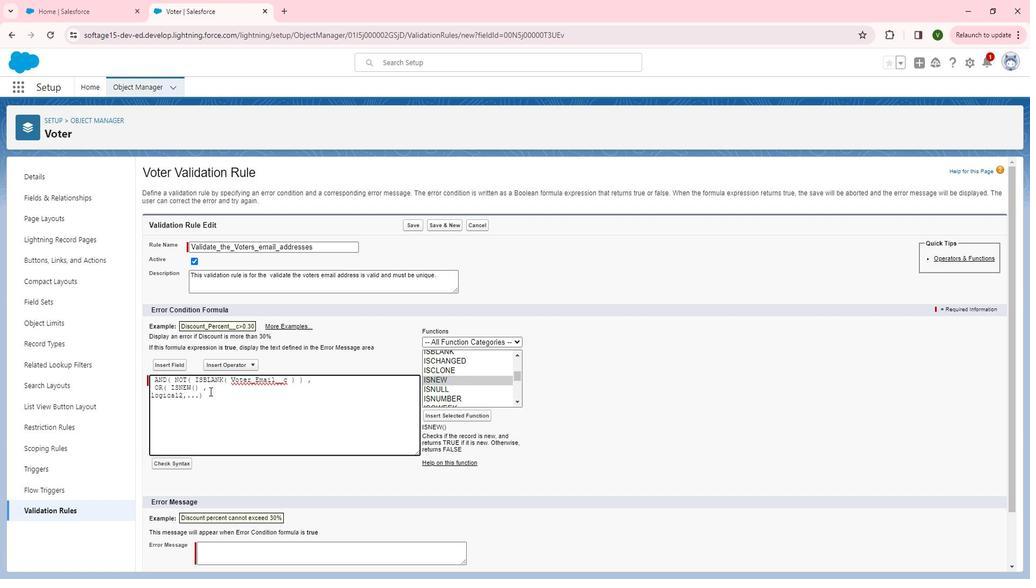 
Action: Mouse moved to (225, 397)
Screenshot: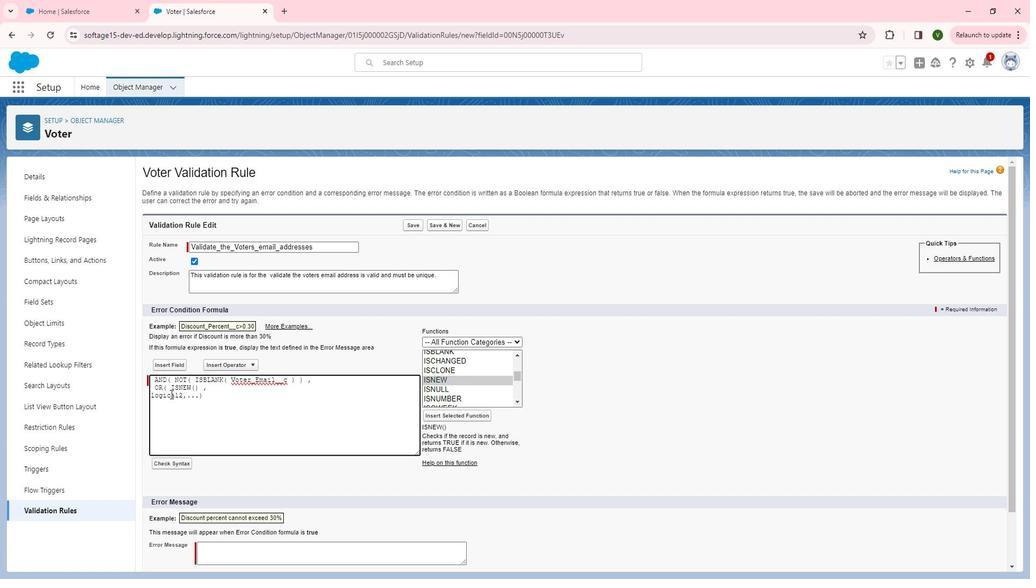
Action: Mouse pressed left at (225, 397)
Screenshot: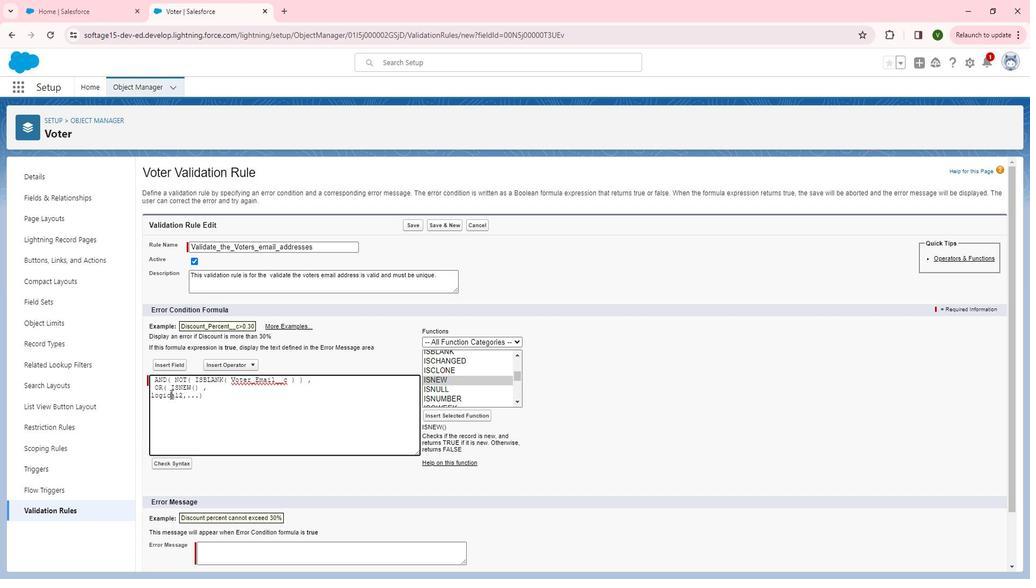 
Action: Mouse pressed left at (225, 397)
Screenshot: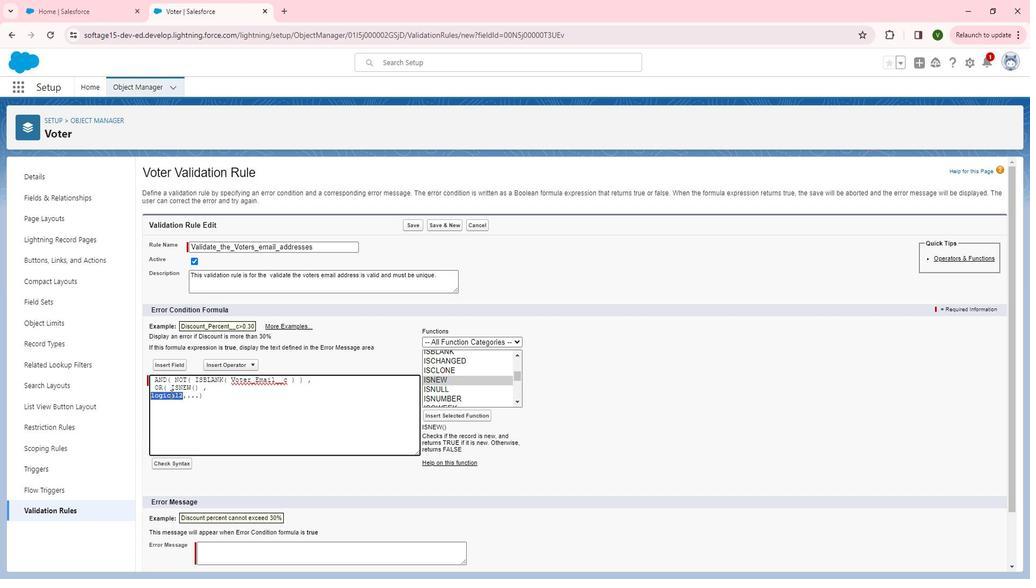 
Action: Mouse moved to (485, 360)
Screenshot: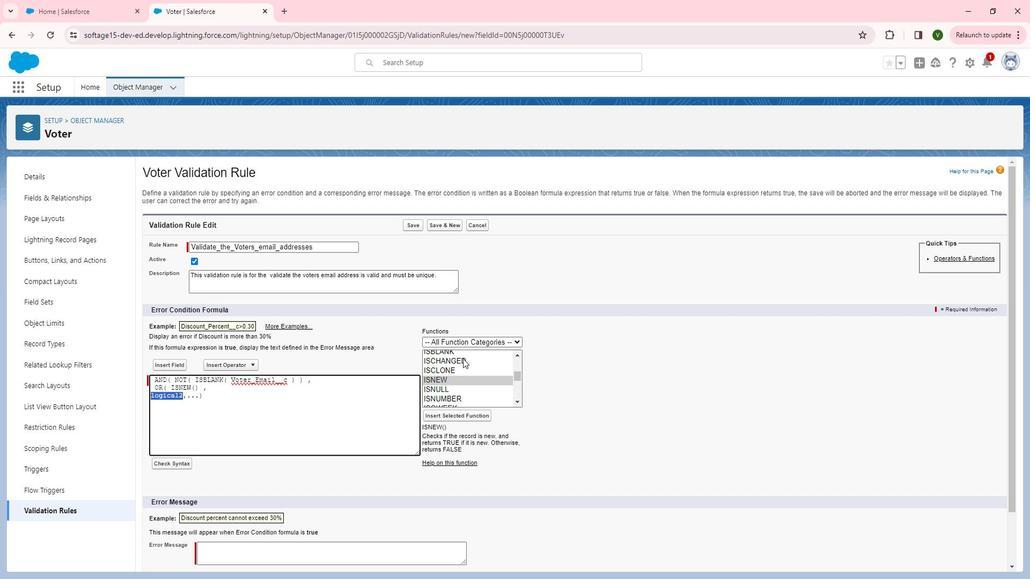 
Action: Mouse pressed left at (485, 360)
Screenshot: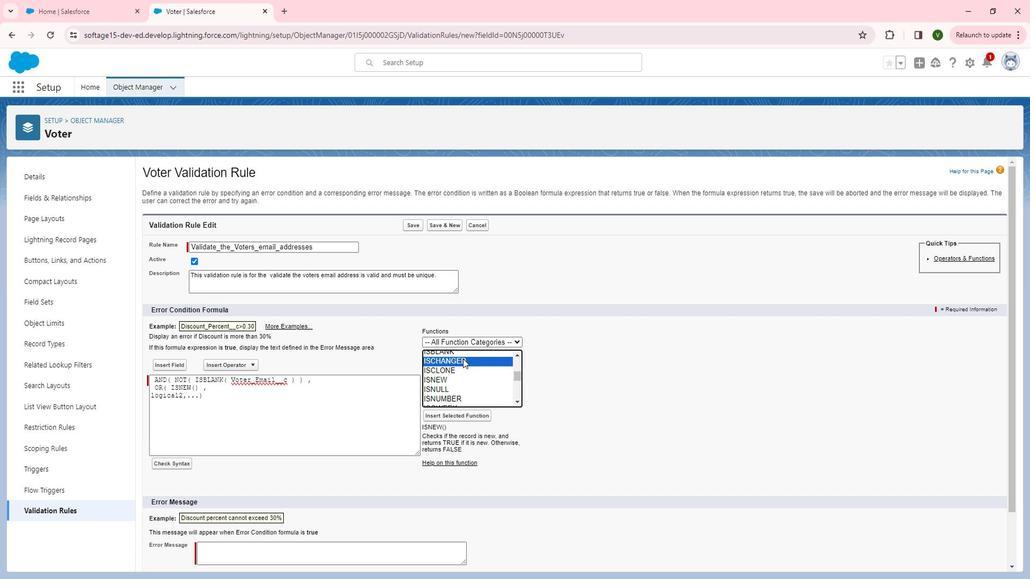 
Action: Mouse moved to (480, 419)
Screenshot: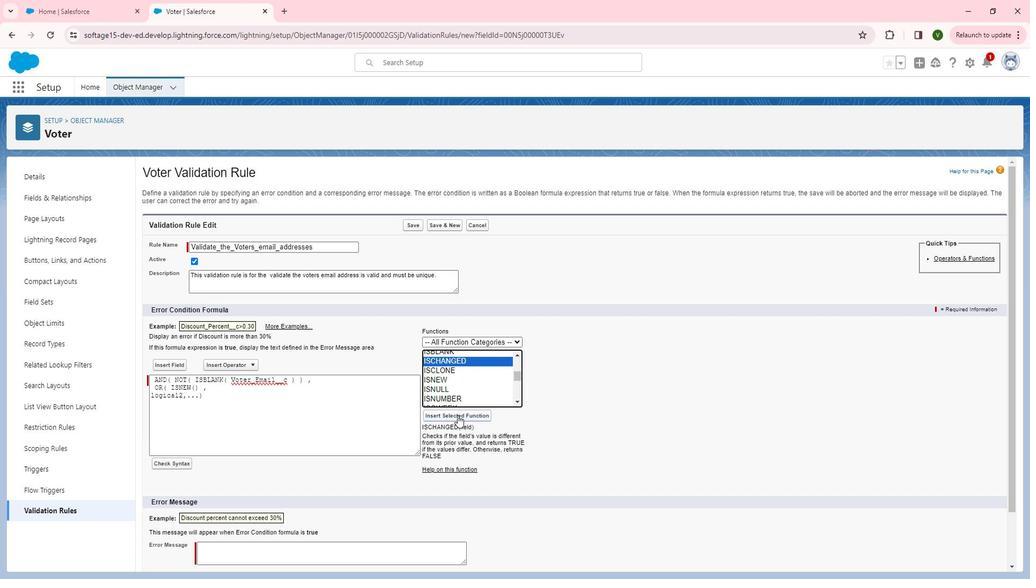 
Action: Mouse pressed left at (480, 419)
Screenshot: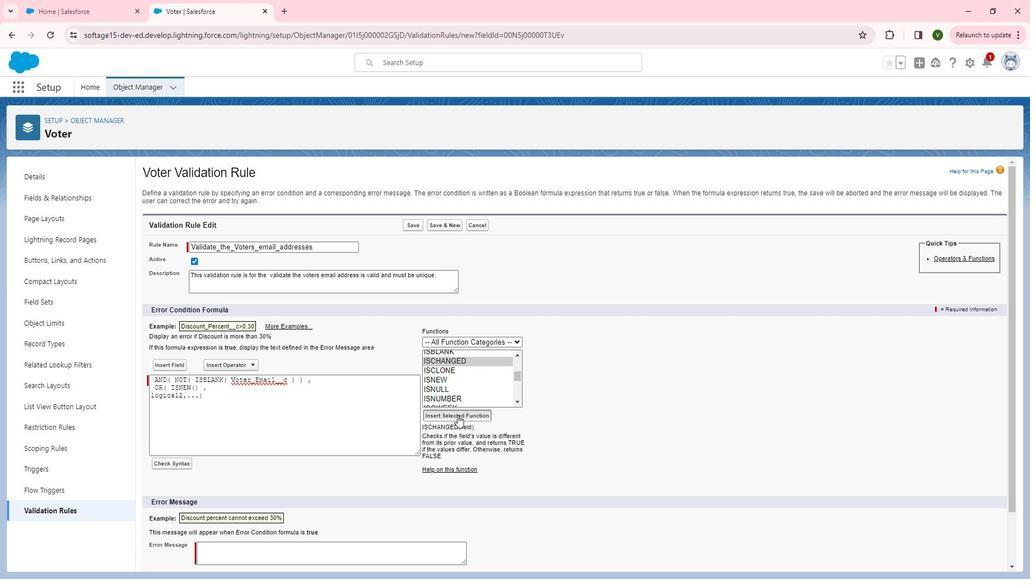 
Action: Mouse moved to (256, 398)
Screenshot: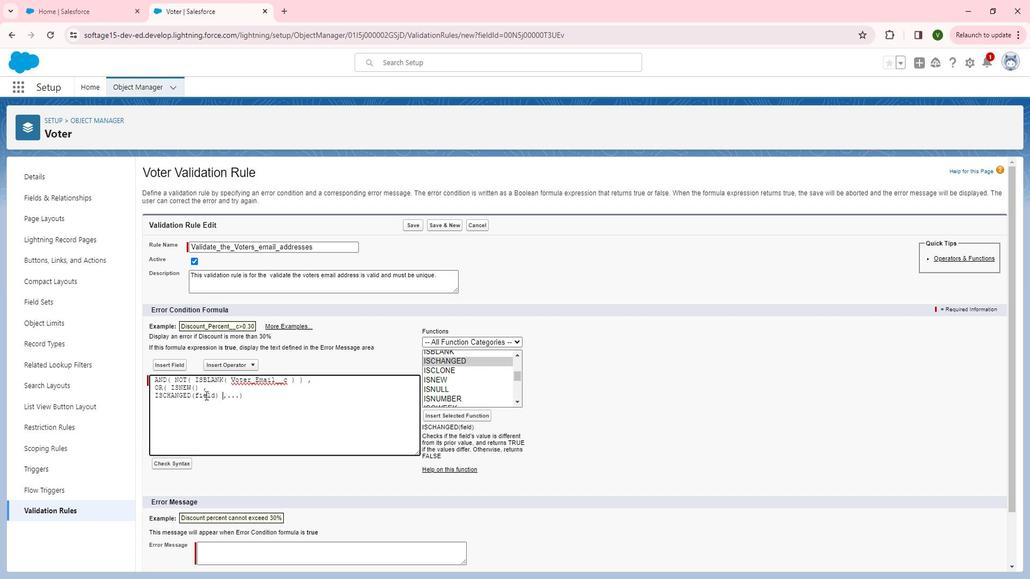 
Action: Mouse pressed left at (256, 398)
Screenshot: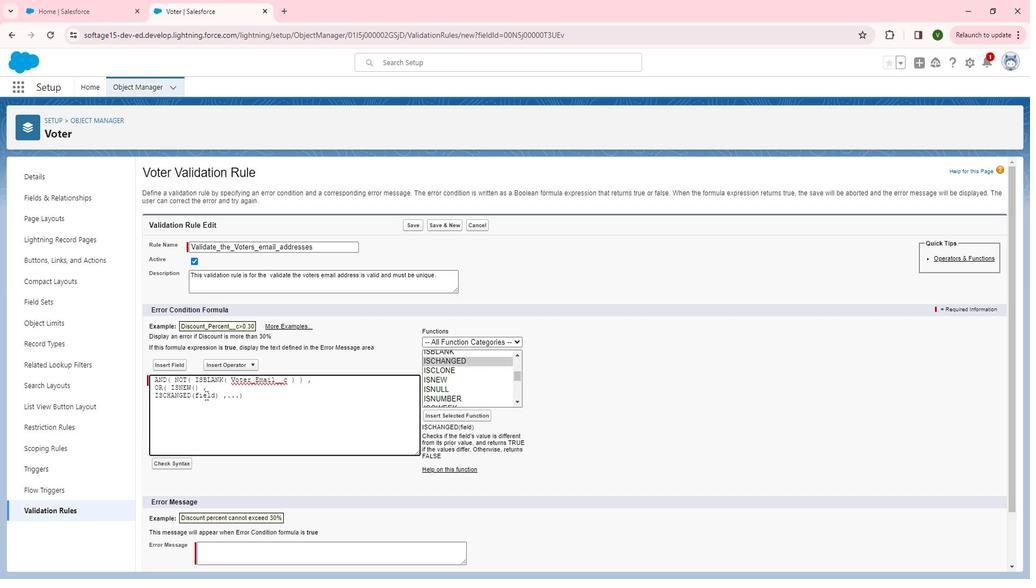 
Action: Mouse pressed left at (256, 398)
Screenshot: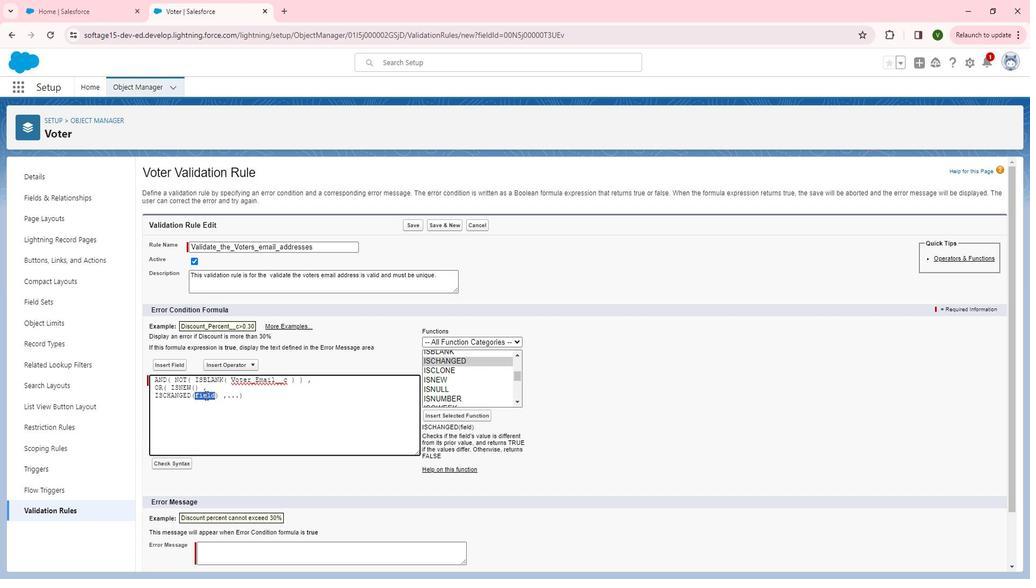 
Action: Mouse moved to (228, 364)
Screenshot: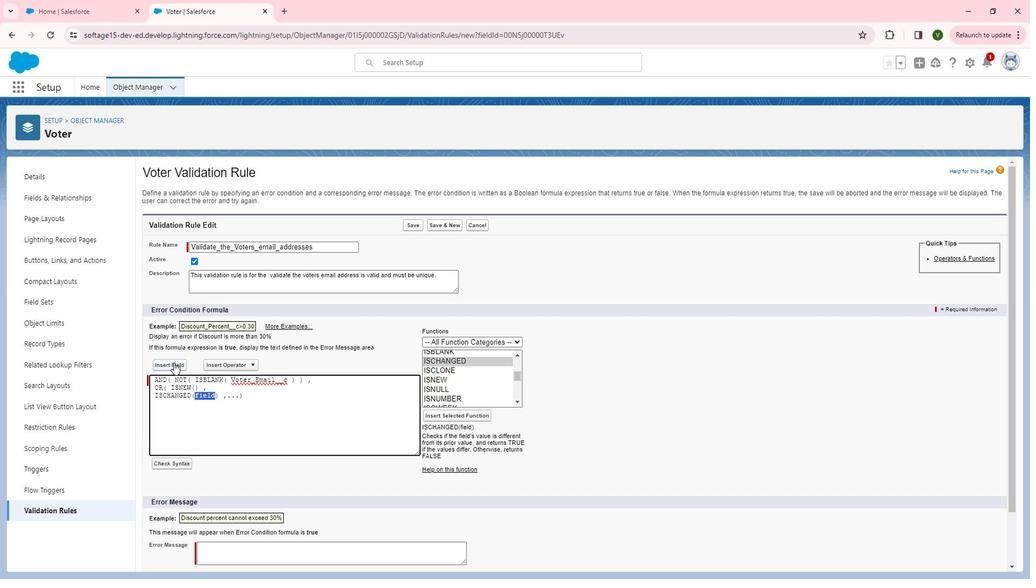 
Action: Mouse pressed left at (228, 364)
Screenshot: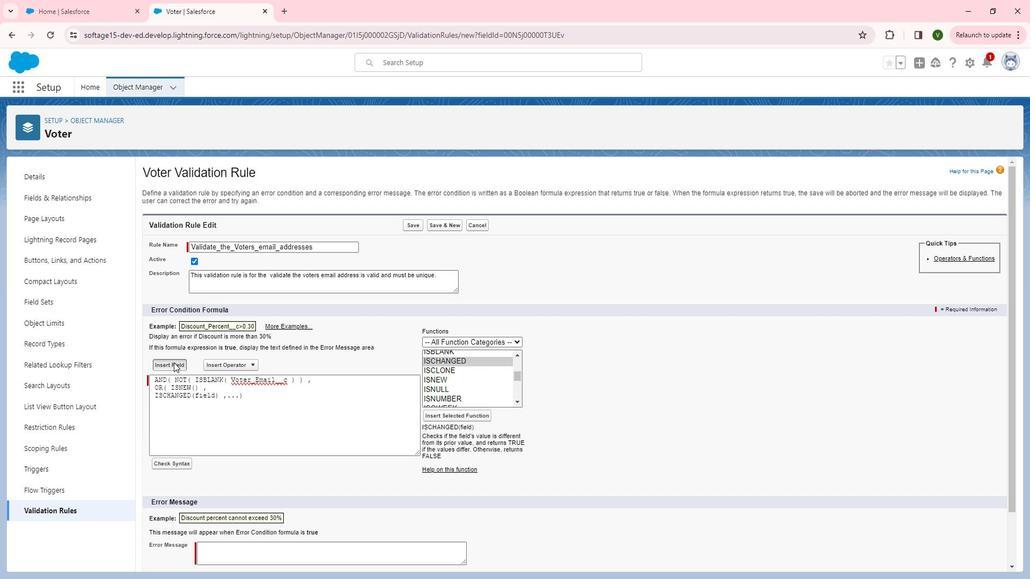 
Action: Mouse moved to (546, 405)
Screenshot: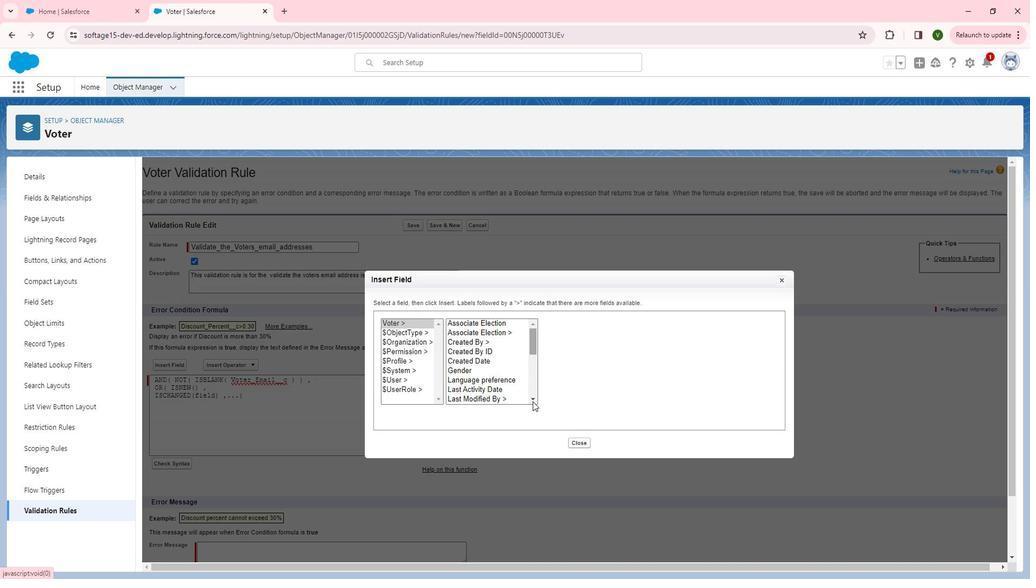 
Action: Mouse pressed left at (546, 405)
Screenshot: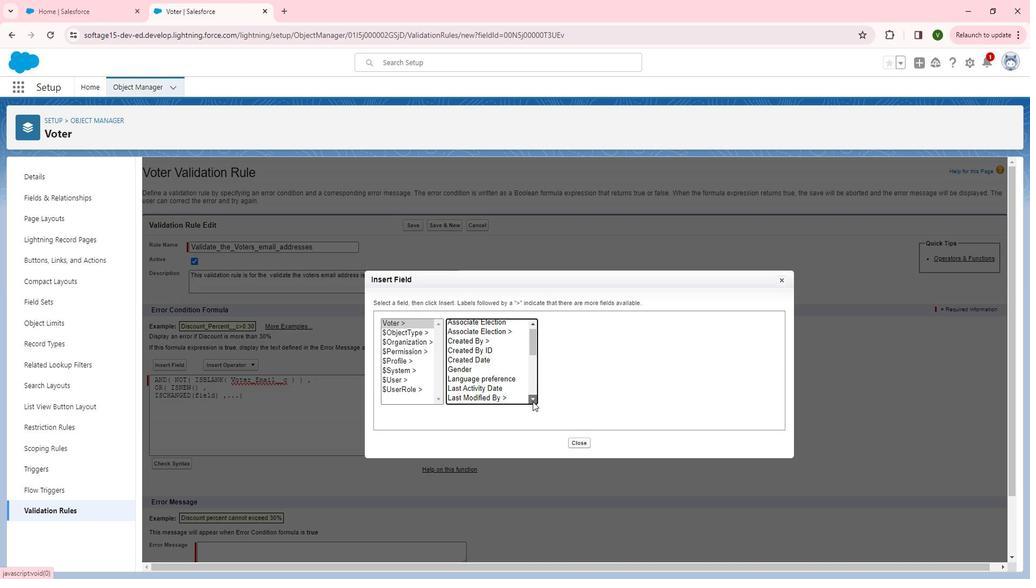 
Action: Mouse pressed left at (546, 405)
Screenshot: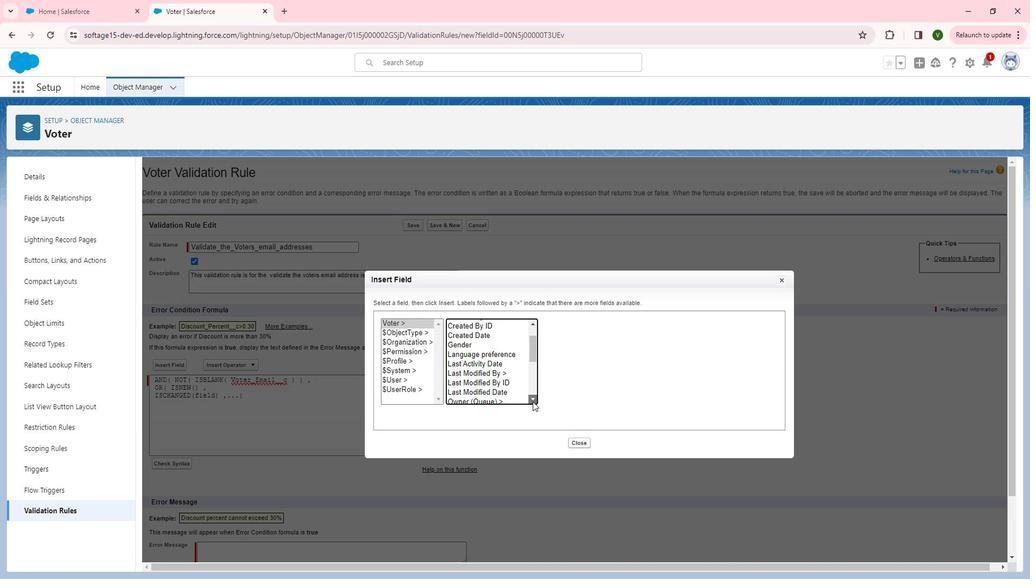 
Action: Mouse pressed left at (546, 405)
Screenshot: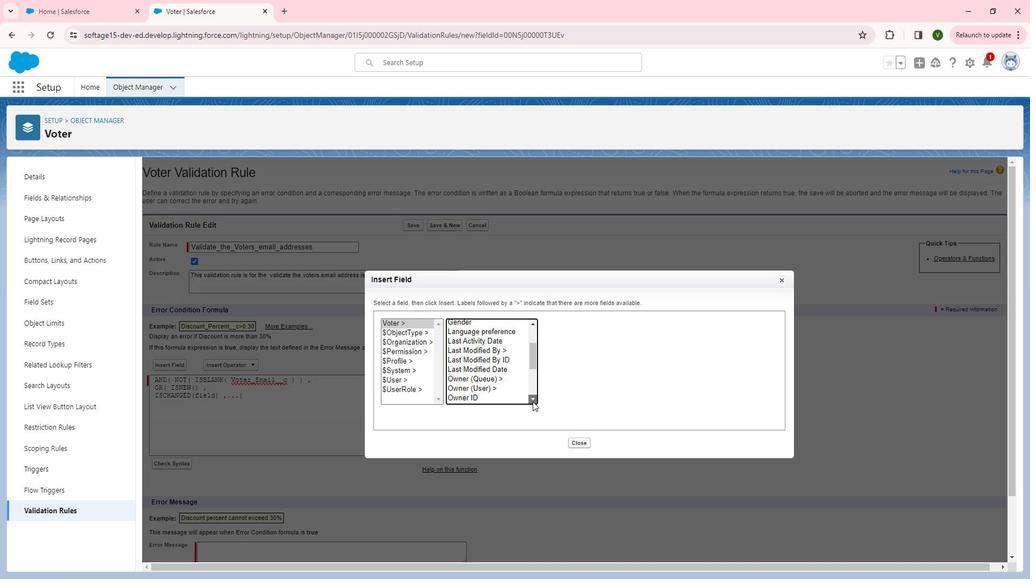 
Action: Mouse pressed left at (546, 405)
Screenshot: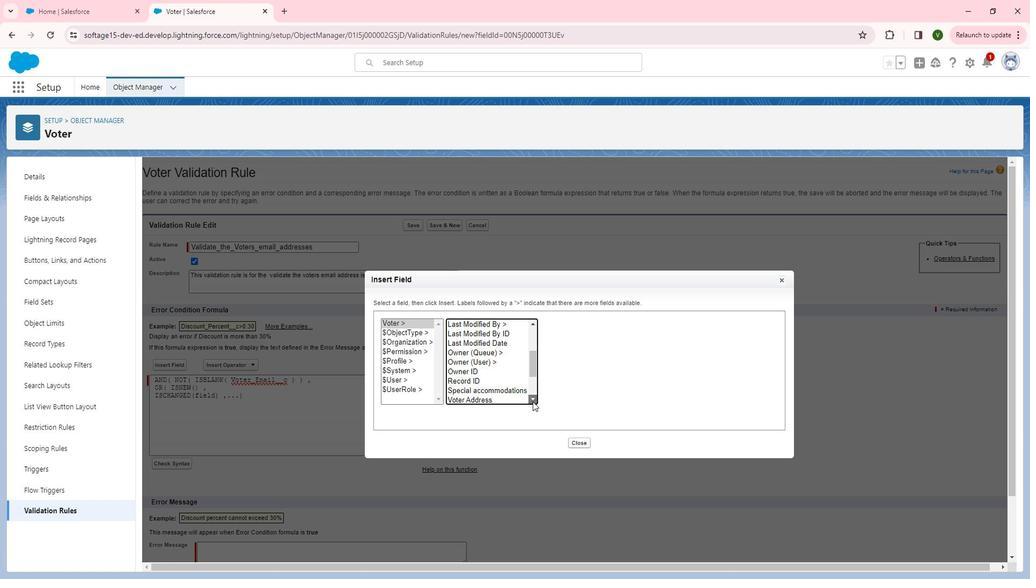 
Action: Mouse pressed left at (546, 405)
Screenshot: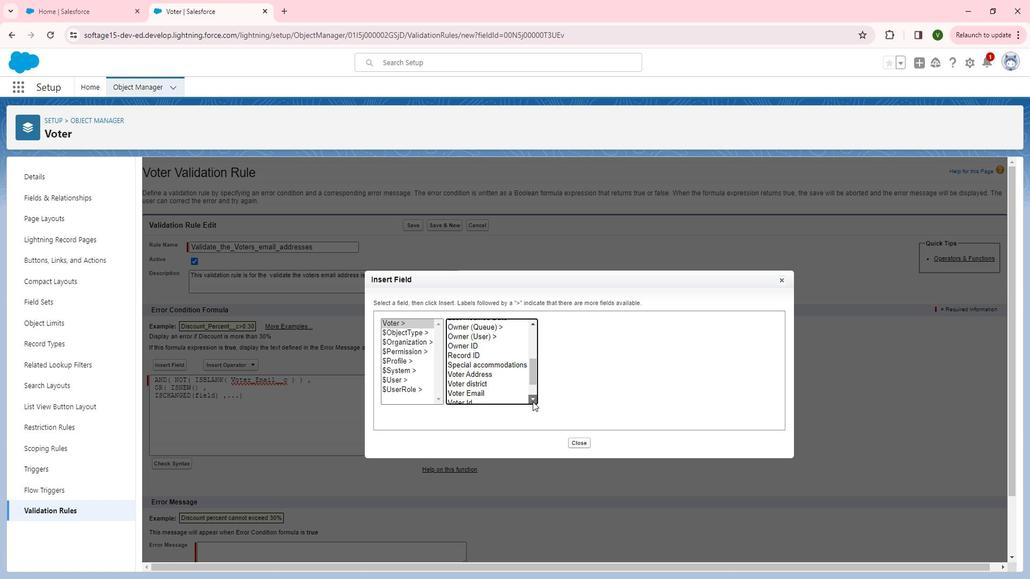 
Action: Mouse pressed left at (546, 405)
Screenshot: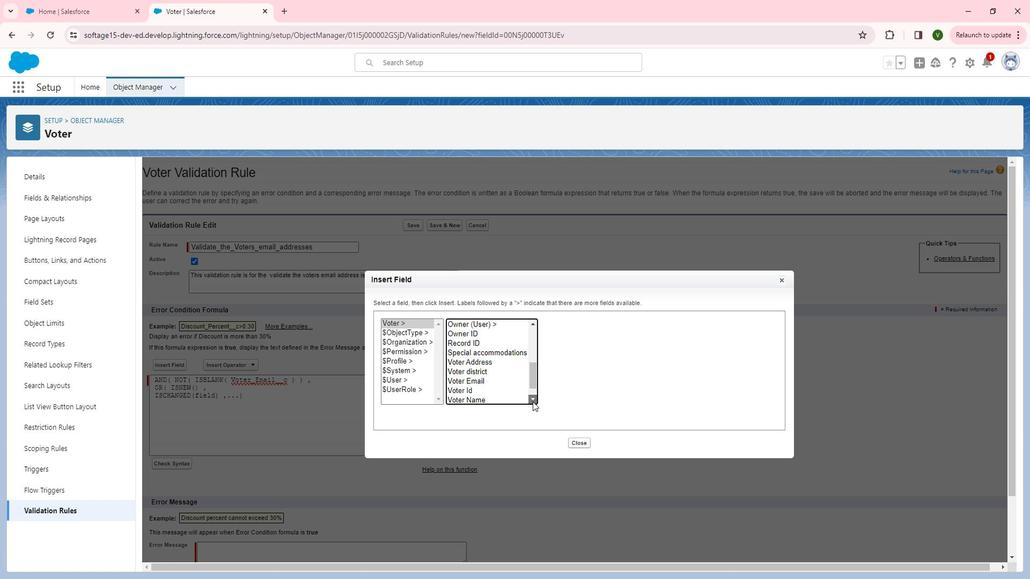 
Action: Mouse moved to (498, 363)
Screenshot: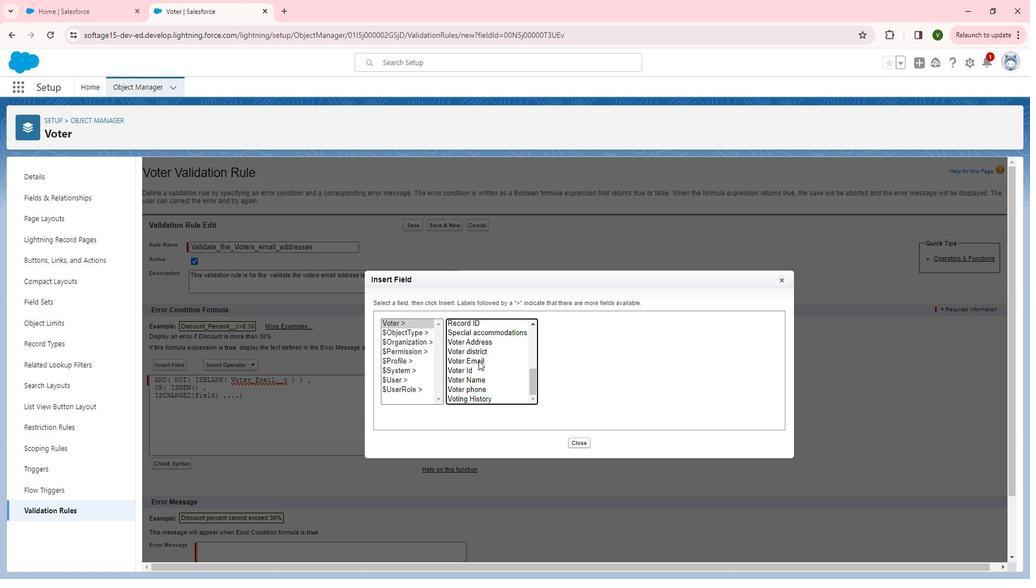 
Action: Mouse pressed left at (498, 363)
Screenshot: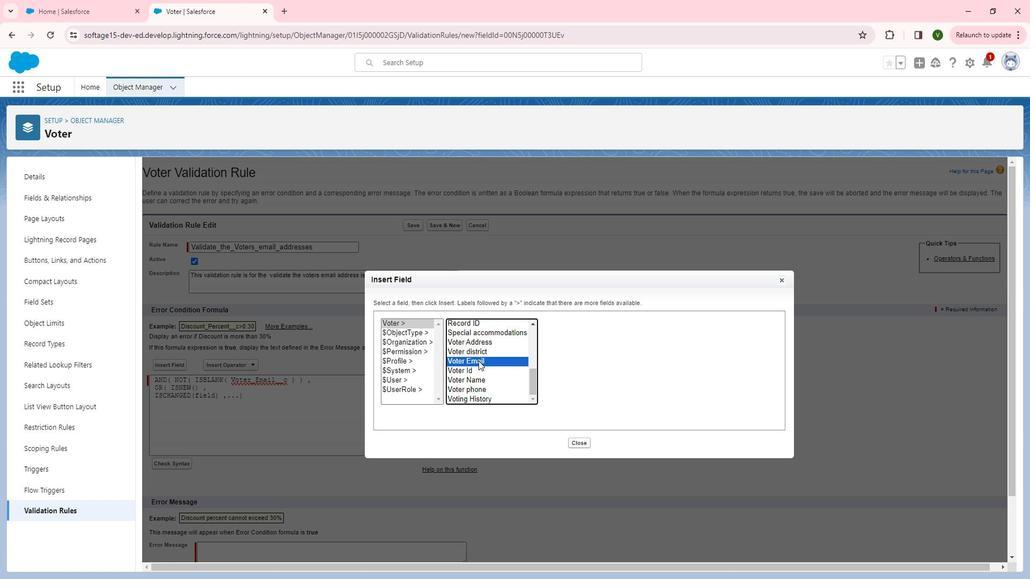 
Action: Mouse moved to (580, 385)
